 Task: Format the selected text by changing its font to Georgia, size to 18, text color to red, and background color to blue.
Action: Mouse scrolled (770, 276) with delta (0, 1)
Screenshot: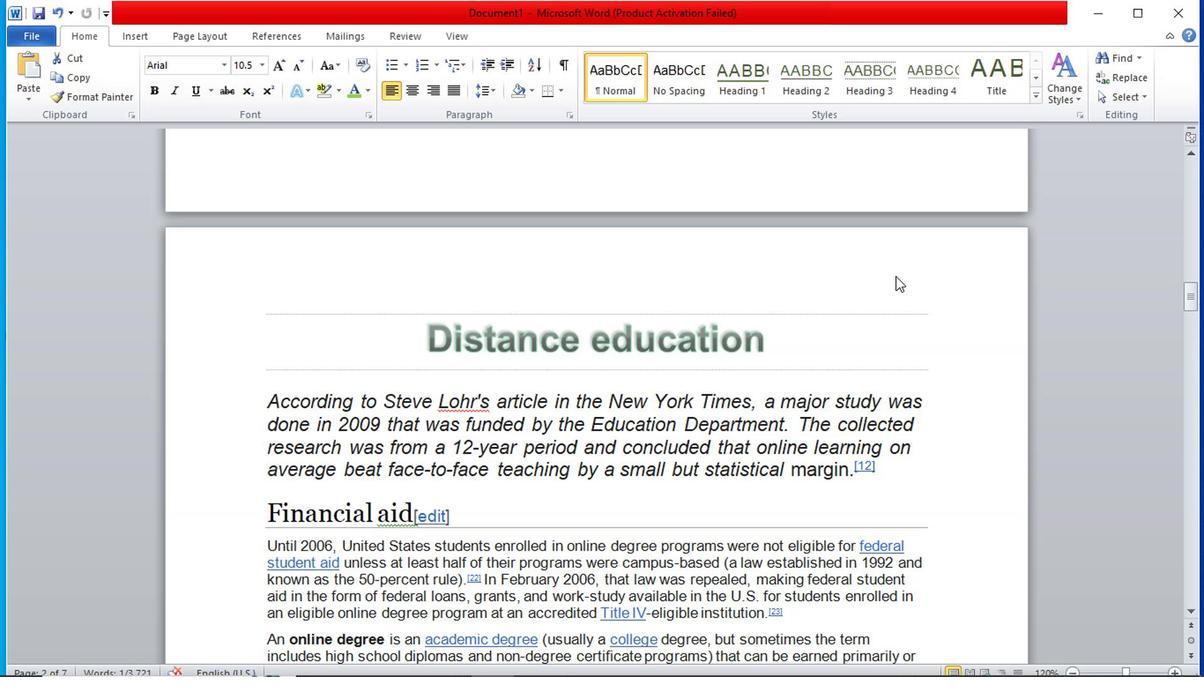 
Action: Mouse scrolled (770, 276) with delta (0, 1)
Screenshot: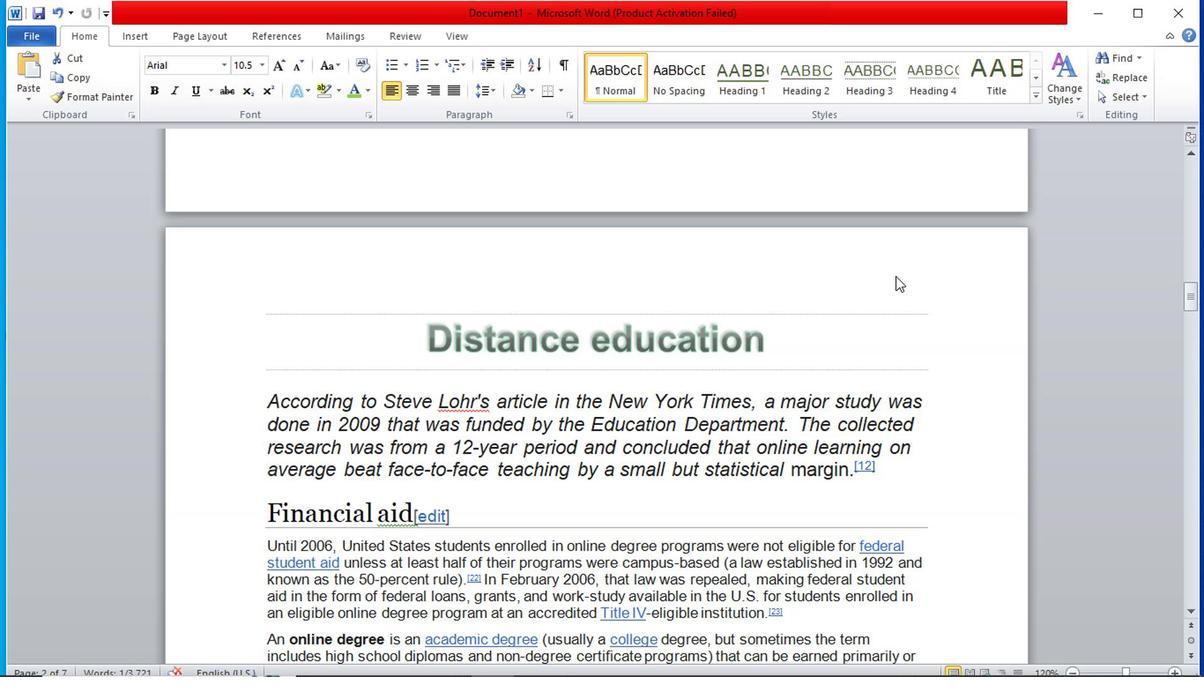 
Action: Mouse scrolled (770, 276) with delta (0, 1)
Screenshot: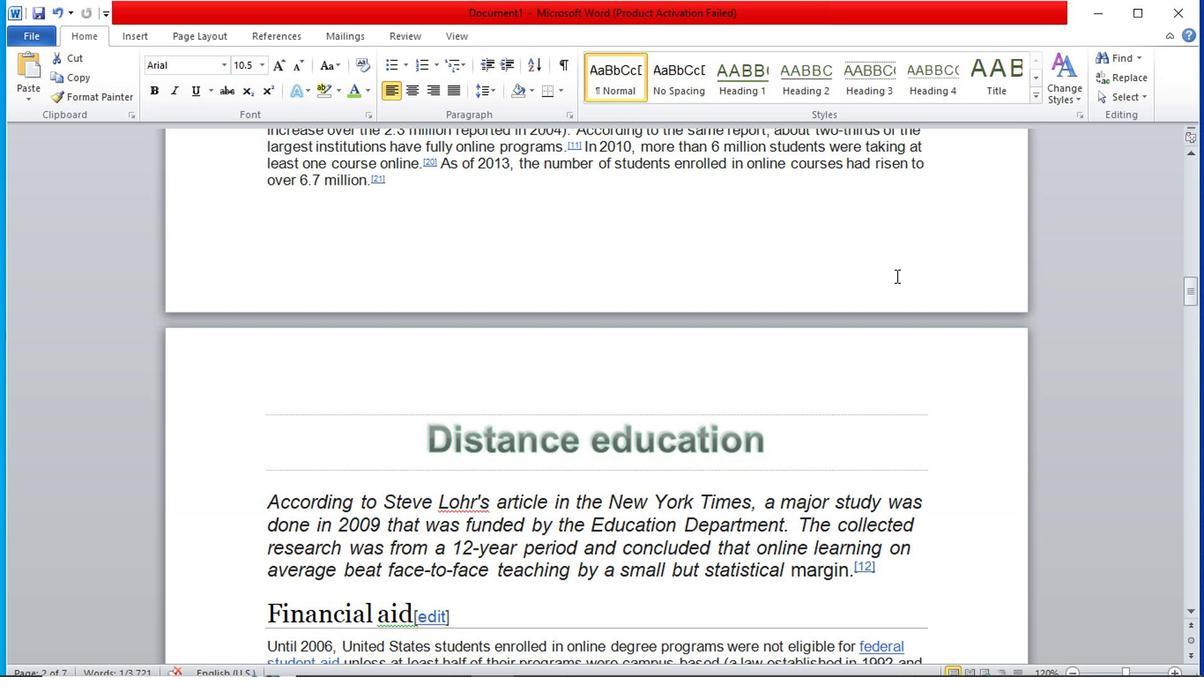
Action: Mouse scrolled (770, 276) with delta (0, 1)
Screenshot: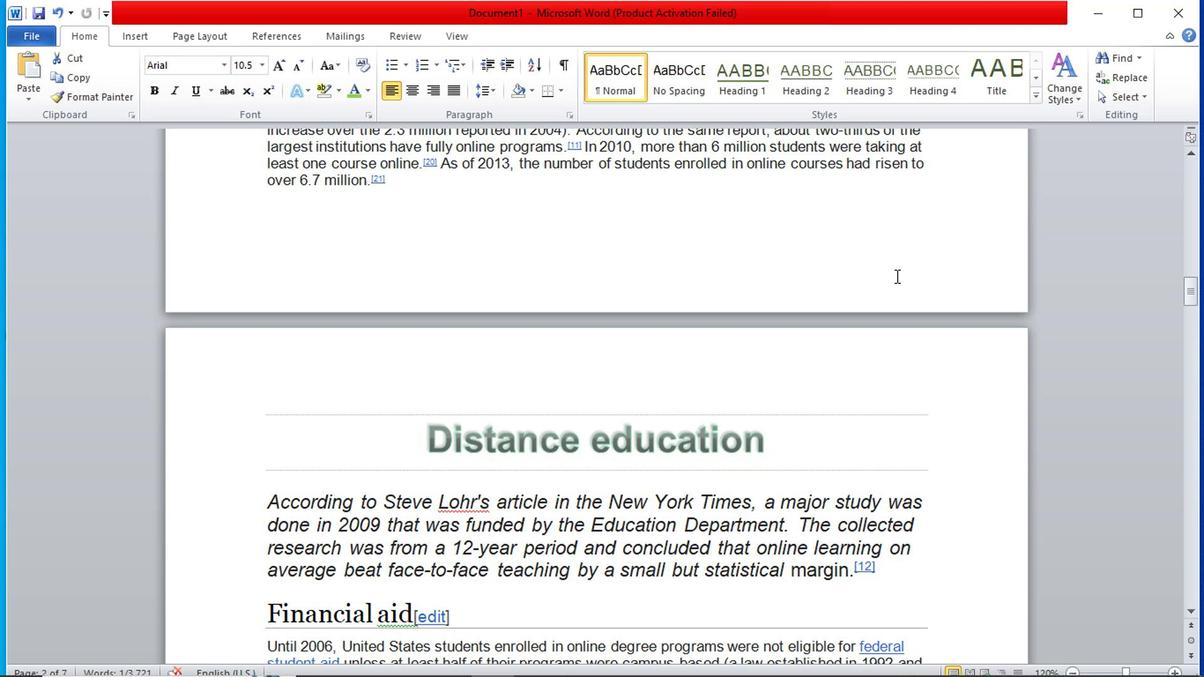 
Action: Mouse scrolled (770, 276) with delta (0, 1)
Screenshot: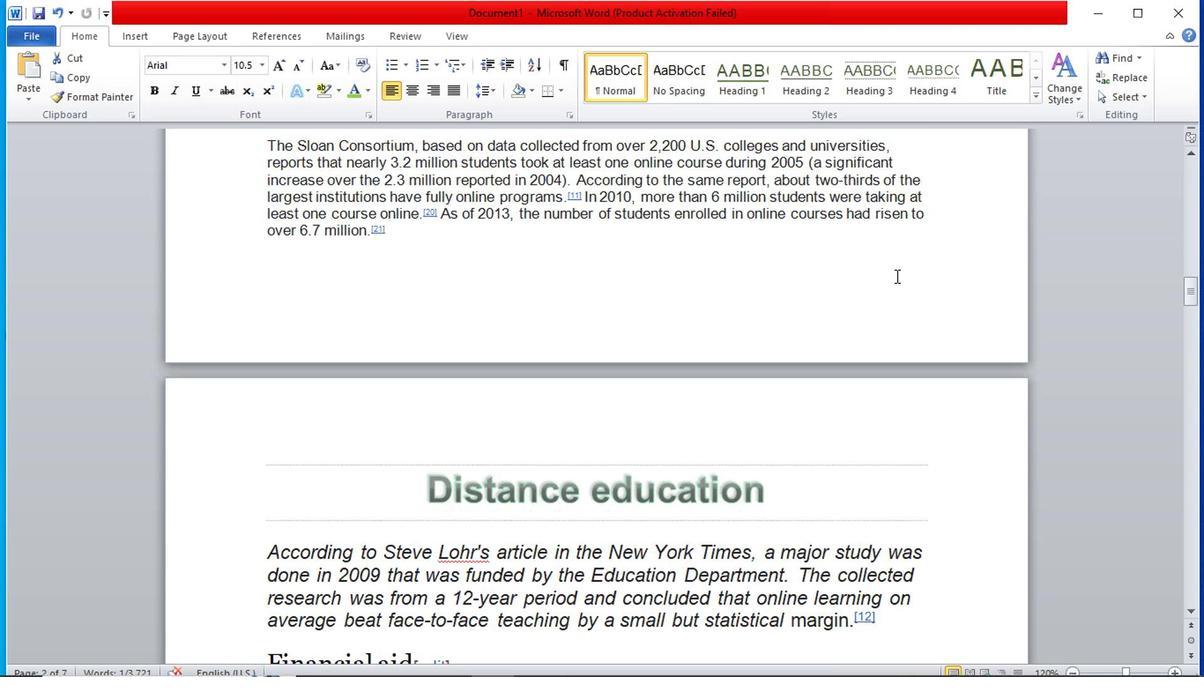 
Action: Mouse scrolled (770, 276) with delta (0, 1)
Screenshot: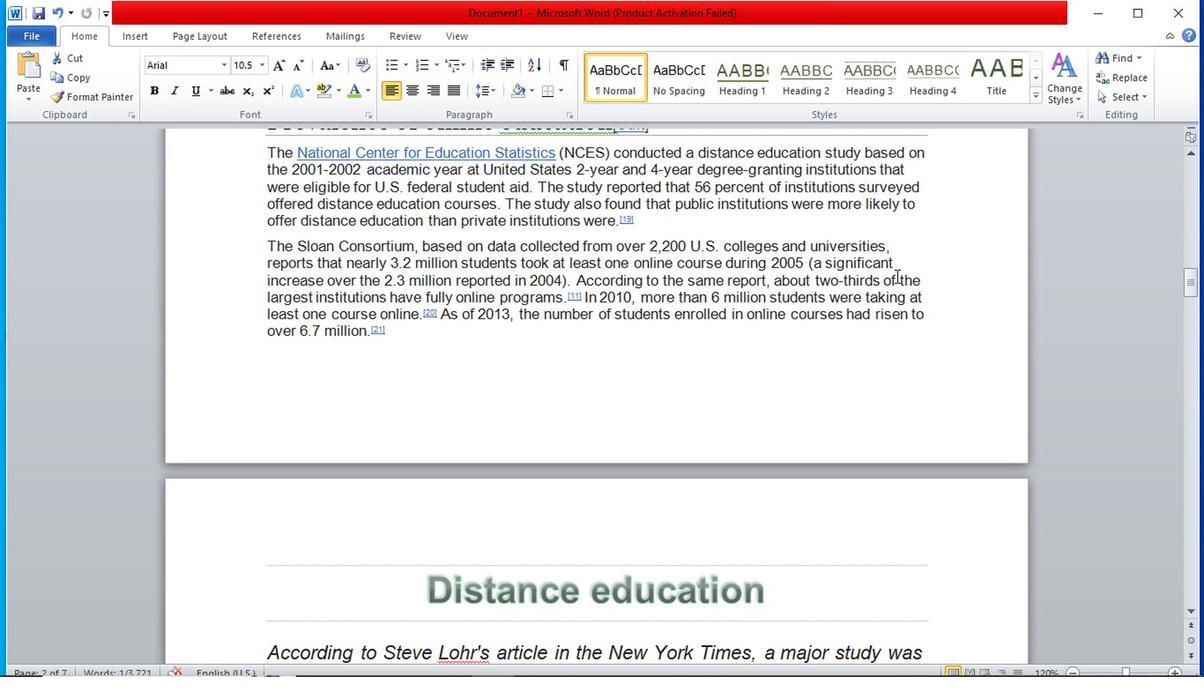 
Action: Mouse scrolled (770, 276) with delta (0, 1)
Screenshot: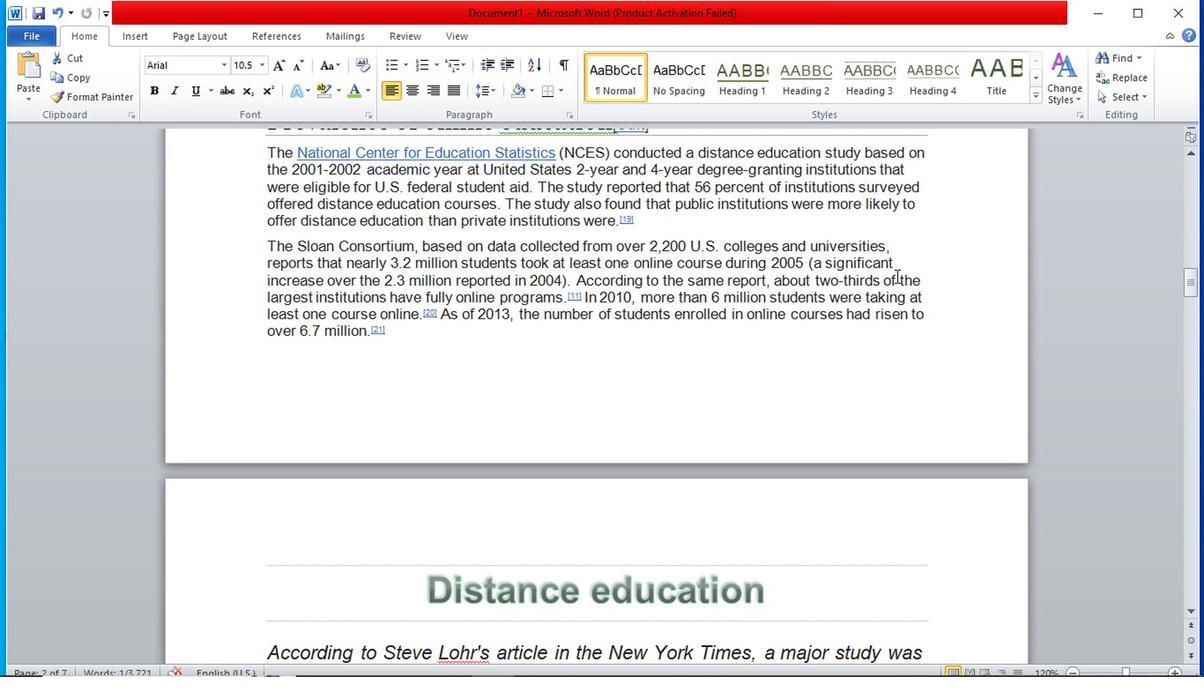 
Action: Mouse scrolled (770, 276) with delta (0, 1)
Screenshot: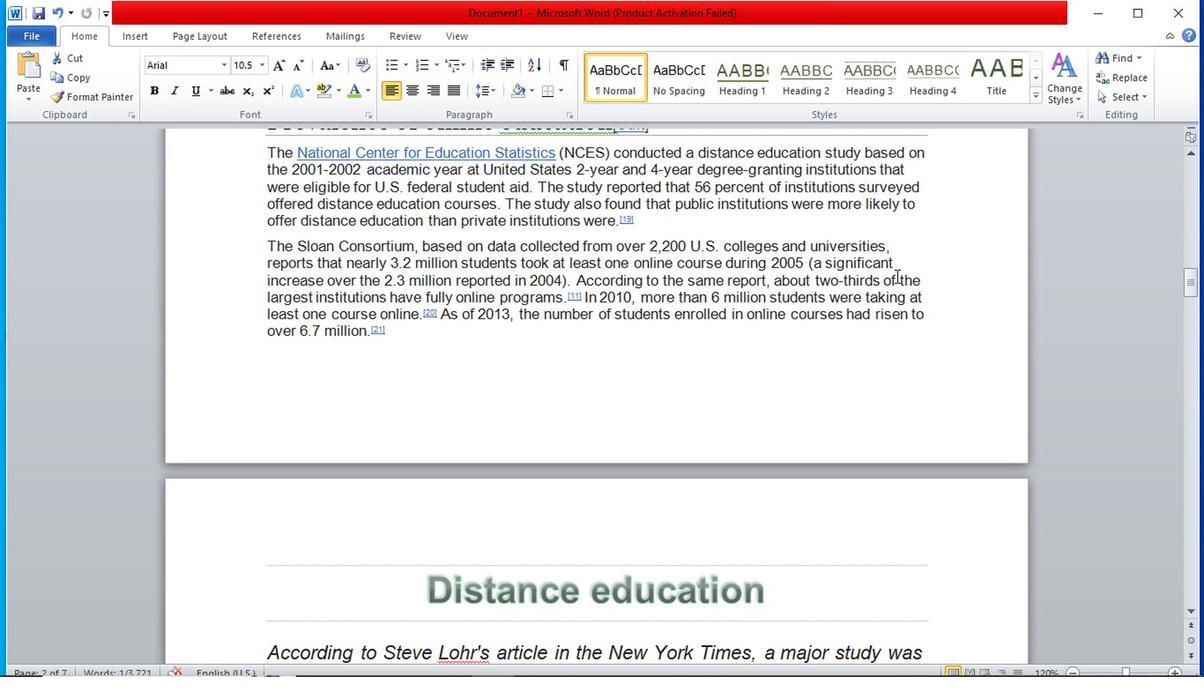 
Action: Mouse scrolled (770, 276) with delta (0, 1)
Screenshot: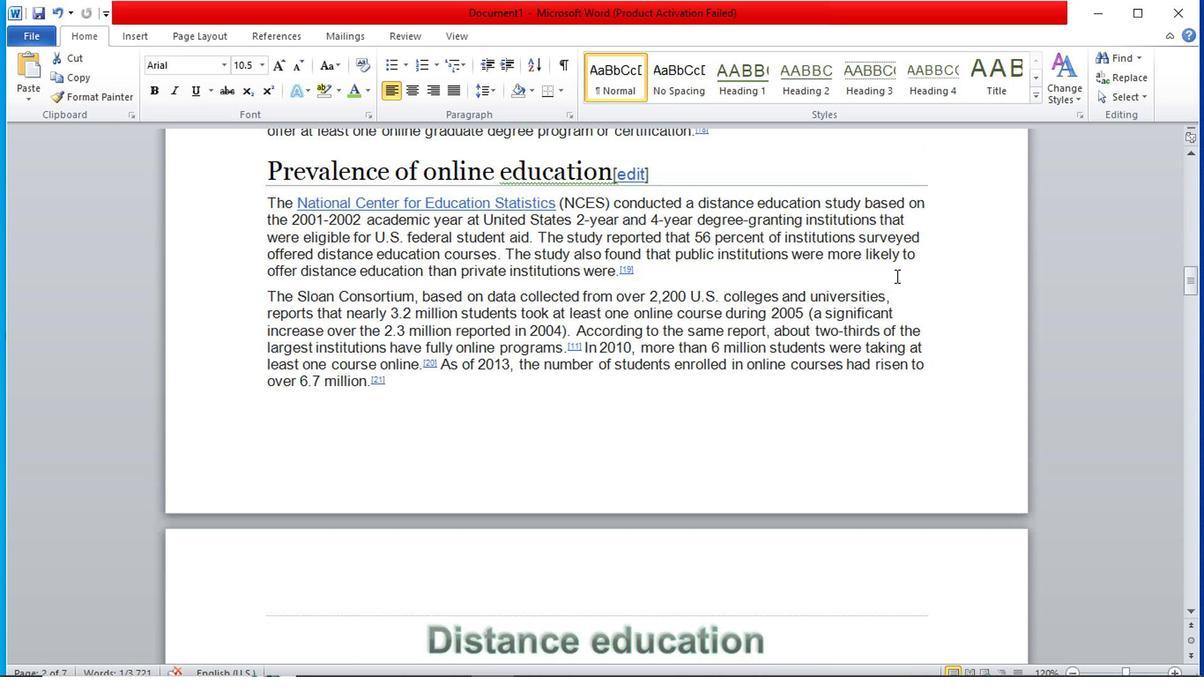 
Action: Mouse scrolled (770, 276) with delta (0, 1)
Screenshot: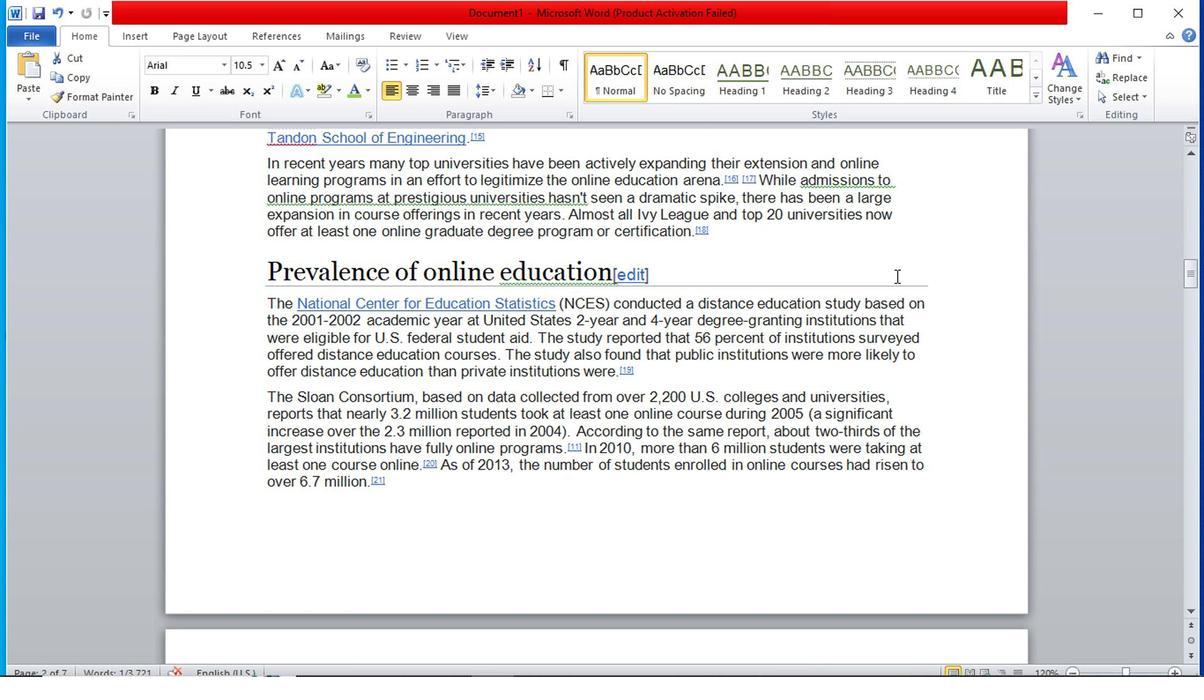 
Action: Mouse scrolled (770, 276) with delta (0, 1)
Screenshot: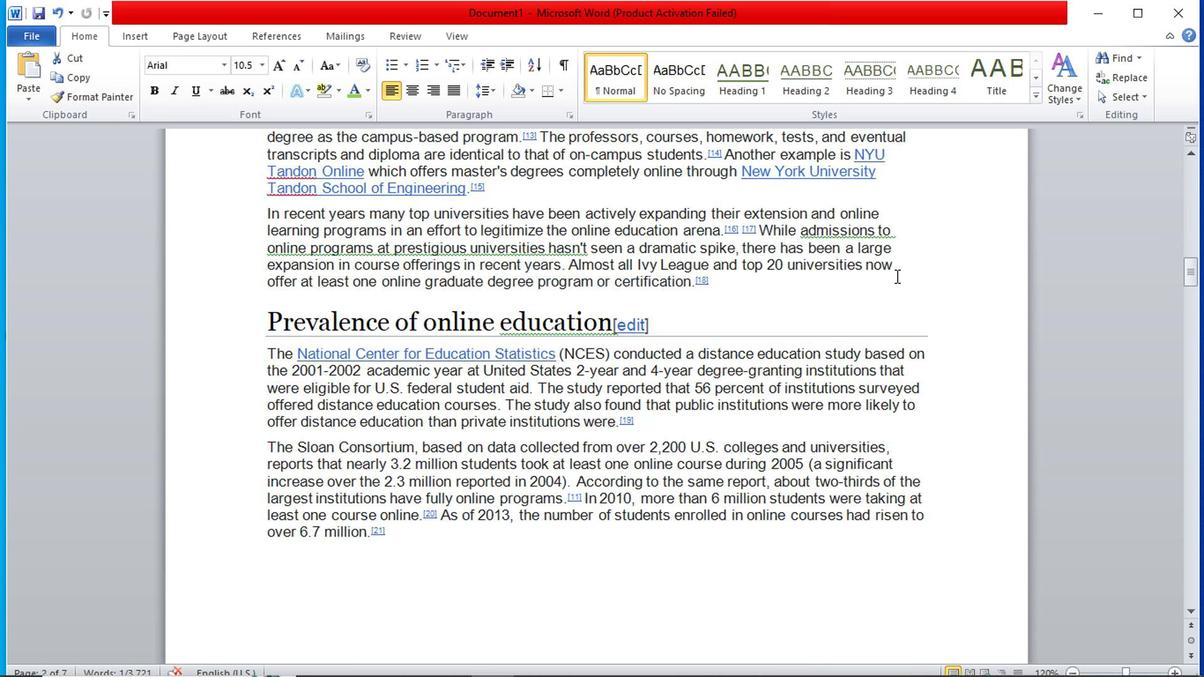 
Action: Mouse scrolled (770, 276) with delta (0, 1)
Screenshot: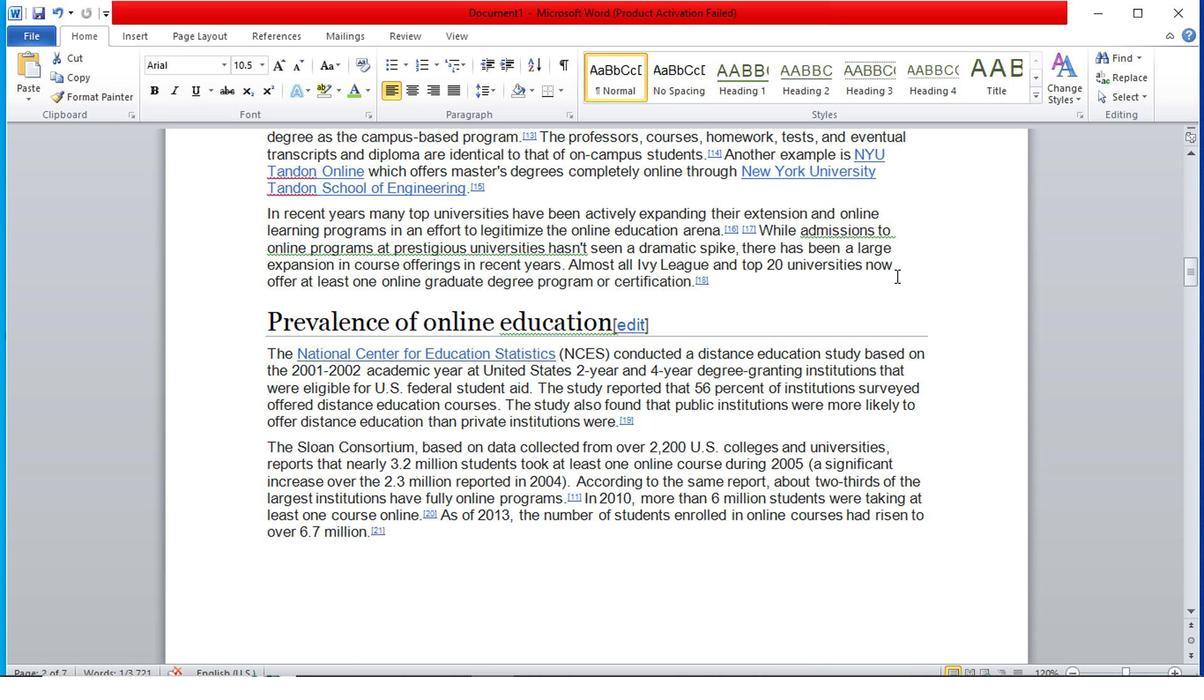 
Action: Mouse scrolled (770, 276) with delta (0, 1)
Screenshot: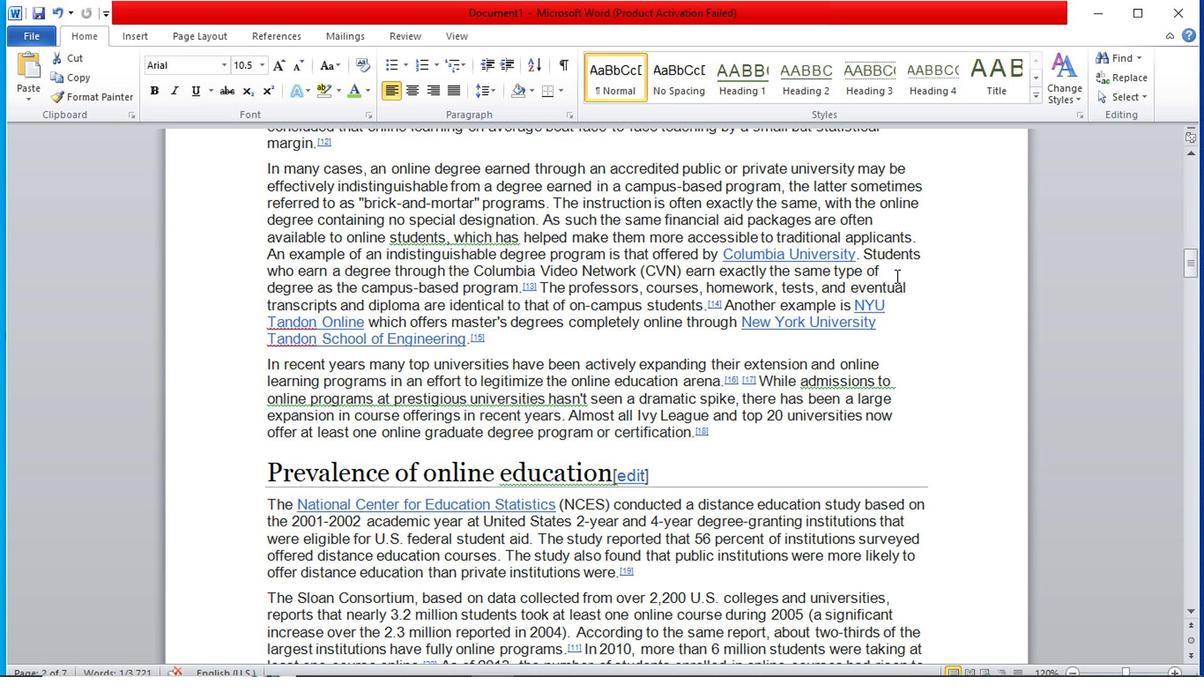 
Action: Mouse scrolled (770, 276) with delta (0, 1)
Screenshot: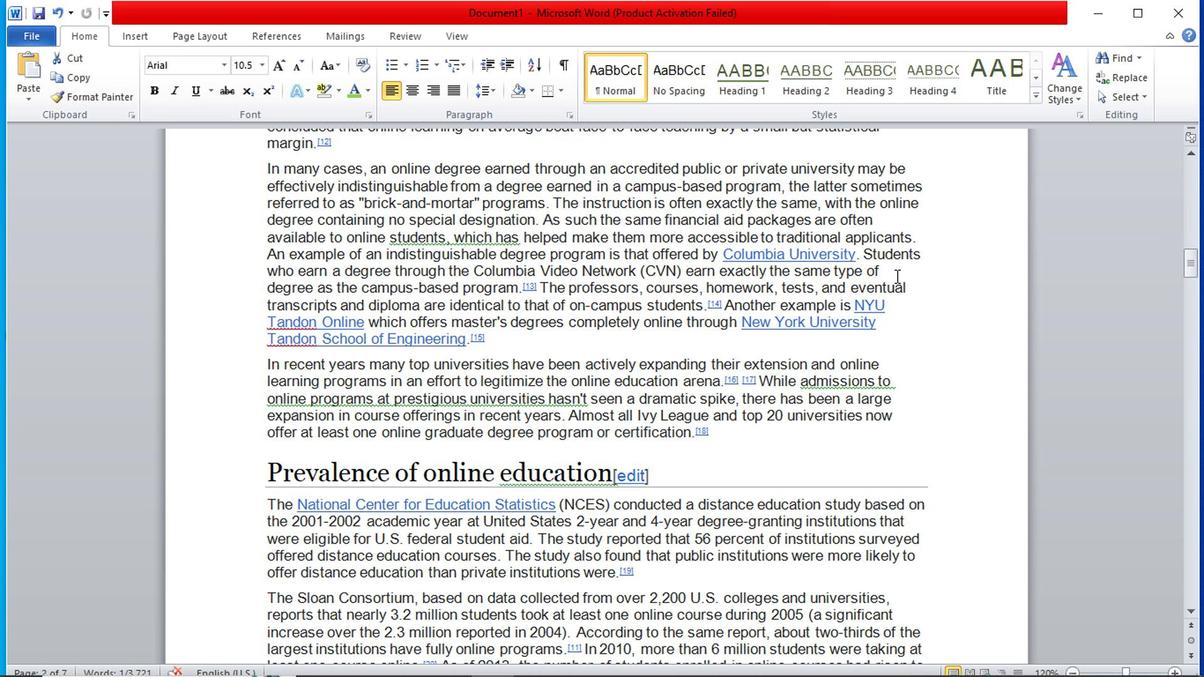 
Action: Mouse scrolled (770, 276) with delta (0, 1)
Screenshot: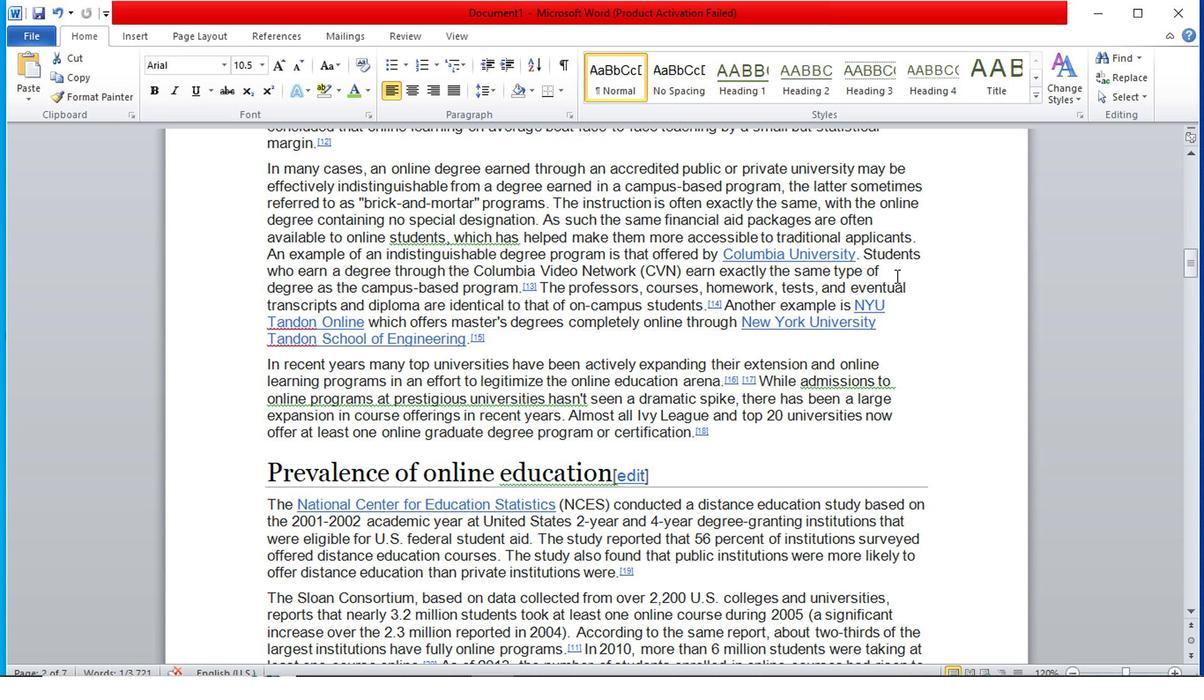 
Action: Mouse scrolled (770, 276) with delta (0, 1)
Screenshot: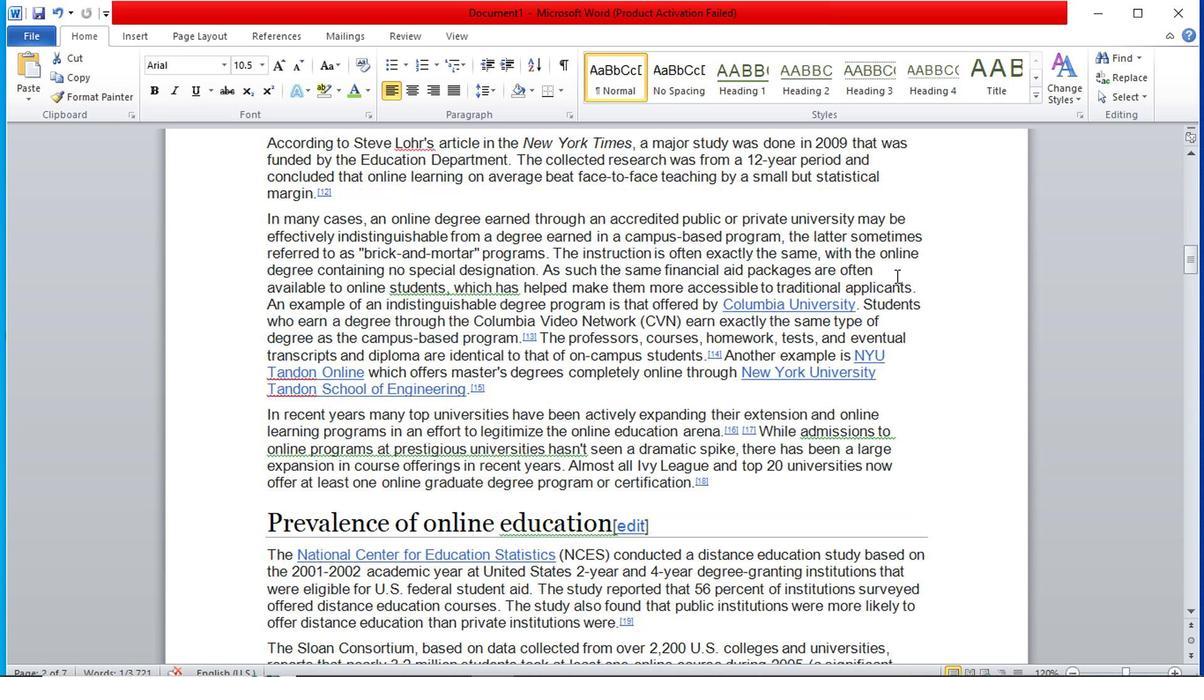 
Action: Mouse scrolled (770, 276) with delta (0, 1)
Screenshot: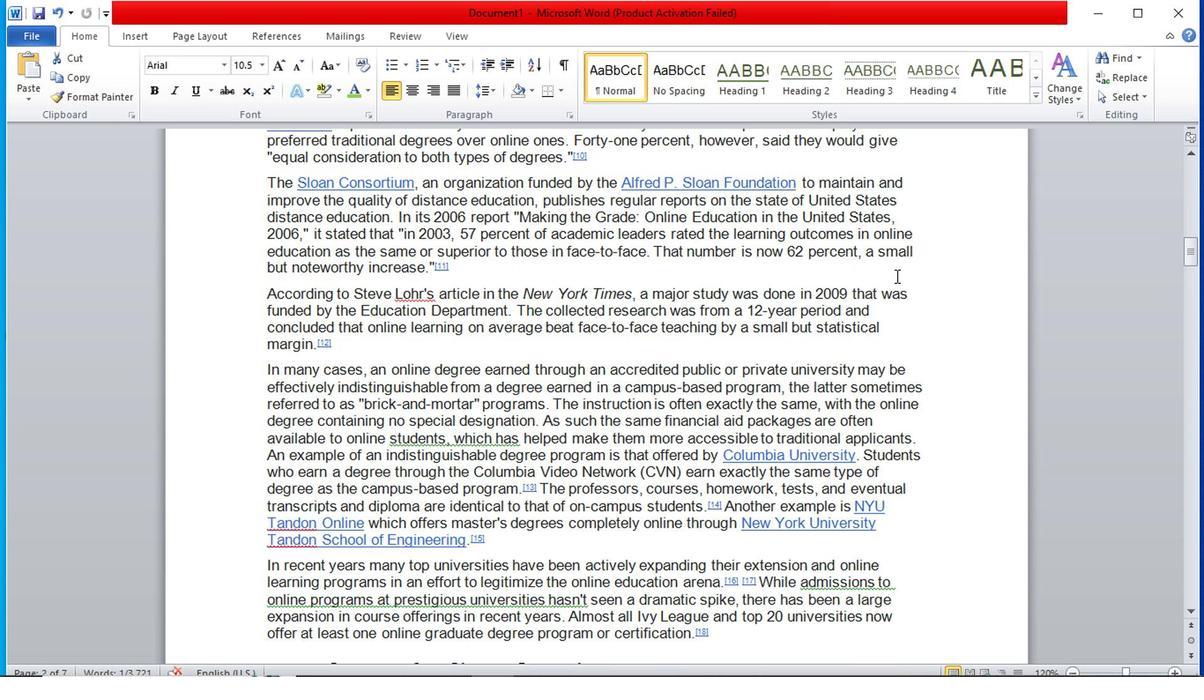 
Action: Mouse scrolled (770, 276) with delta (0, 1)
Screenshot: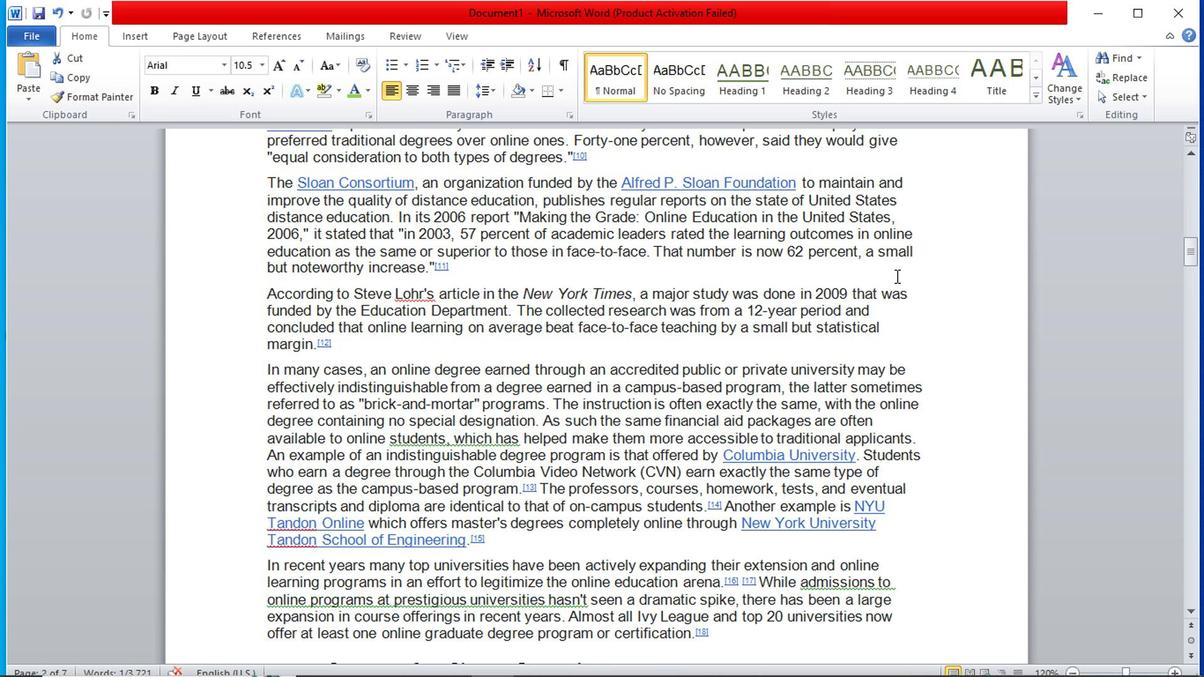 
Action: Mouse scrolled (770, 276) with delta (0, 1)
Screenshot: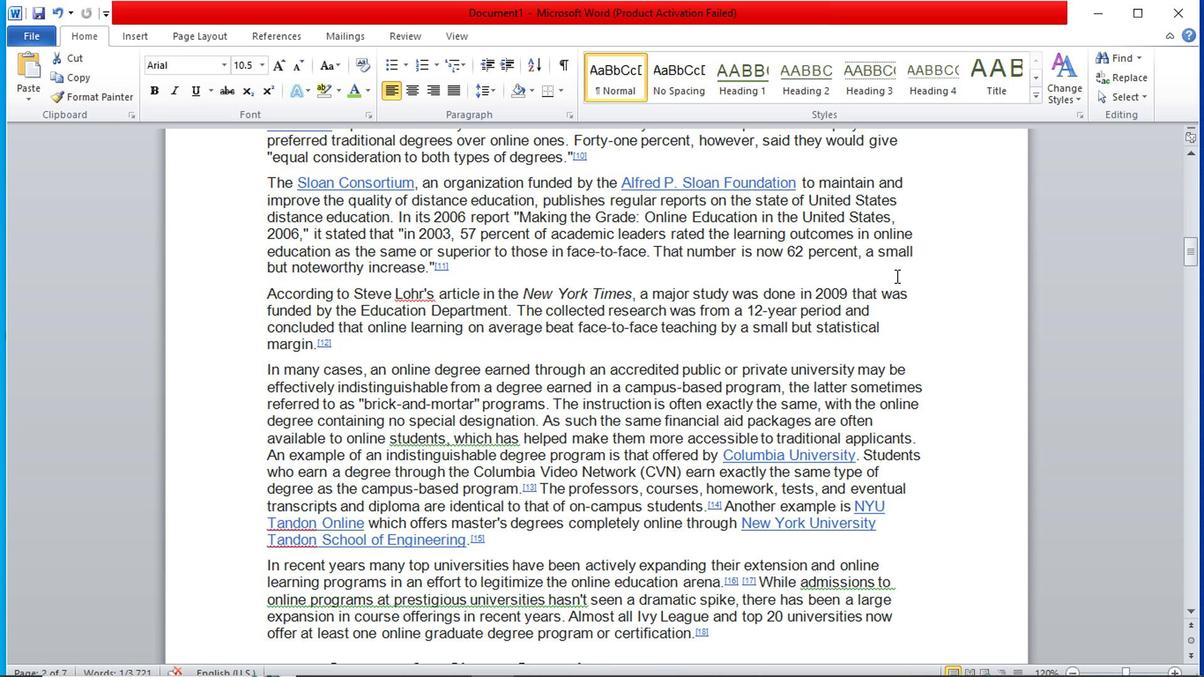 
Action: Mouse scrolled (770, 276) with delta (0, 1)
Screenshot: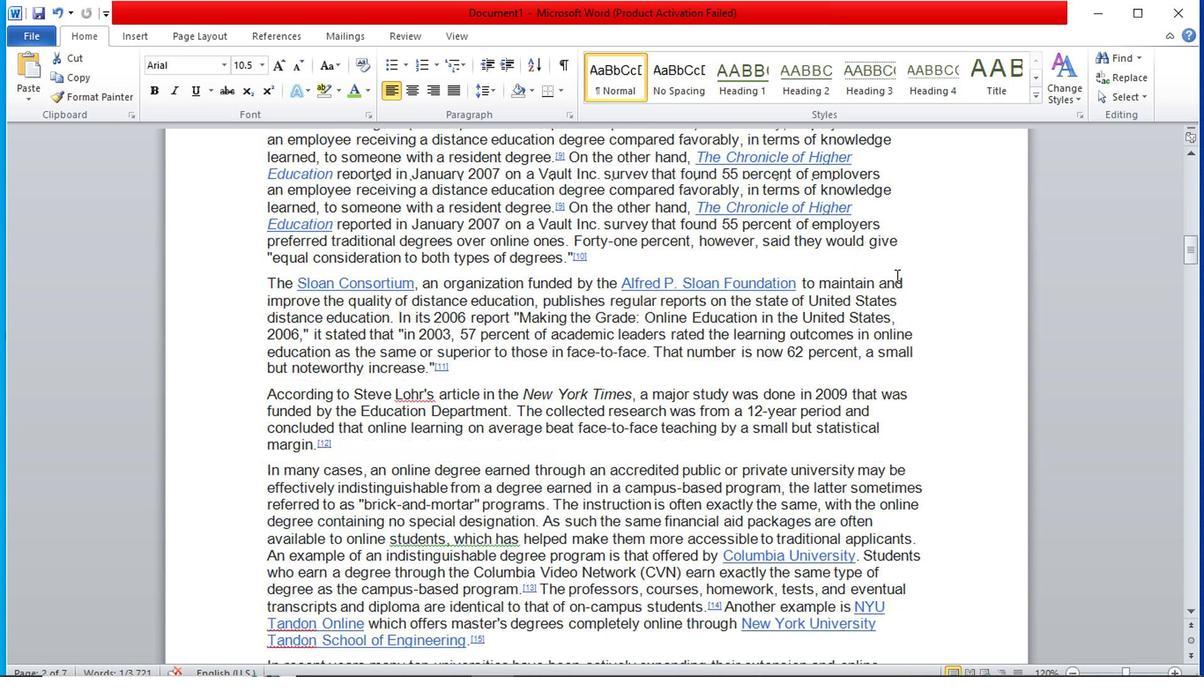 
Action: Mouse scrolled (770, 276) with delta (0, 1)
Screenshot: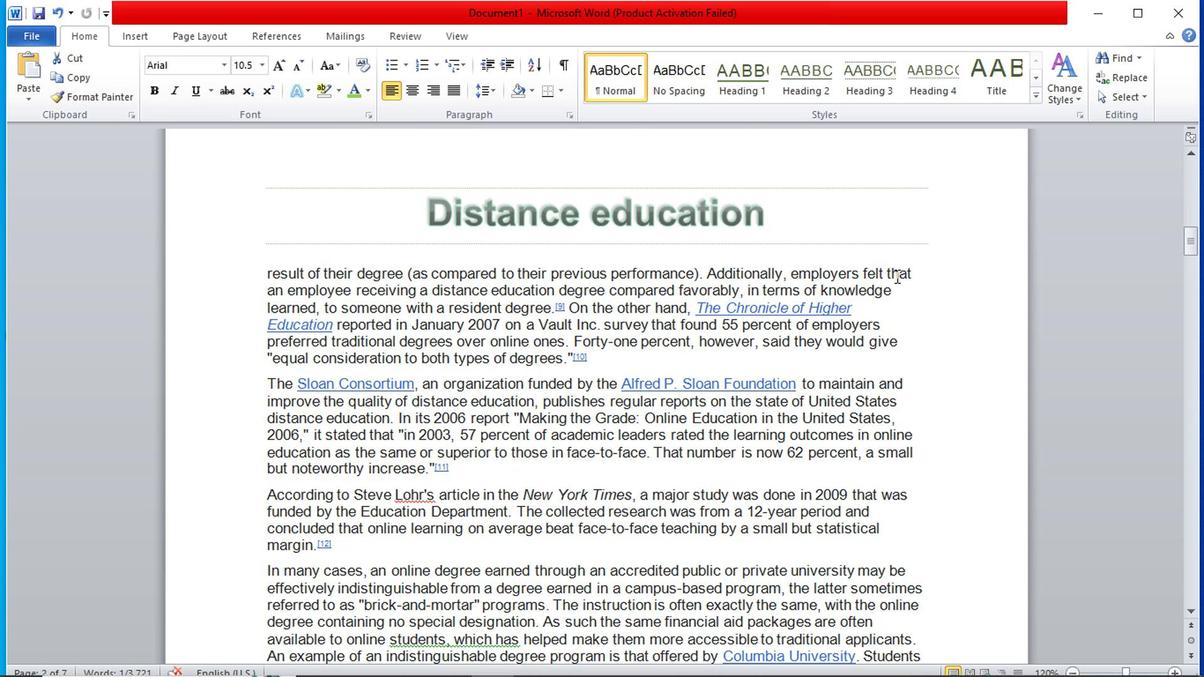 
Action: Mouse scrolled (770, 276) with delta (0, 1)
Screenshot: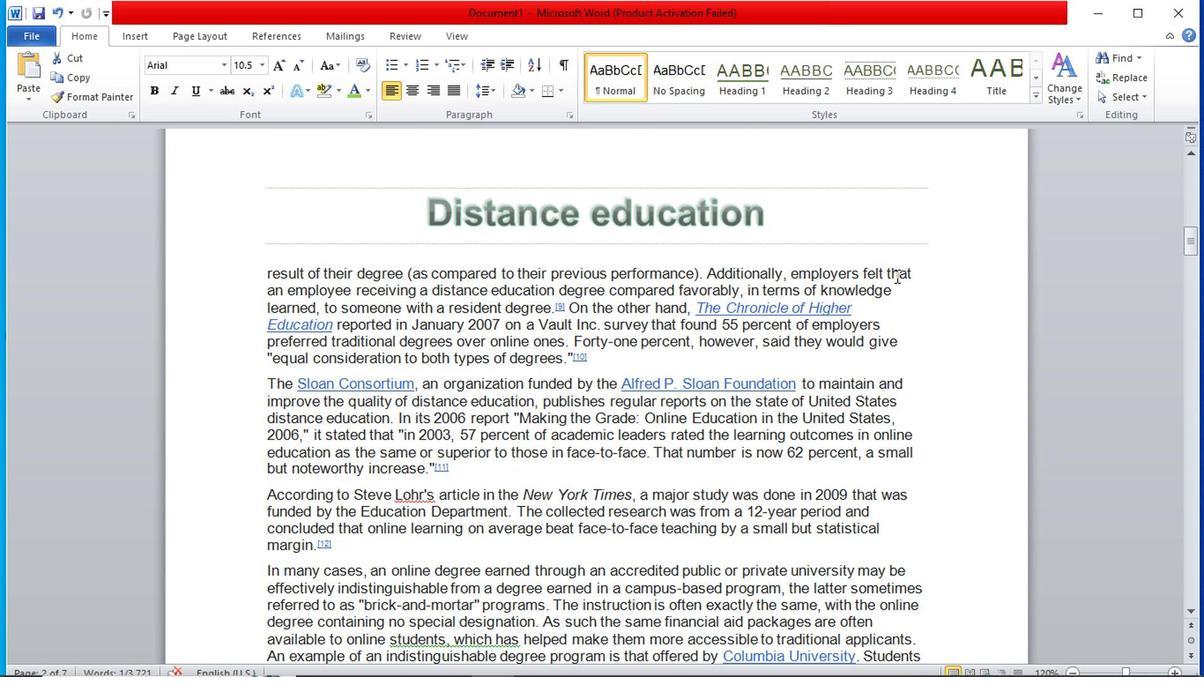 
Action: Mouse scrolled (770, 276) with delta (0, 1)
Screenshot: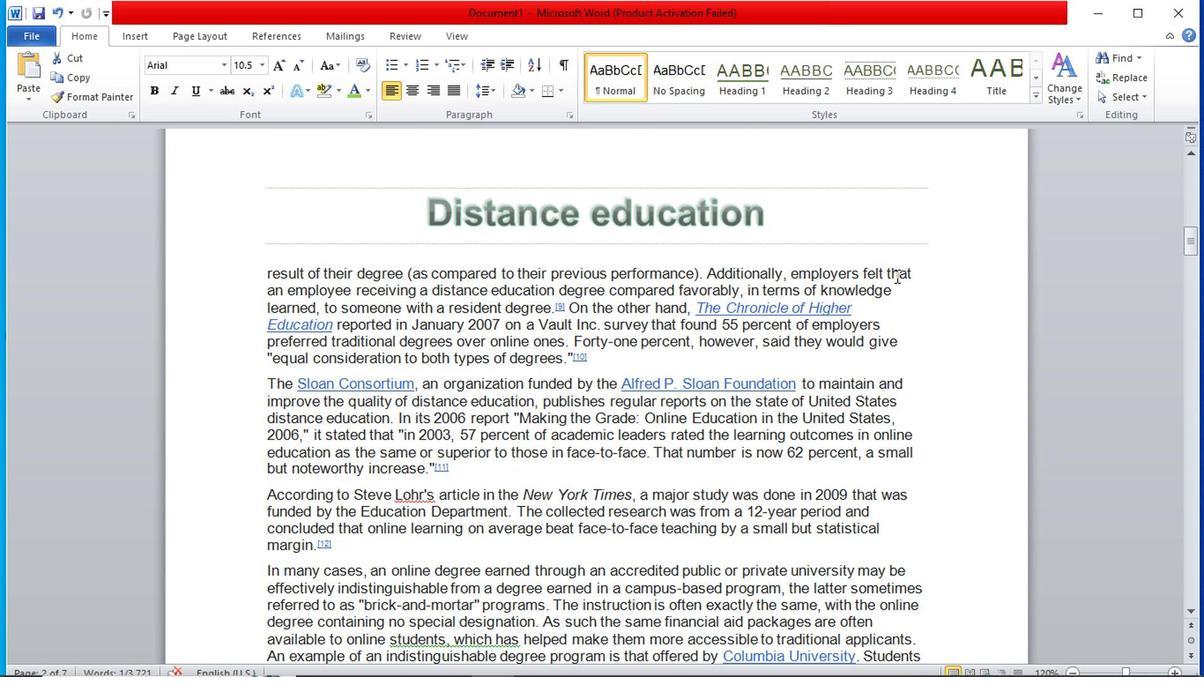 
Action: Mouse scrolled (770, 276) with delta (0, 1)
Screenshot: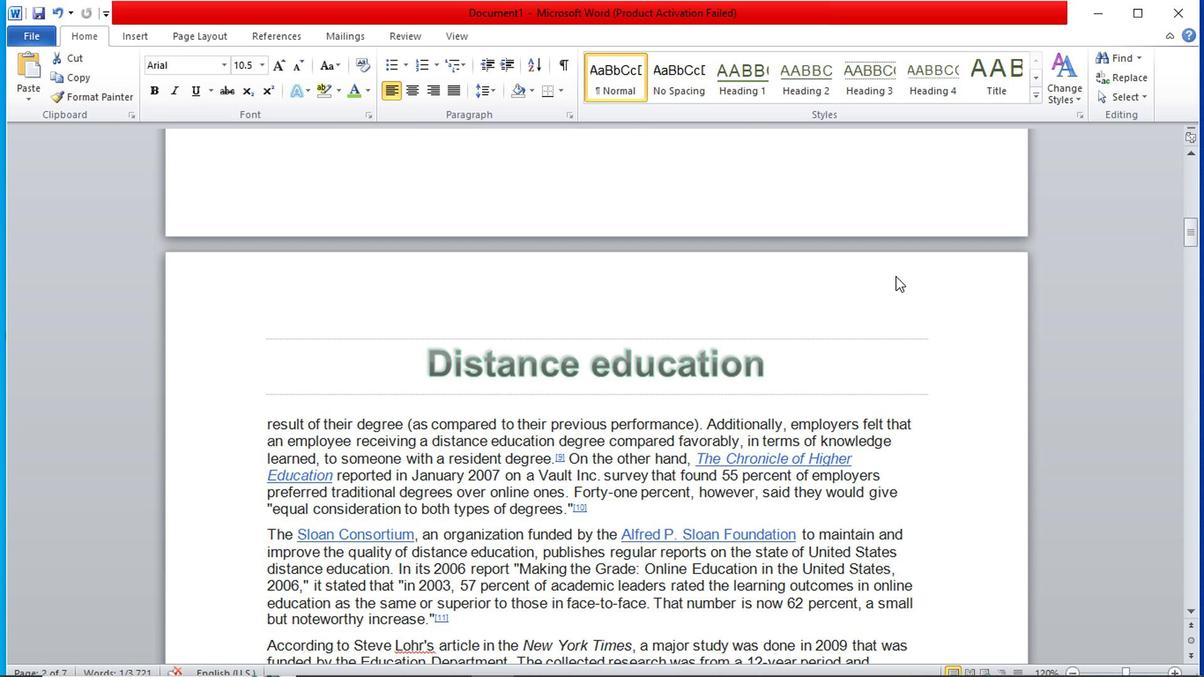 
Action: Mouse scrolled (770, 276) with delta (0, 1)
Screenshot: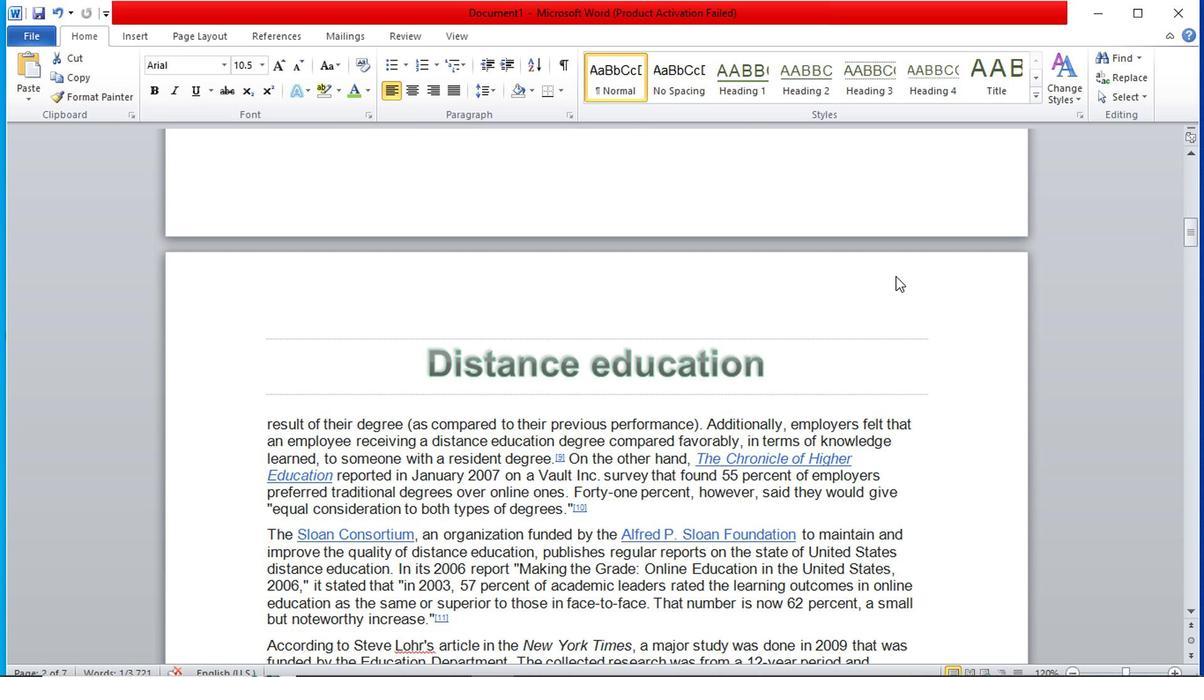 
Action: Mouse scrolled (770, 276) with delta (0, 1)
Screenshot: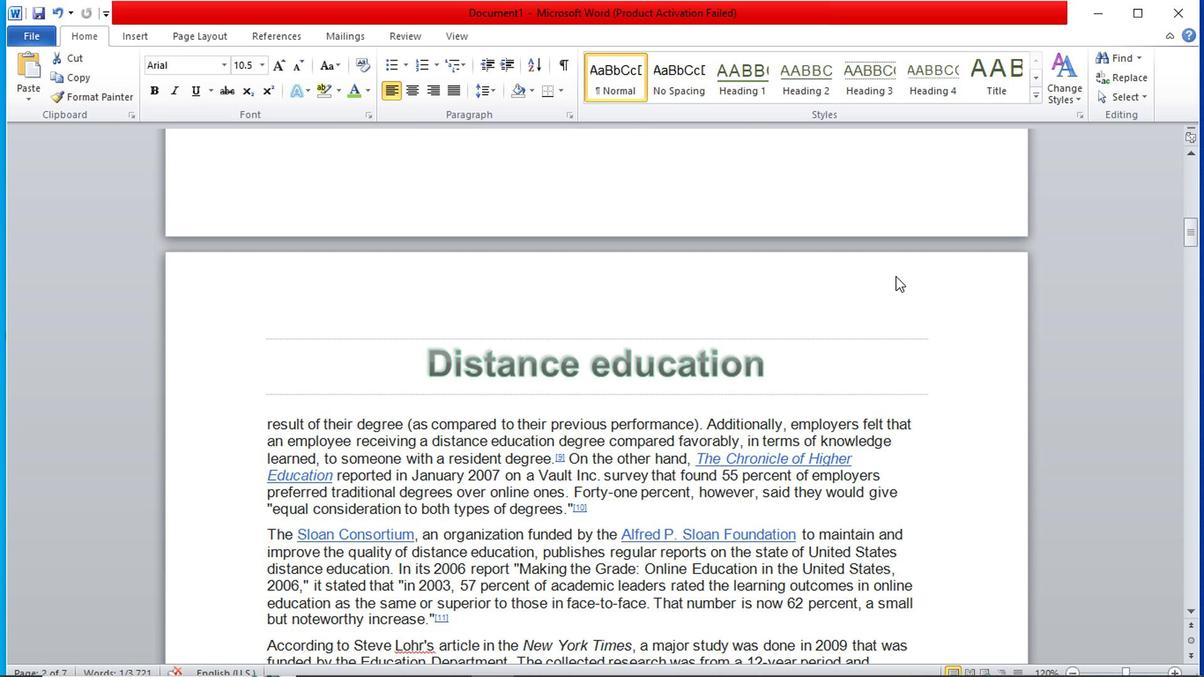 
Action: Mouse scrolled (770, 276) with delta (0, 1)
Screenshot: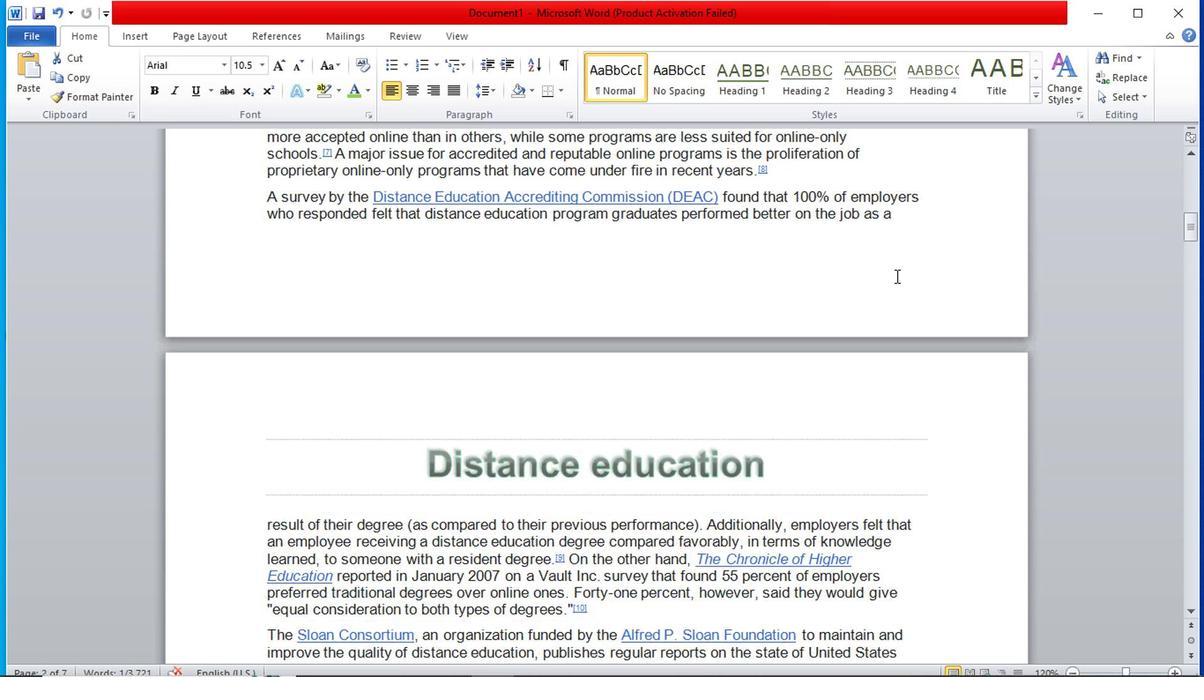 
Action: Mouse scrolled (770, 276) with delta (0, 1)
Screenshot: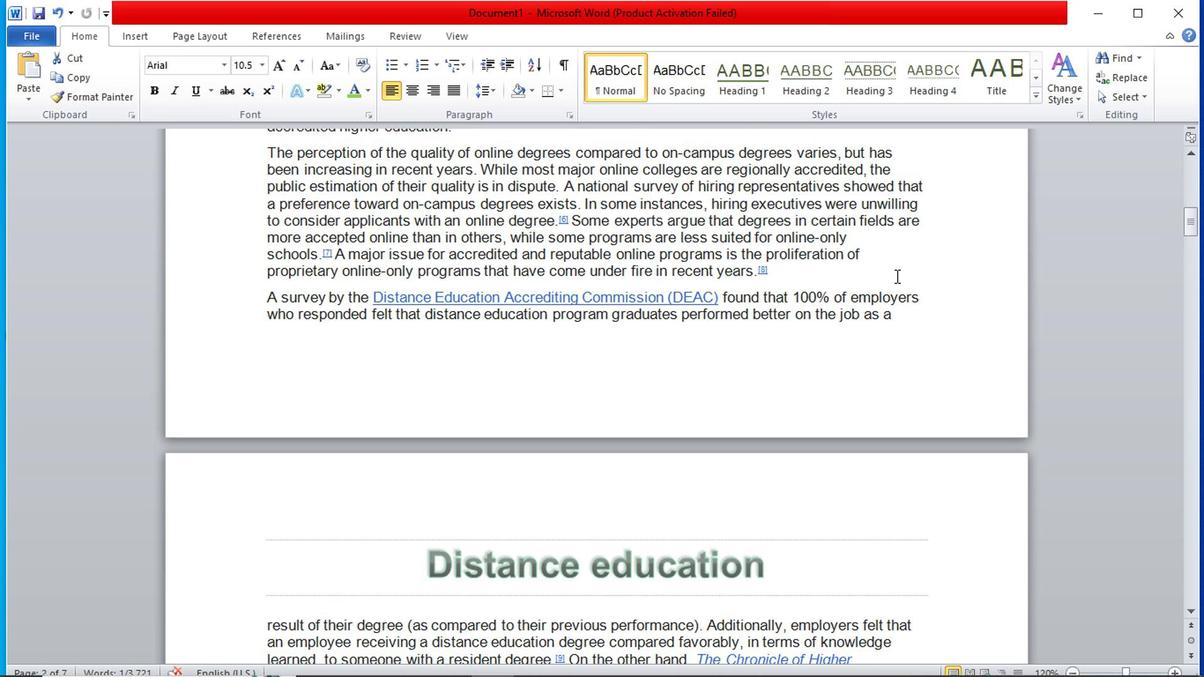 
Action: Mouse scrolled (770, 276) with delta (0, 1)
Screenshot: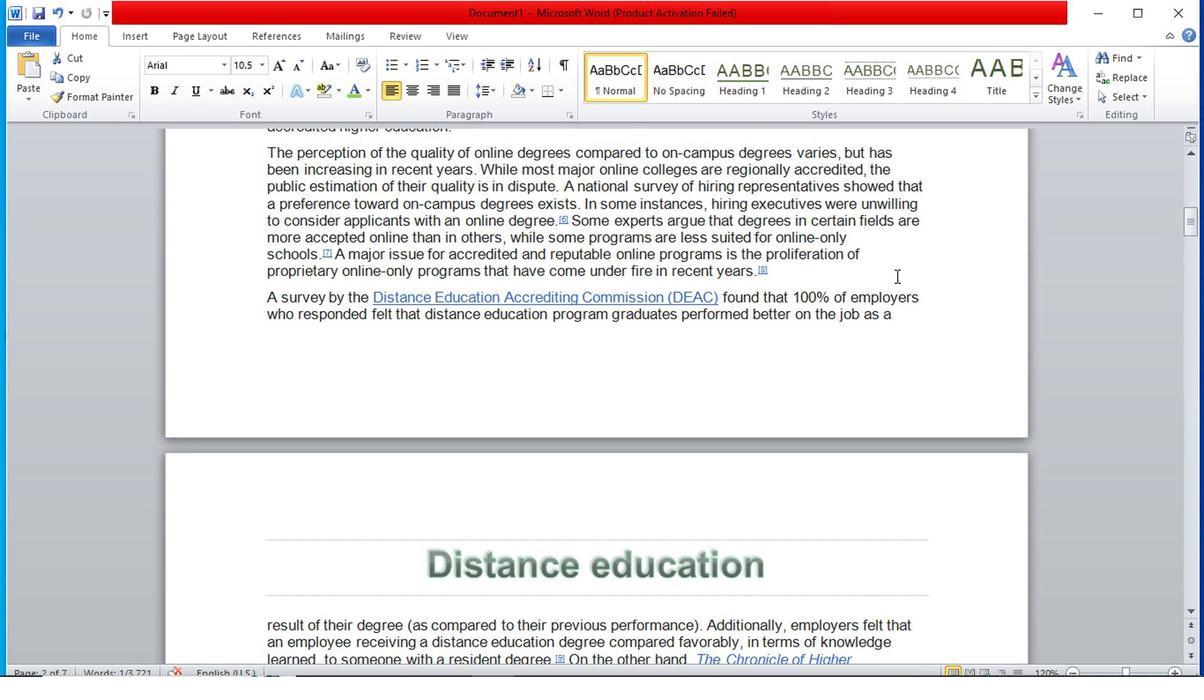 
Action: Mouse scrolled (770, 276) with delta (0, 1)
Screenshot: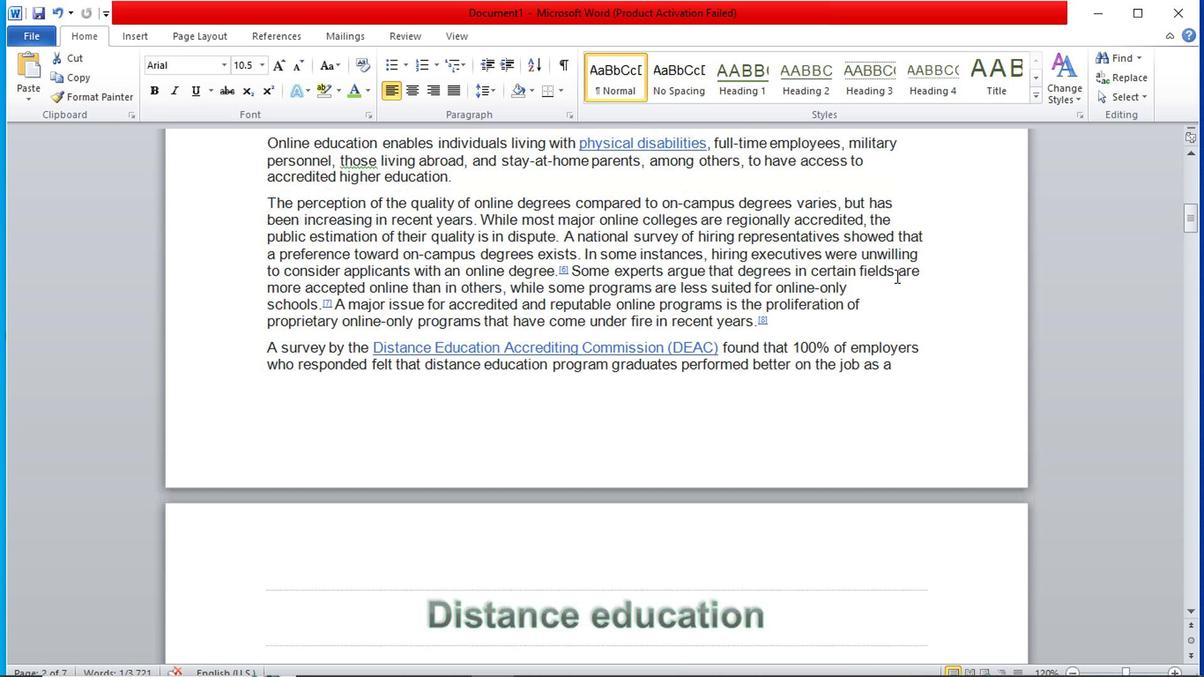 
Action: Mouse scrolled (770, 276) with delta (0, 1)
Screenshot: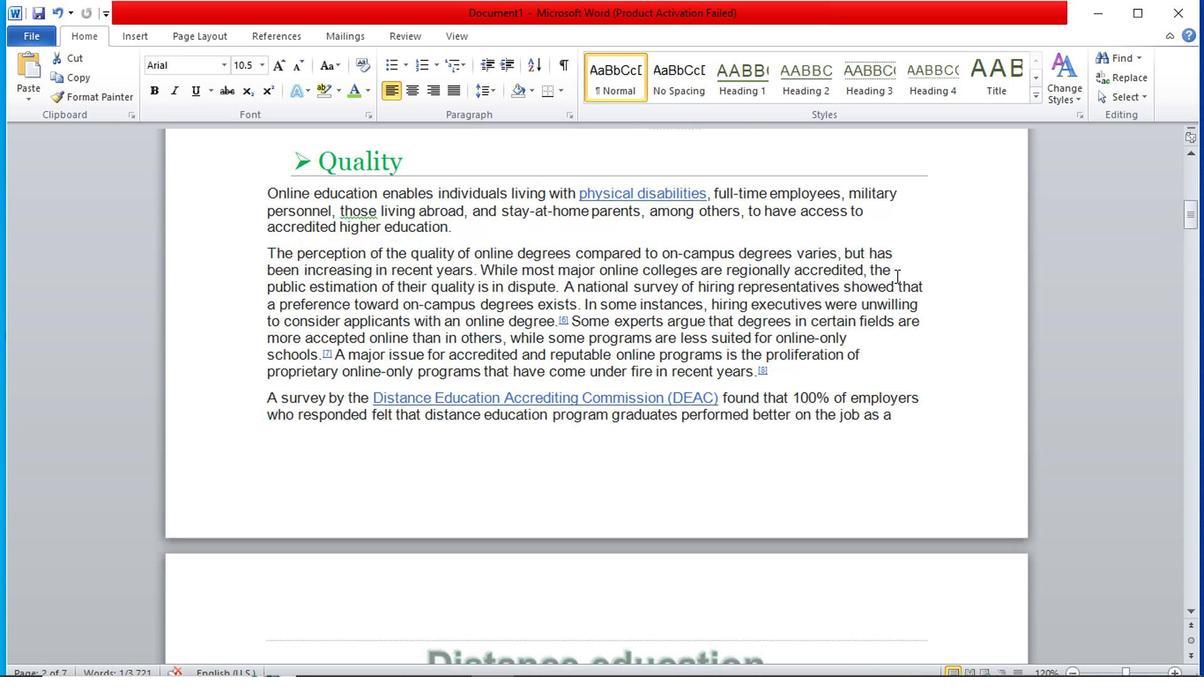 
Action: Mouse scrolled (770, 276) with delta (0, 1)
Screenshot: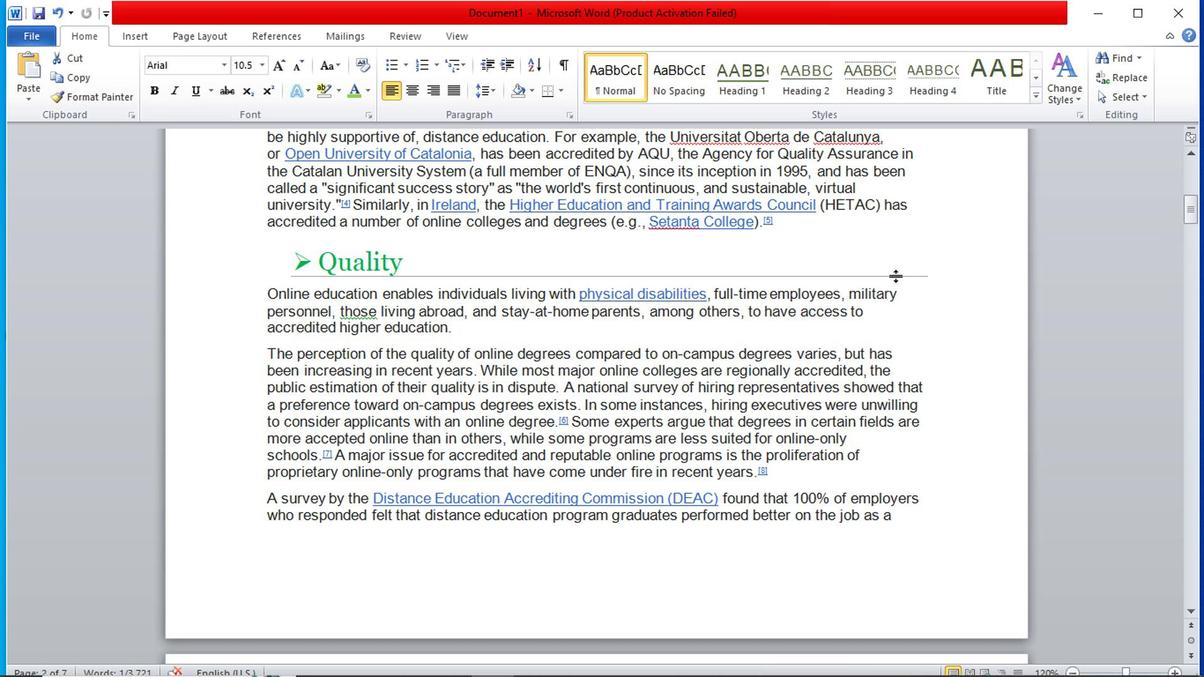 
Action: Mouse scrolled (770, 276) with delta (0, 1)
Screenshot: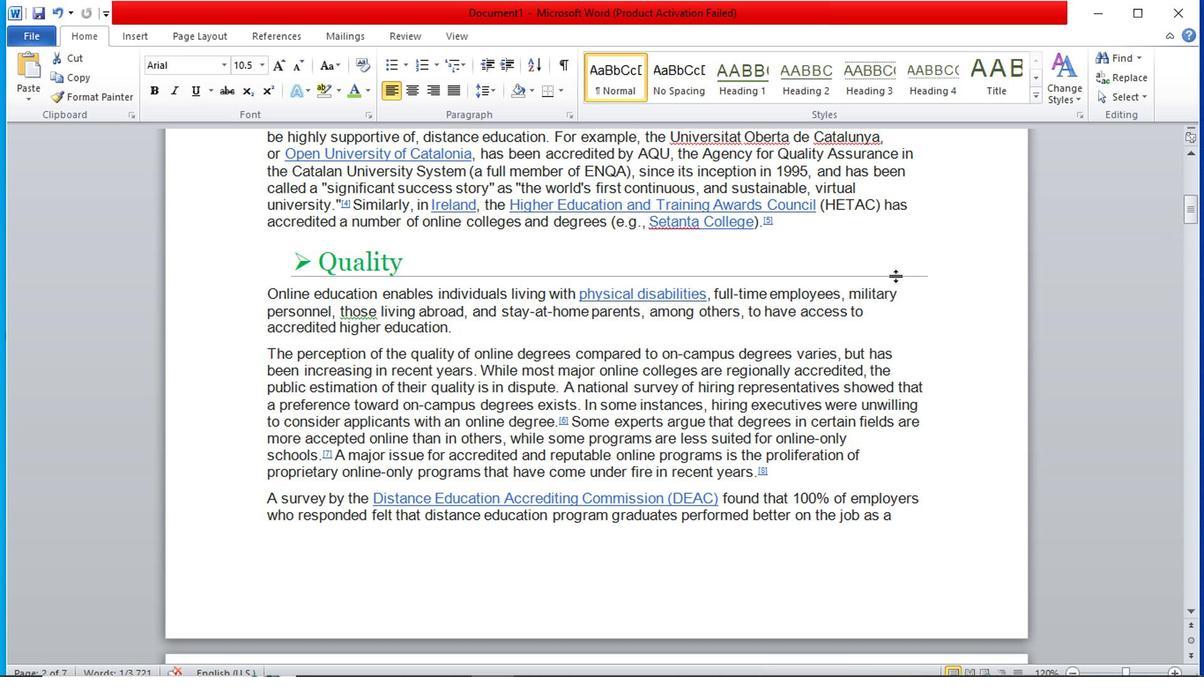 
Action: Mouse scrolled (770, 276) with delta (0, 1)
Screenshot: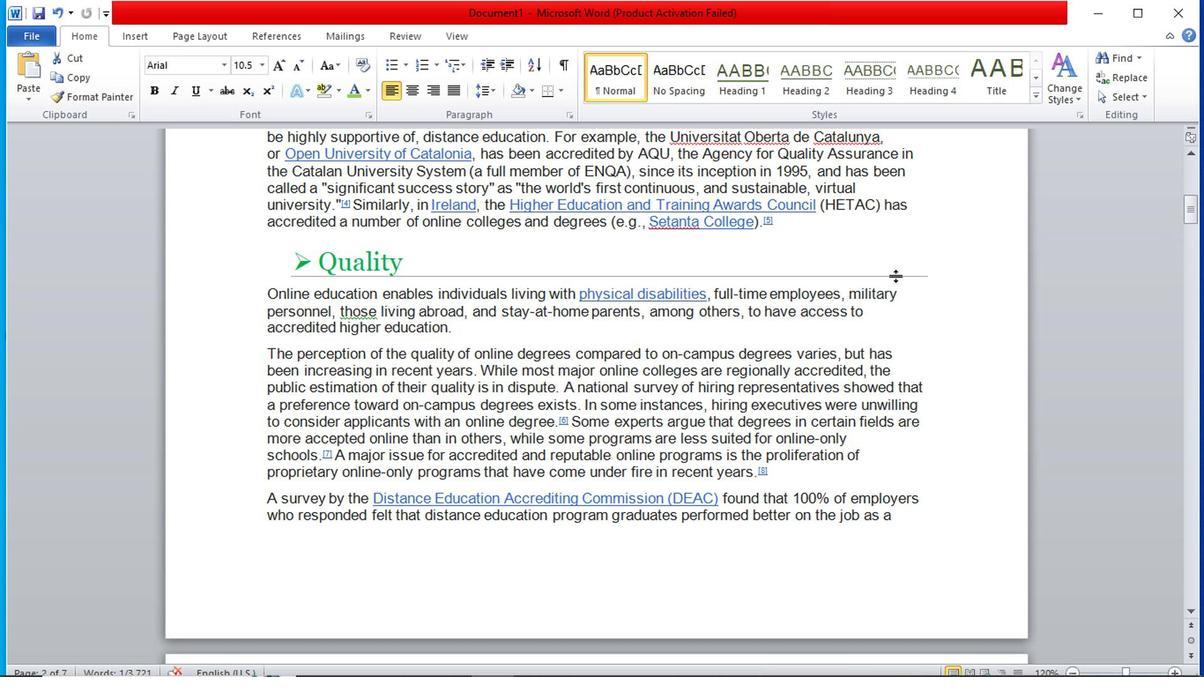 
Action: Mouse scrolled (770, 276) with delta (0, 1)
Screenshot: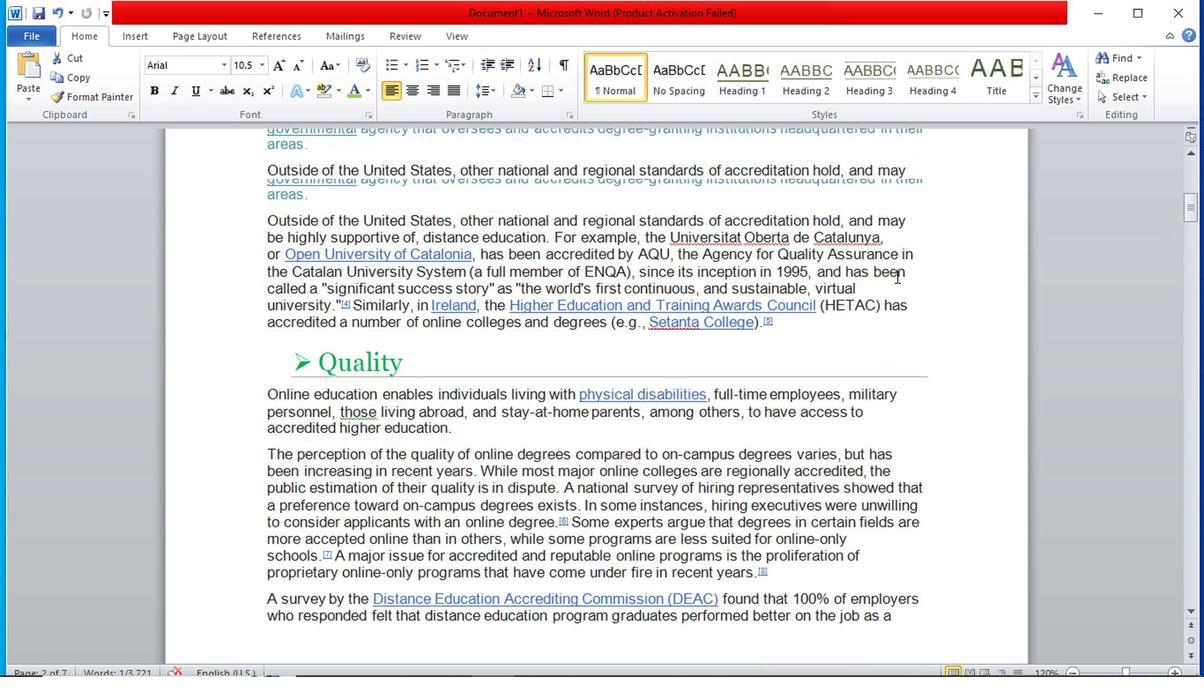 
Action: Mouse scrolled (770, 276) with delta (0, 1)
Screenshot: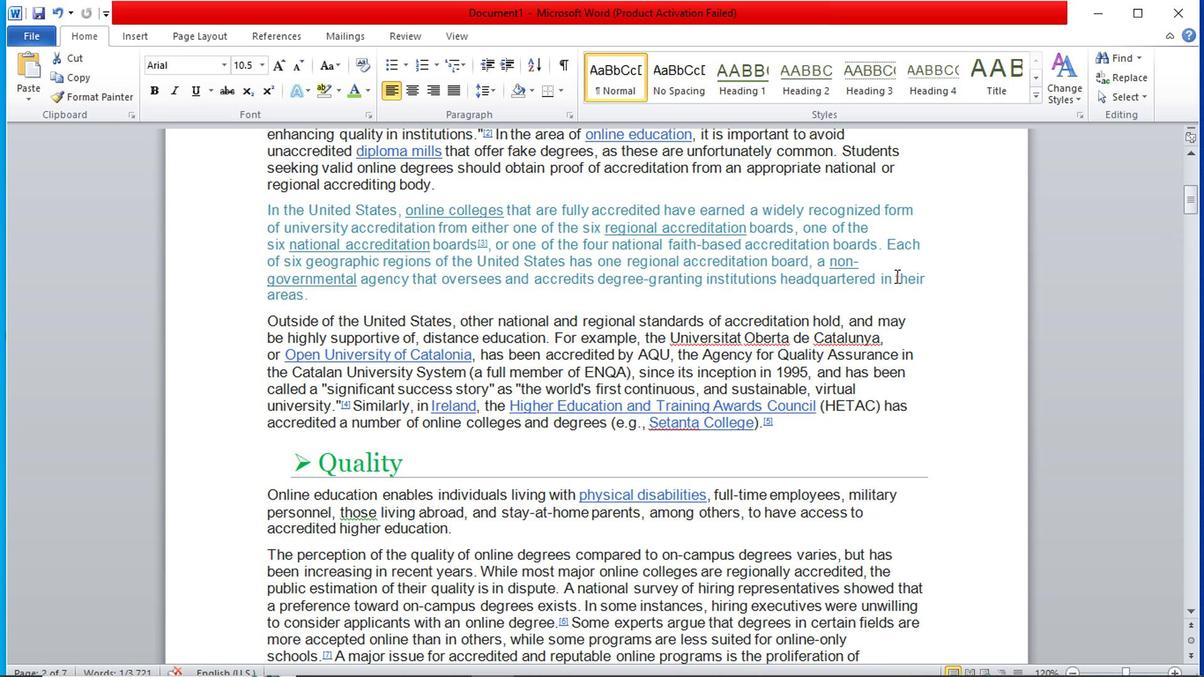 
Action: Mouse scrolled (770, 276) with delta (0, 1)
Screenshot: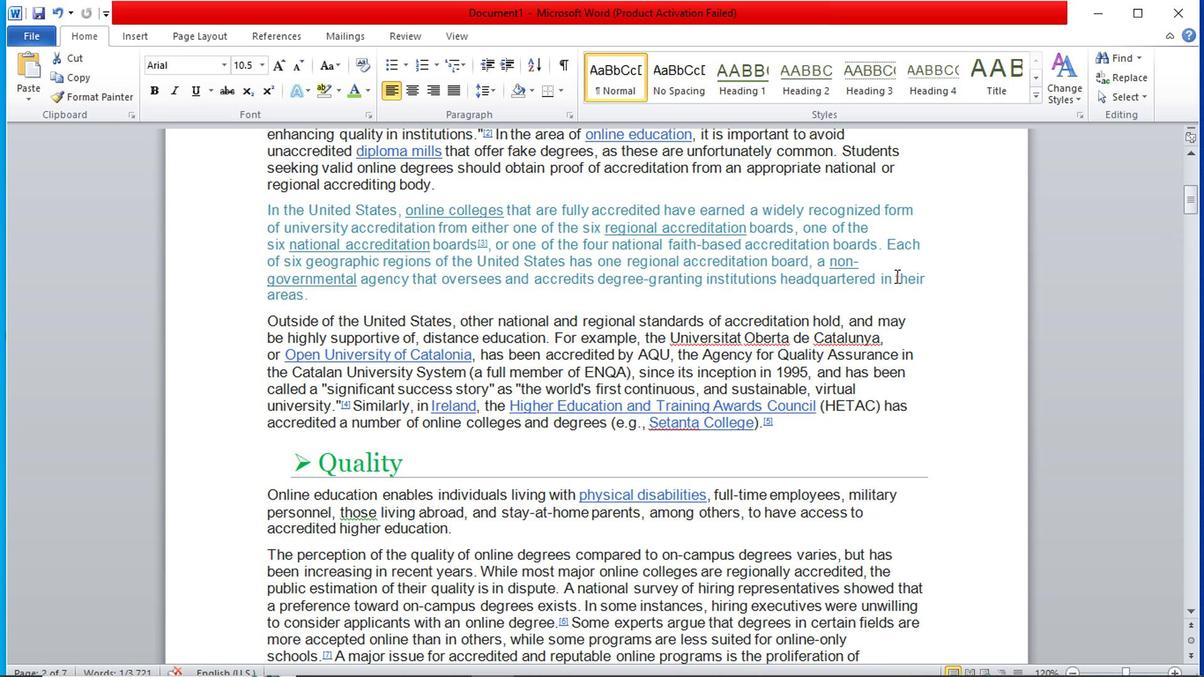 
Action: Mouse scrolled (770, 276) with delta (0, 1)
Screenshot: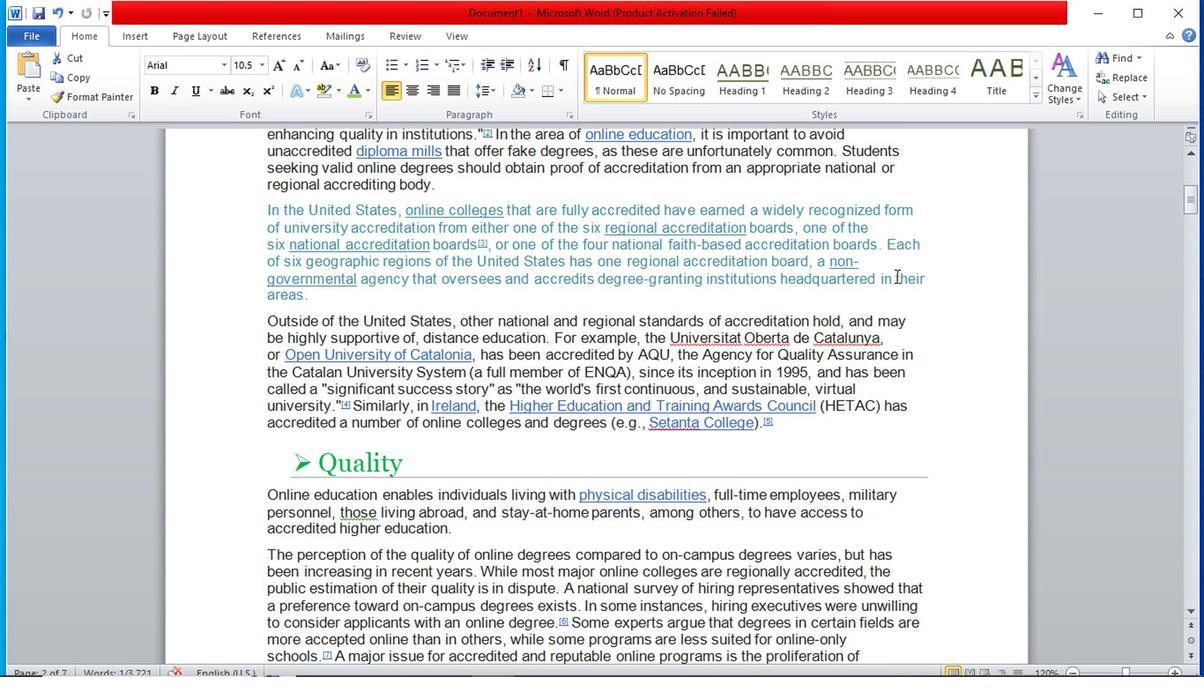 
Action: Mouse scrolled (770, 276) with delta (0, 1)
Screenshot: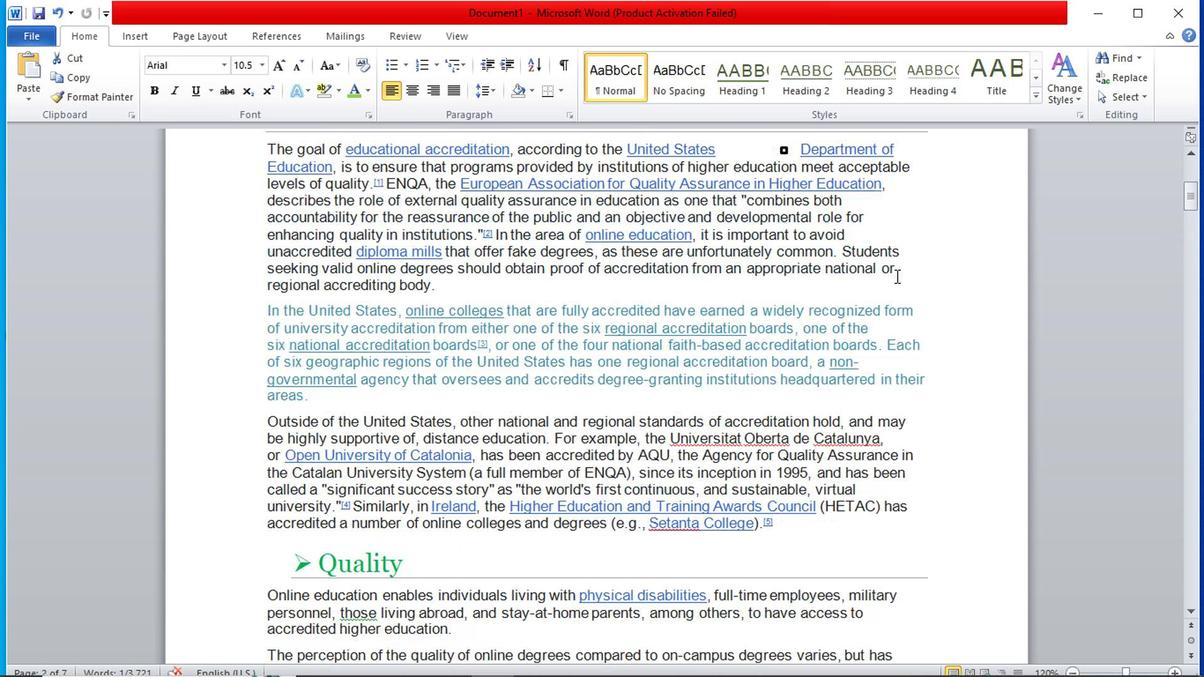 
Action: Mouse scrolled (770, 276) with delta (0, 1)
Screenshot: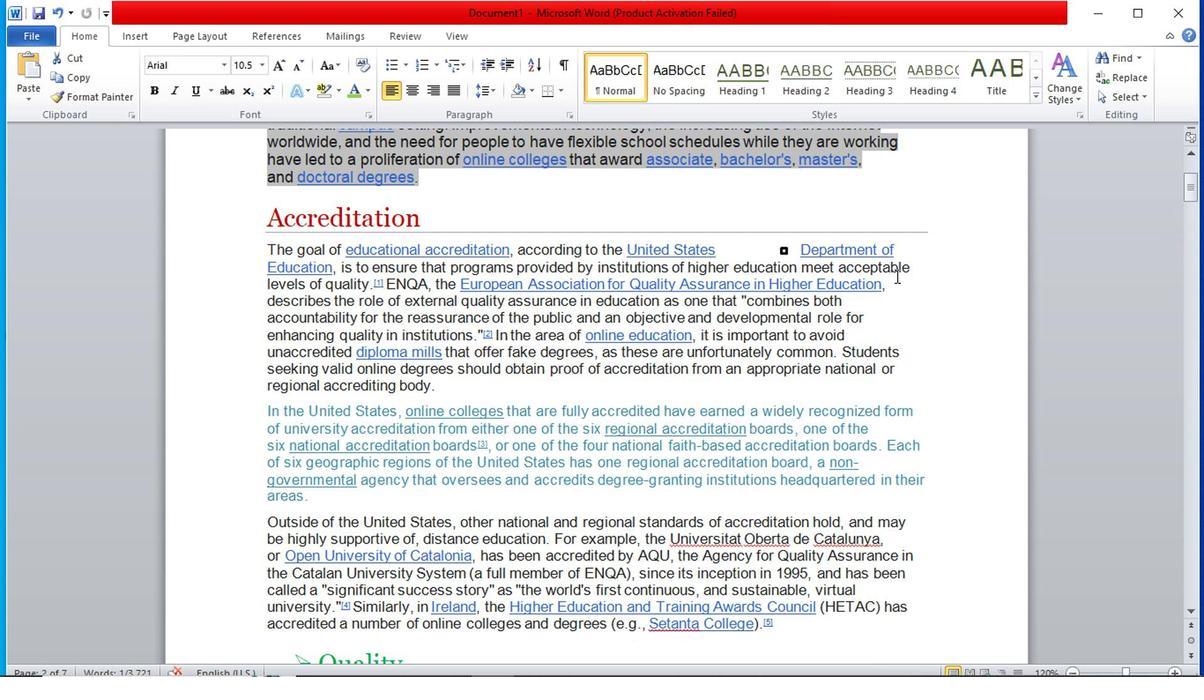 
Action: Mouse scrolled (770, 276) with delta (0, 1)
Screenshot: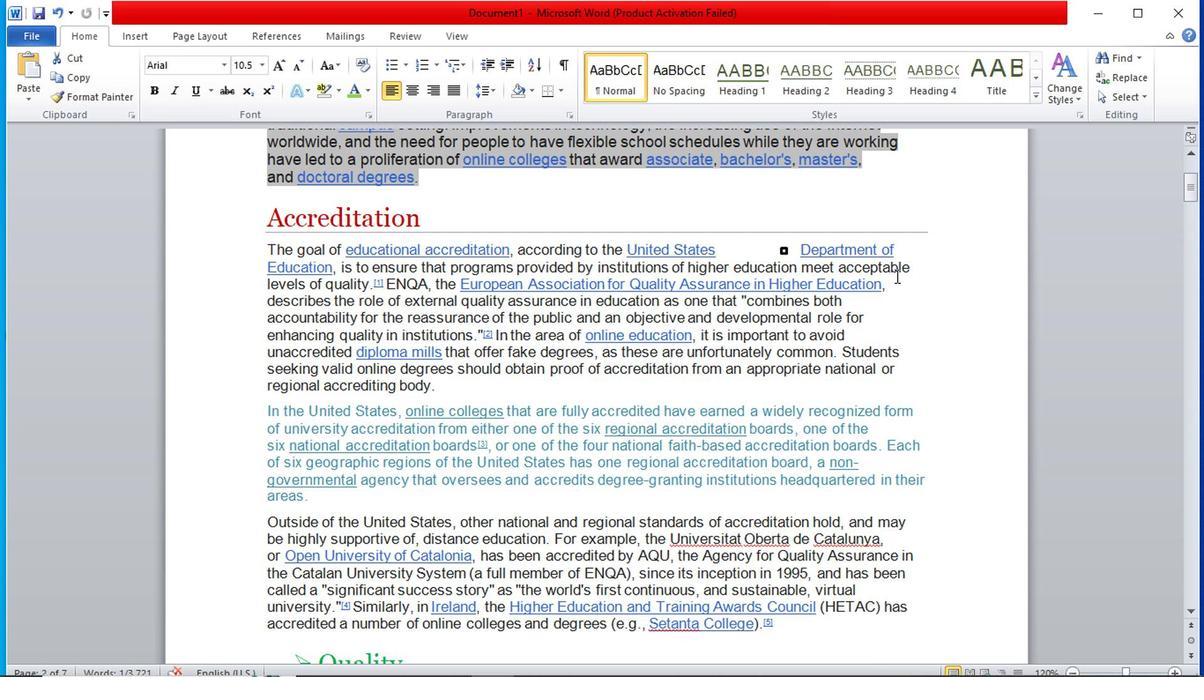 
Action: Mouse scrolled (770, 276) with delta (0, 1)
Screenshot: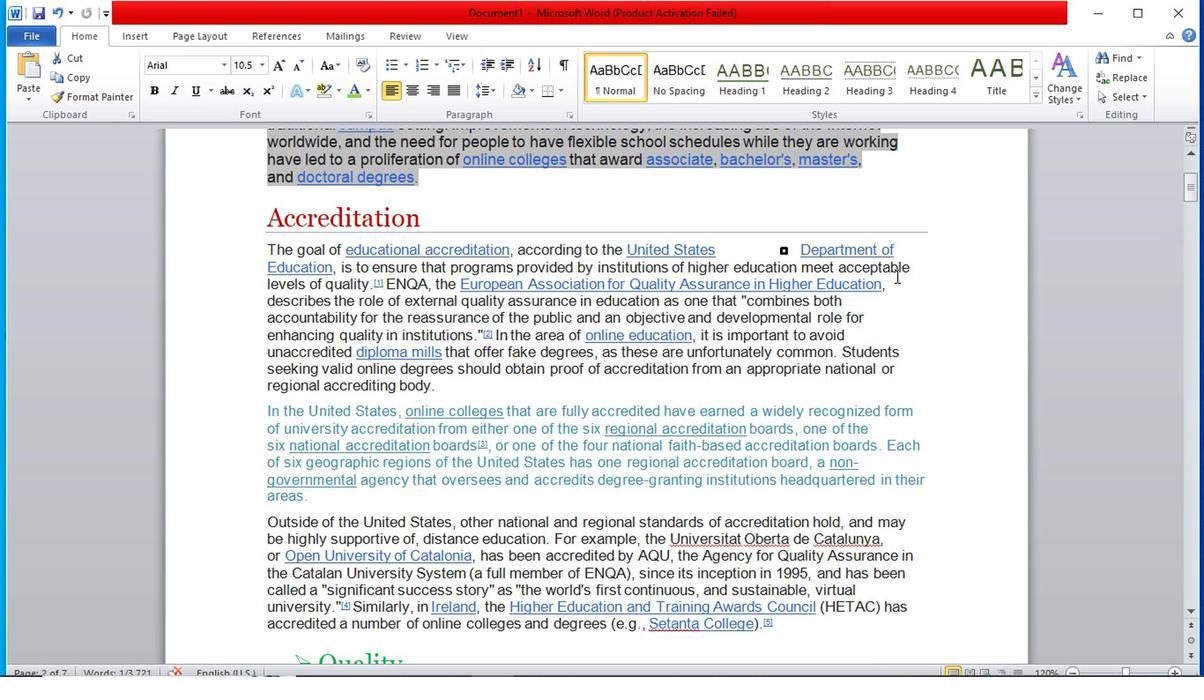 
Action: Mouse moved to (498, 358)
Screenshot: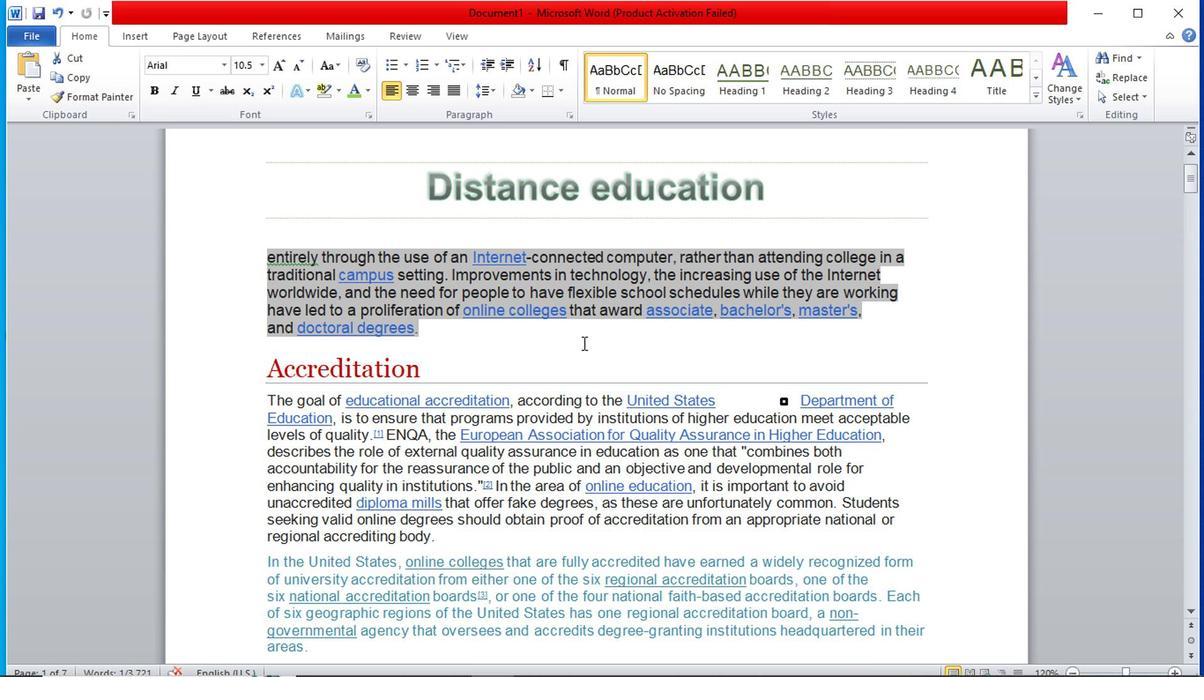 
Action: Mouse pressed left at (498, 358)
Screenshot: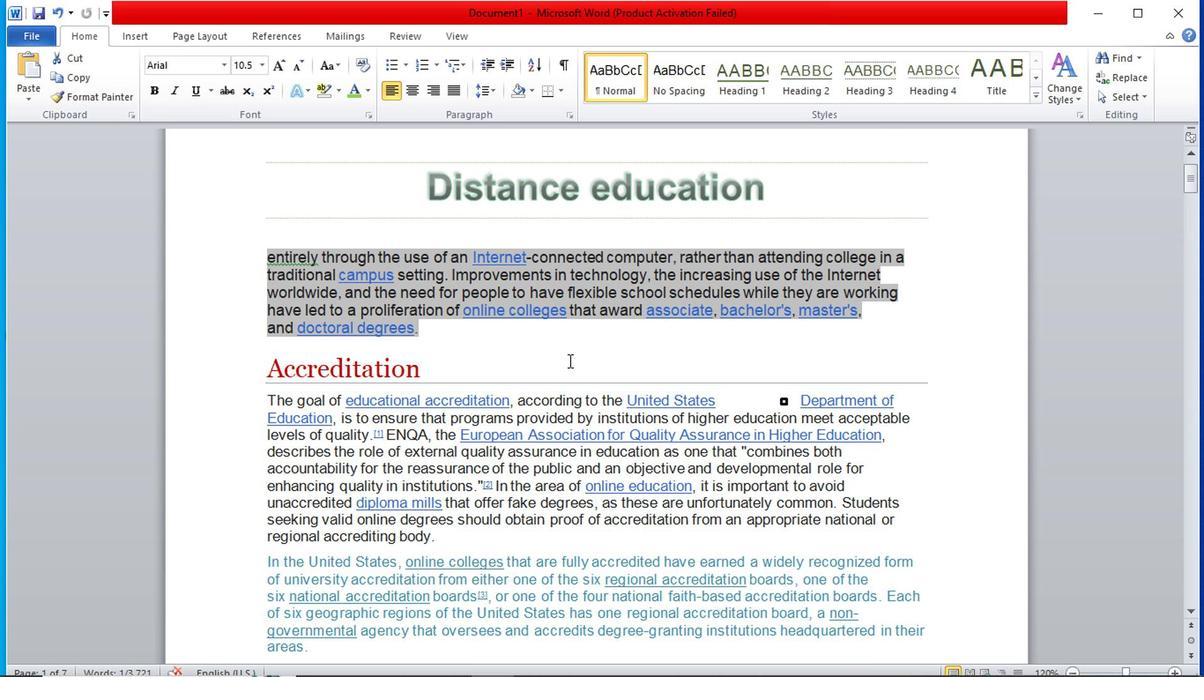 
Action: Mouse moved to (759, 350)
Screenshot: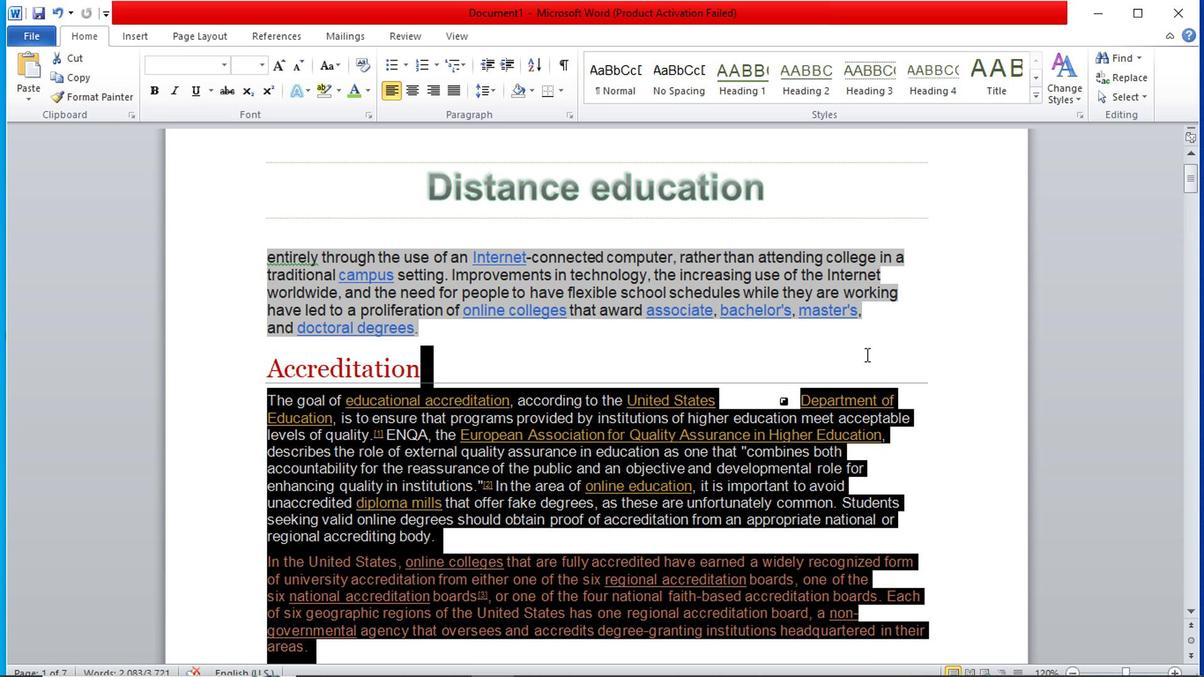 
Action: Mouse pressed left at (759, 350)
Screenshot: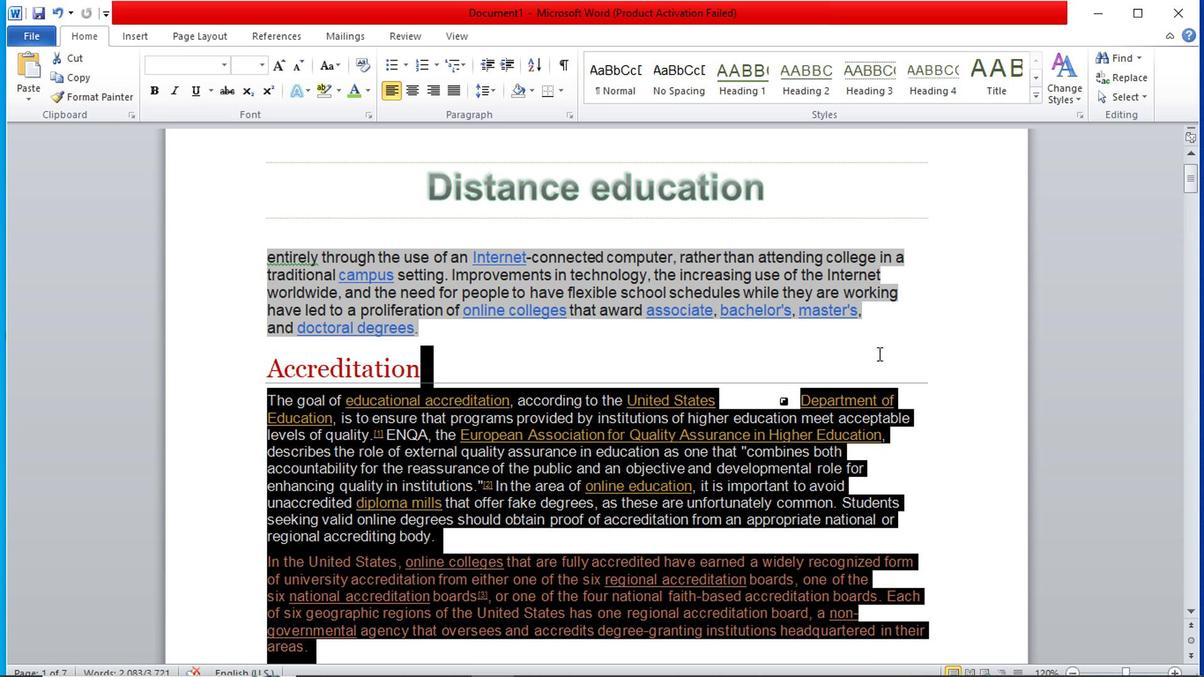 
Action: Mouse moved to (800, 329)
Screenshot: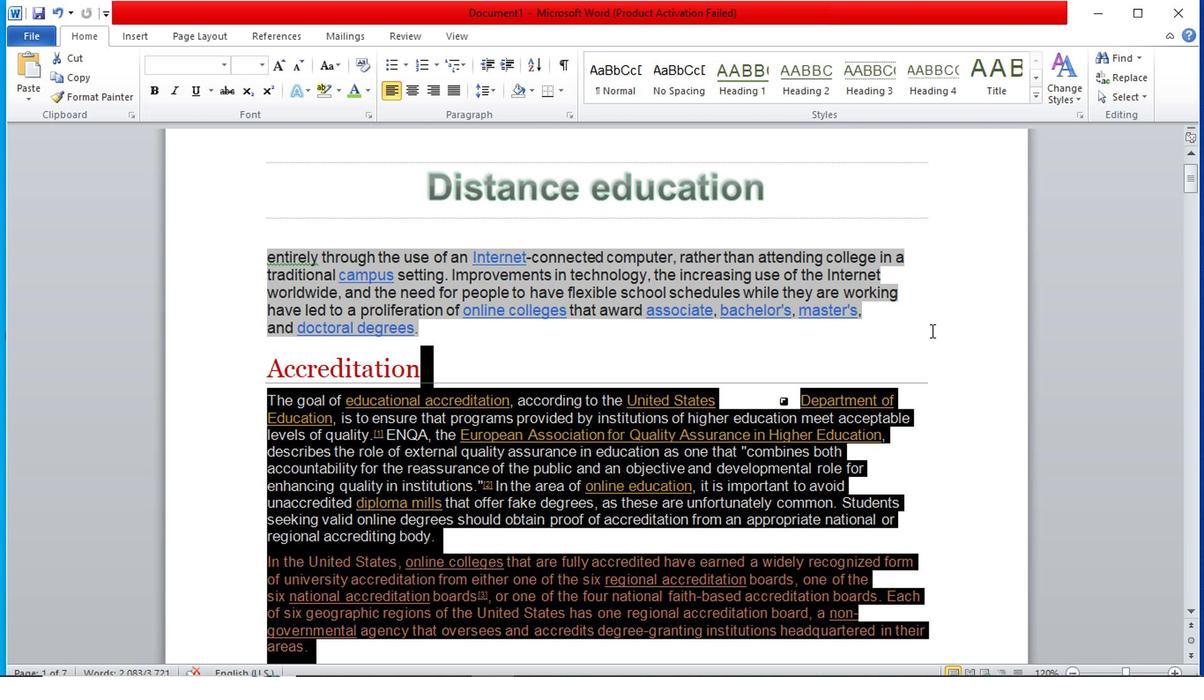 
Action: Mouse pressed left at (800, 329)
Screenshot: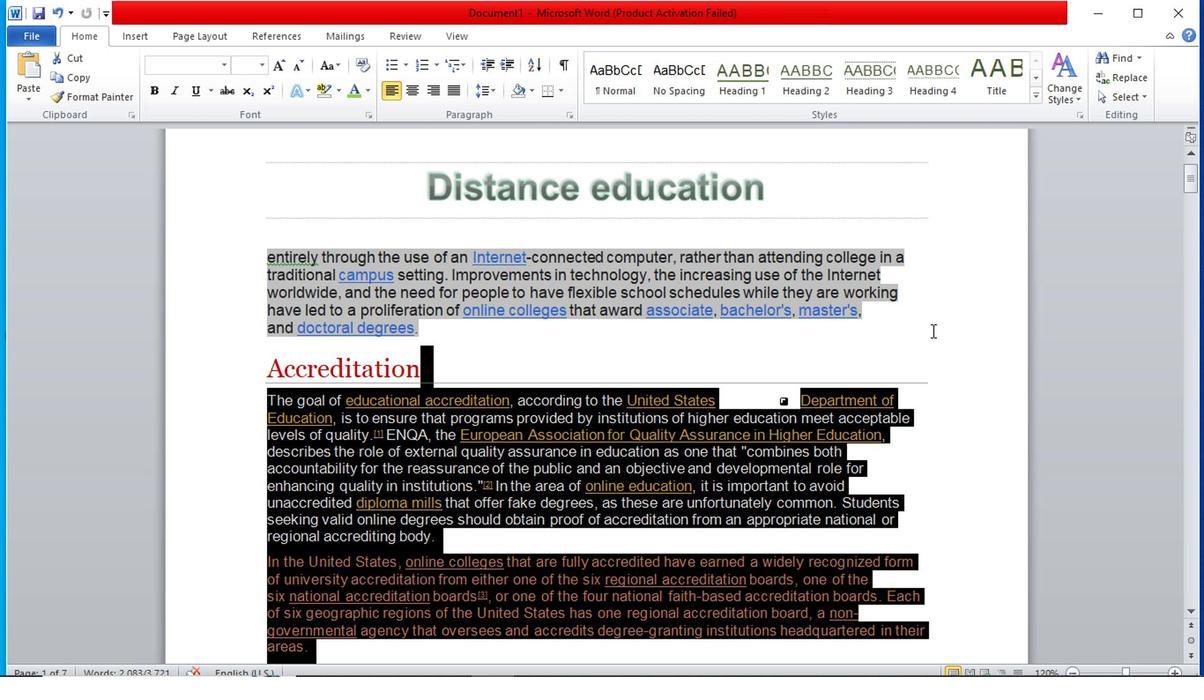 
Action: Mouse moved to (833, 334)
Screenshot: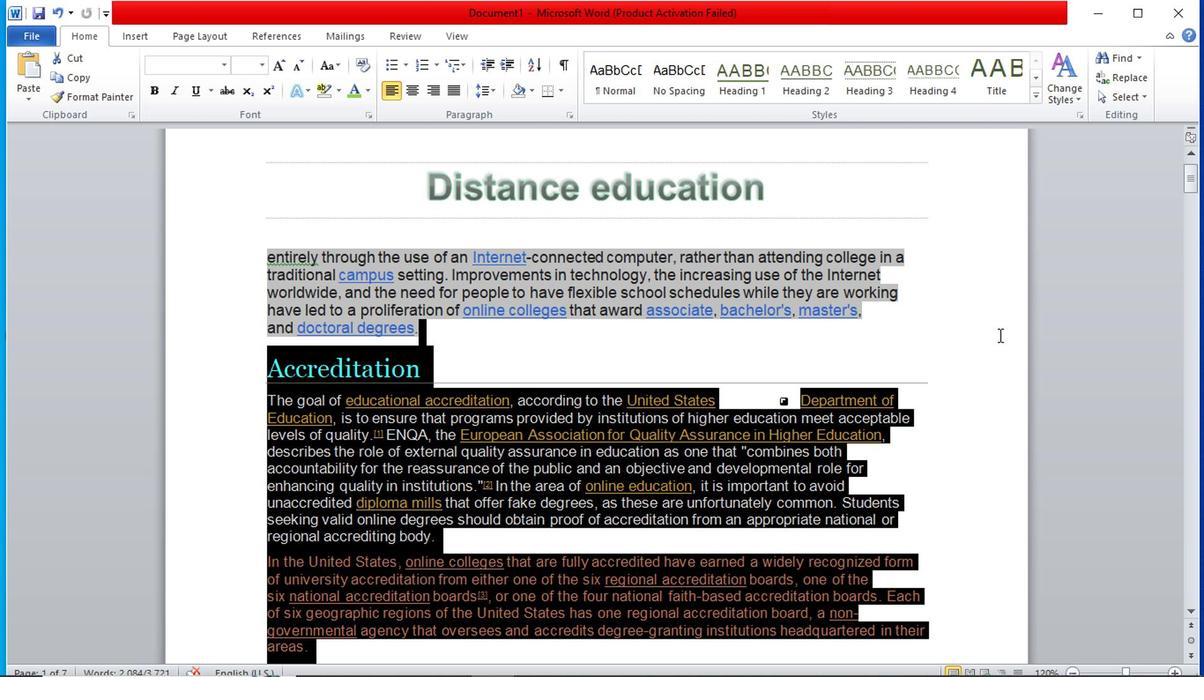 
Action: Mouse pressed left at (833, 334)
Screenshot: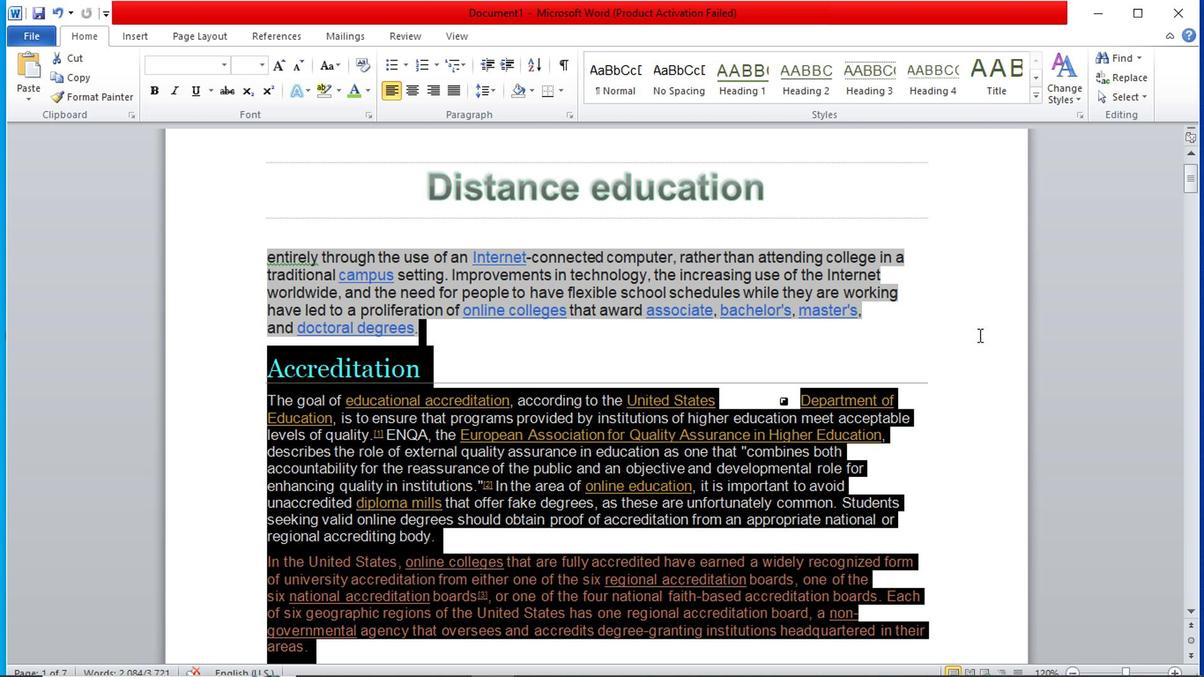 
Action: Mouse moved to (820, 328)
Screenshot: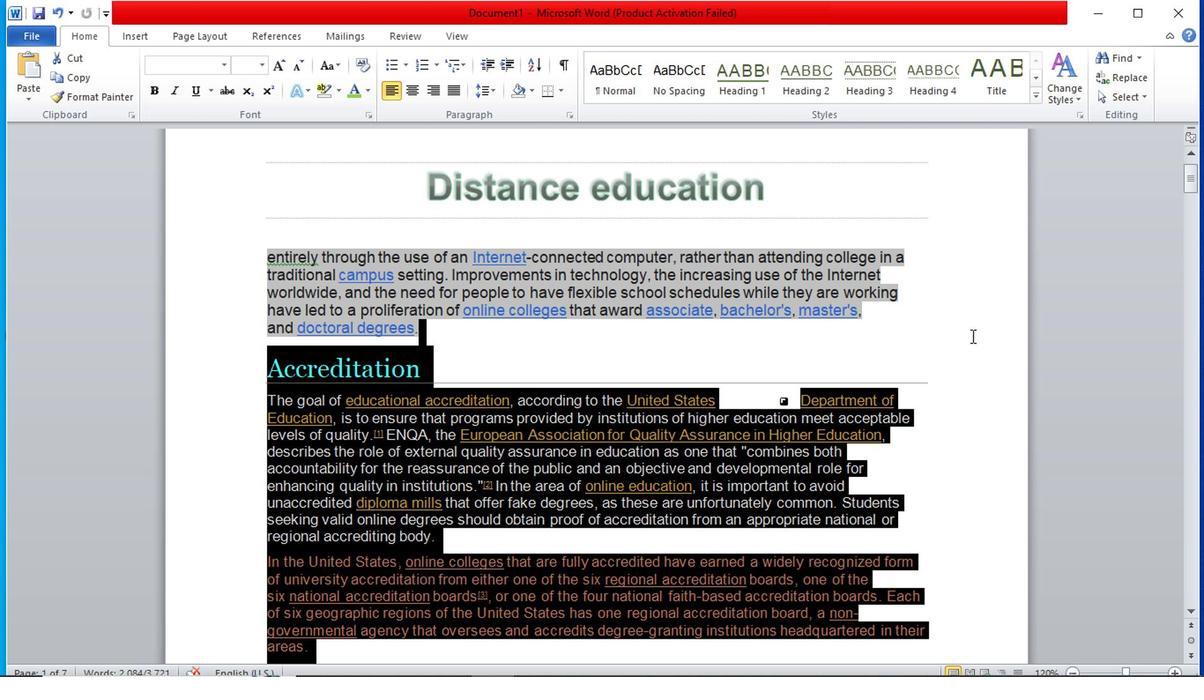
Action: Mouse scrolled (820, 327) with delta (0, 0)
Screenshot: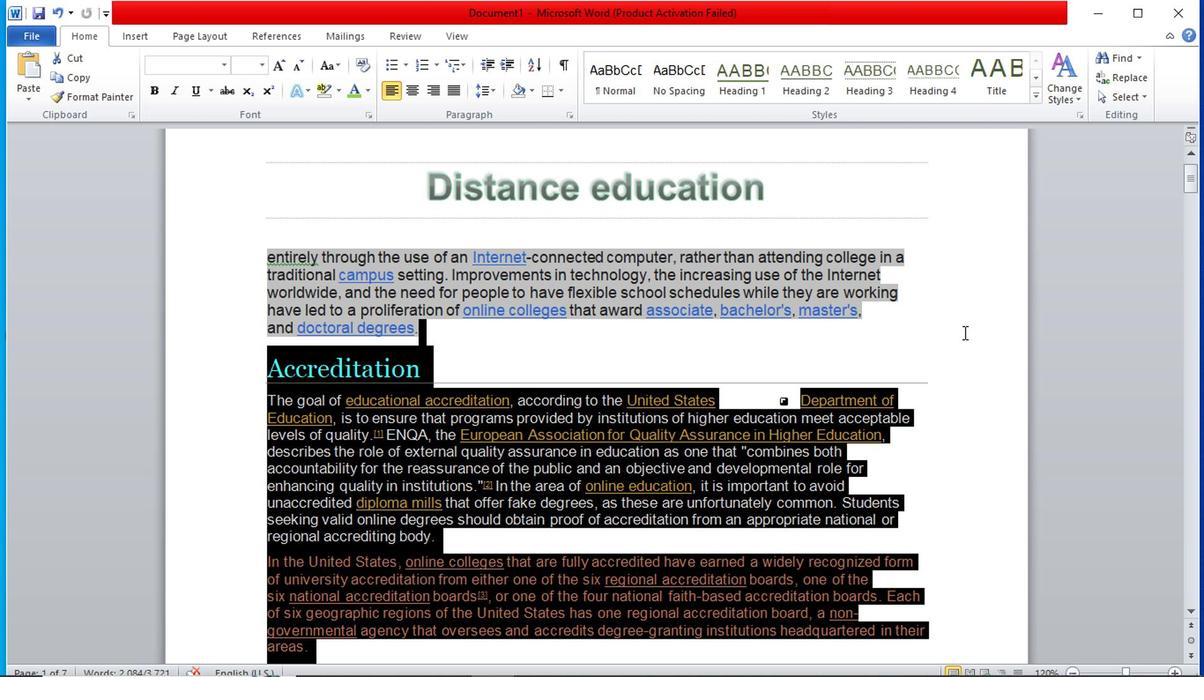 
Action: Mouse scrolled (820, 327) with delta (0, 0)
Screenshot: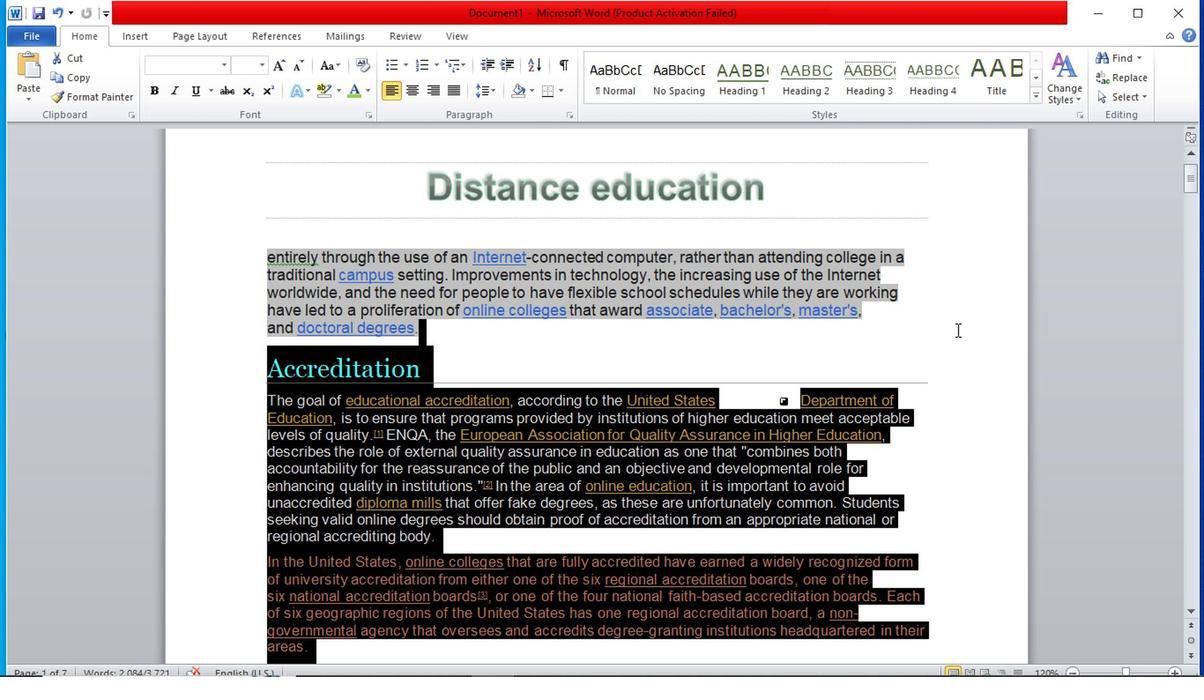 
Action: Mouse scrolled (820, 327) with delta (0, 0)
Screenshot: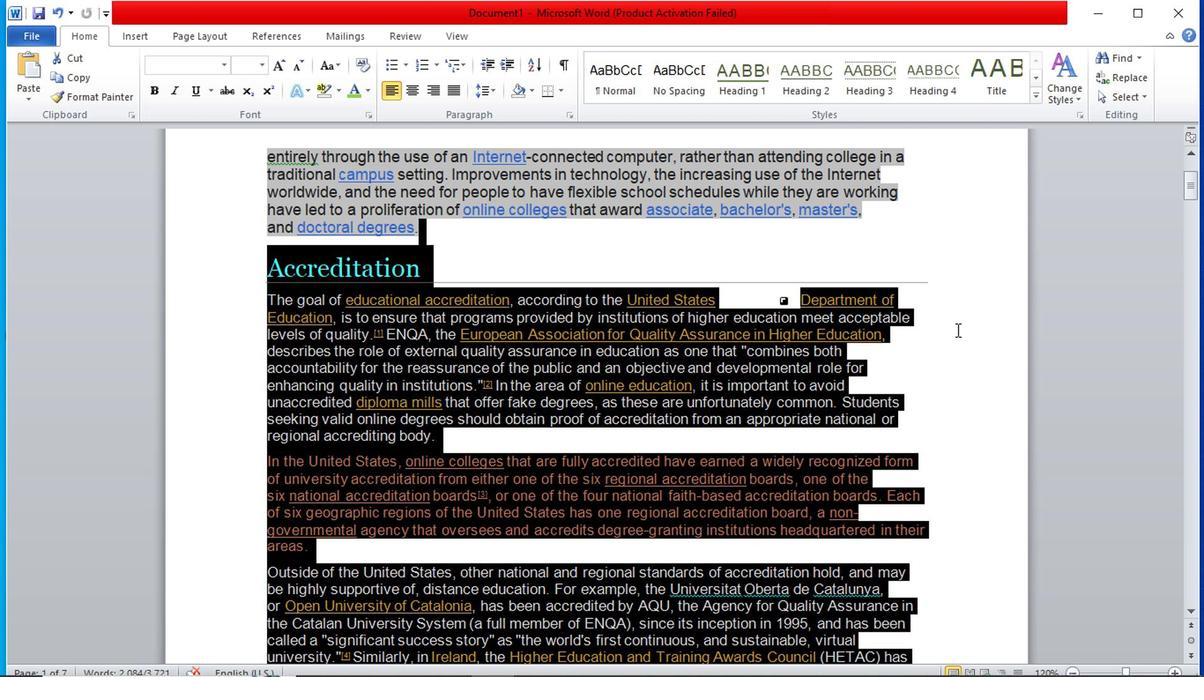 
Action: Mouse scrolled (820, 327) with delta (0, 0)
Screenshot: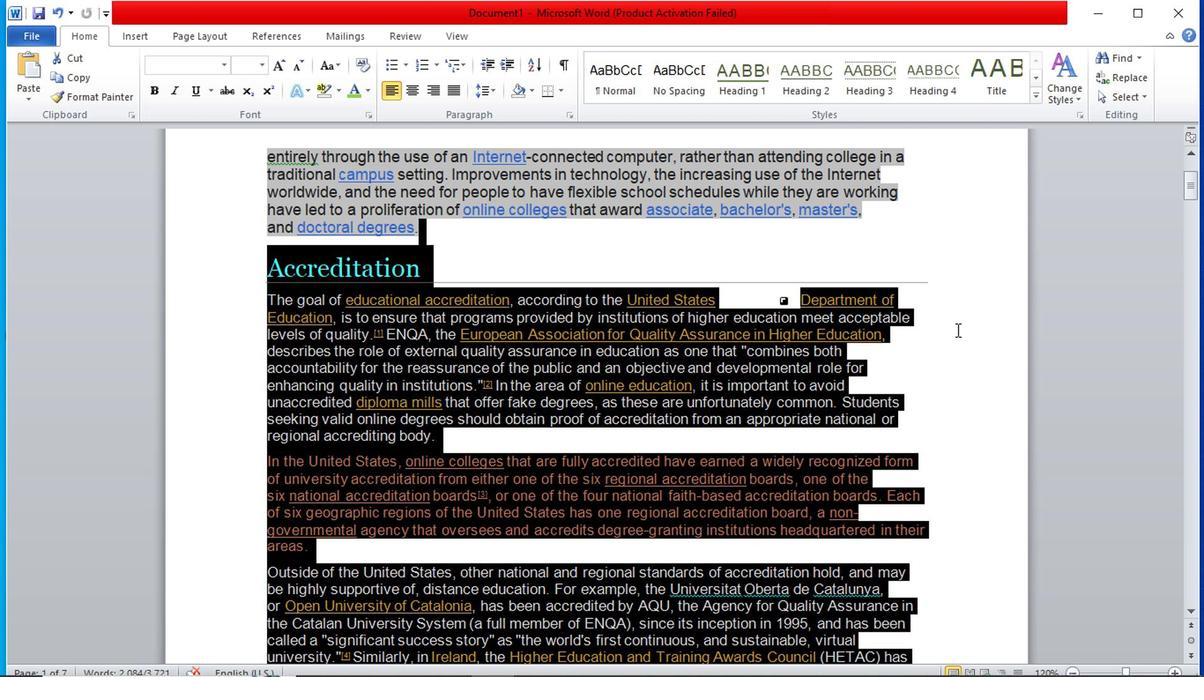 
Action: Mouse scrolled (820, 327) with delta (0, 0)
Screenshot: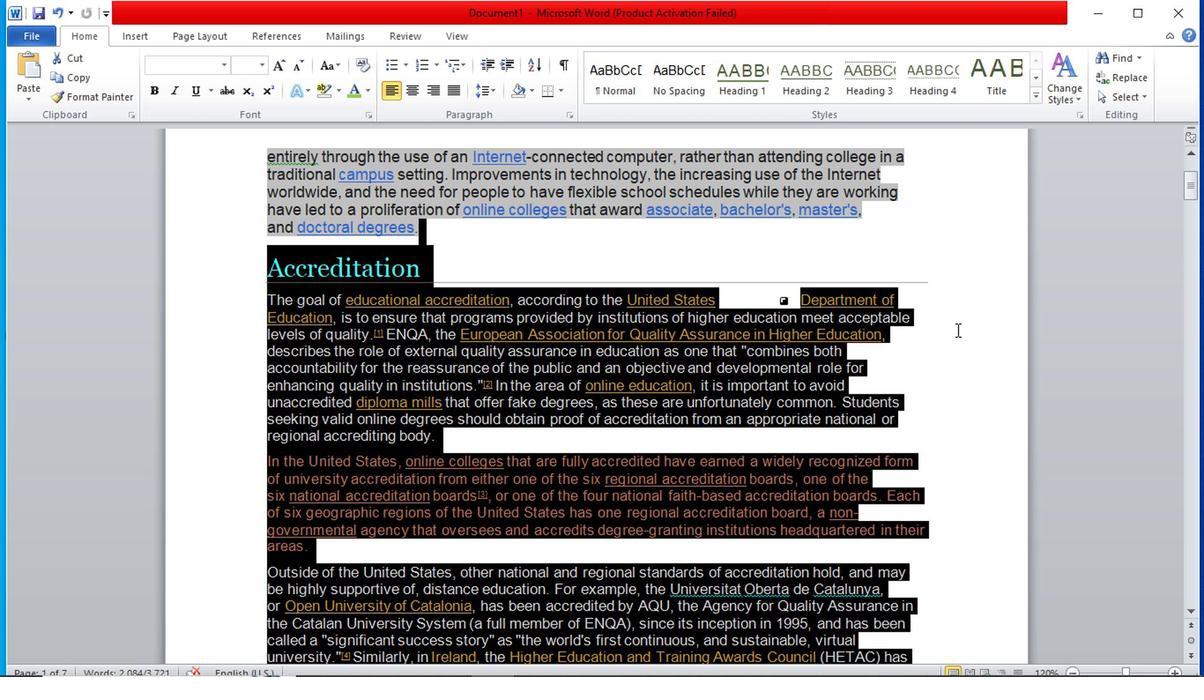 
Action: Mouse scrolled (820, 327) with delta (0, 0)
Screenshot: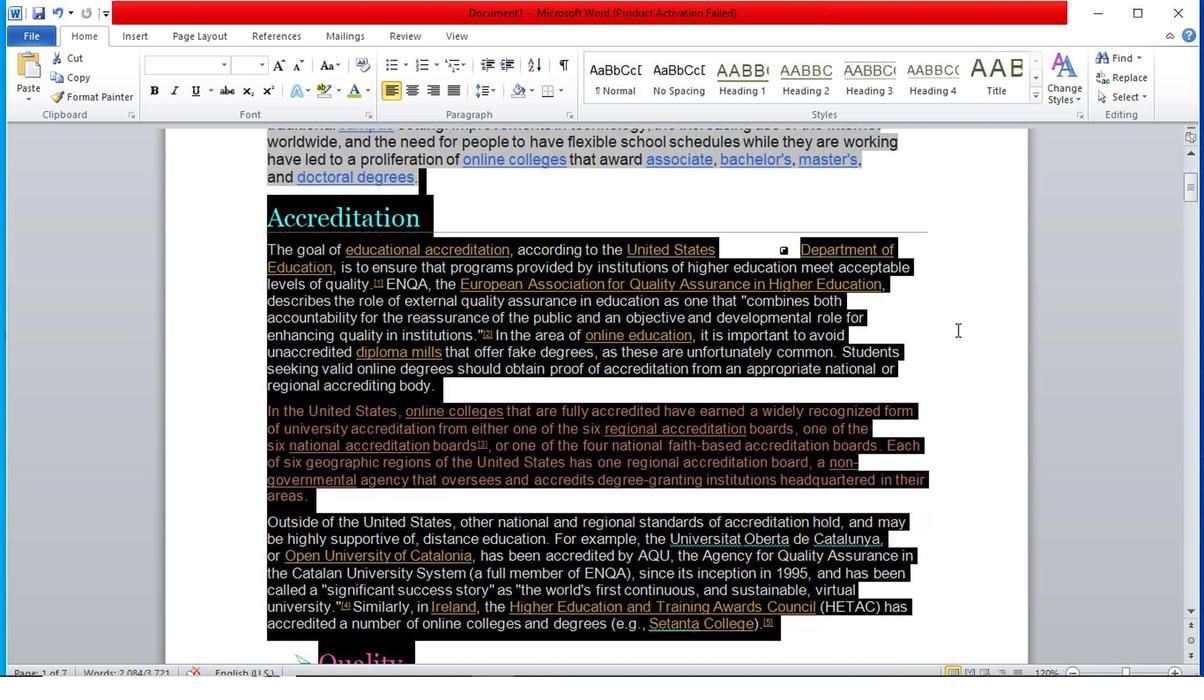 
Action: Mouse moved to (818, 328)
Screenshot: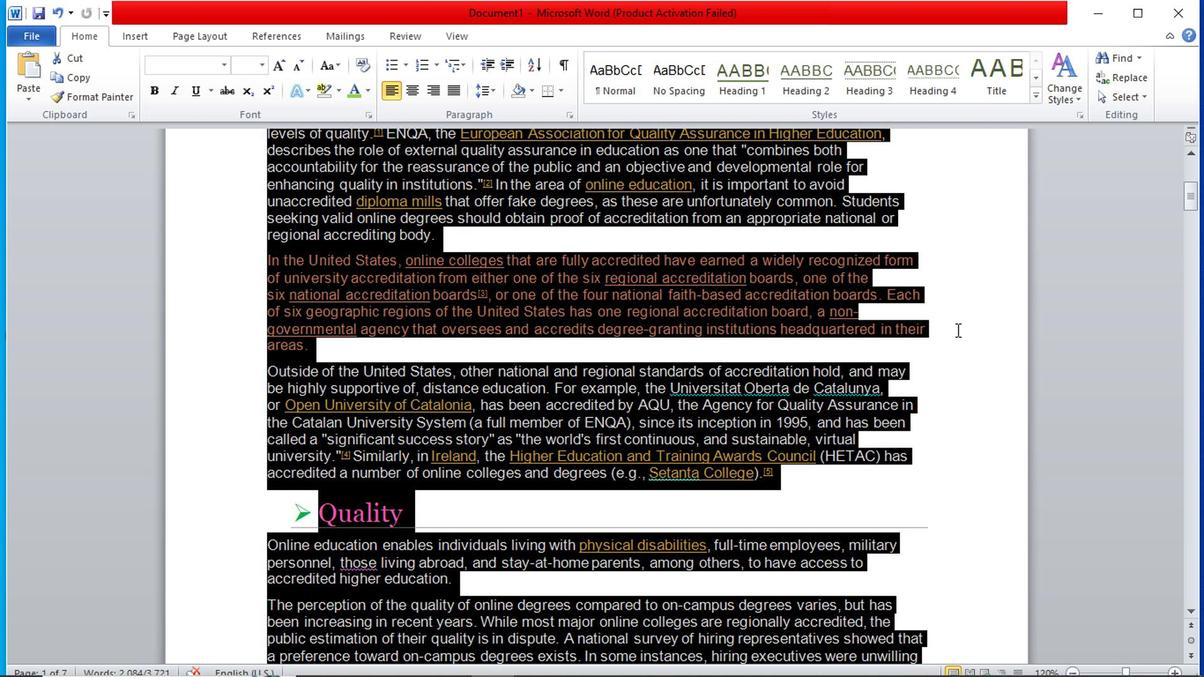 
Action: Mouse pressed left at (818, 328)
Screenshot: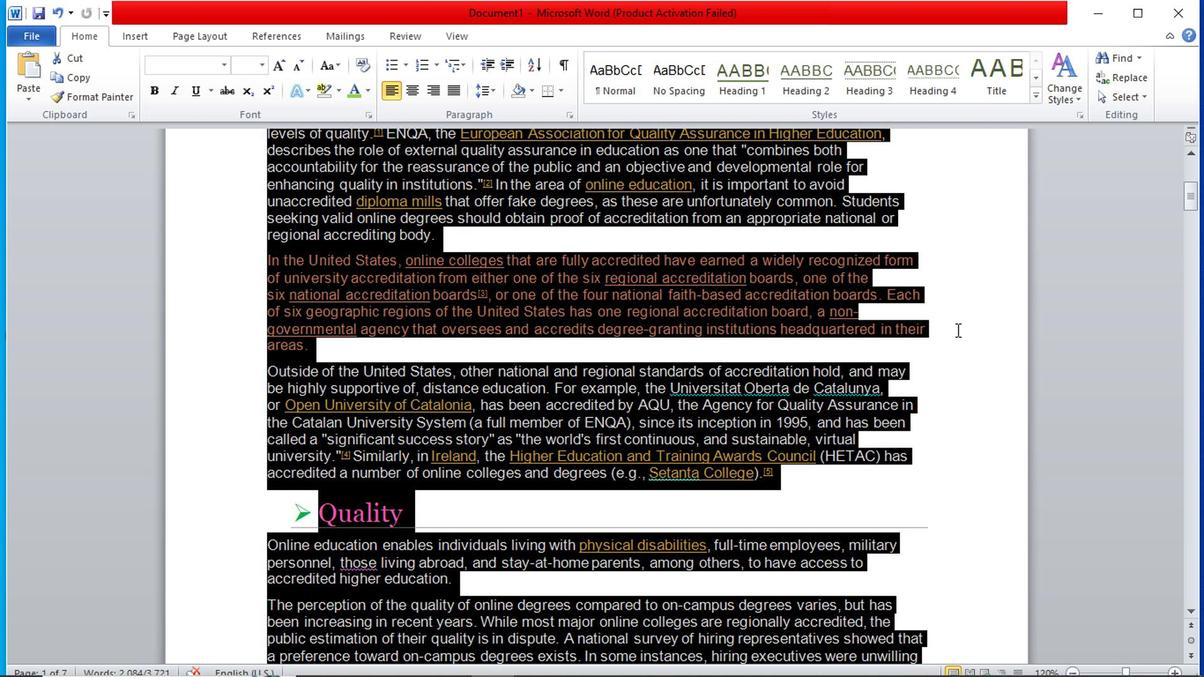 
Action: Mouse pressed left at (818, 328)
Screenshot: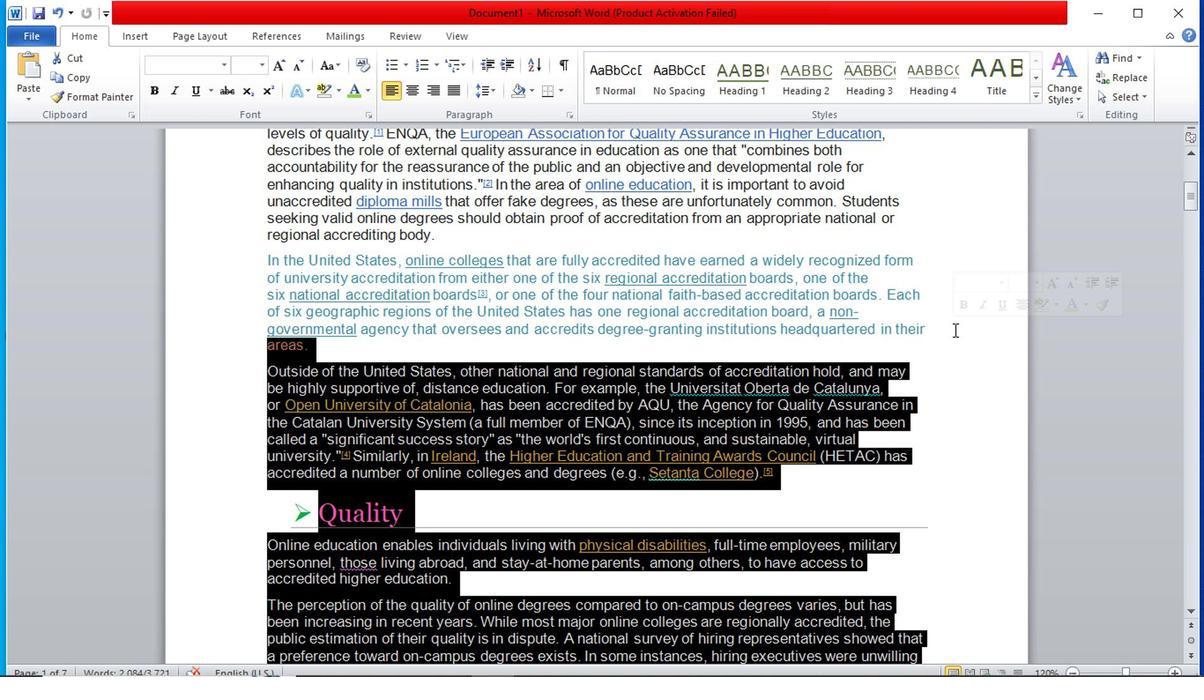 
Action: Mouse moved to (926, 343)
Screenshot: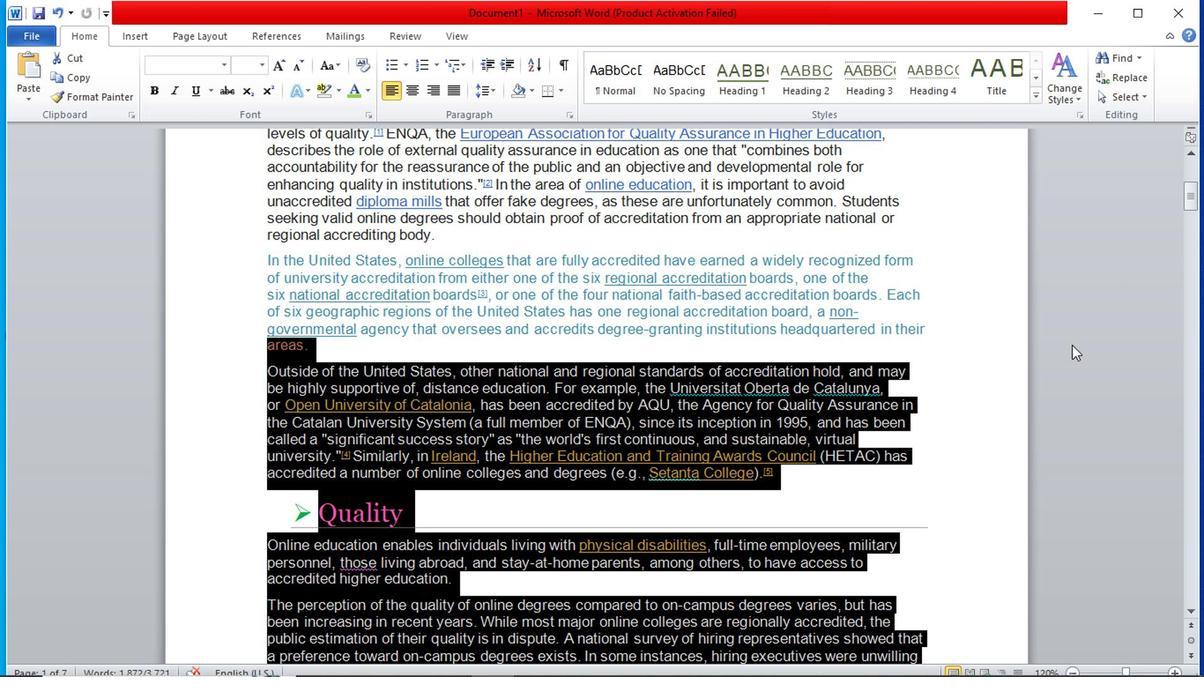 
Action: Mouse pressed left at (926, 343)
Screenshot: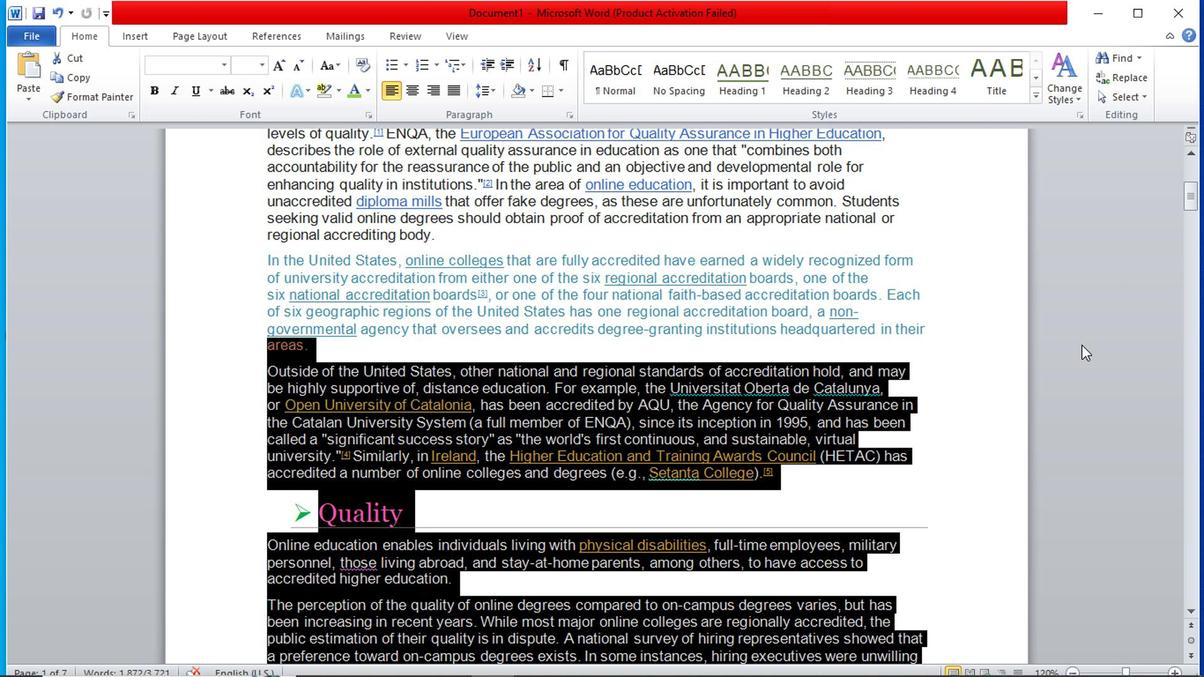 
Action: Mouse moved to (927, 343)
Screenshot: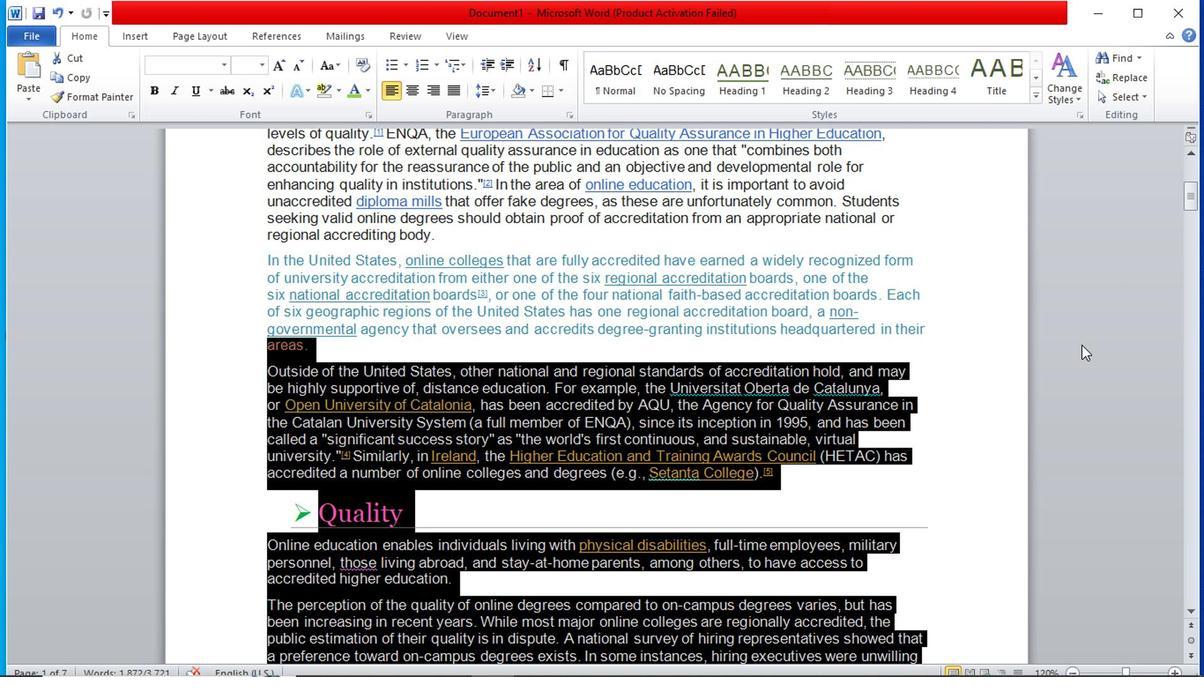 
Action: Mouse pressed left at (927, 343)
Screenshot: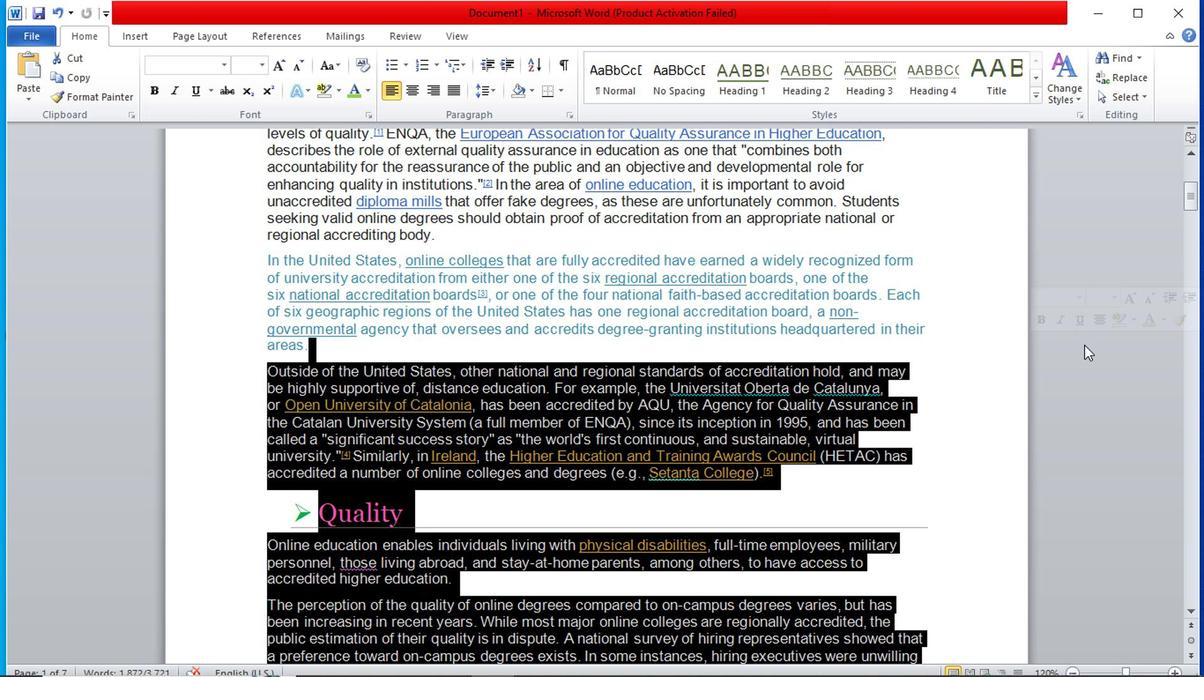 
Action: Mouse moved to (932, 395)
Screenshot: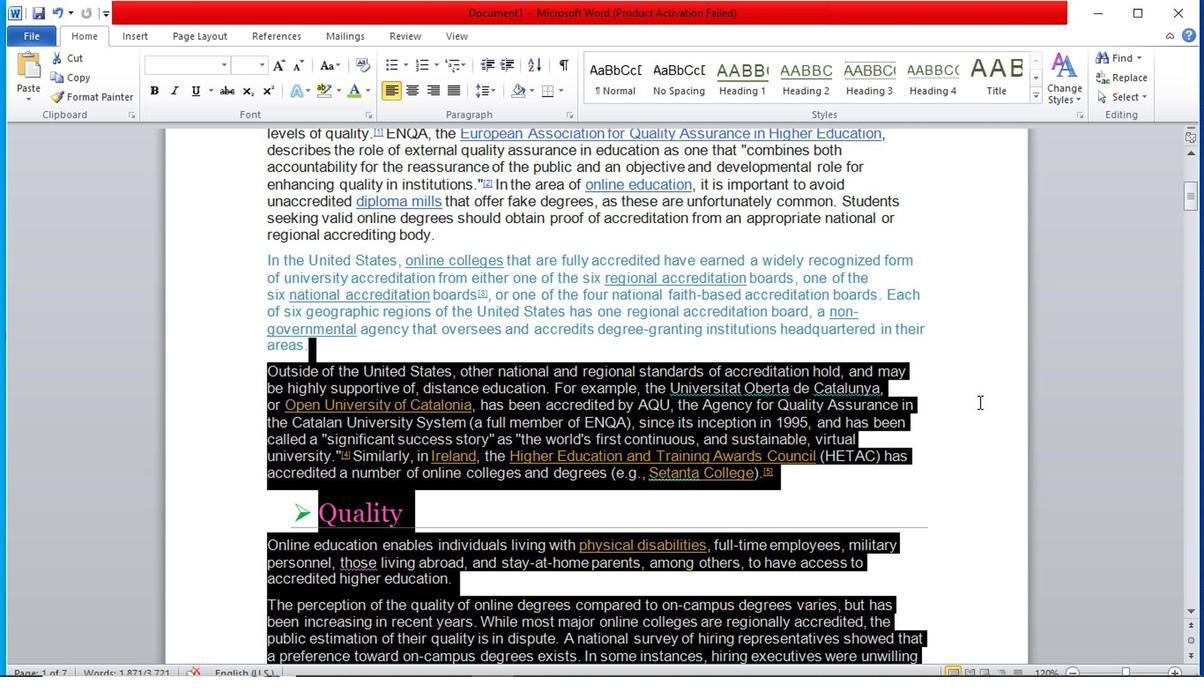 
Action: Mouse pressed left at (932, 395)
Screenshot: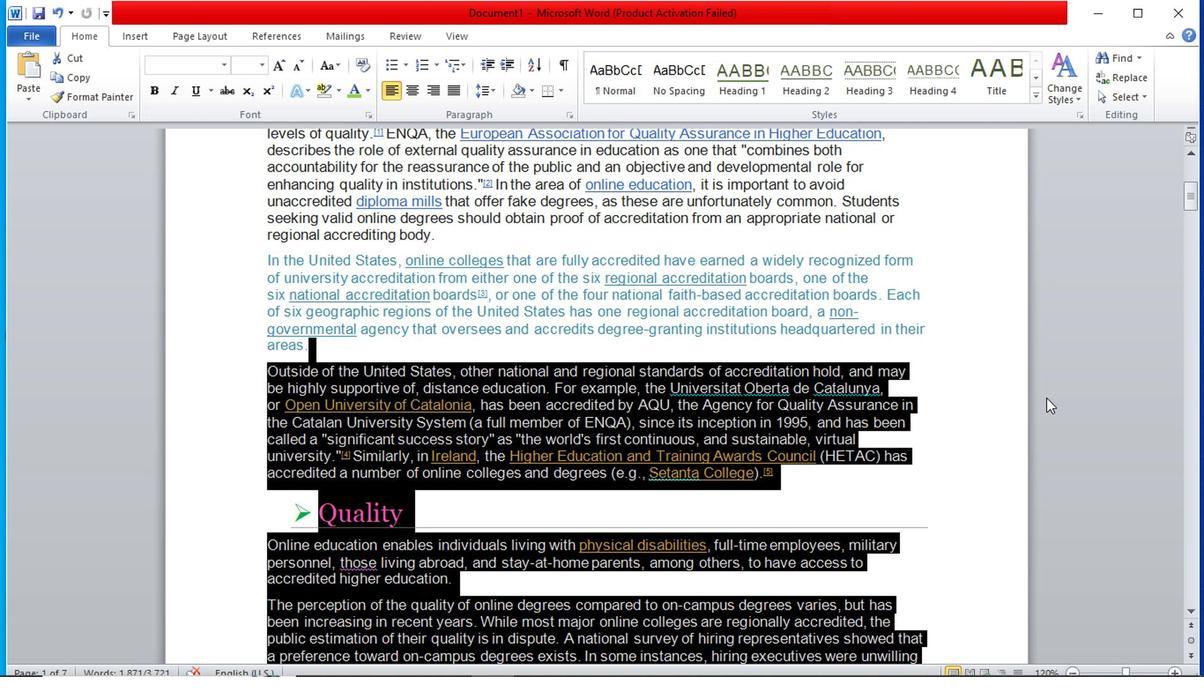 
Action: Mouse pressed left at (932, 395)
Screenshot: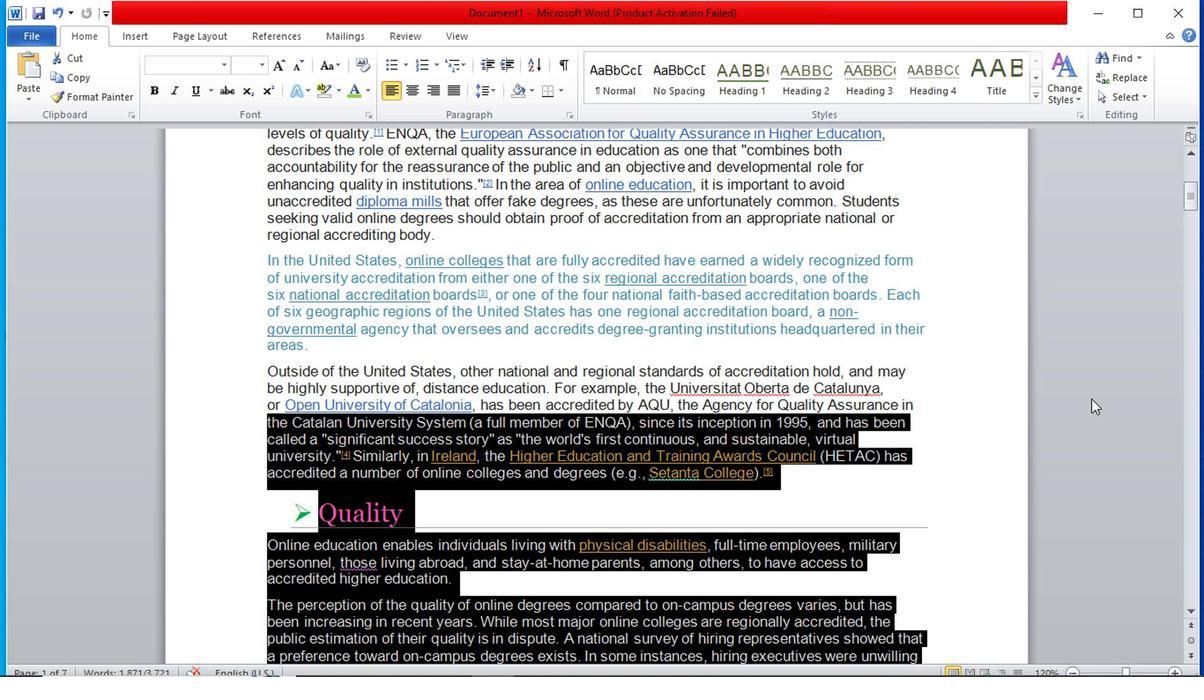 
Action: Mouse moved to (907, 397)
Screenshot: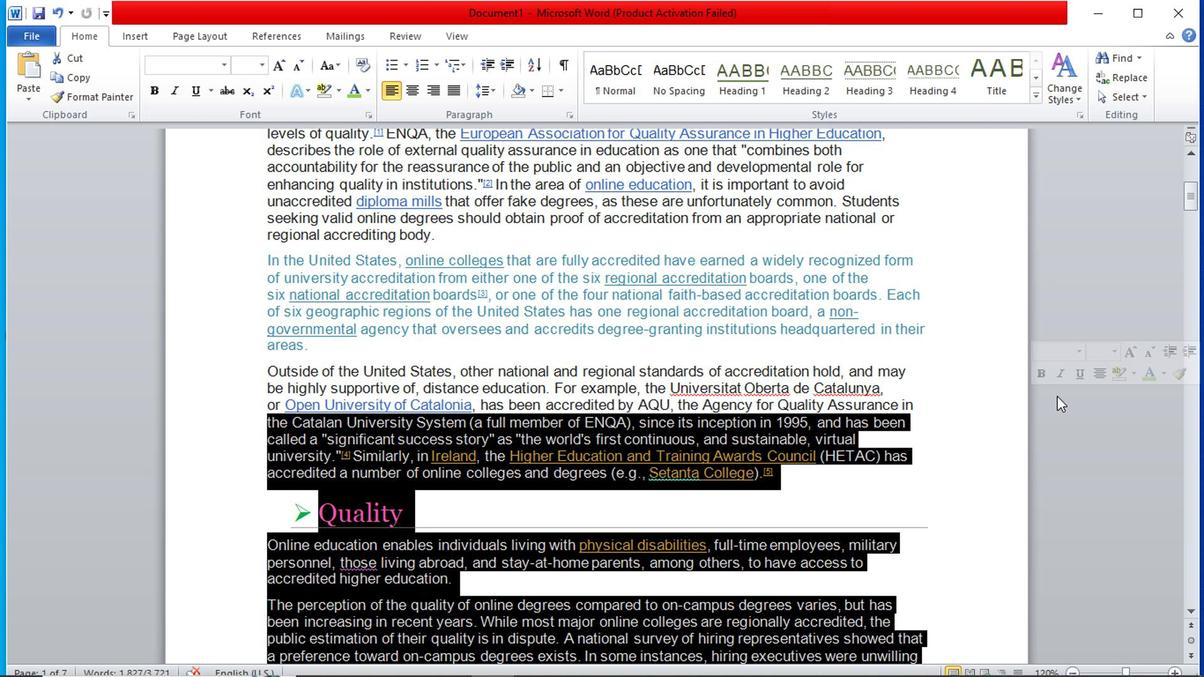 
Action: Mouse pressed left at (907, 397)
Screenshot: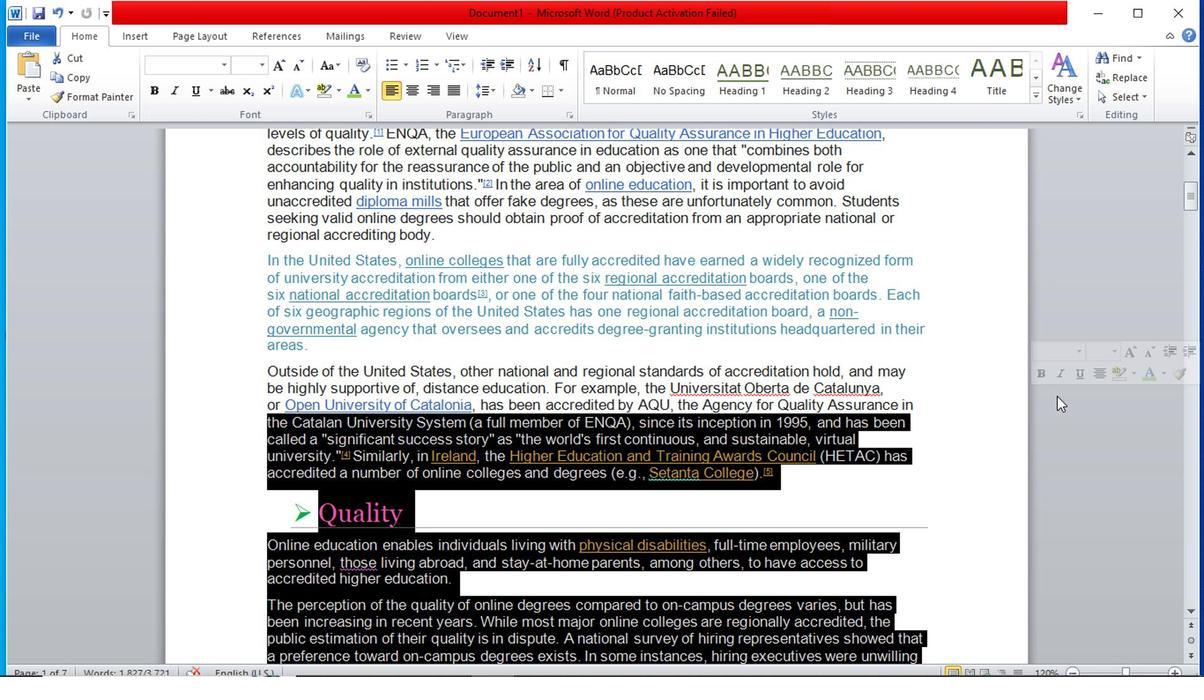 
Action: Mouse moved to (909, 417)
Screenshot: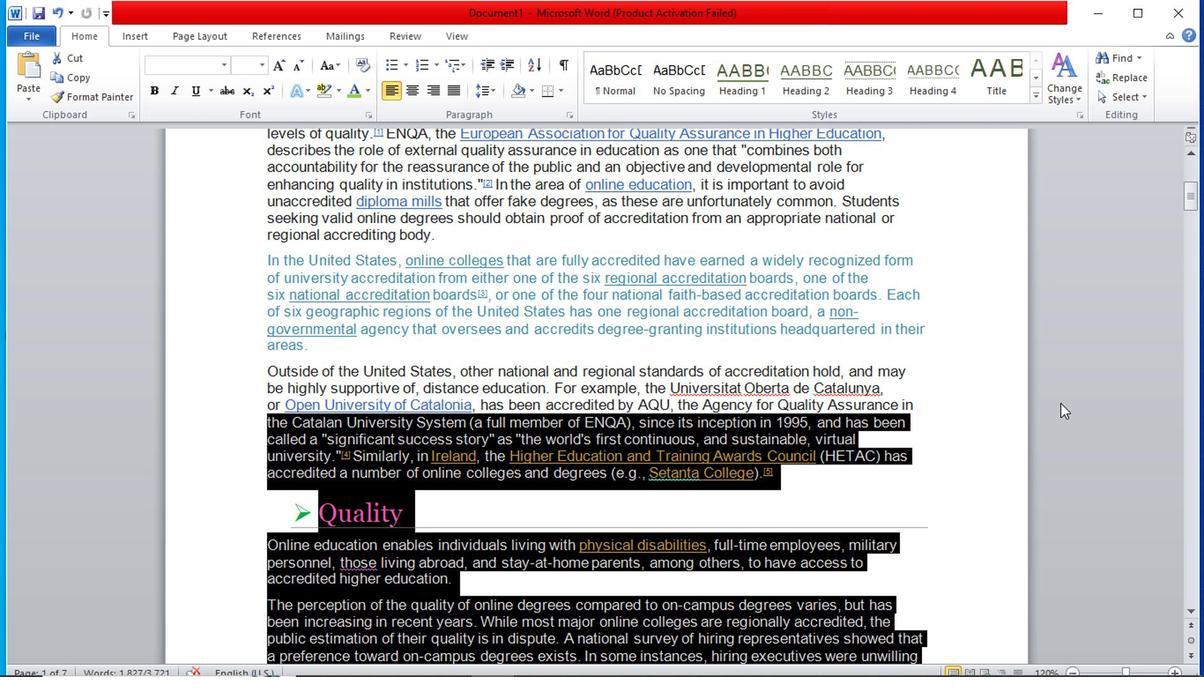 
Action: Mouse pressed left at (909, 417)
Screenshot: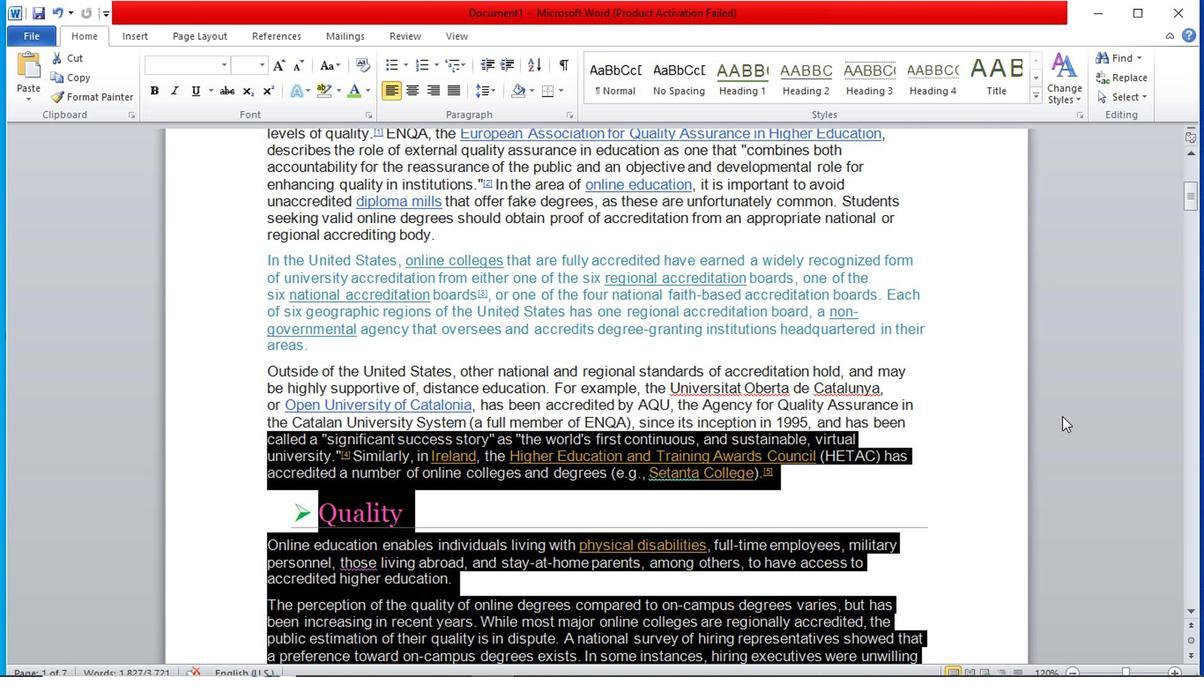 
Action: Mouse moved to (909, 434)
Screenshot: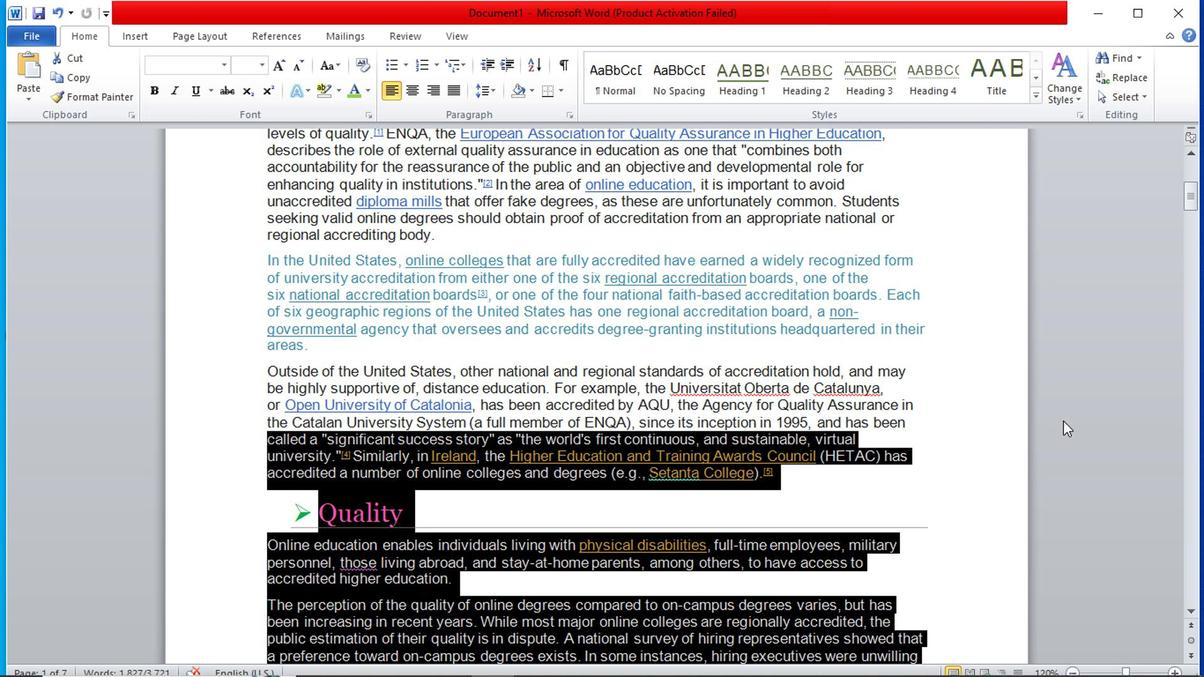 
Action: Mouse pressed left at (909, 434)
Screenshot: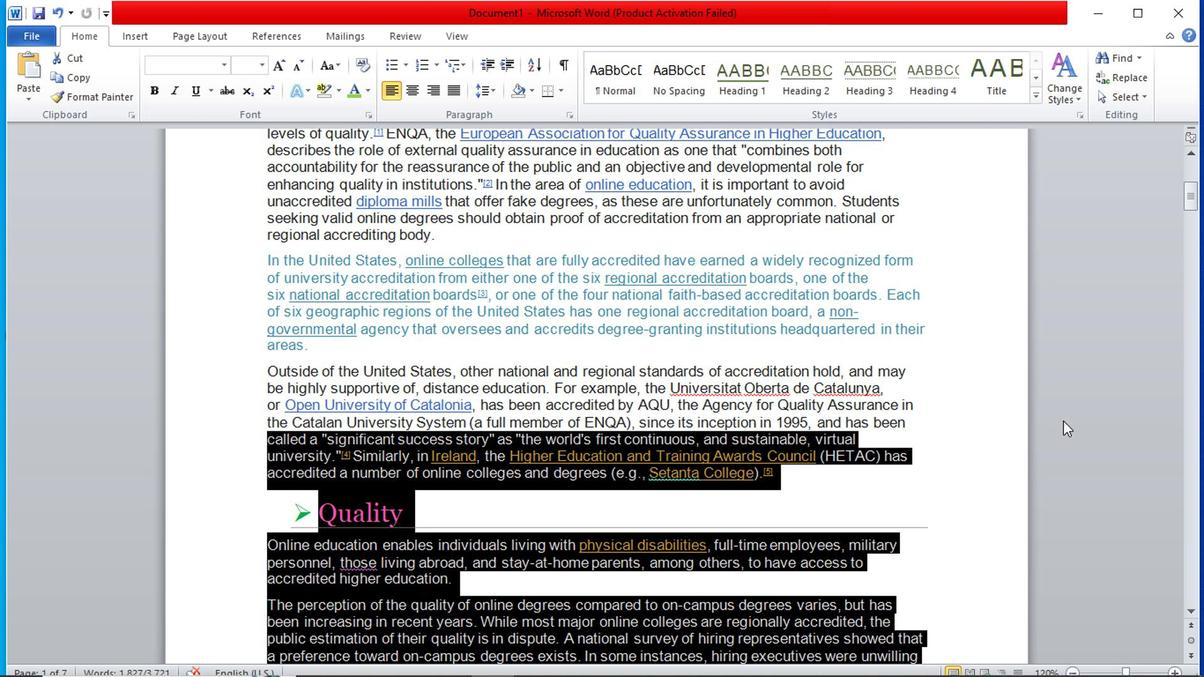 
Action: Mouse moved to (909, 452)
Screenshot: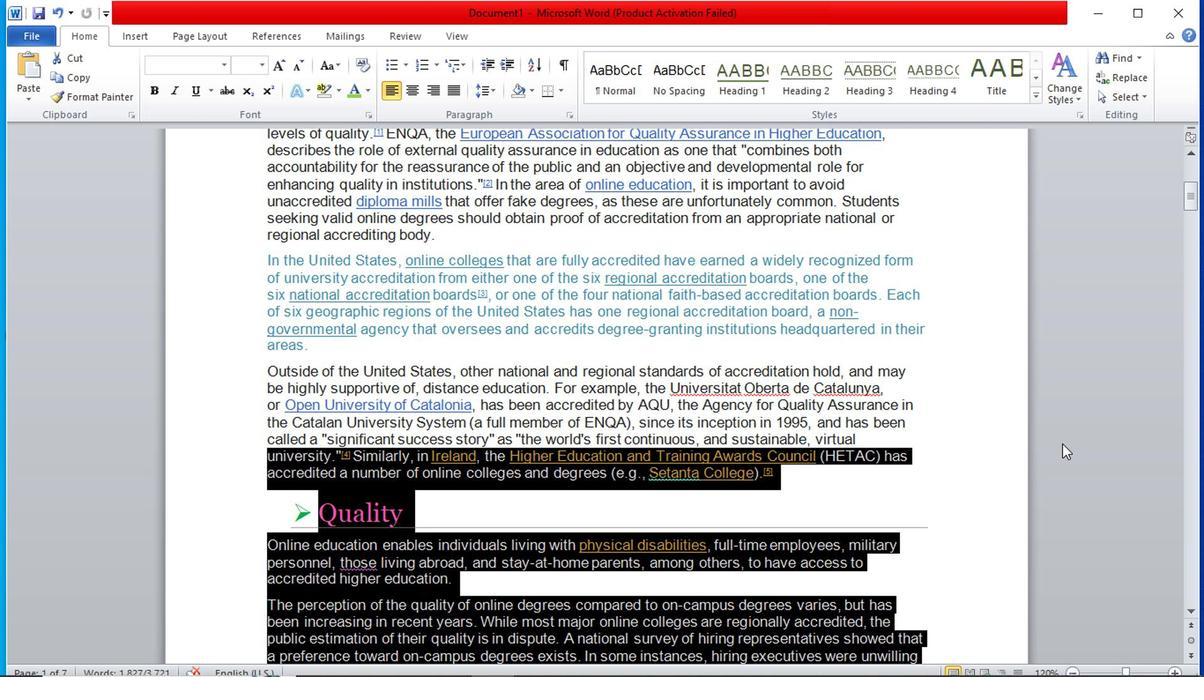 
Action: Mouse pressed left at (909, 452)
Screenshot: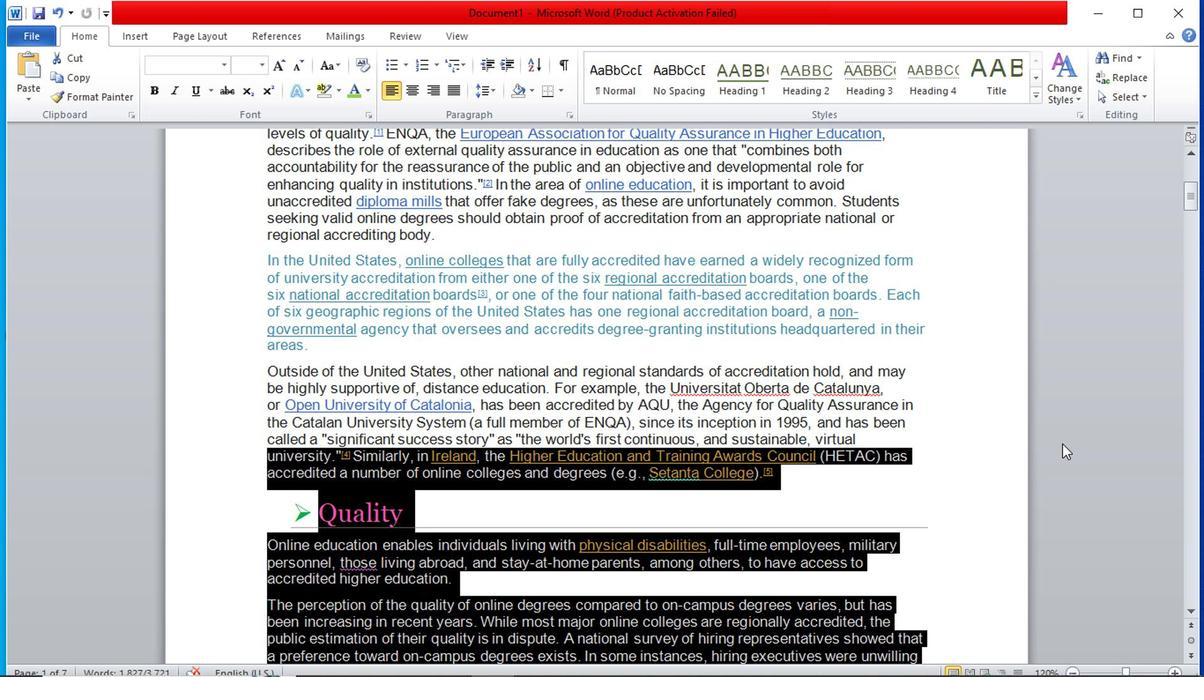 
Action: Mouse moved to (909, 455)
Screenshot: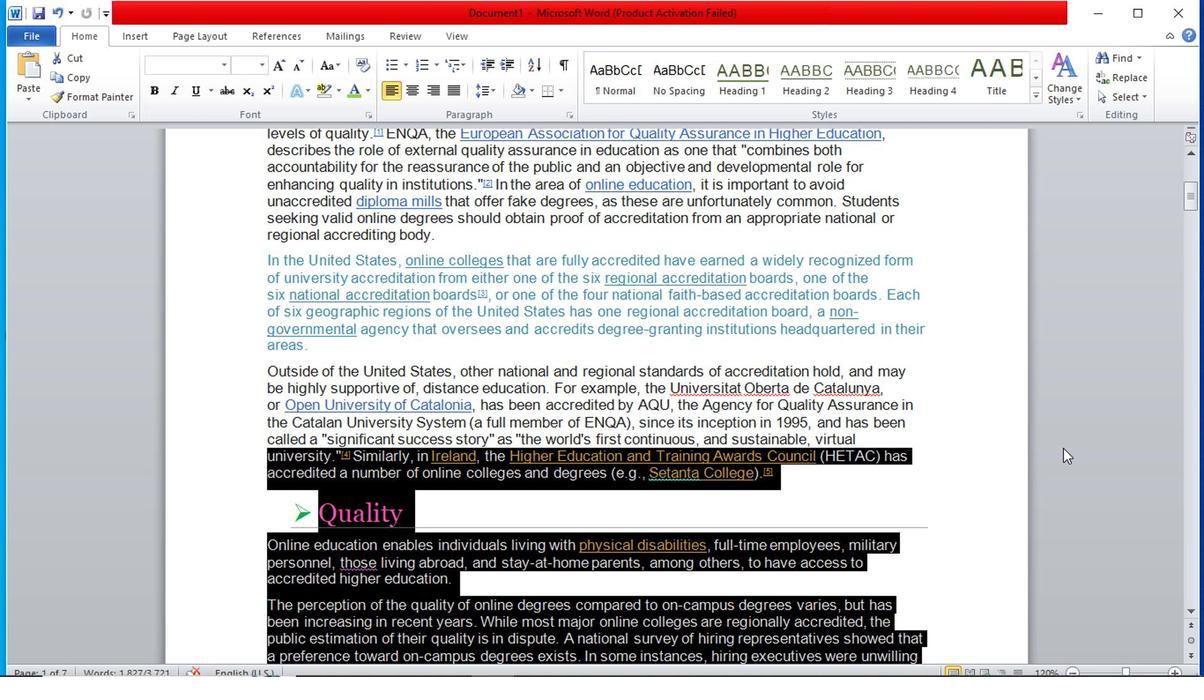 
Action: Mouse scrolled (909, 454) with delta (0, 0)
Screenshot: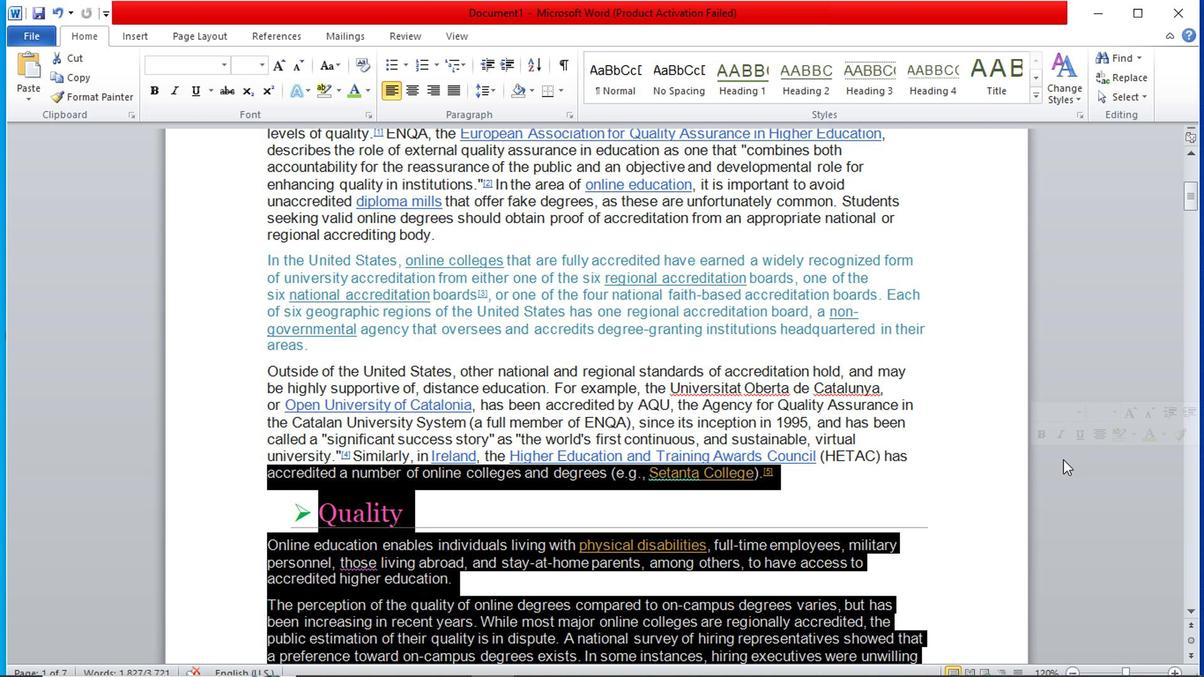 
Action: Mouse scrolled (909, 454) with delta (0, 0)
Screenshot: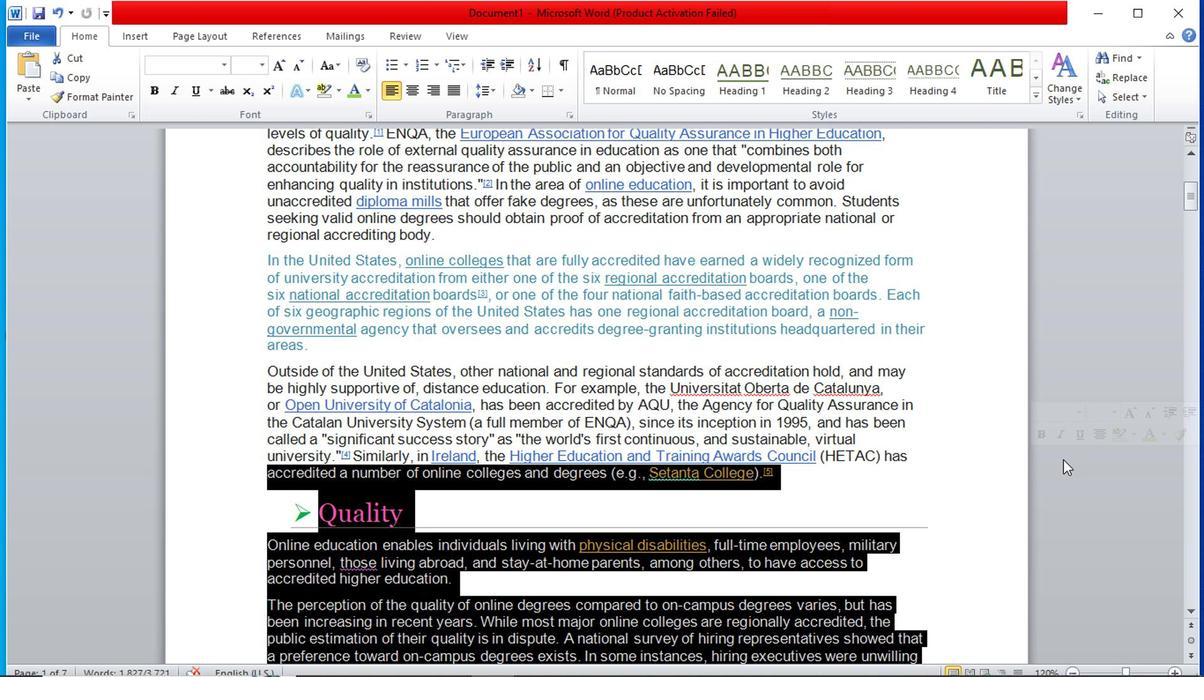 
Action: Mouse scrolled (909, 454) with delta (0, 0)
Screenshot: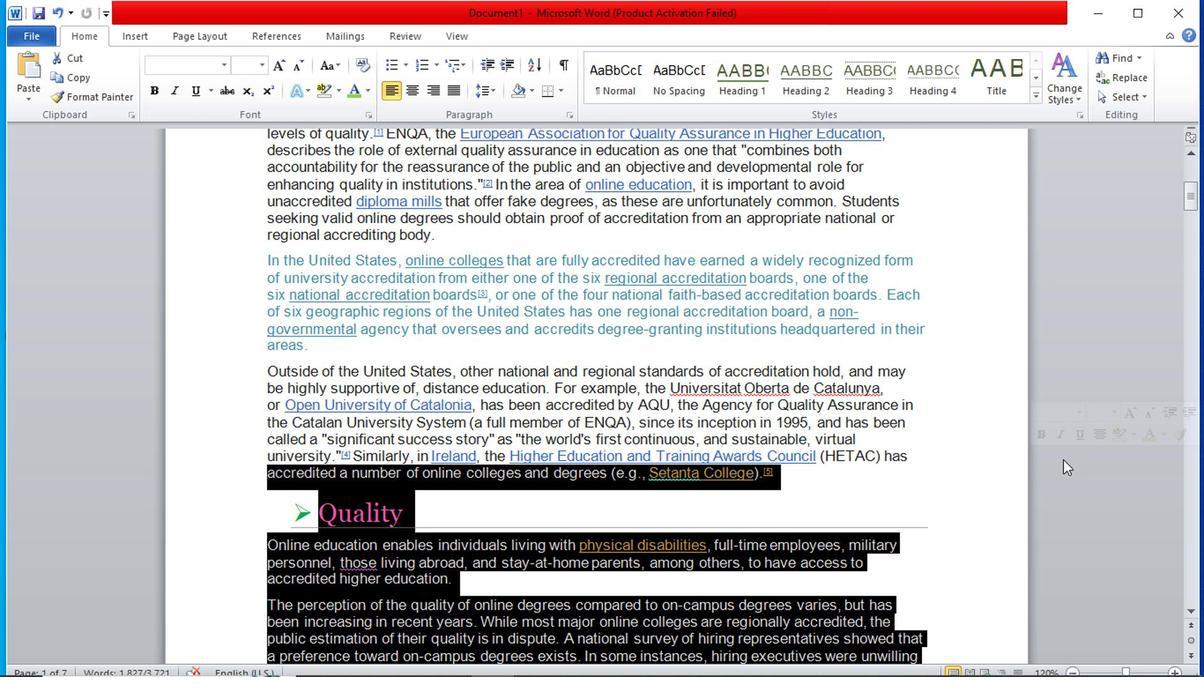 
Action: Mouse scrolled (909, 454) with delta (0, 0)
Screenshot: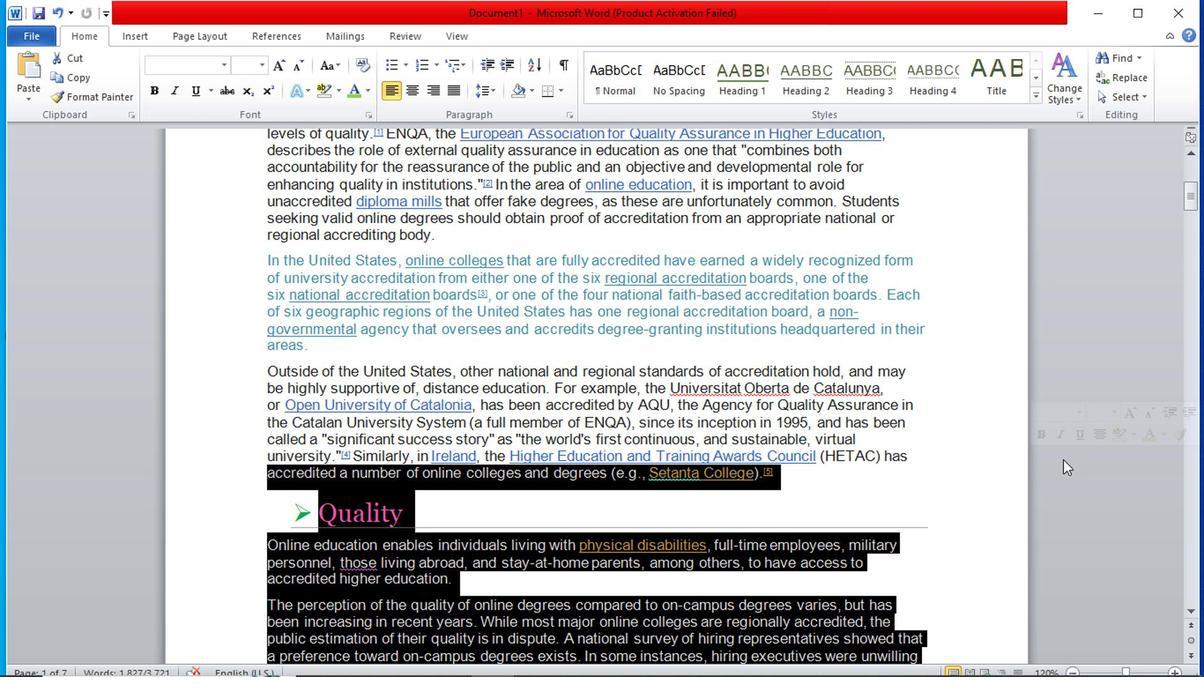 
Action: Mouse moved to (909, 435)
Screenshot: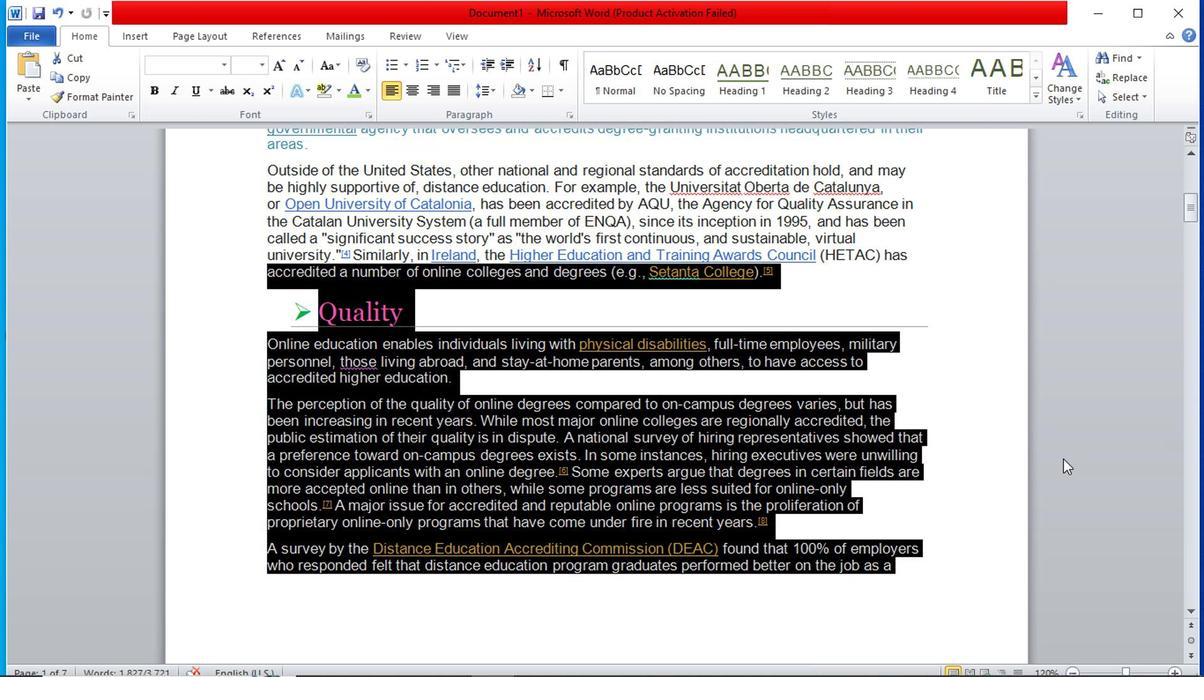 
Action: Mouse pressed left at (909, 435)
Screenshot: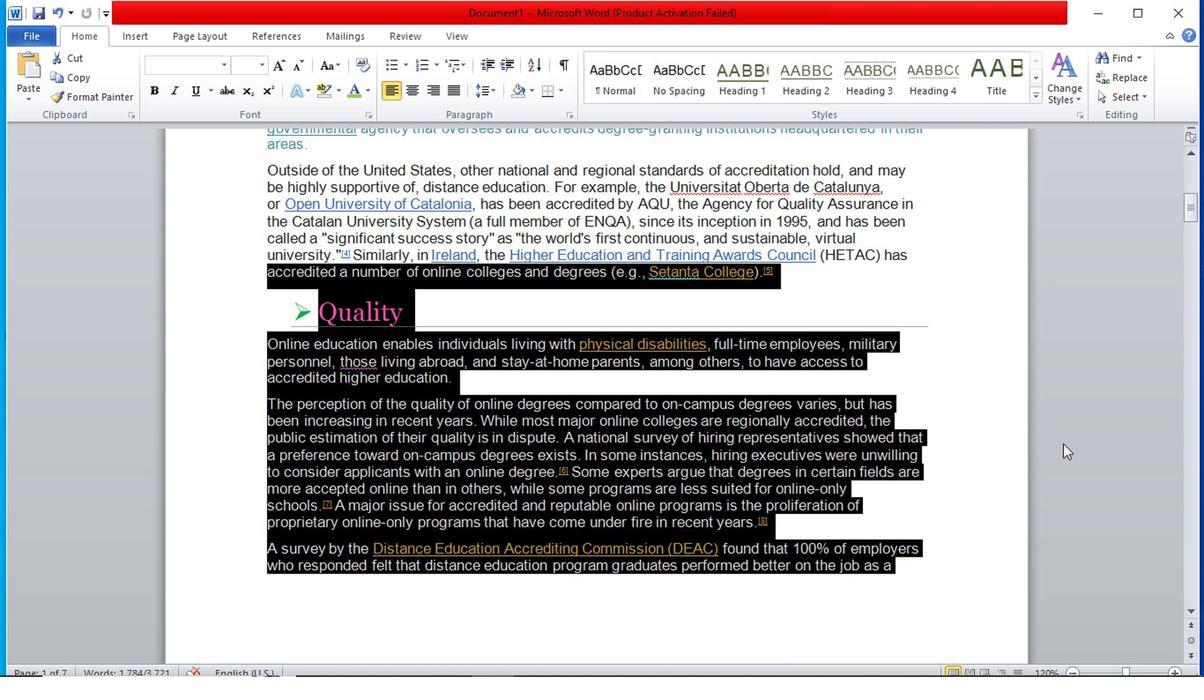
Action: Mouse moved to (911, 432)
Screenshot: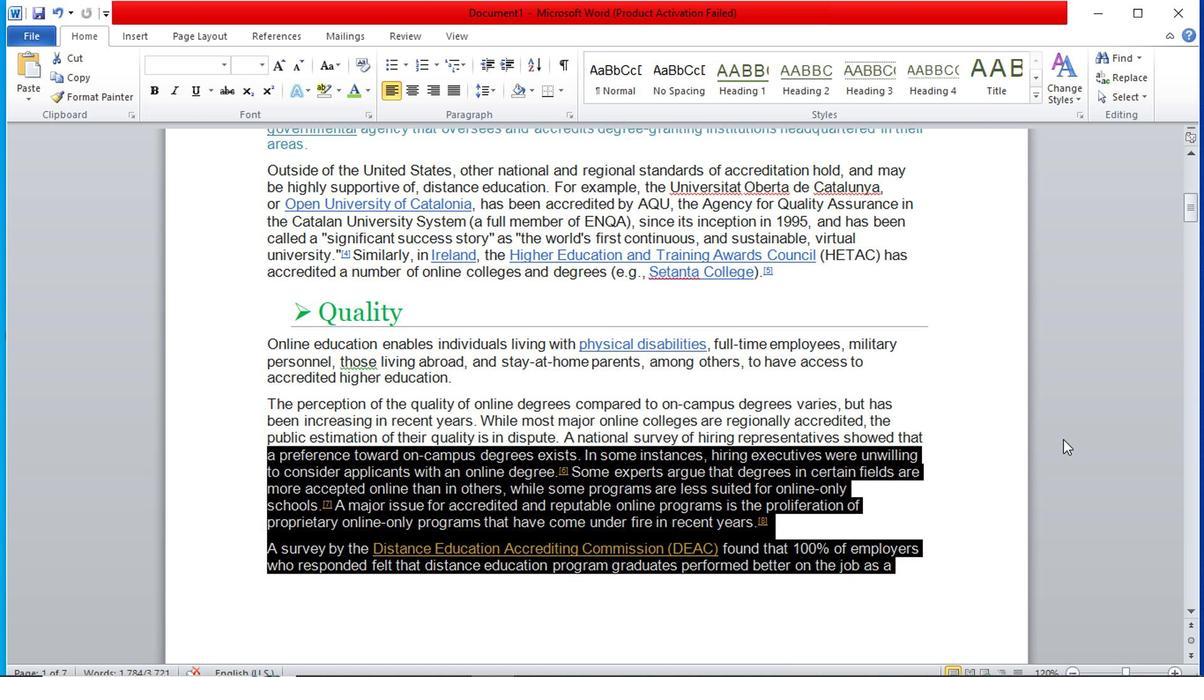 
Action: Mouse pressed left at (911, 432)
Screenshot: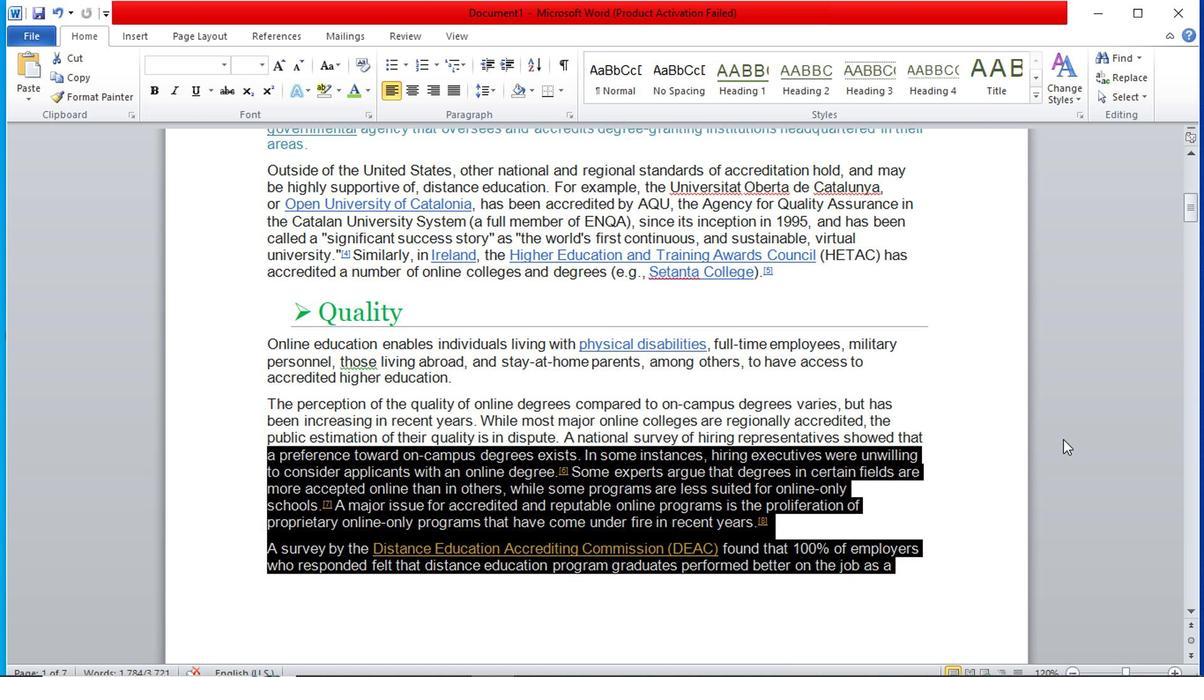 
Action: Mouse moved to (910, 410)
Screenshot: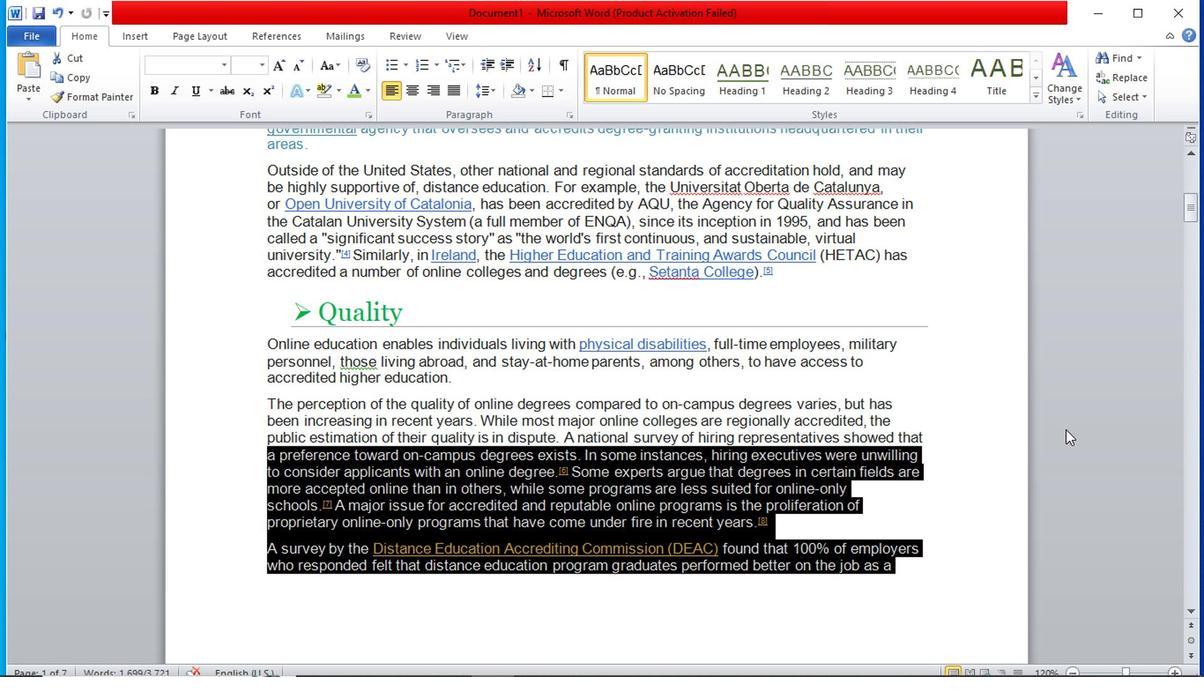 
Action: Mouse scrolled (910, 409) with delta (0, 0)
Screenshot: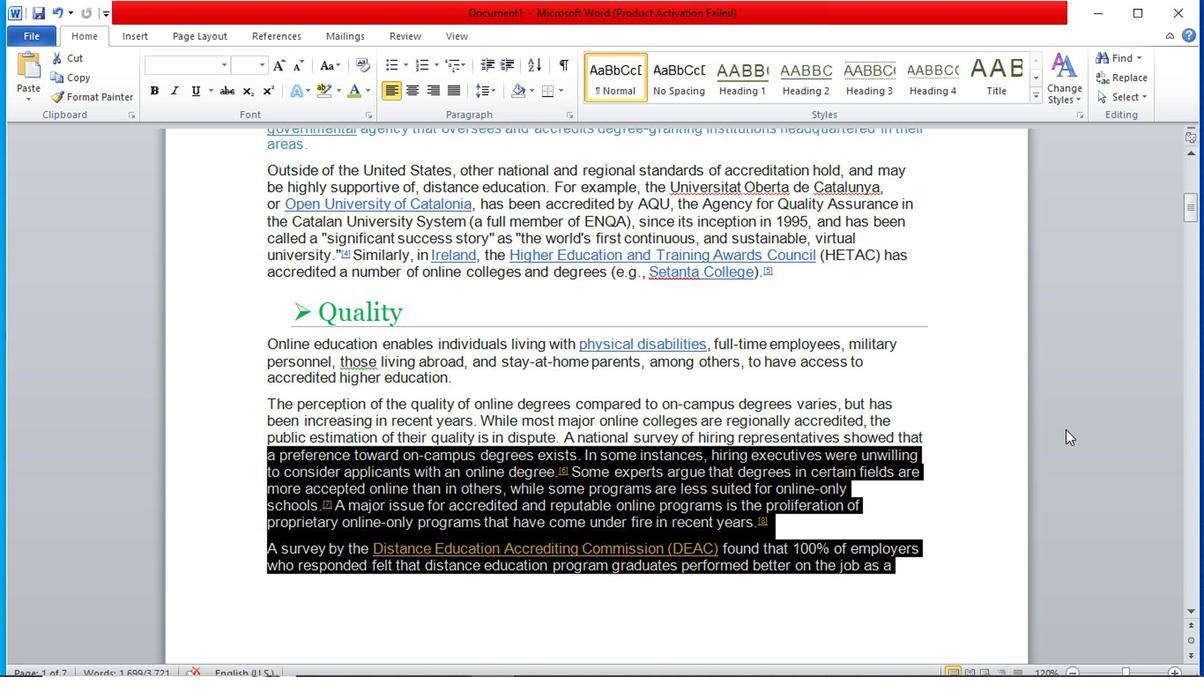
Action: Mouse scrolled (910, 409) with delta (0, 0)
Screenshot: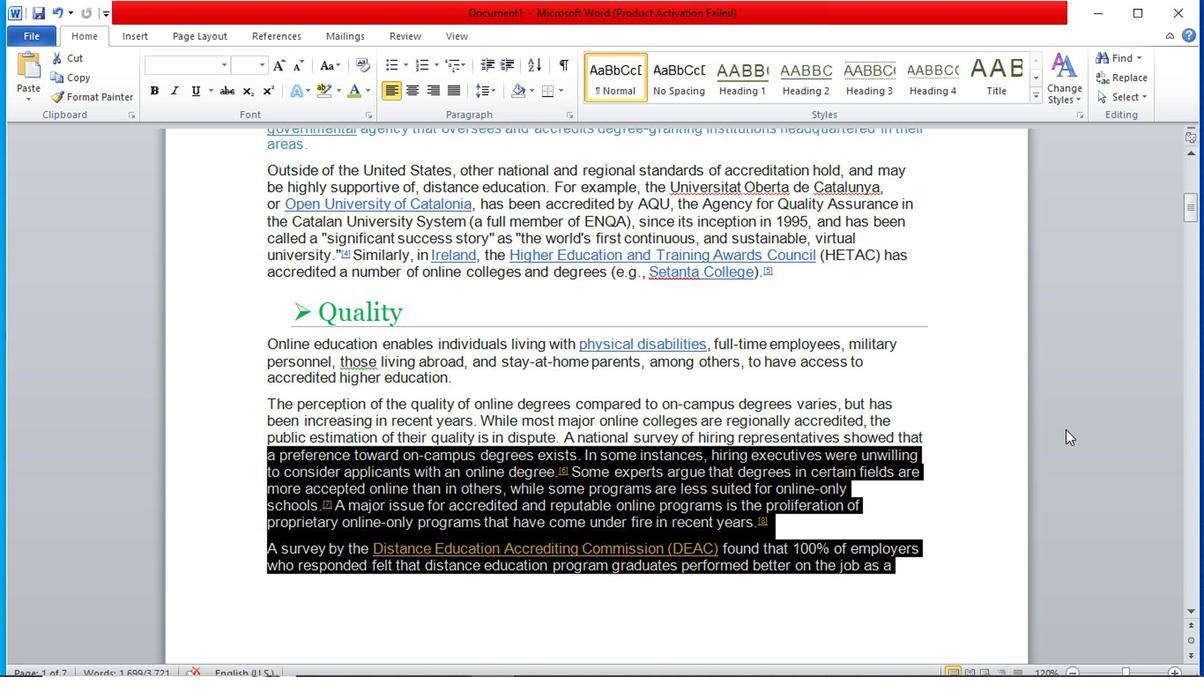 
Action: Mouse scrolled (910, 409) with delta (0, 0)
Screenshot: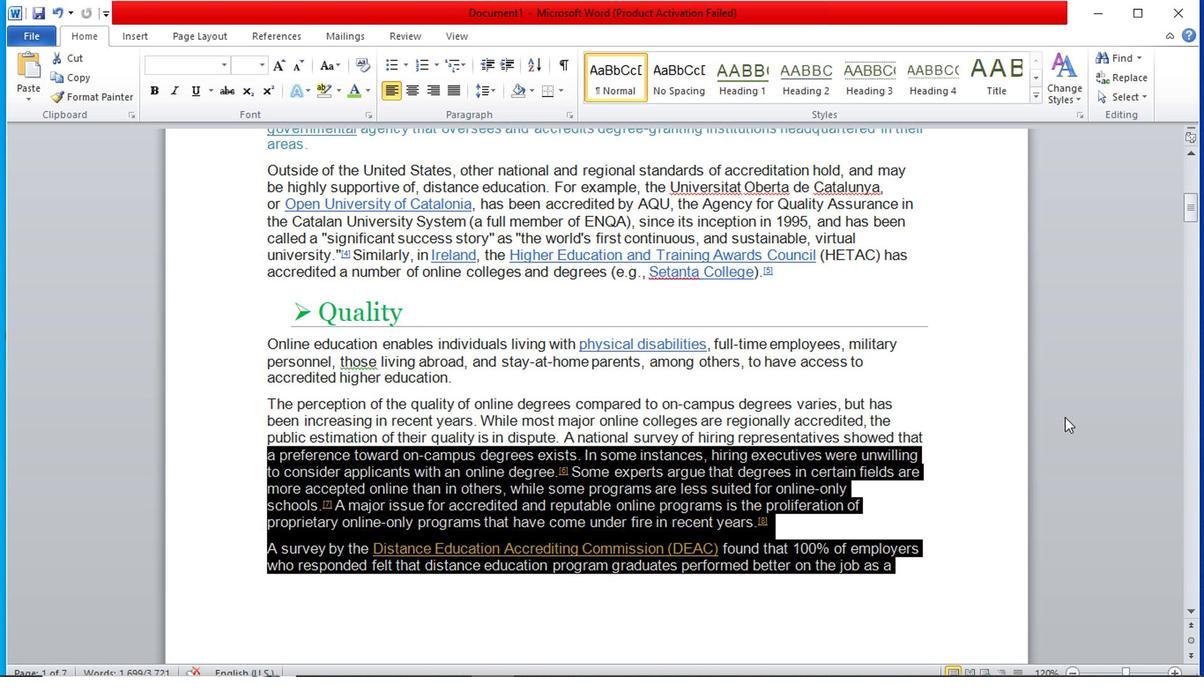 
Action: Mouse pressed left at (910, 410)
Screenshot: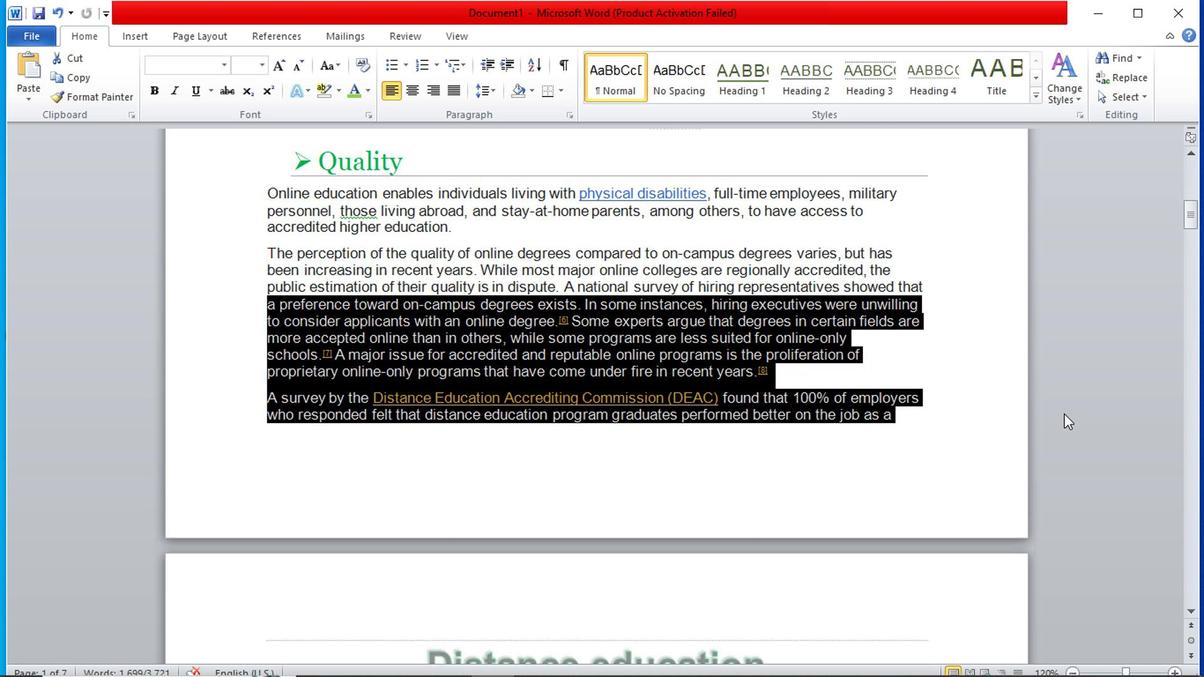 
Action: Mouse moved to (678, 303)
Screenshot: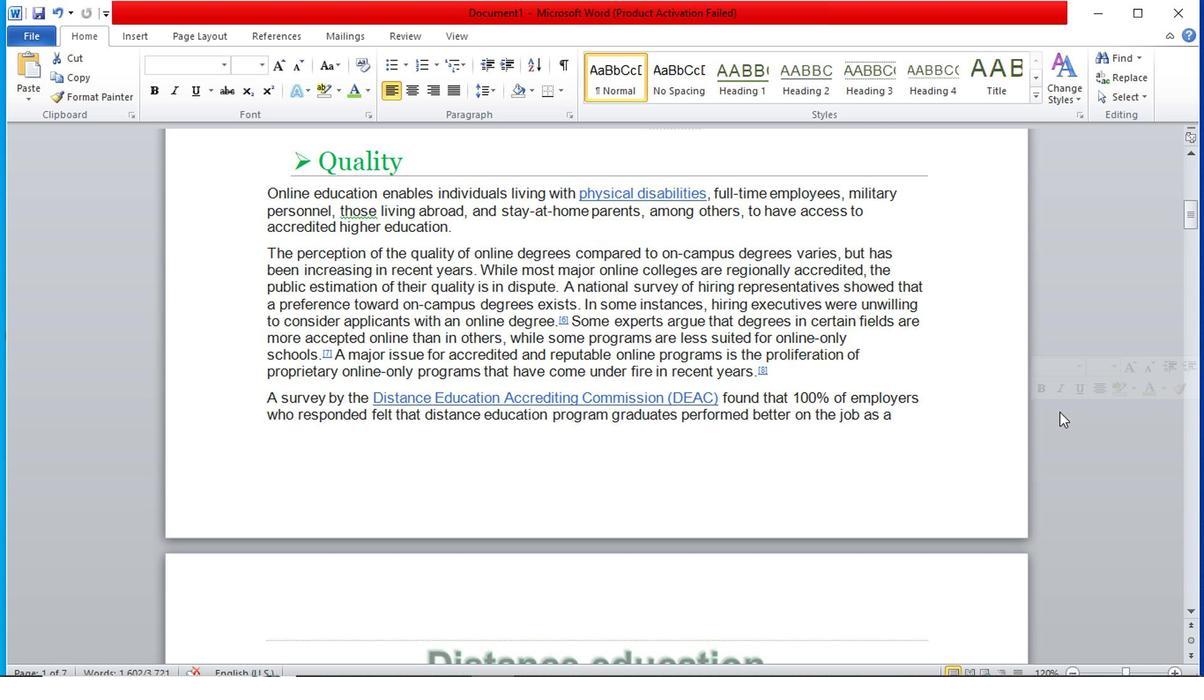 
Action: Mouse scrolled (678, 302) with delta (0, 0)
Screenshot: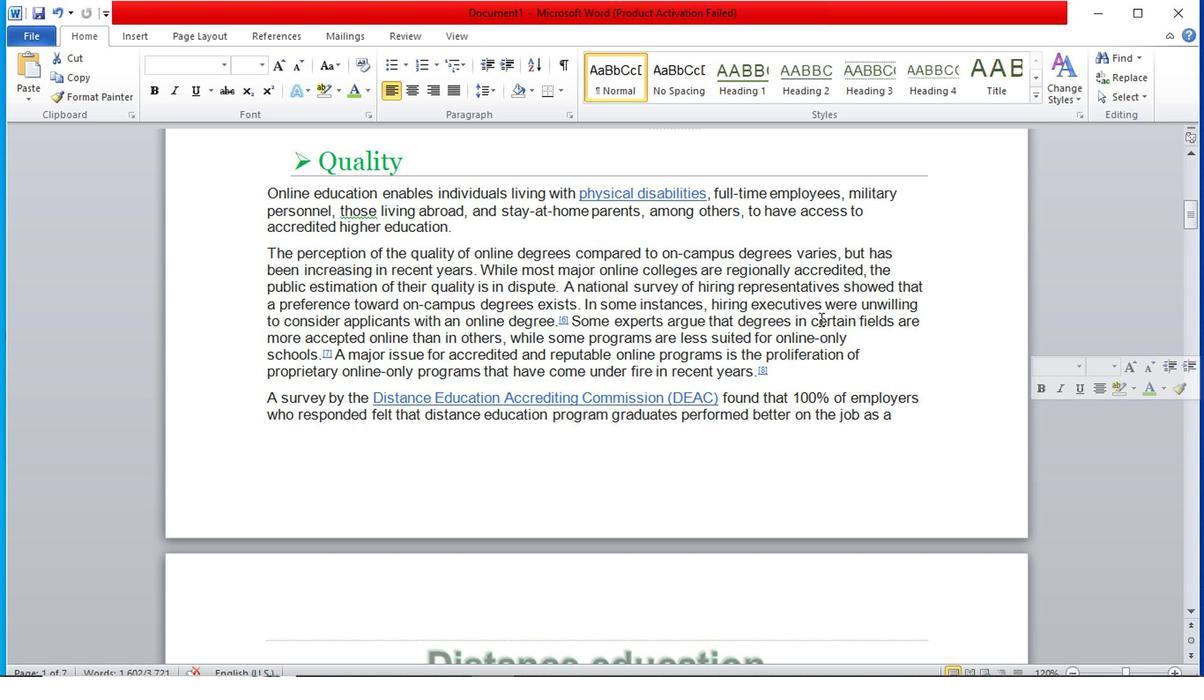
Action: Mouse scrolled (678, 302) with delta (0, 0)
Screenshot: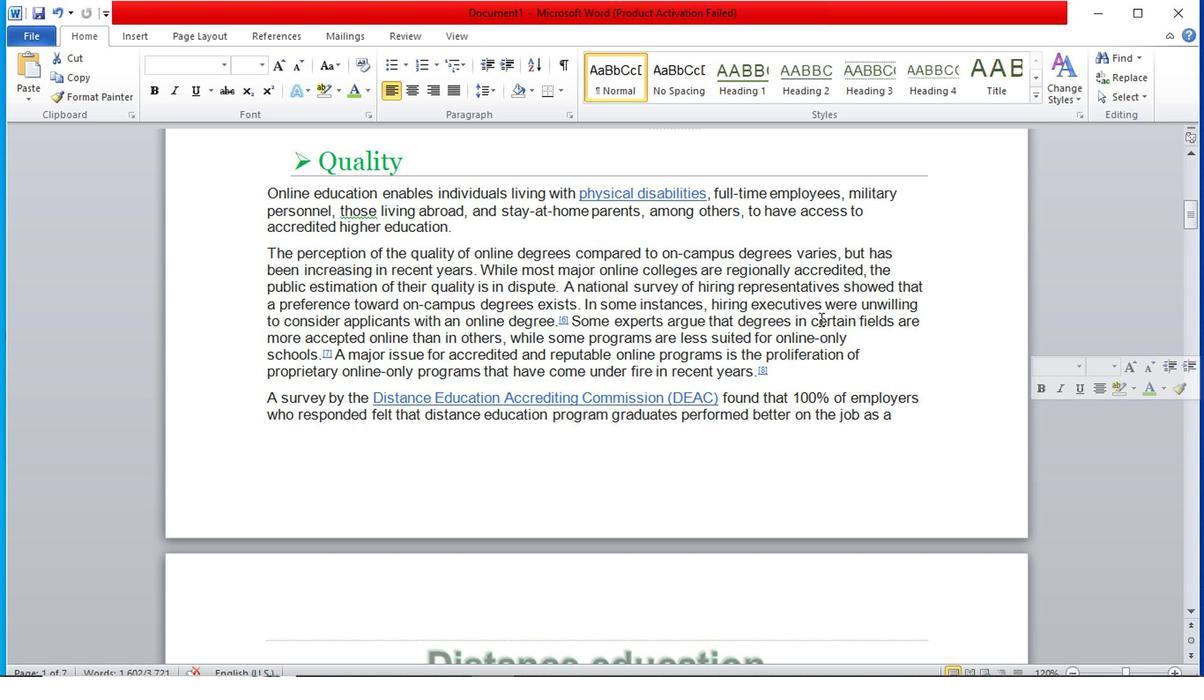 
Action: Mouse scrolled (678, 302) with delta (0, 0)
Screenshot: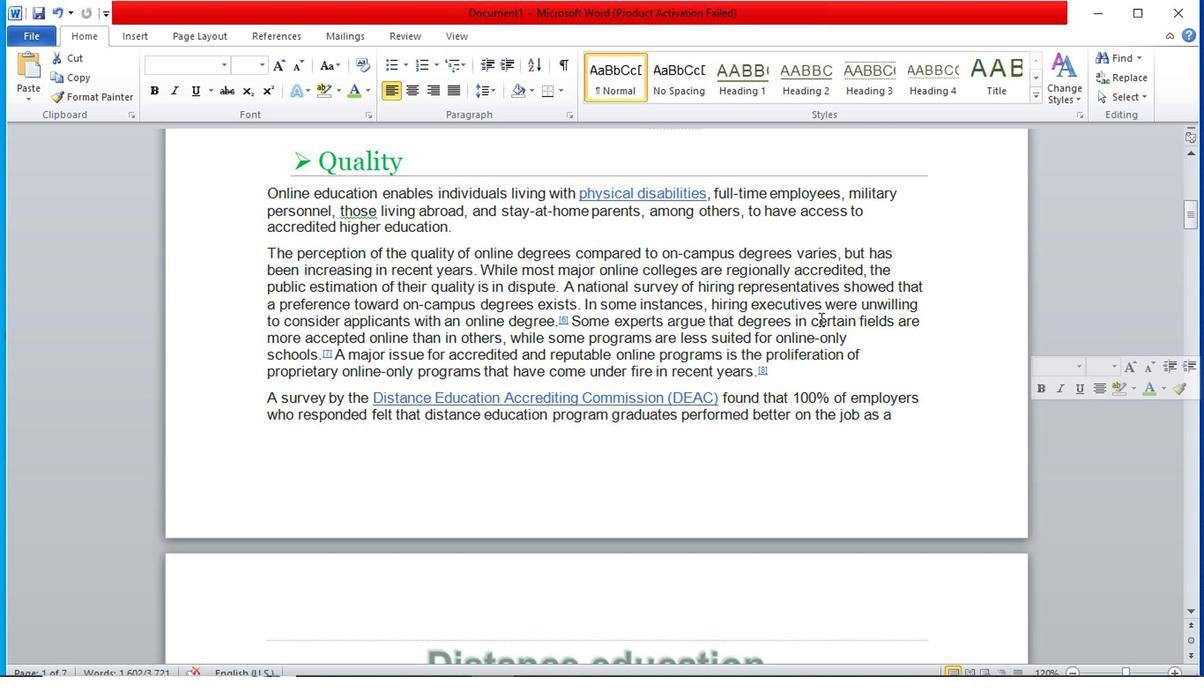 
Action: Mouse scrolled (678, 302) with delta (0, 0)
Screenshot: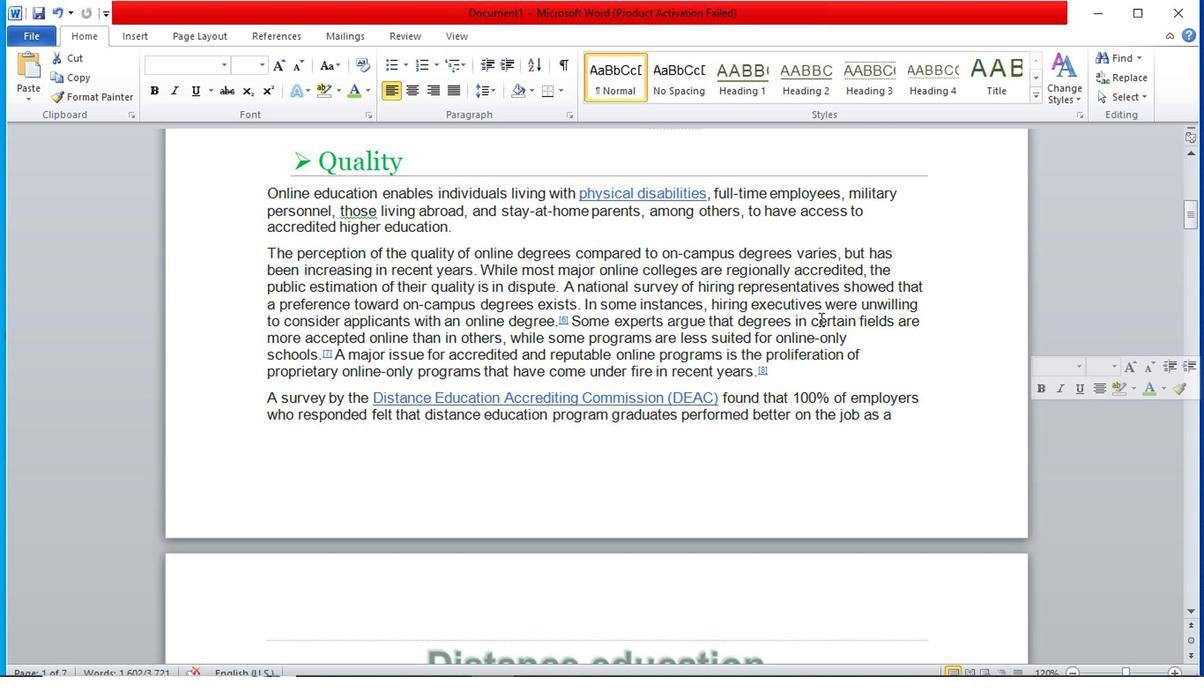 
Action: Mouse scrolled (678, 302) with delta (0, 0)
Screenshot: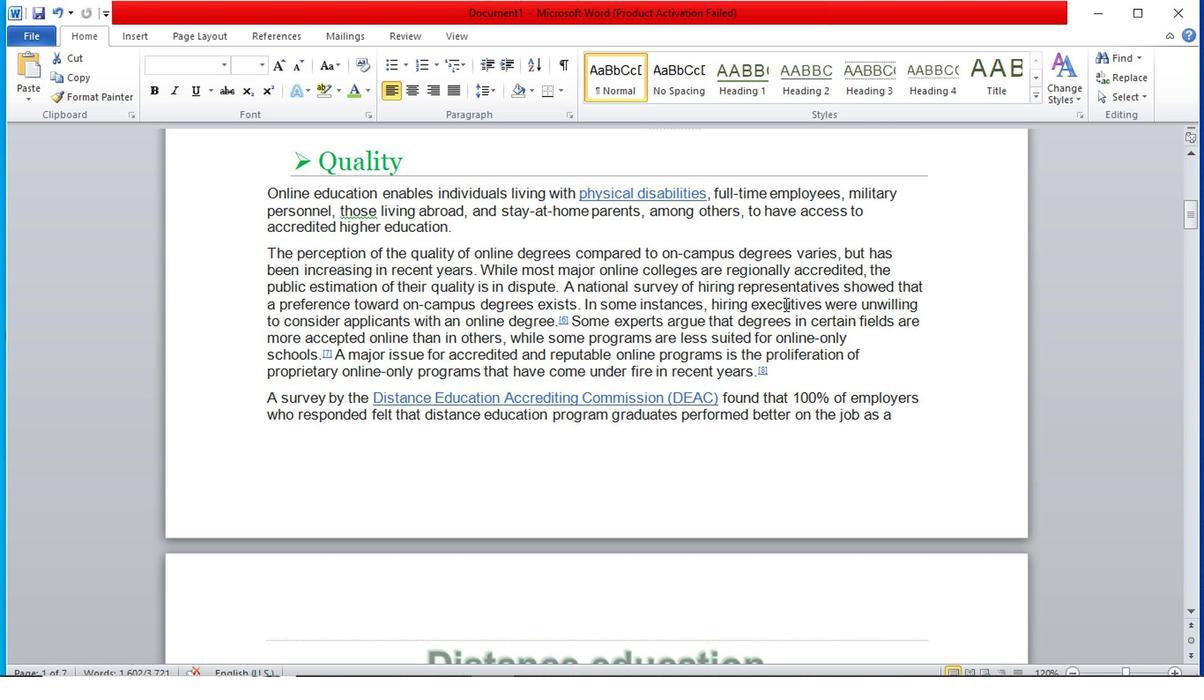 
Action: Mouse scrolled (678, 302) with delta (0, 0)
Screenshot: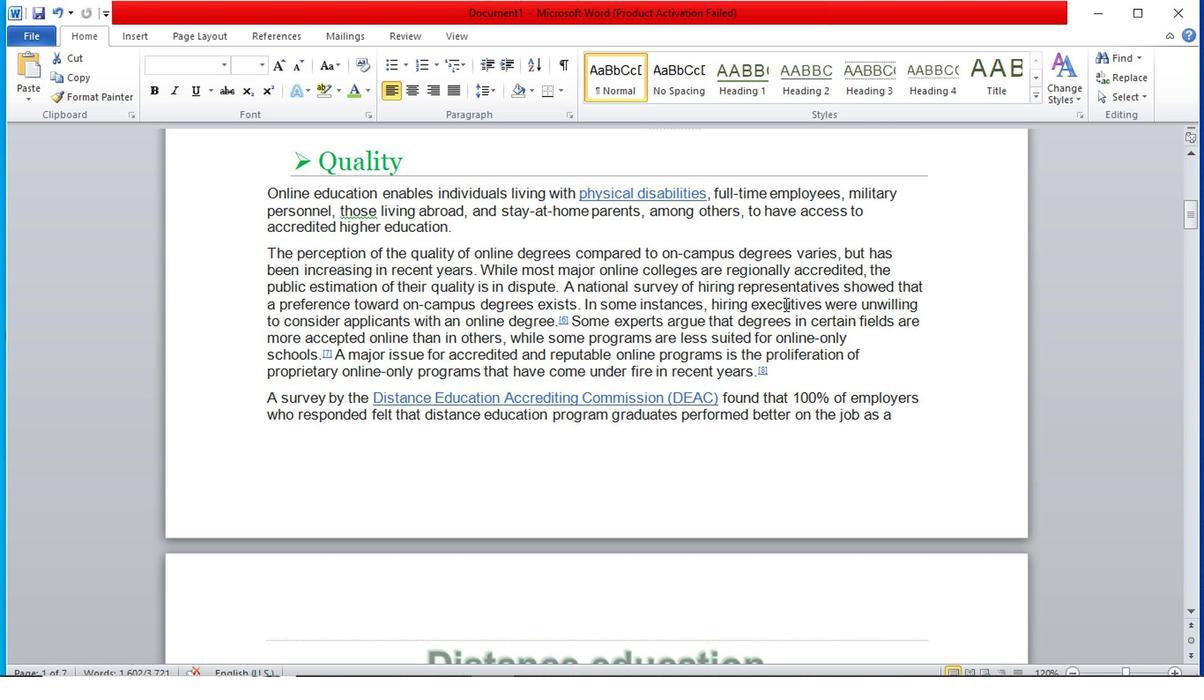 
Action: Mouse moved to (678, 303)
Screenshot: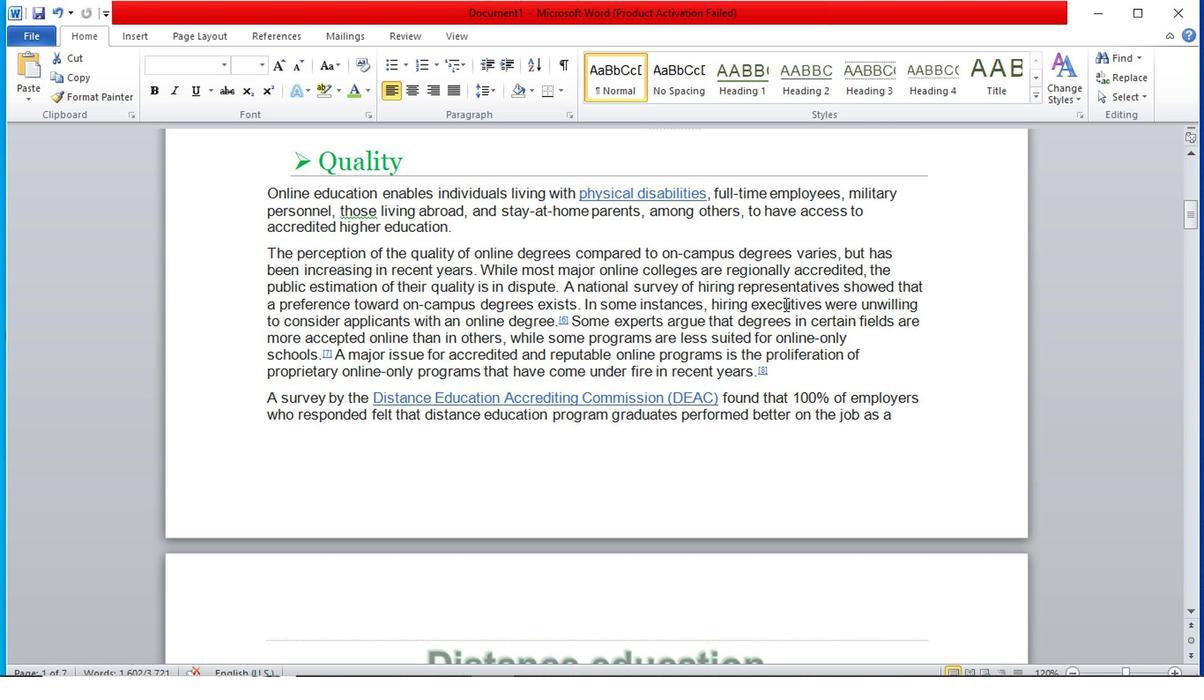 
Action: Mouse scrolled (678, 302) with delta (0, 0)
Screenshot: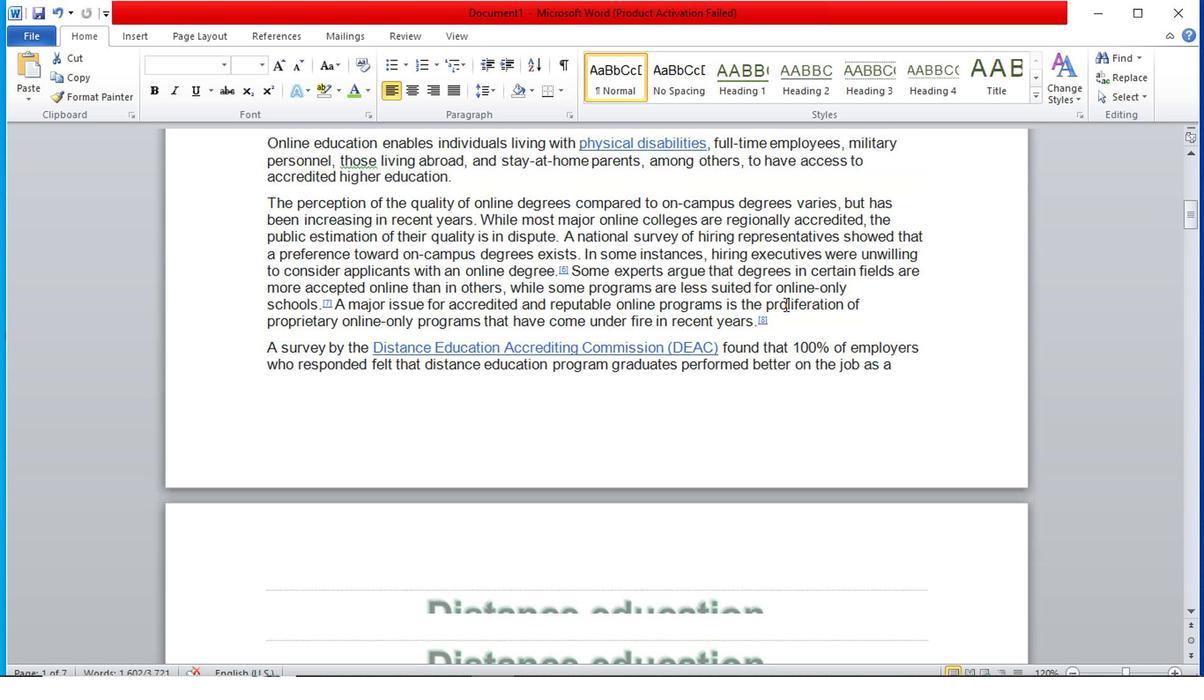 
Action: Mouse moved to (993, 368)
Screenshot: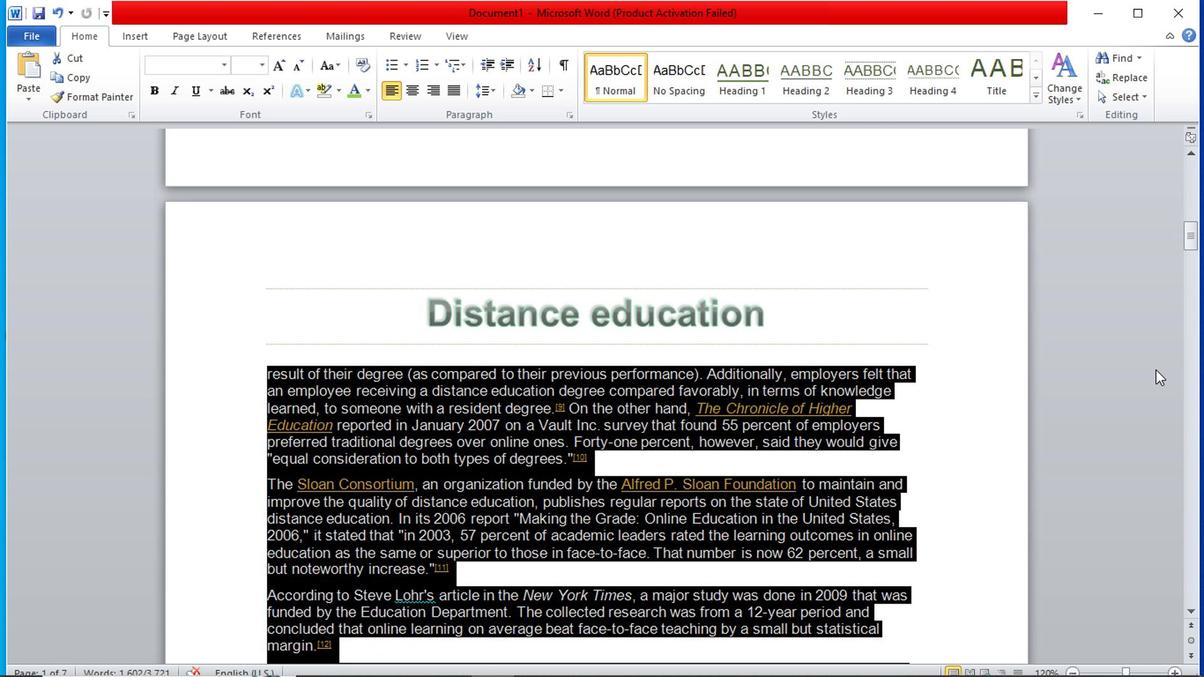 
Action: Mouse pressed left at (993, 368)
Screenshot: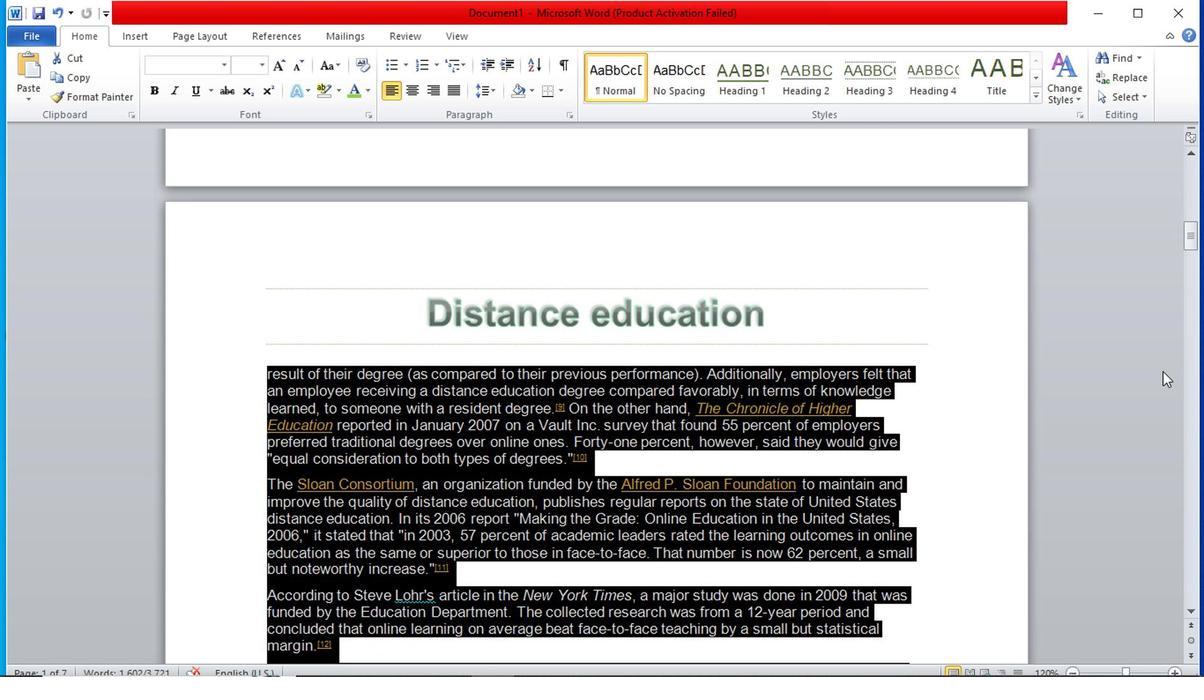 
Action: Mouse moved to (944, 345)
Screenshot: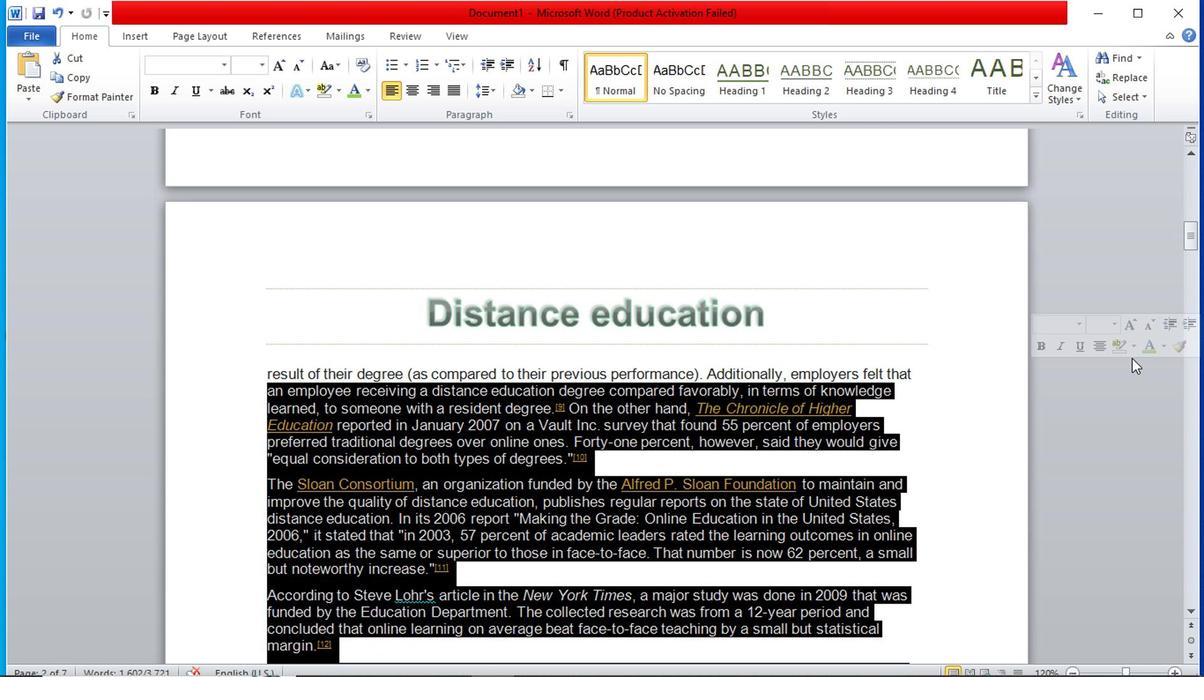 
Action: Mouse scrolled (944, 345) with delta (0, 0)
Screenshot: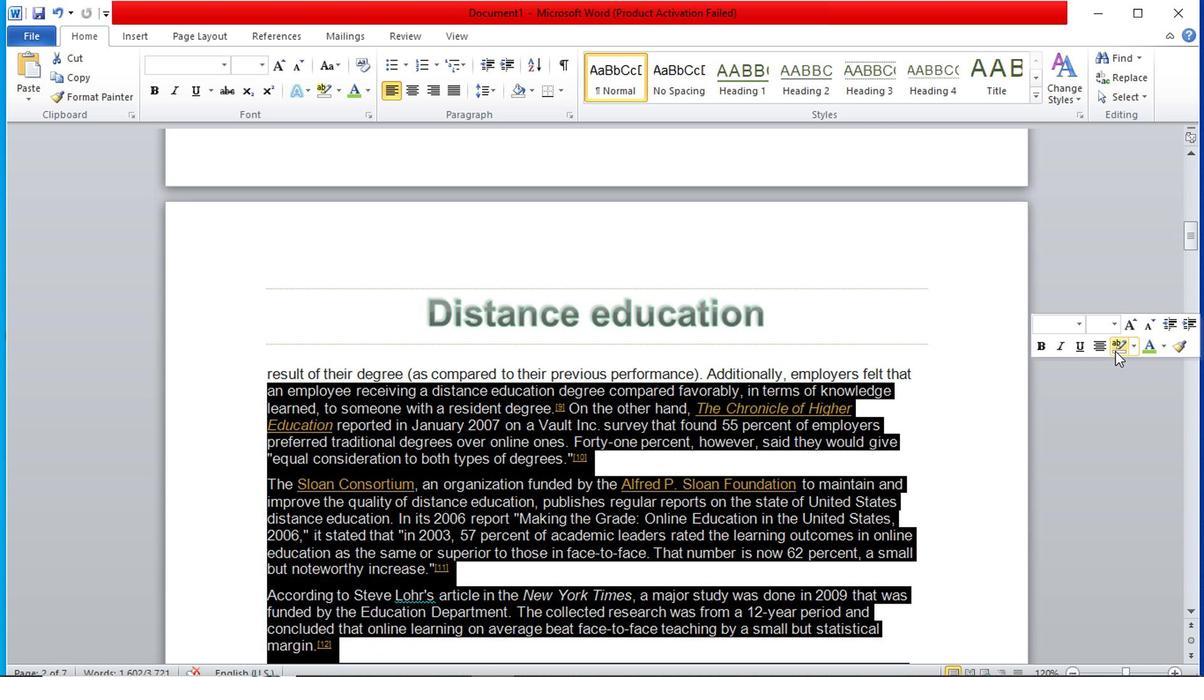 
Action: Mouse scrolled (944, 345) with delta (0, 0)
Screenshot: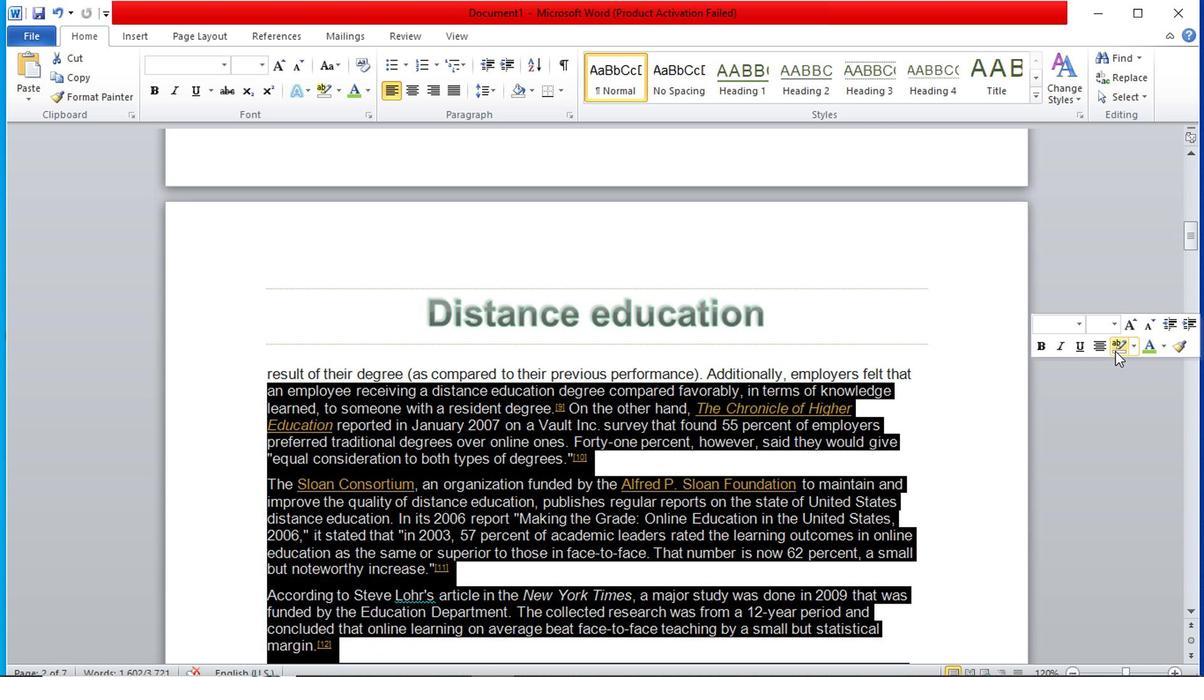 
Action: Mouse scrolled (944, 345) with delta (0, 0)
Screenshot: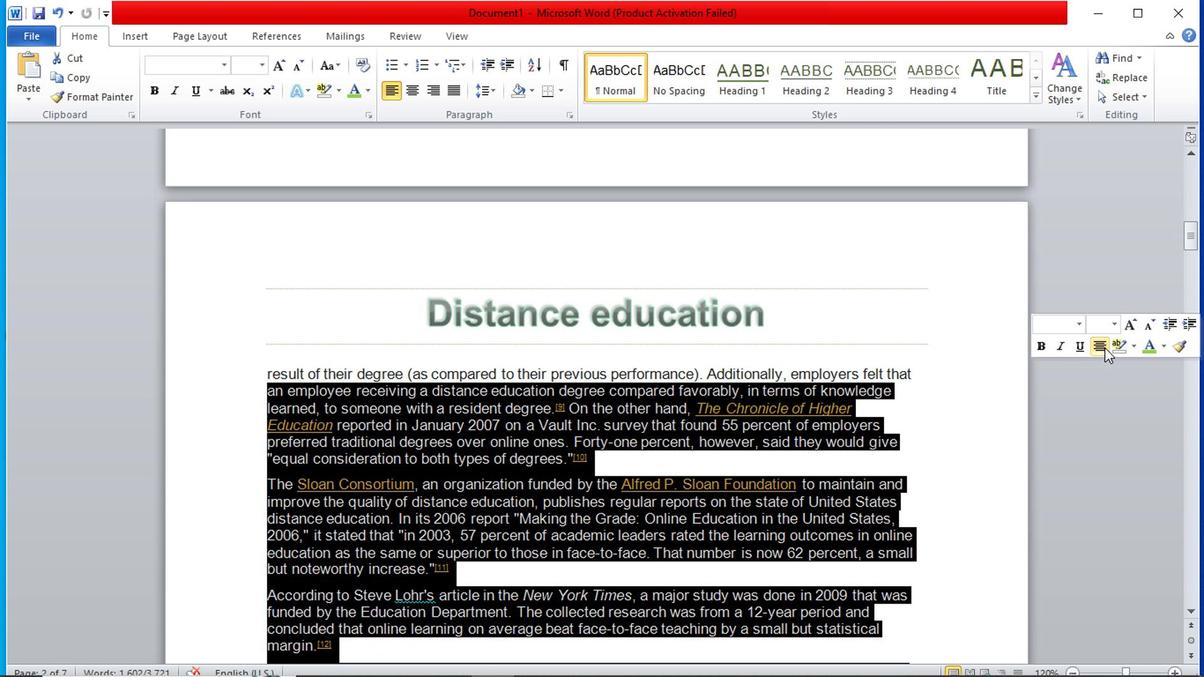
Action: Mouse scrolled (944, 345) with delta (0, 0)
Screenshot: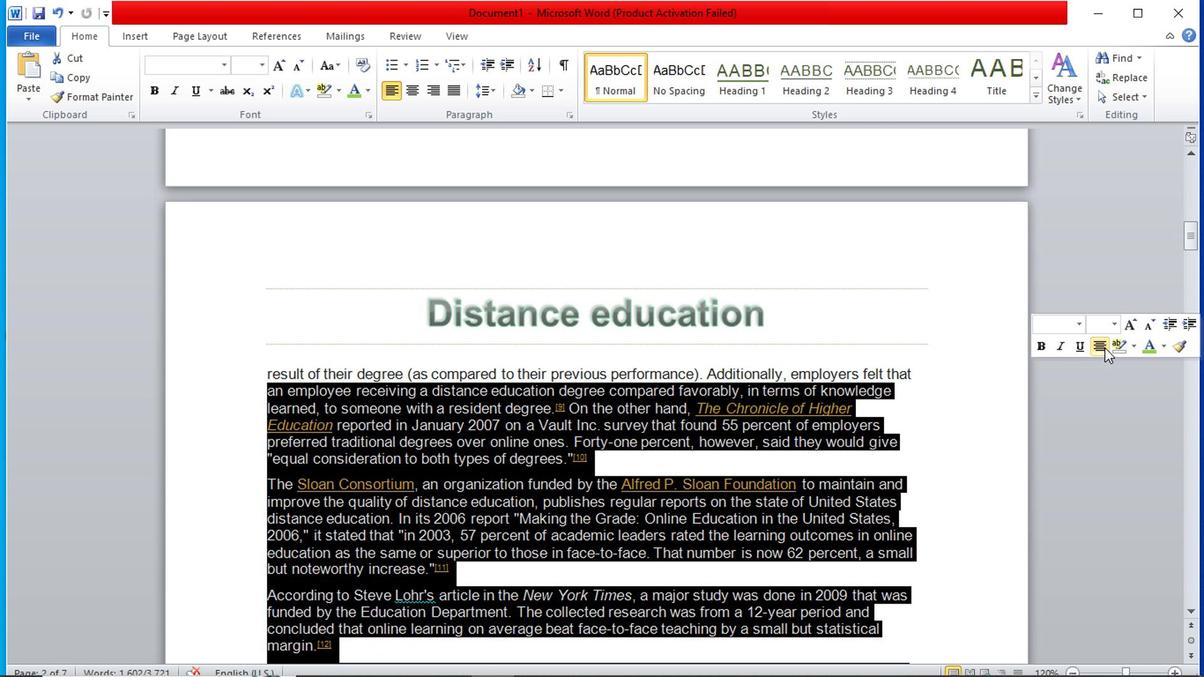 
Action: Mouse scrolled (944, 345) with delta (0, 0)
Screenshot: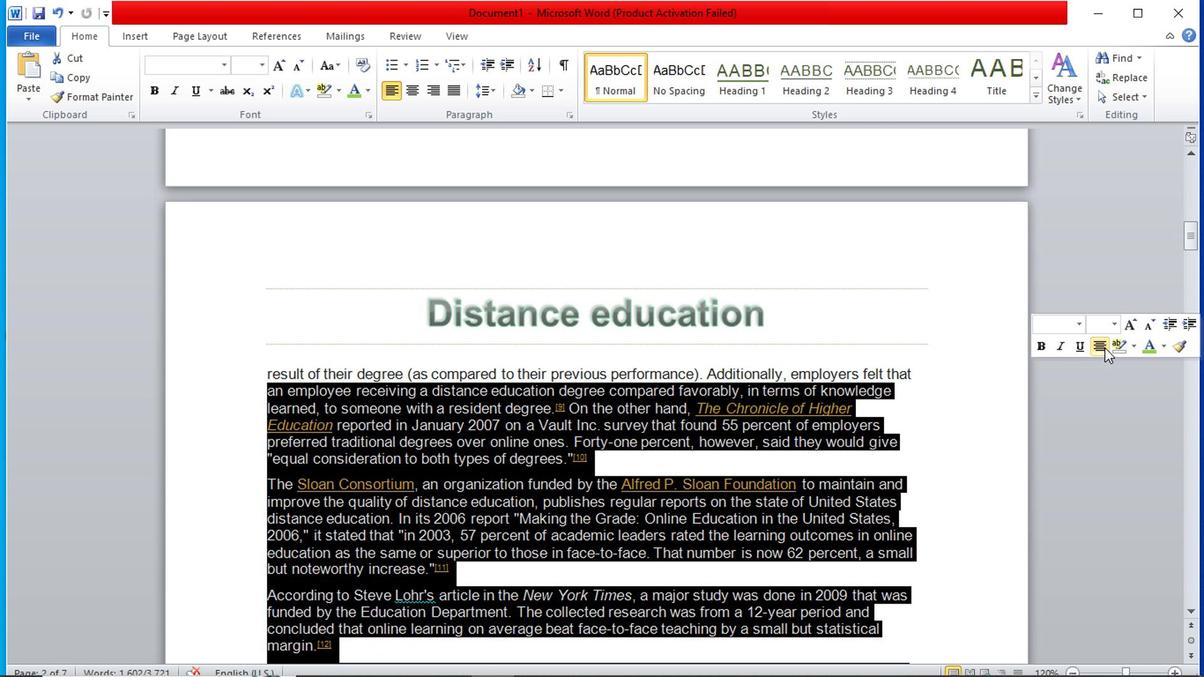 
Action: Mouse moved to (932, 405)
Screenshot: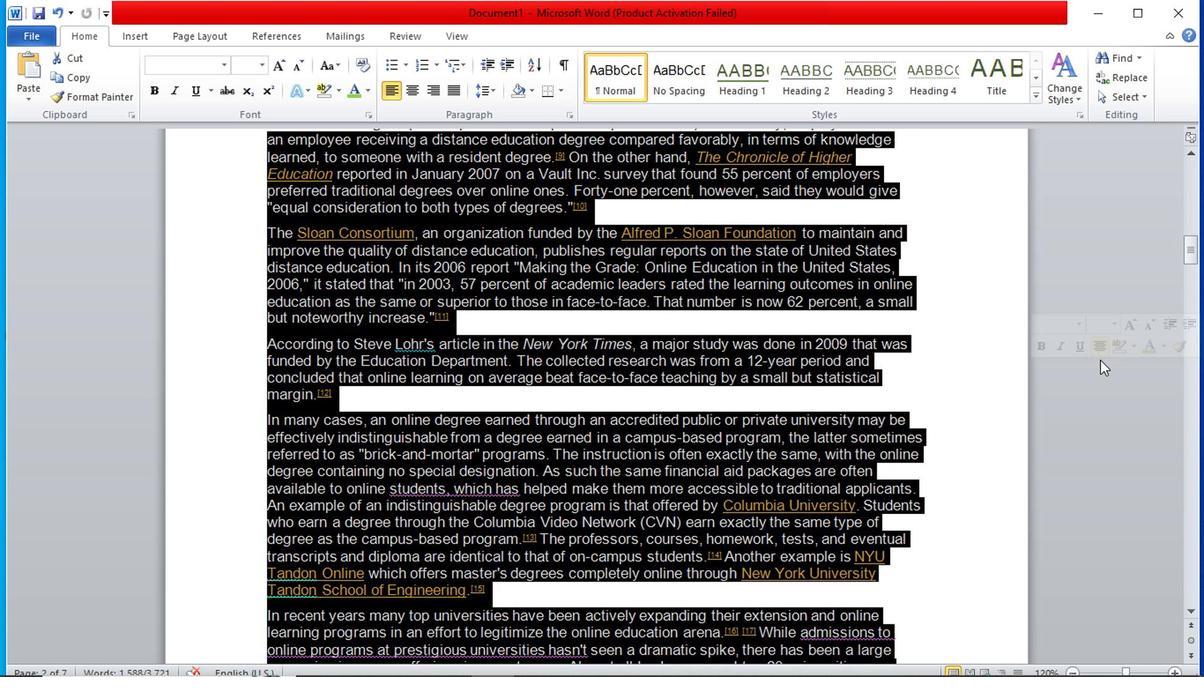 
Action: Mouse pressed left at (932, 405)
Screenshot: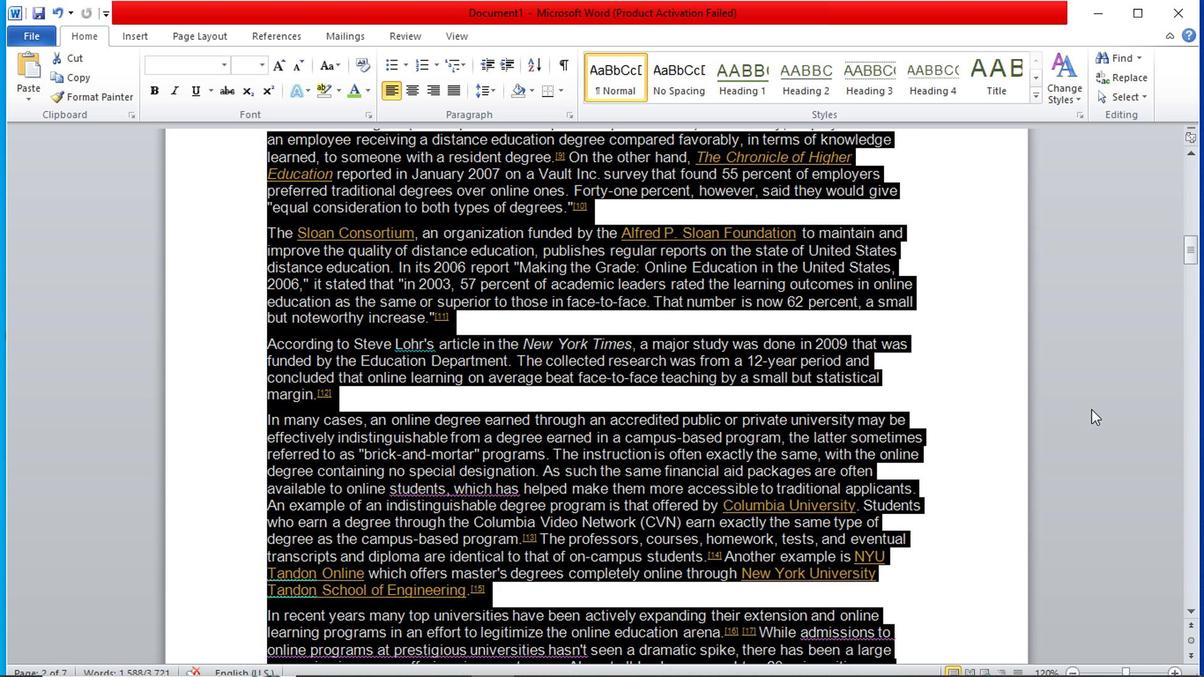 
Action: Mouse moved to (929, 380)
Screenshot: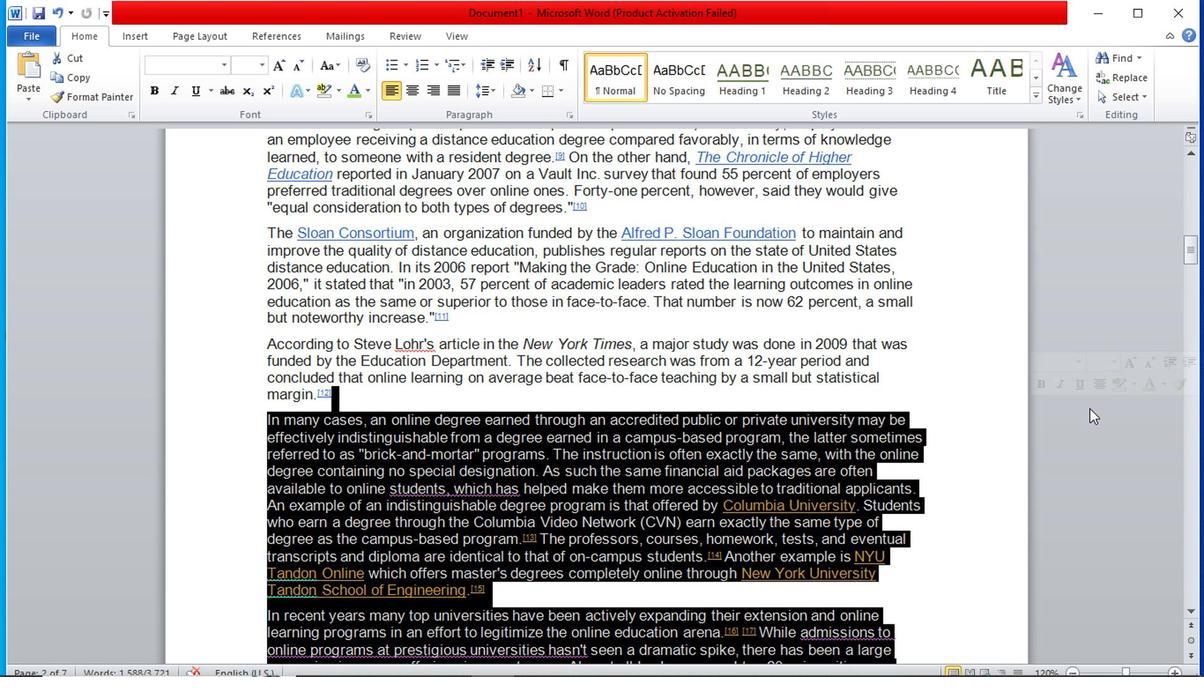 
Action: Mouse scrolled (929, 379) with delta (0, 0)
Screenshot: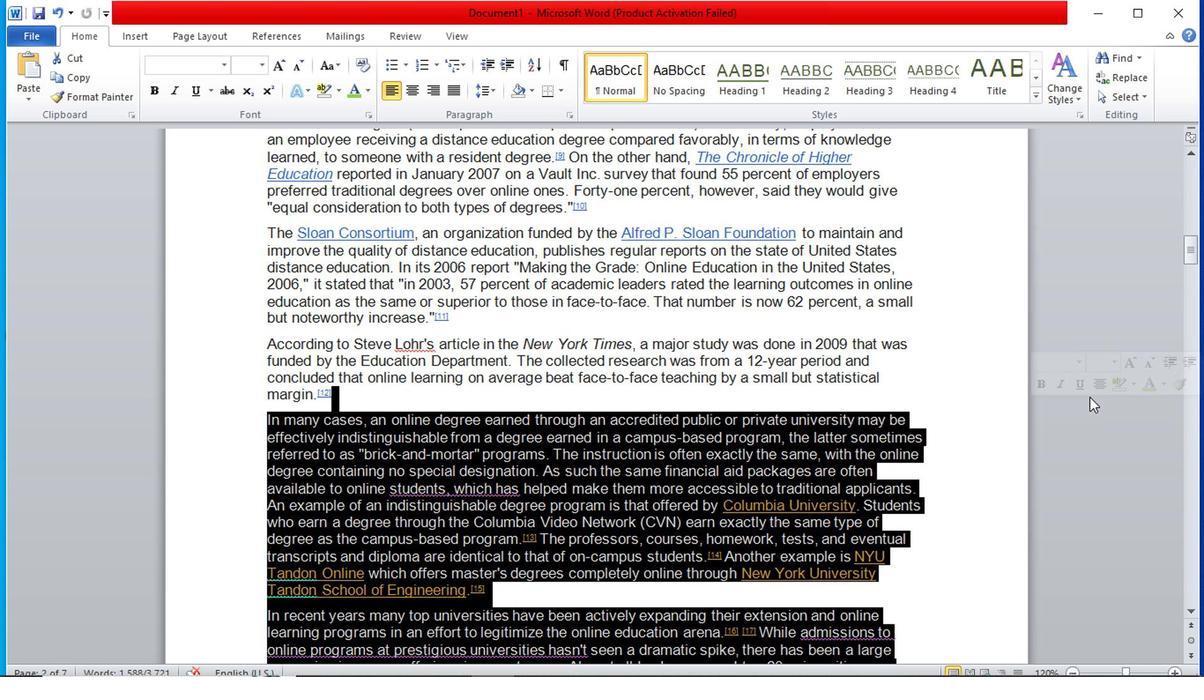 
Action: Mouse scrolled (929, 379) with delta (0, 0)
Screenshot: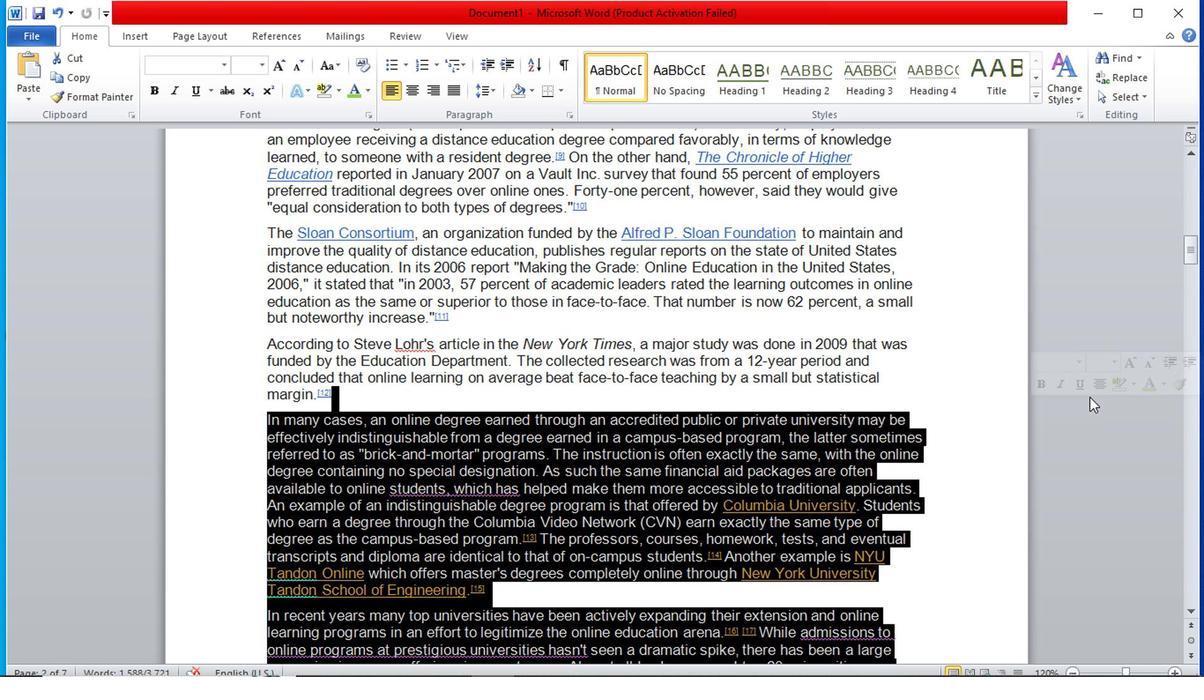 
Action: Mouse scrolled (929, 379) with delta (0, 0)
Screenshot: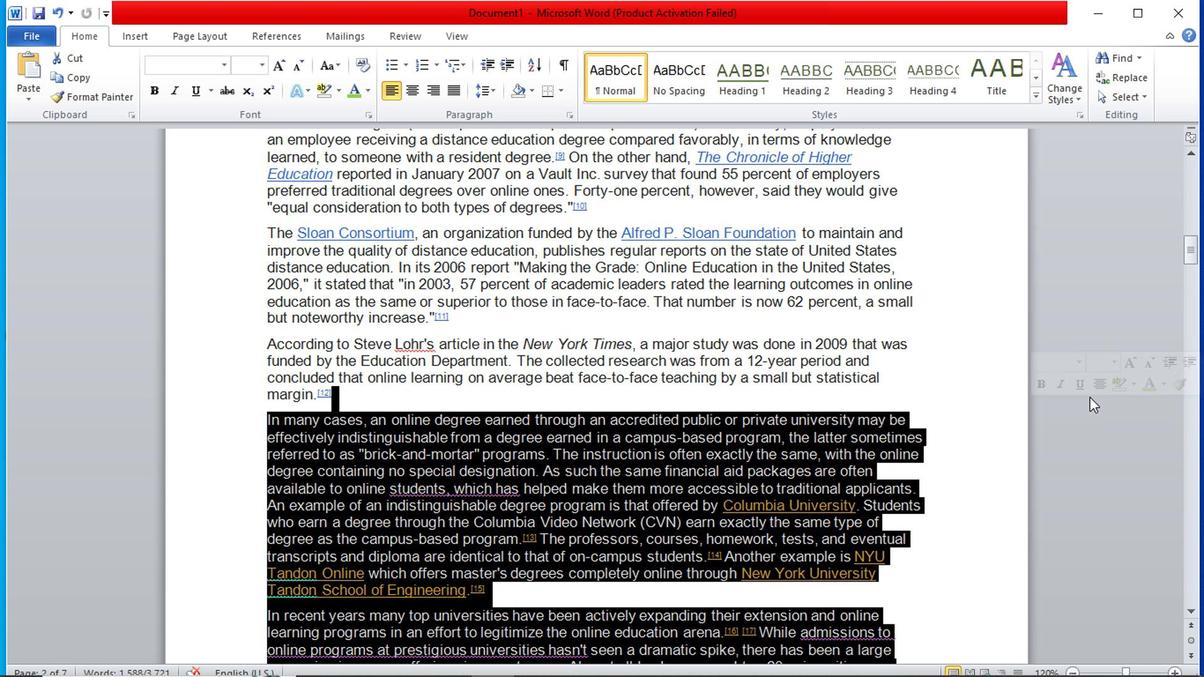 
Action: Mouse scrolled (929, 379) with delta (0, 0)
Screenshot: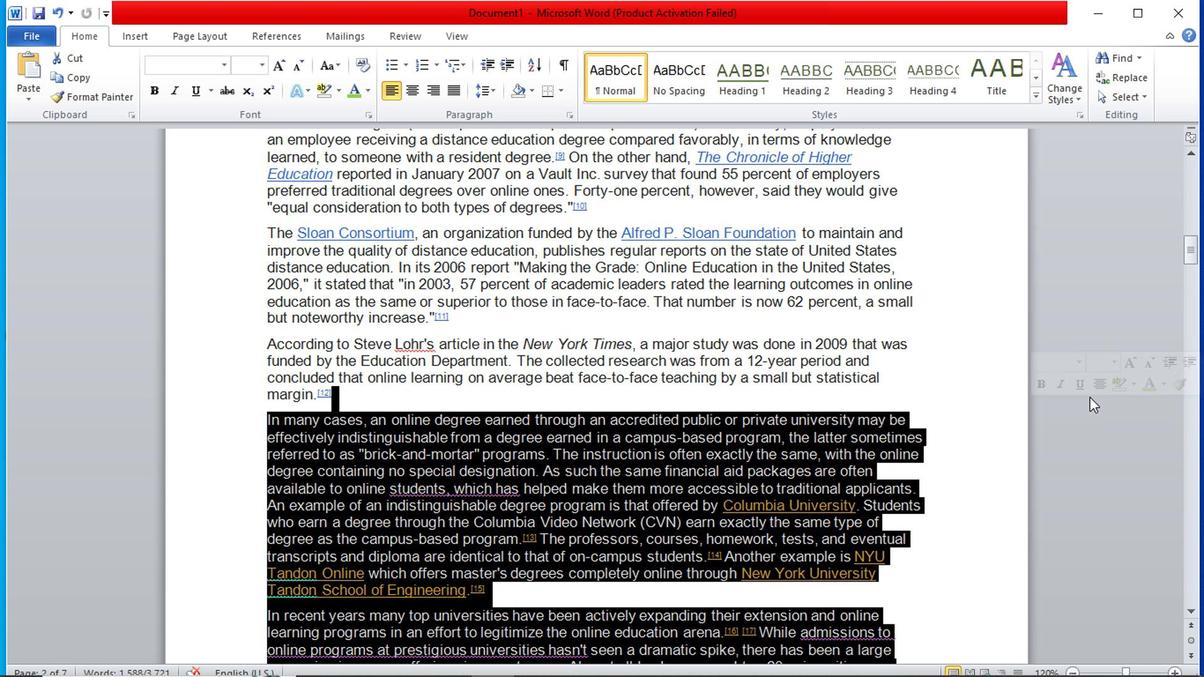 
Action: Mouse scrolled (929, 379) with delta (0, 0)
Screenshot: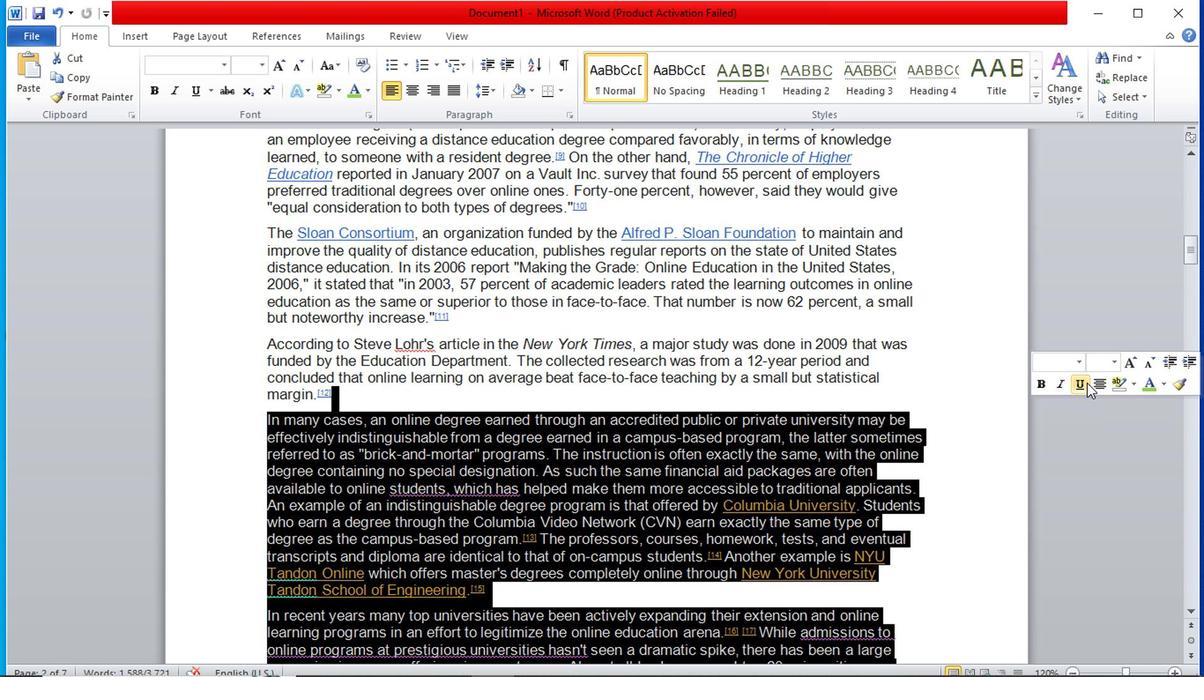 
Action: Mouse moved to (927, 378)
Screenshot: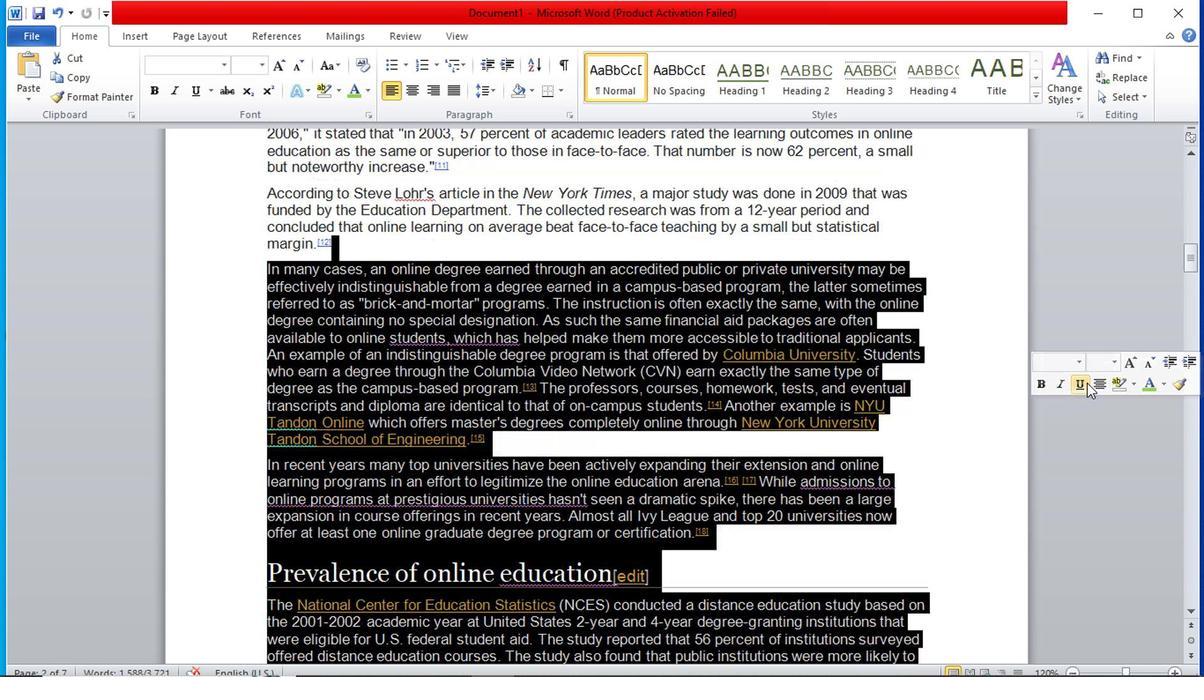 
Action: Mouse pressed left at (927, 378)
Screenshot: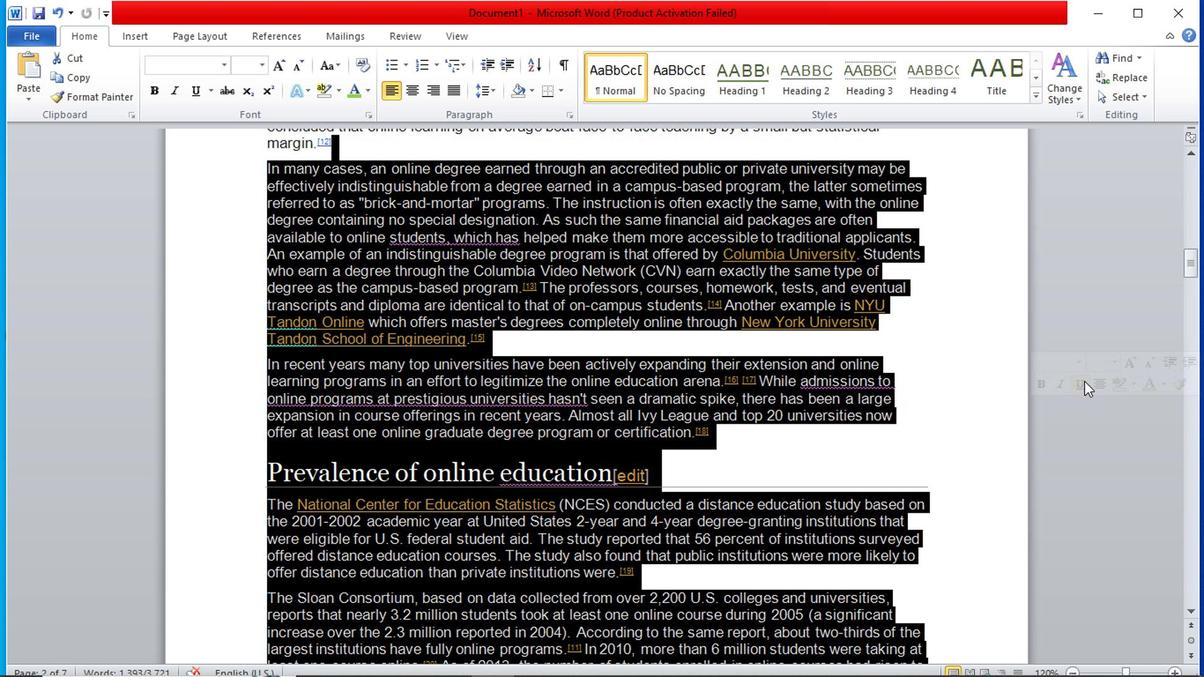 
Action: Mouse scrolled (927, 377) with delta (0, 0)
Screenshot: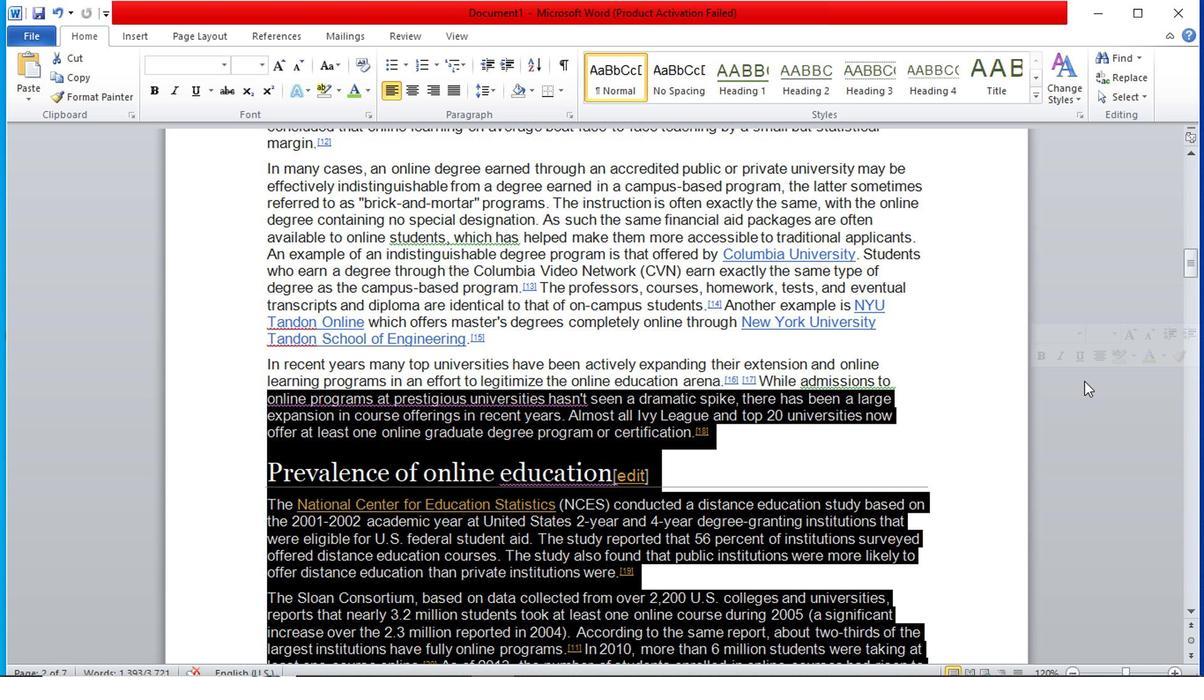 
Action: Mouse scrolled (927, 377) with delta (0, 0)
Screenshot: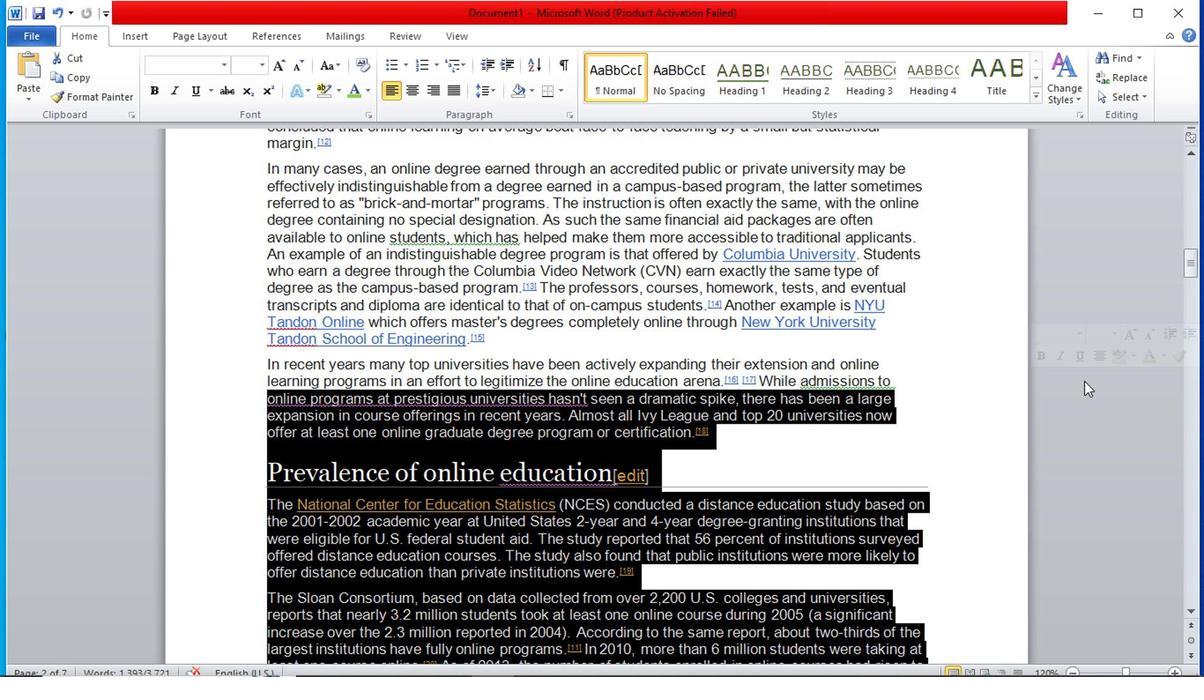 
Action: Mouse scrolled (927, 377) with delta (0, 0)
Screenshot: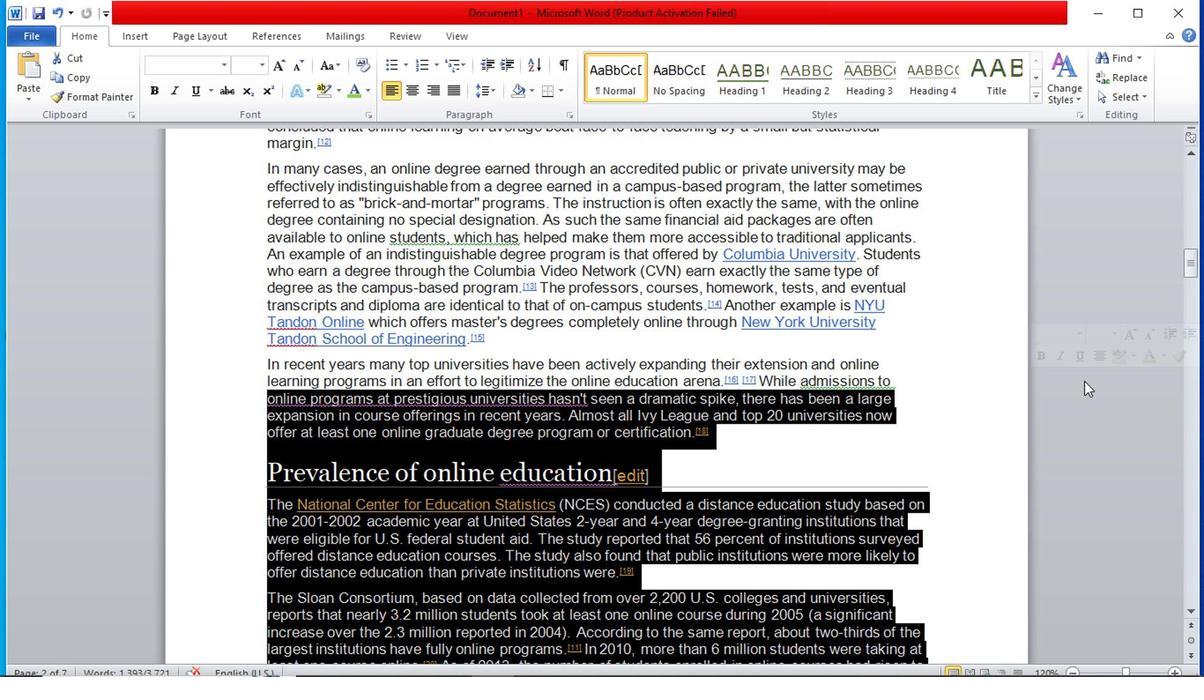 
Action: Mouse scrolled (927, 377) with delta (0, 0)
Screenshot: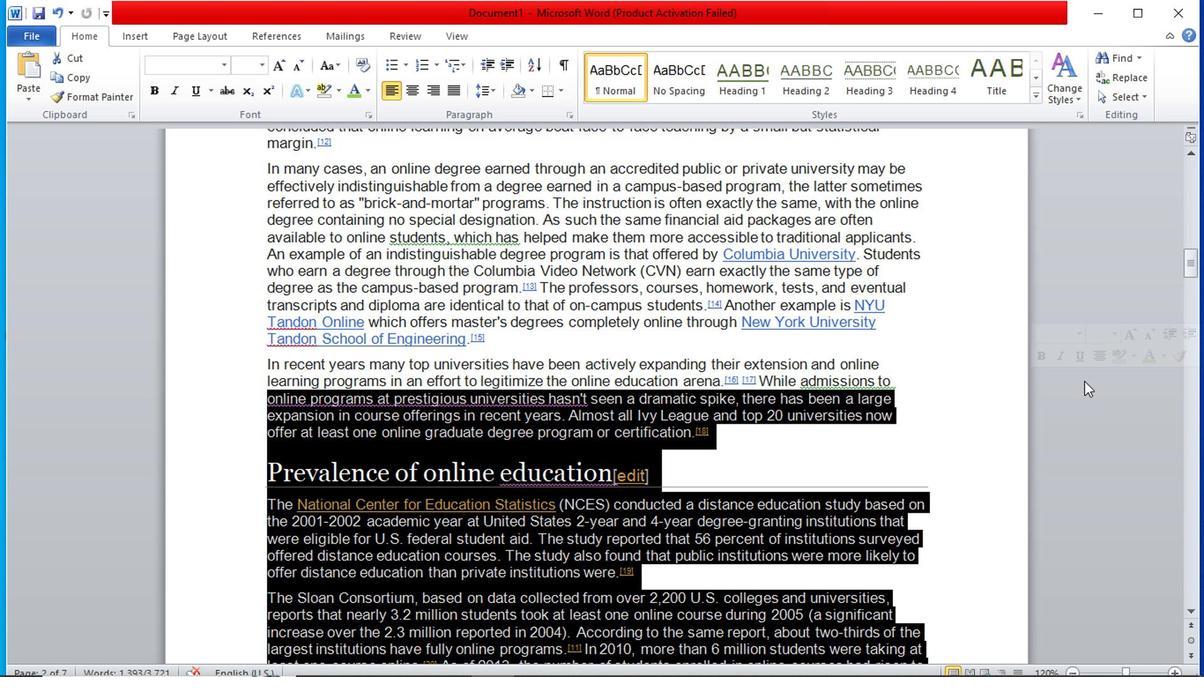 
Action: Mouse scrolled (927, 377) with delta (0, 0)
Screenshot: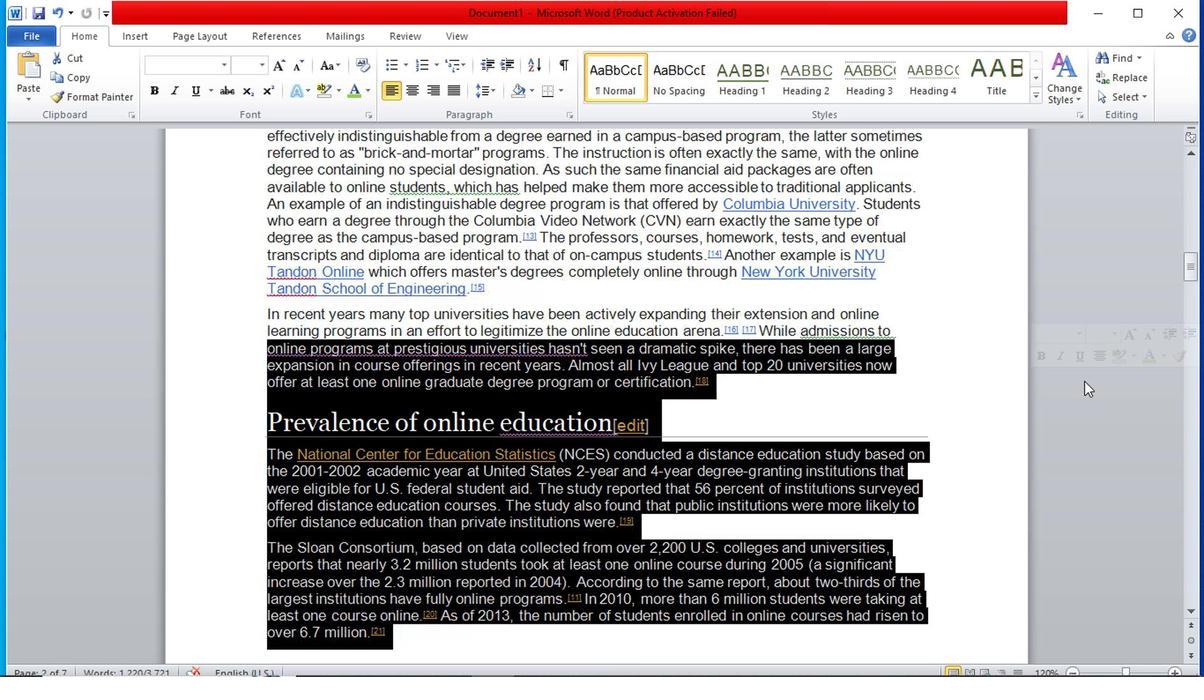 
Action: Mouse pressed left at (927, 378)
Screenshot: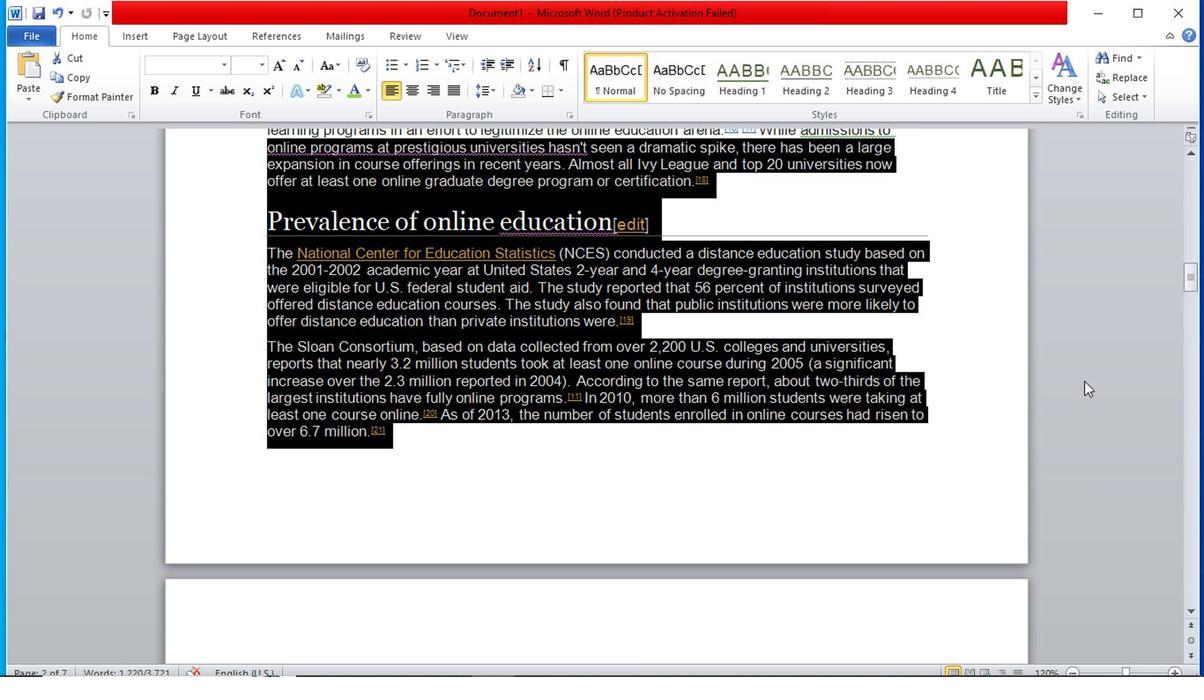 
Action: Mouse scrolled (927, 377) with delta (0, 0)
Screenshot: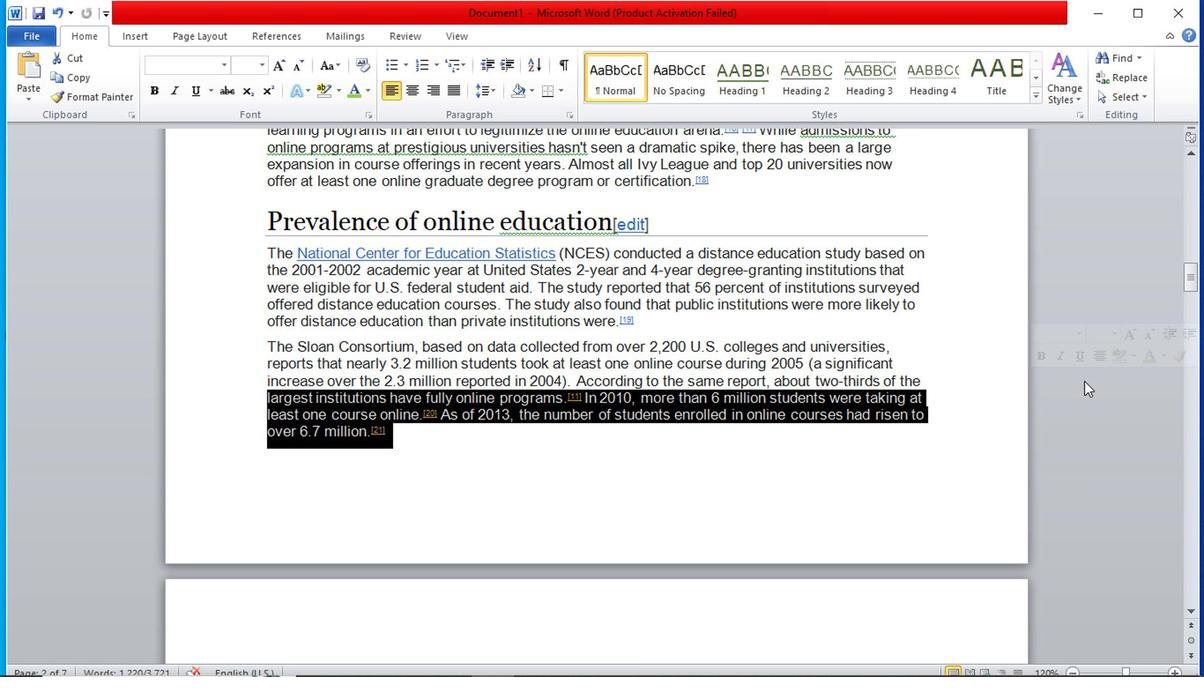 
Action: Mouse scrolled (927, 377) with delta (0, 0)
Screenshot: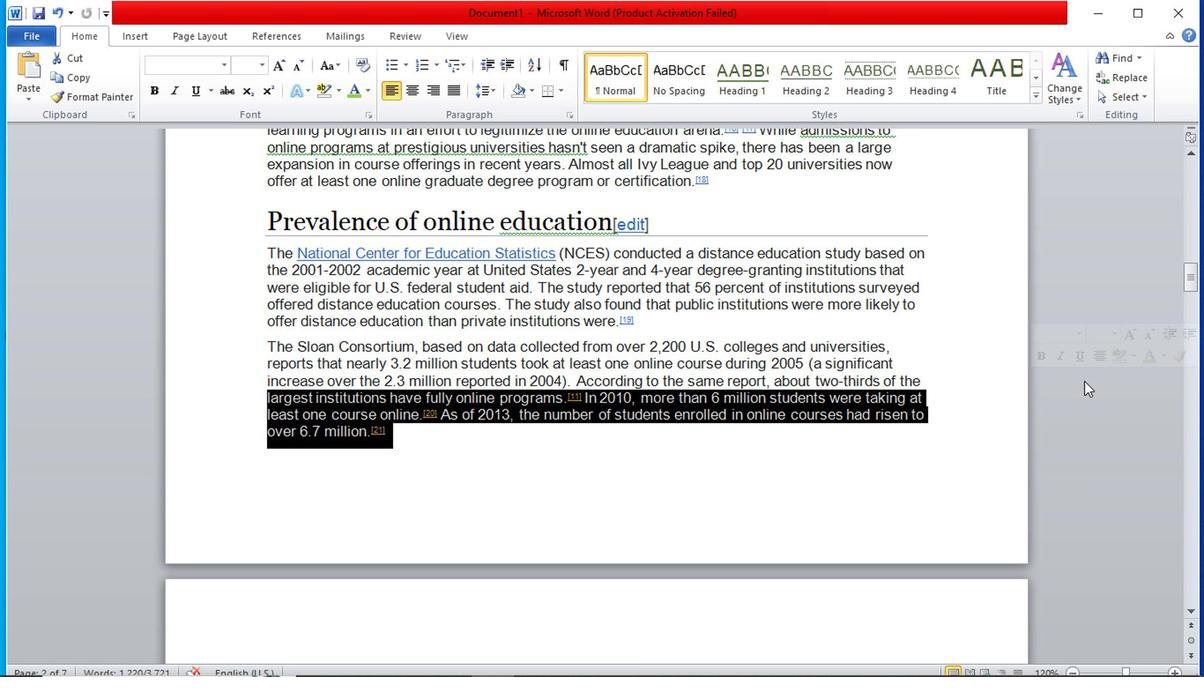 
Action: Mouse scrolled (927, 377) with delta (0, 0)
Screenshot: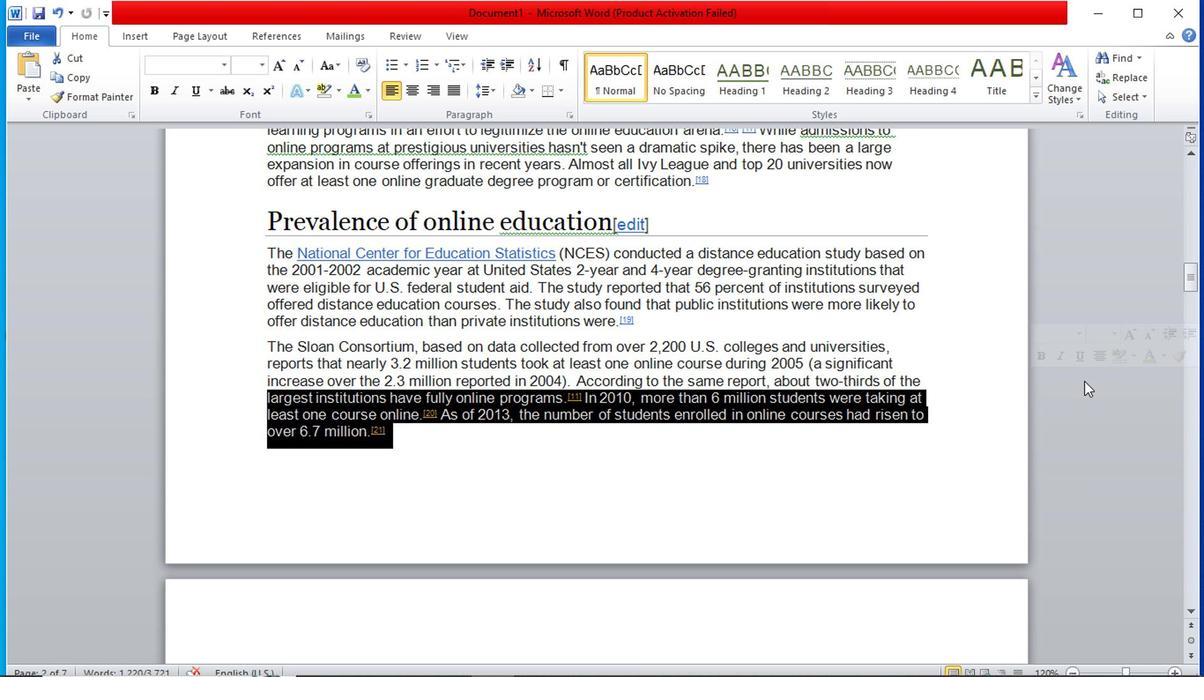 
Action: Mouse scrolled (927, 377) with delta (0, 0)
Screenshot: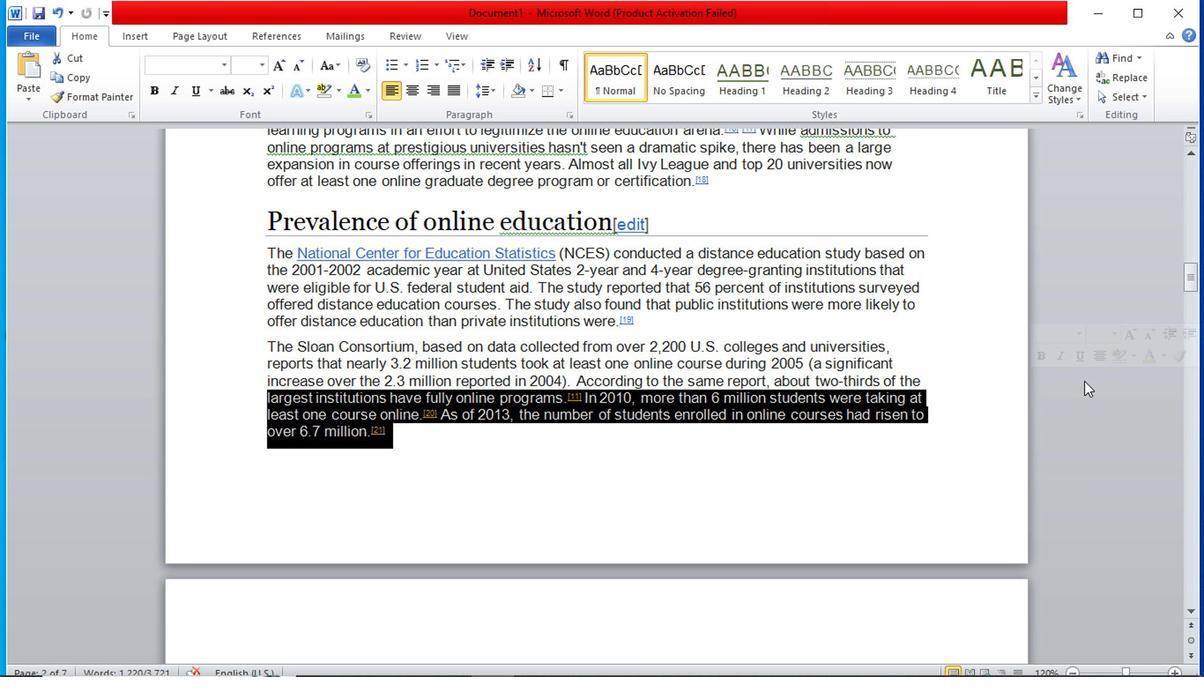 
Action: Mouse pressed left at (927, 378)
Screenshot: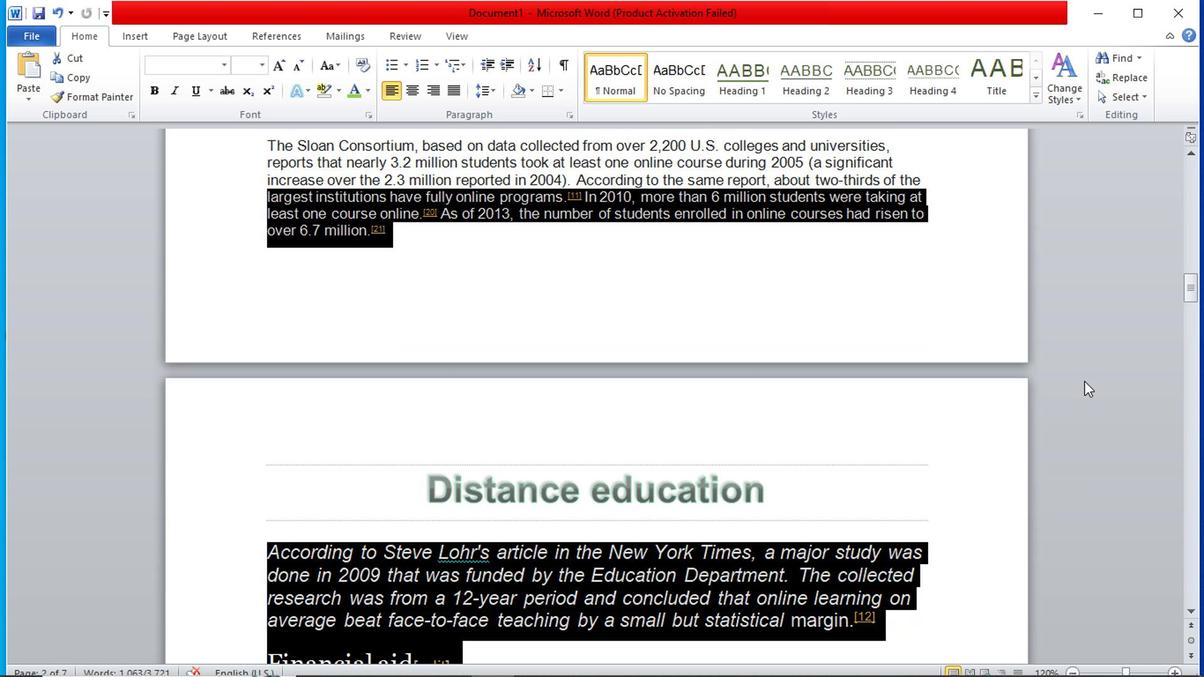 
Action: Mouse scrolled (927, 377) with delta (0, 0)
Screenshot: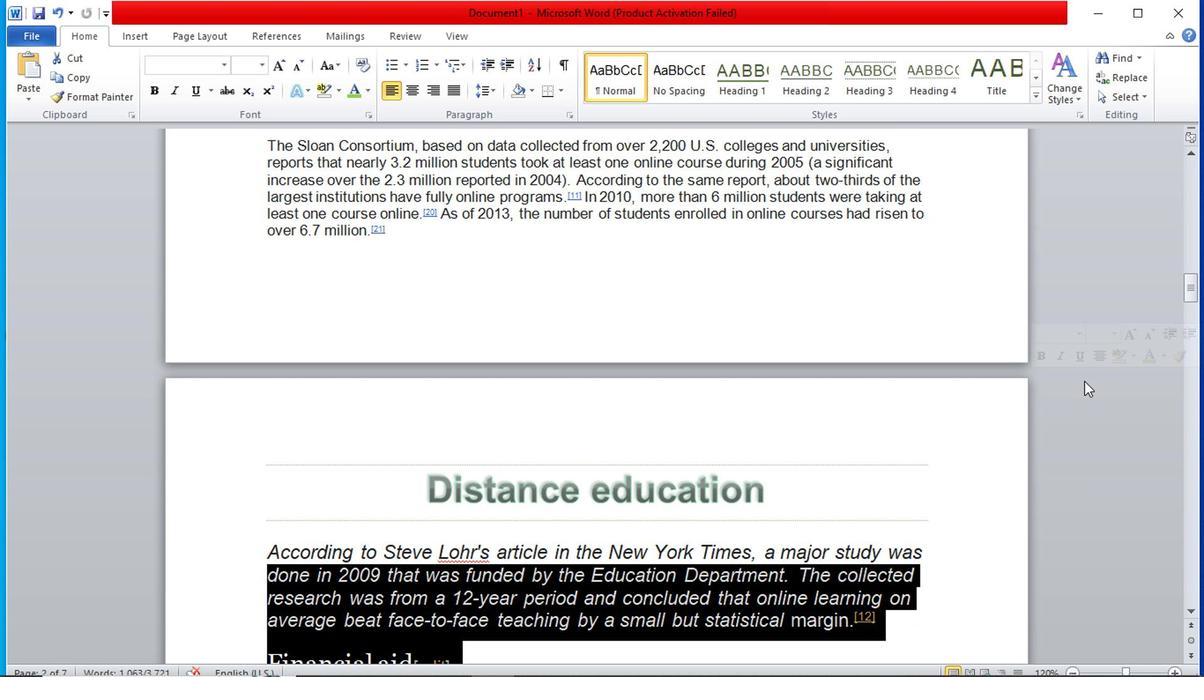 
Action: Mouse scrolled (927, 377) with delta (0, 0)
Screenshot: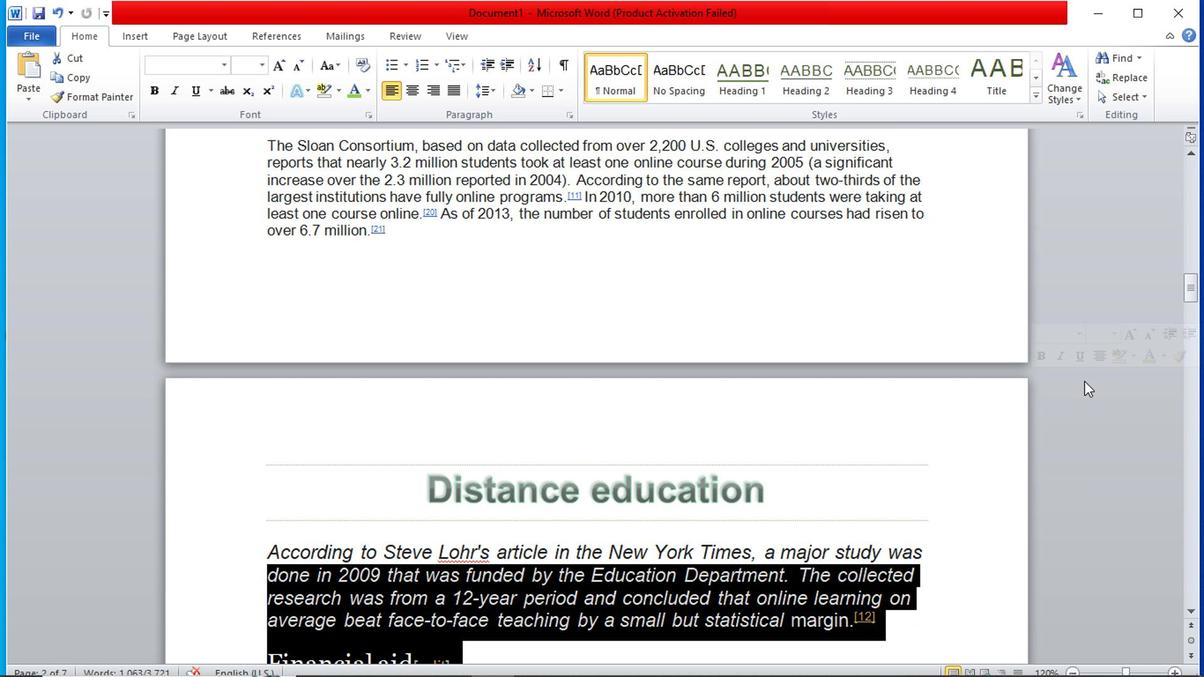 
Action: Mouse scrolled (927, 377) with delta (0, 0)
Screenshot: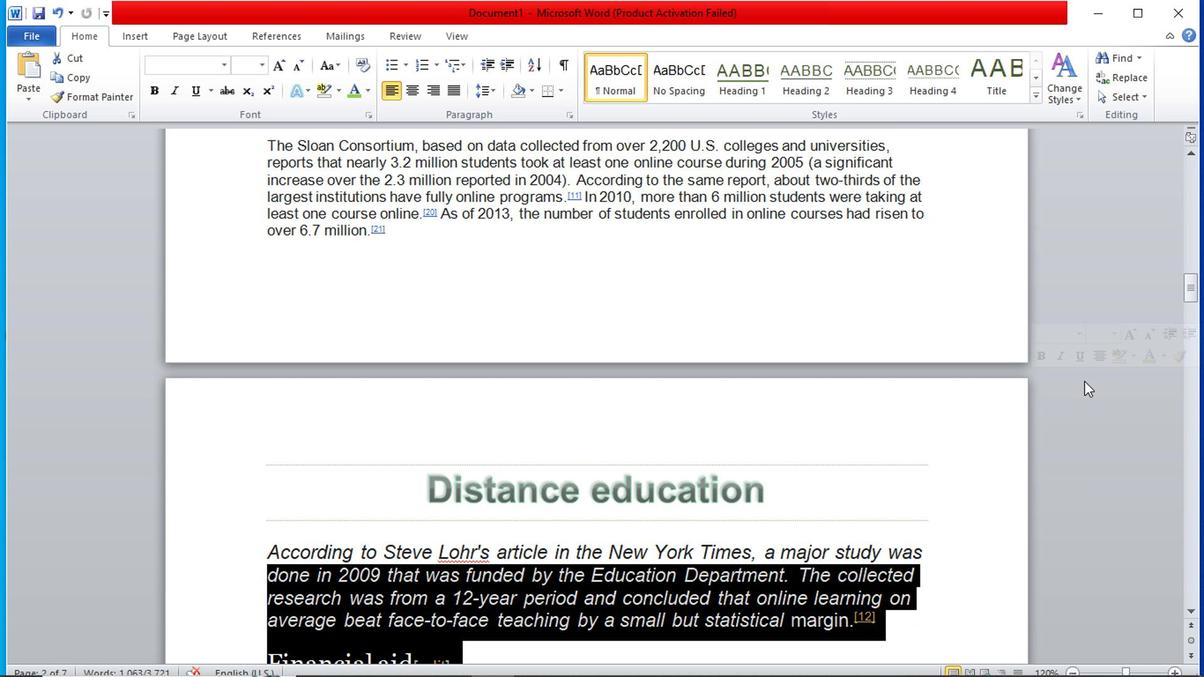 
Action: Mouse scrolled (927, 377) with delta (0, 0)
Screenshot: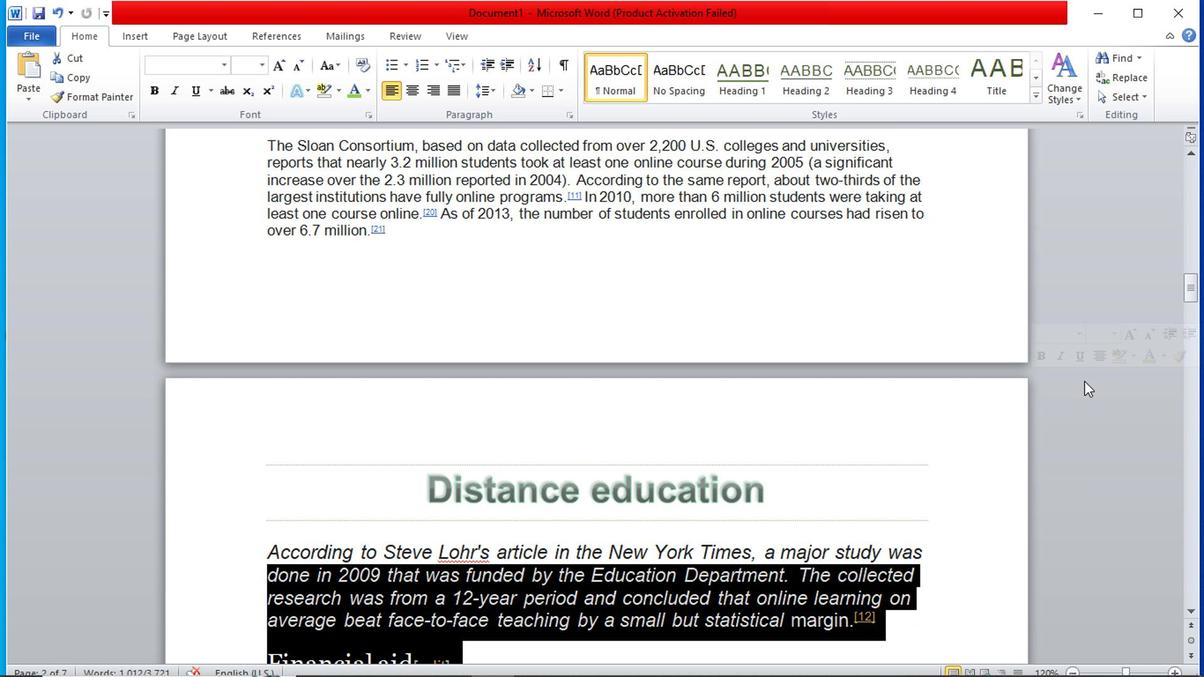 
Action: Mouse pressed left at (927, 378)
Screenshot: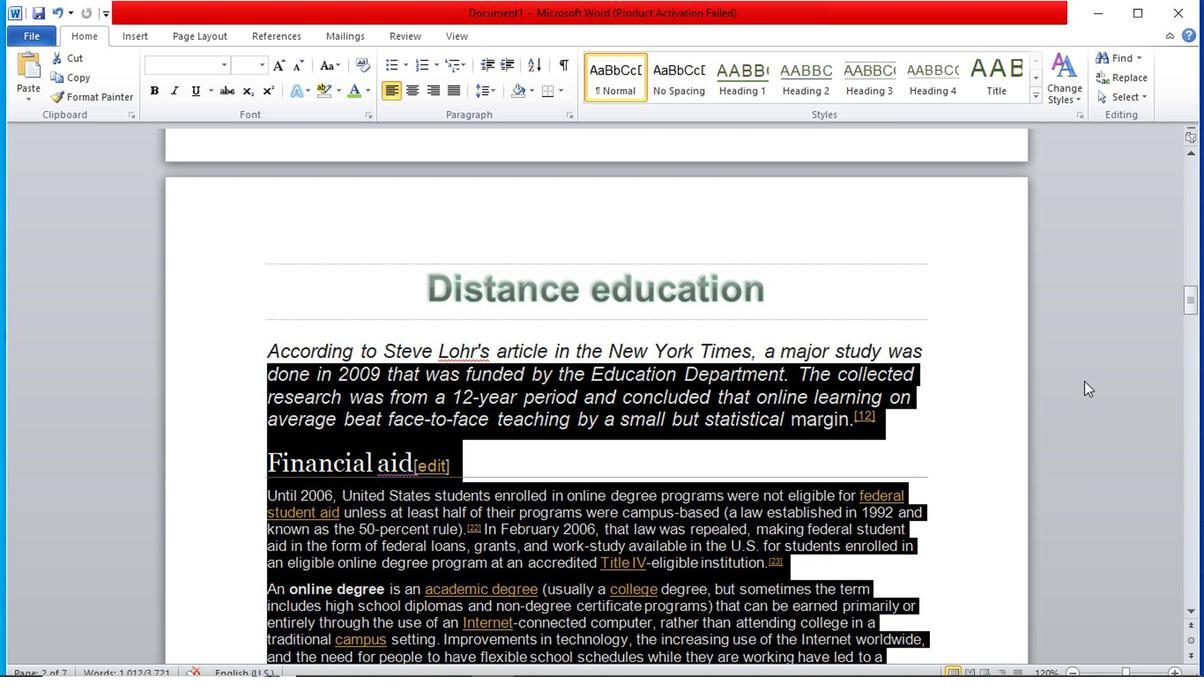 
Action: Mouse scrolled (927, 377) with delta (0, 0)
Screenshot: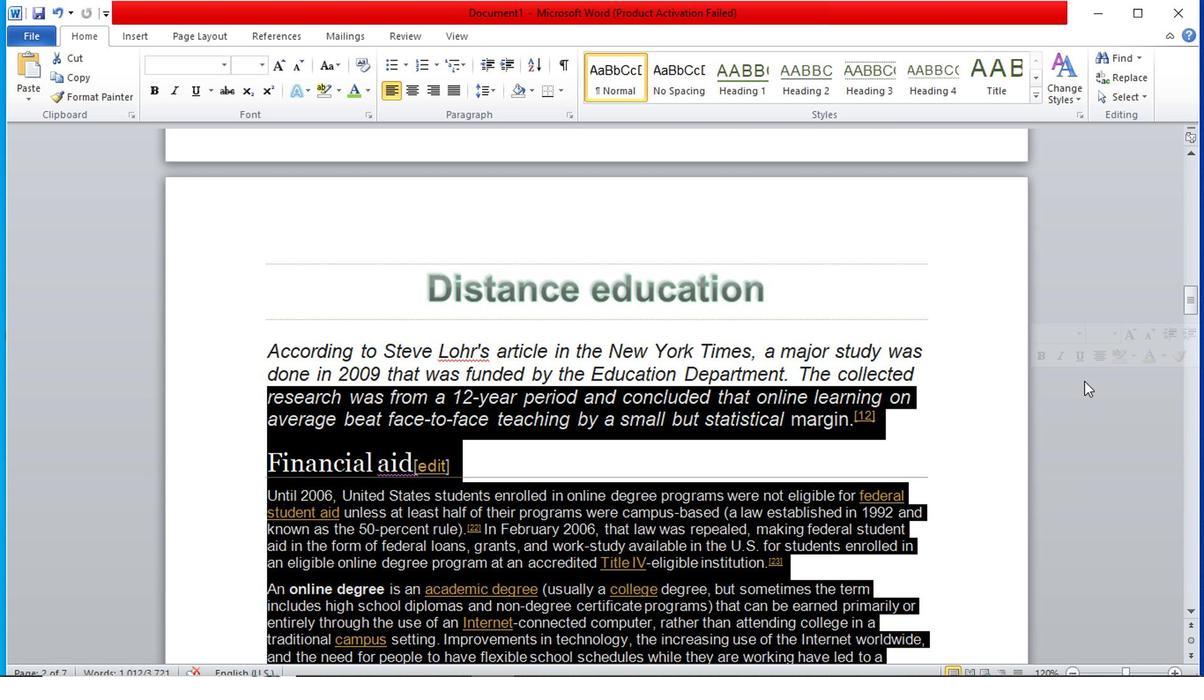 
Action: Mouse scrolled (927, 377) with delta (0, 0)
Screenshot: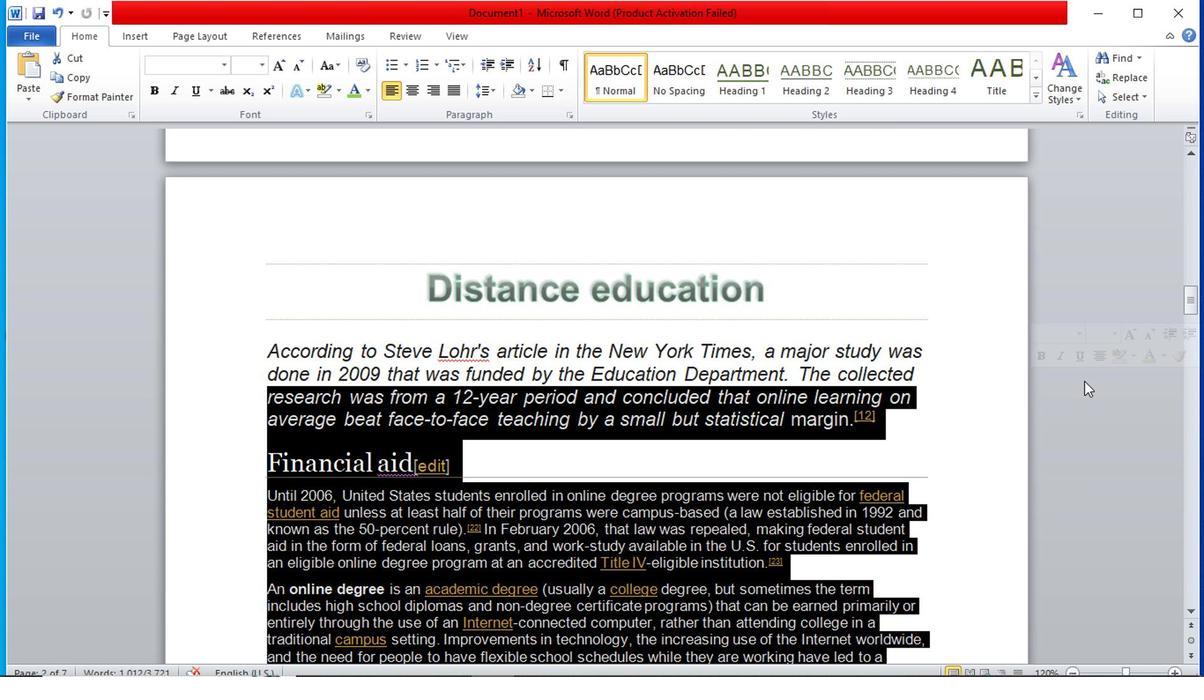 
Action: Mouse scrolled (927, 377) with delta (0, 0)
Screenshot: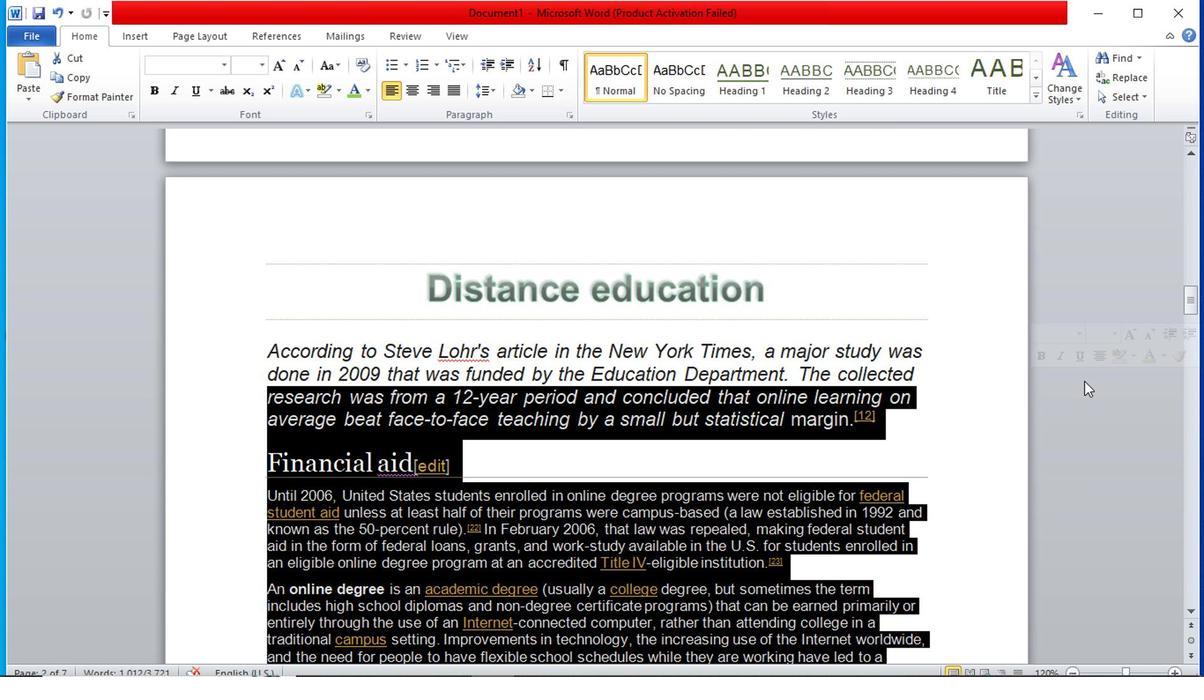 
Action: Mouse scrolled (927, 377) with delta (0, 0)
Screenshot: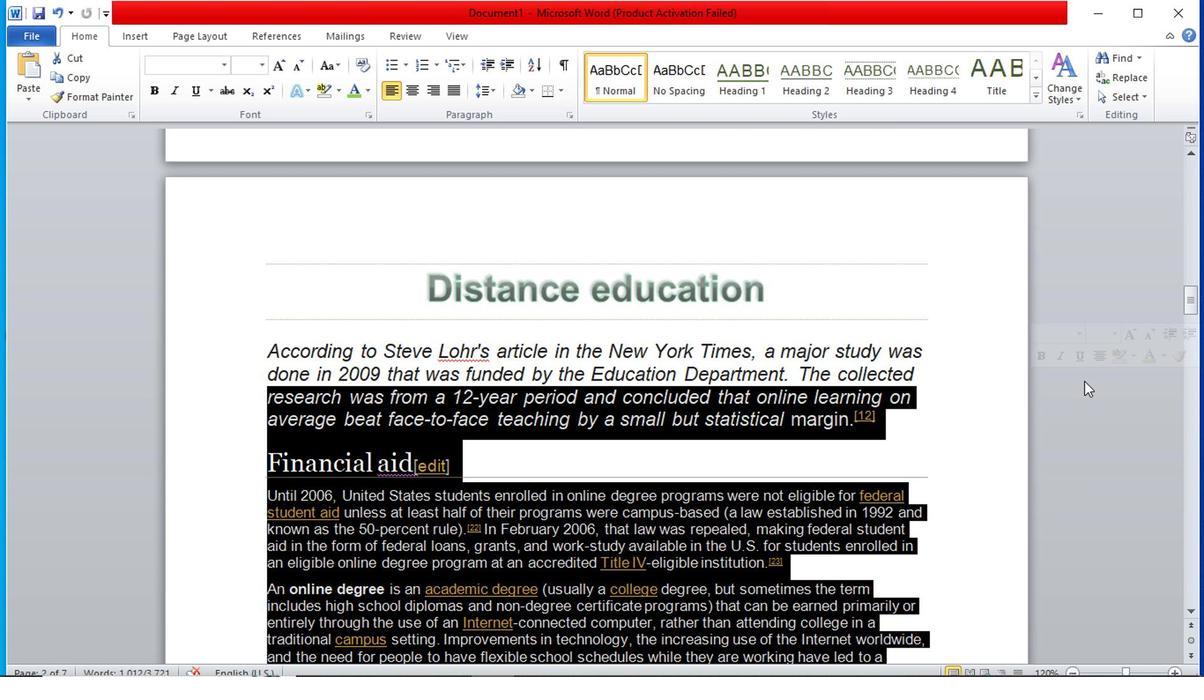 
Action: Mouse scrolled (927, 377) with delta (0, 0)
Screenshot: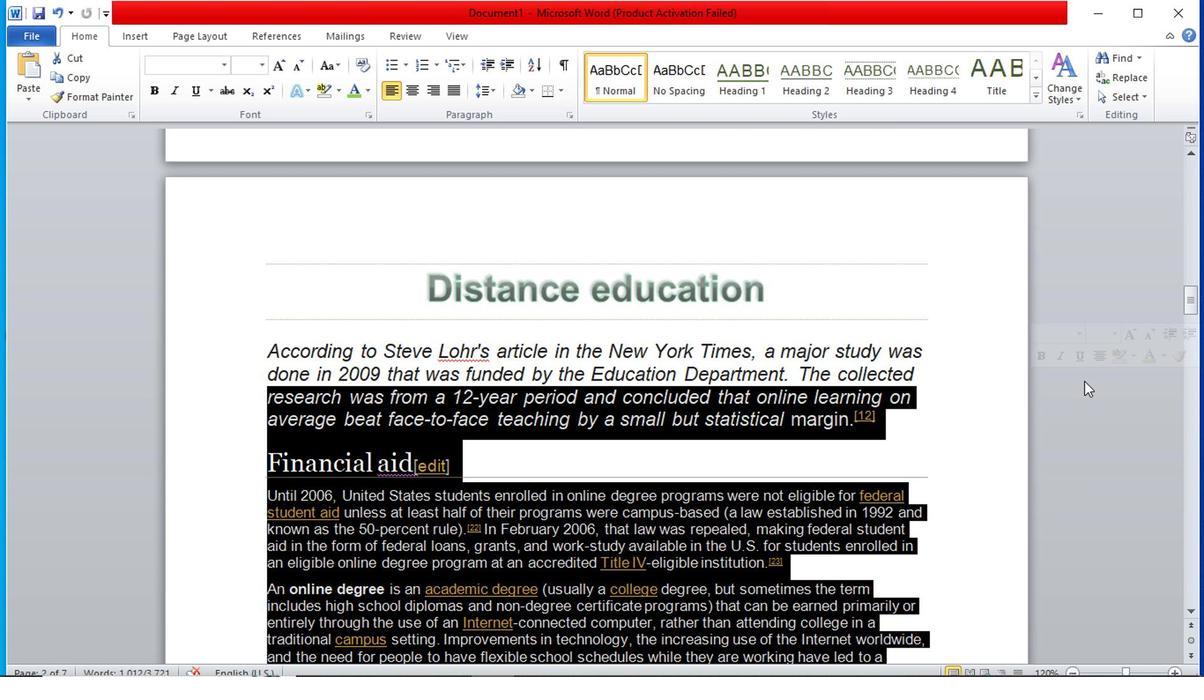 
Action: Mouse pressed left at (927, 378)
Screenshot: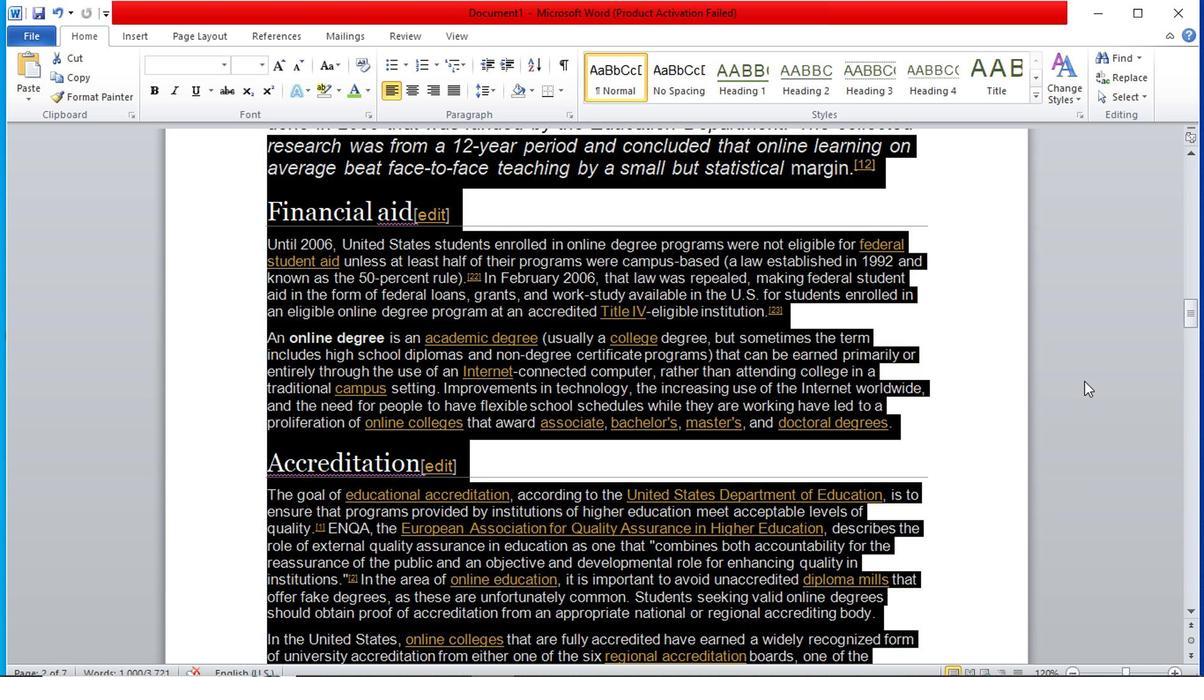 
Action: Mouse scrolled (927, 377) with delta (0, 0)
Screenshot: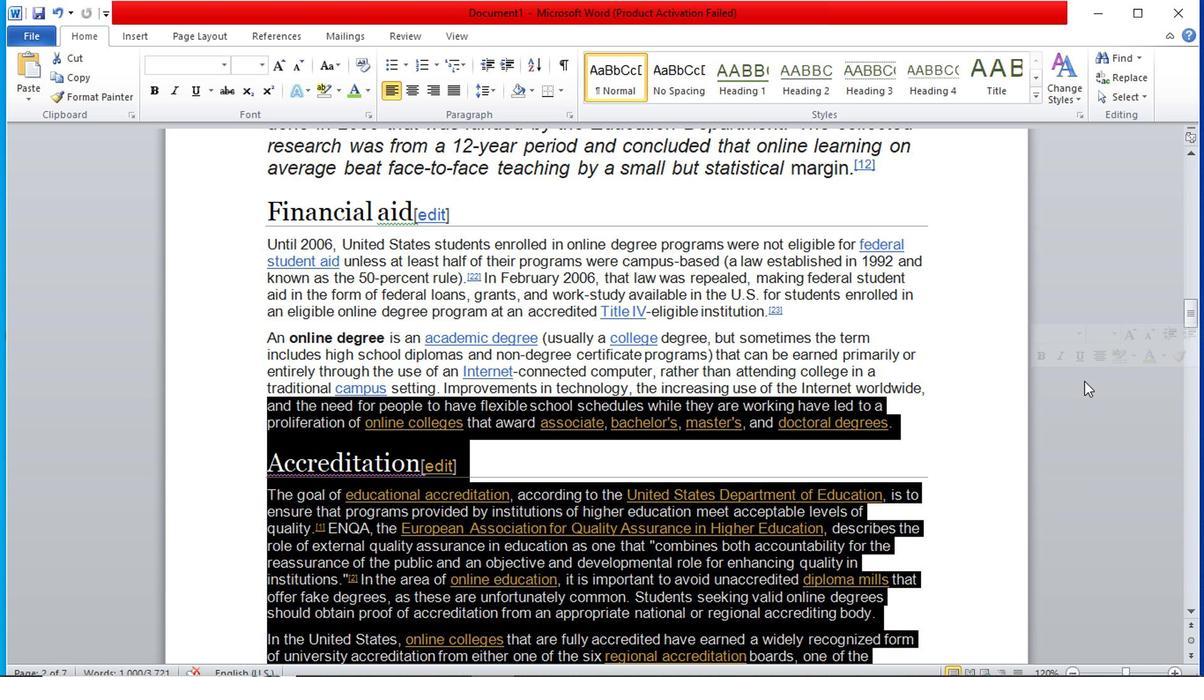 
Action: Mouse scrolled (927, 377) with delta (0, 0)
Screenshot: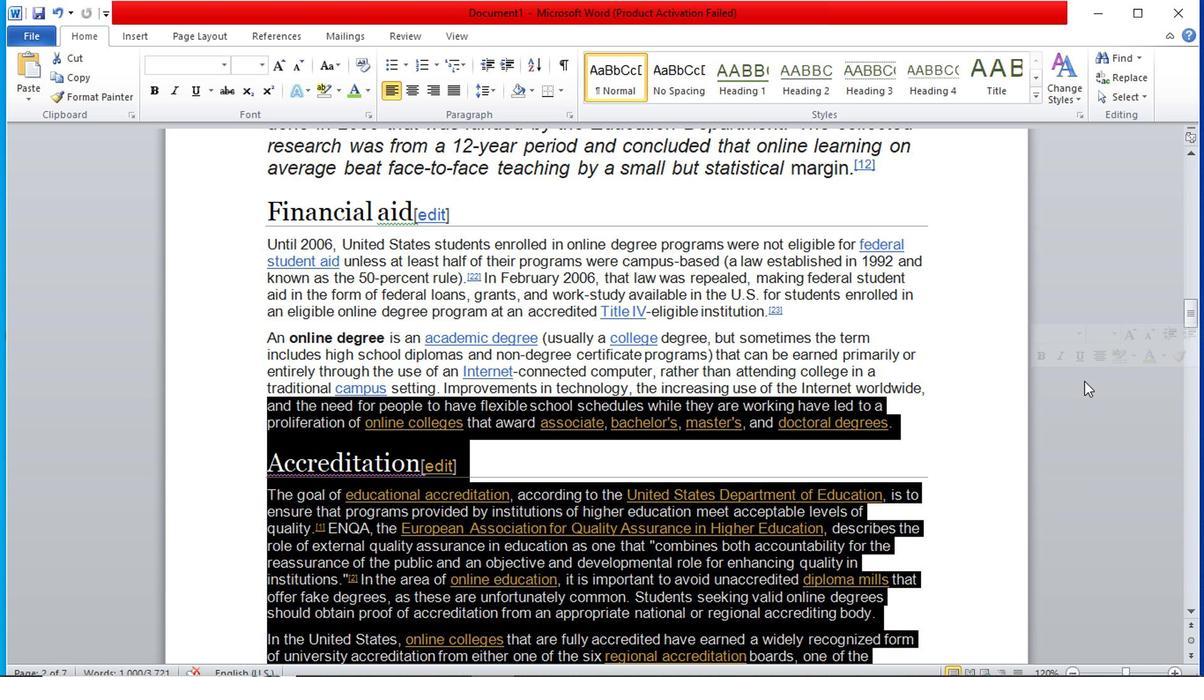 
Action: Mouse scrolled (927, 377) with delta (0, 0)
Screenshot: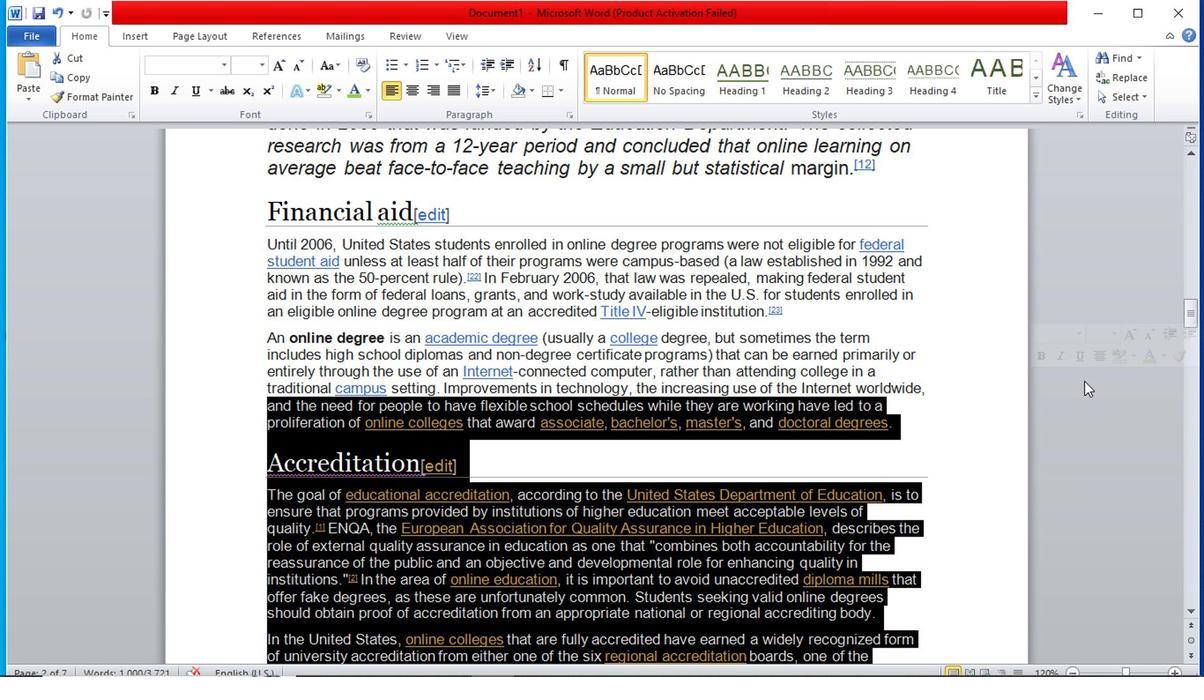 
Action: Mouse scrolled (927, 377) with delta (0, 0)
Screenshot: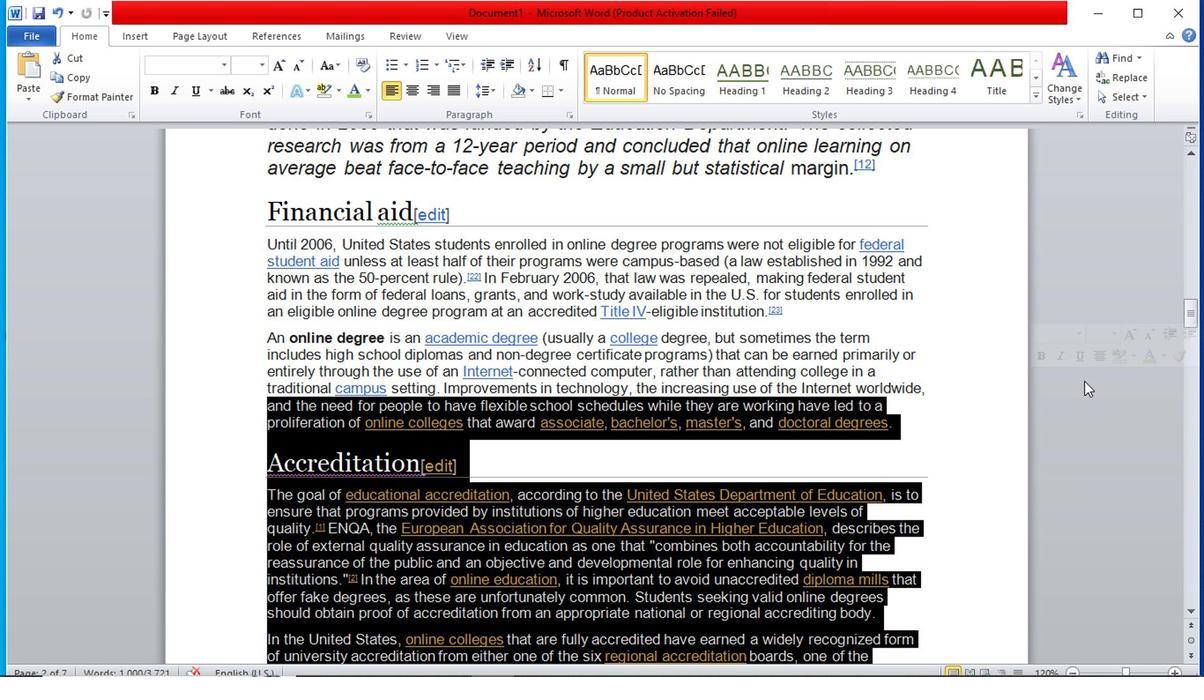
Action: Mouse scrolled (927, 377) with delta (0, 0)
Screenshot: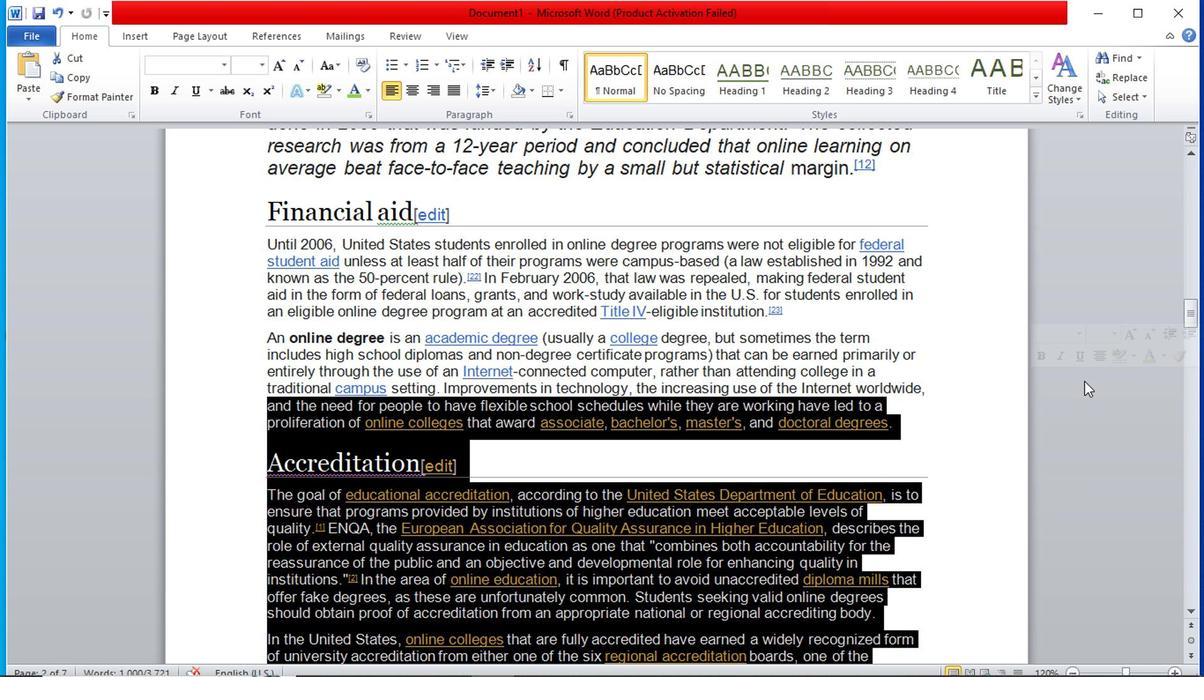 
Action: Mouse scrolled (927, 377) with delta (0, 0)
Screenshot: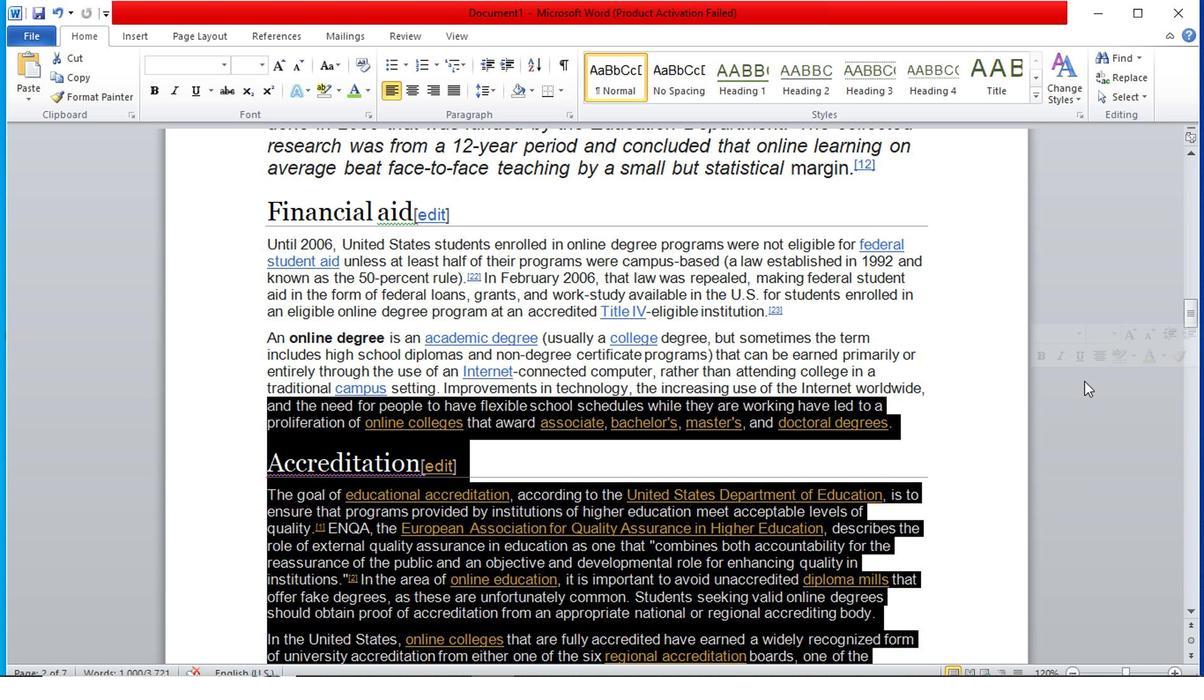 
Action: Mouse moved to (930, 378)
Screenshot: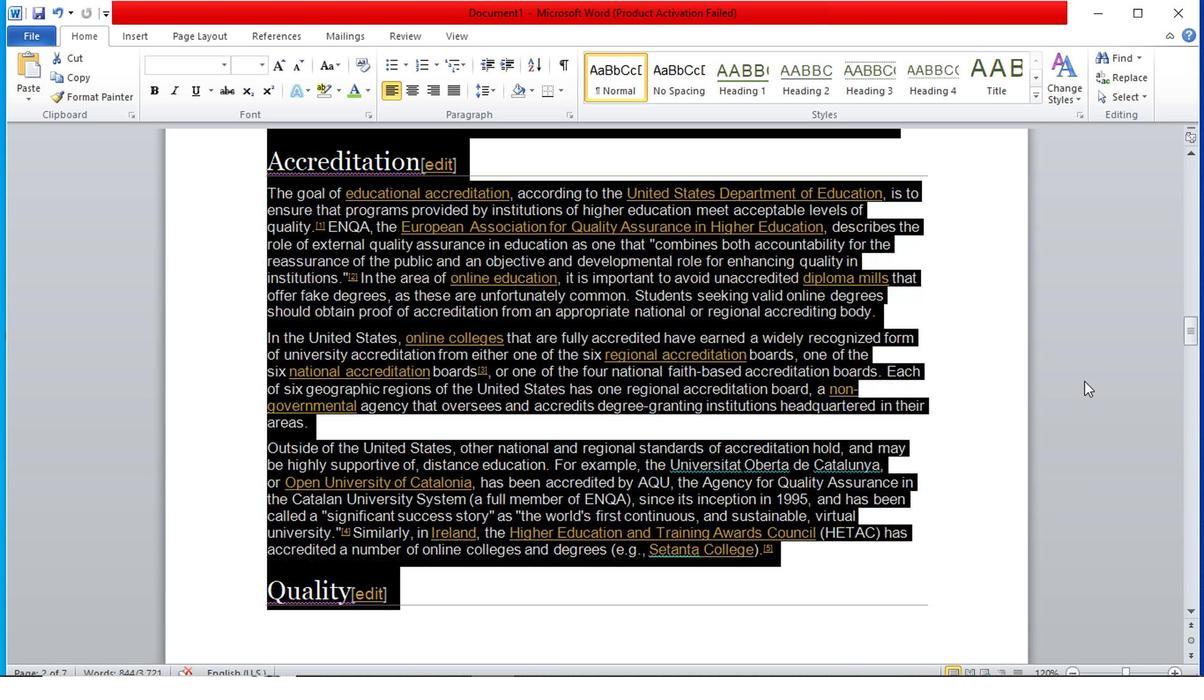 
Action: Mouse pressed left at (930, 378)
Screenshot: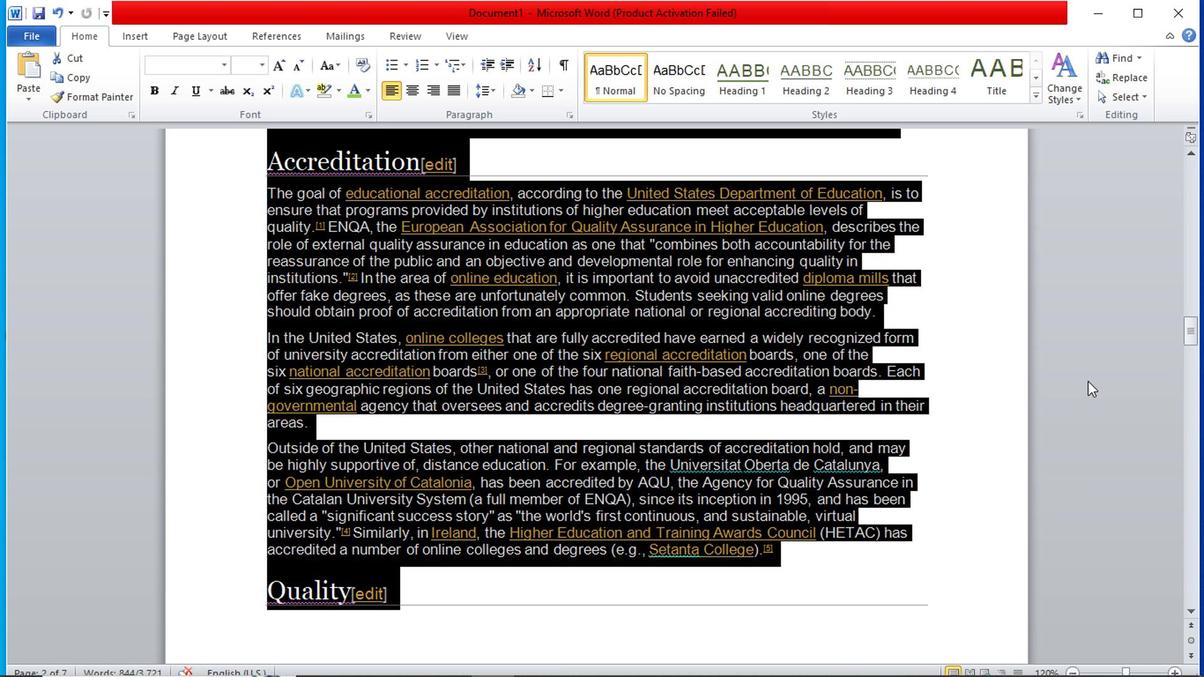 
Action: Mouse moved to (1005, 393)
Screenshot: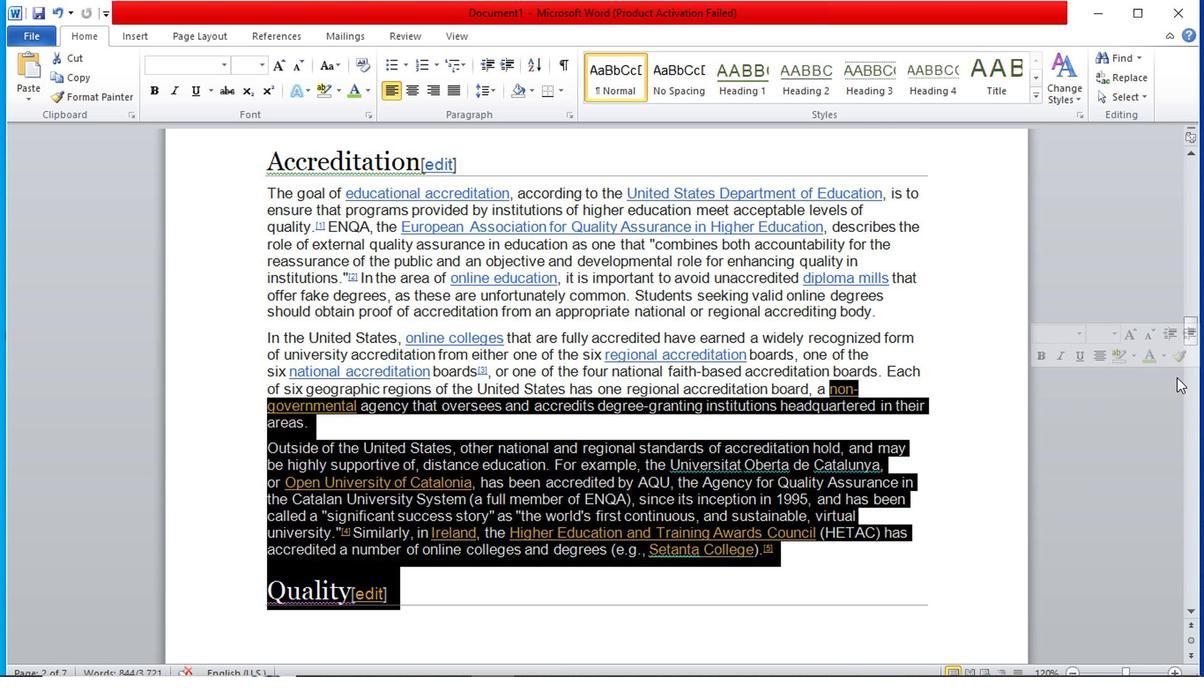 
Action: Mouse pressed left at (1005, 393)
Screenshot: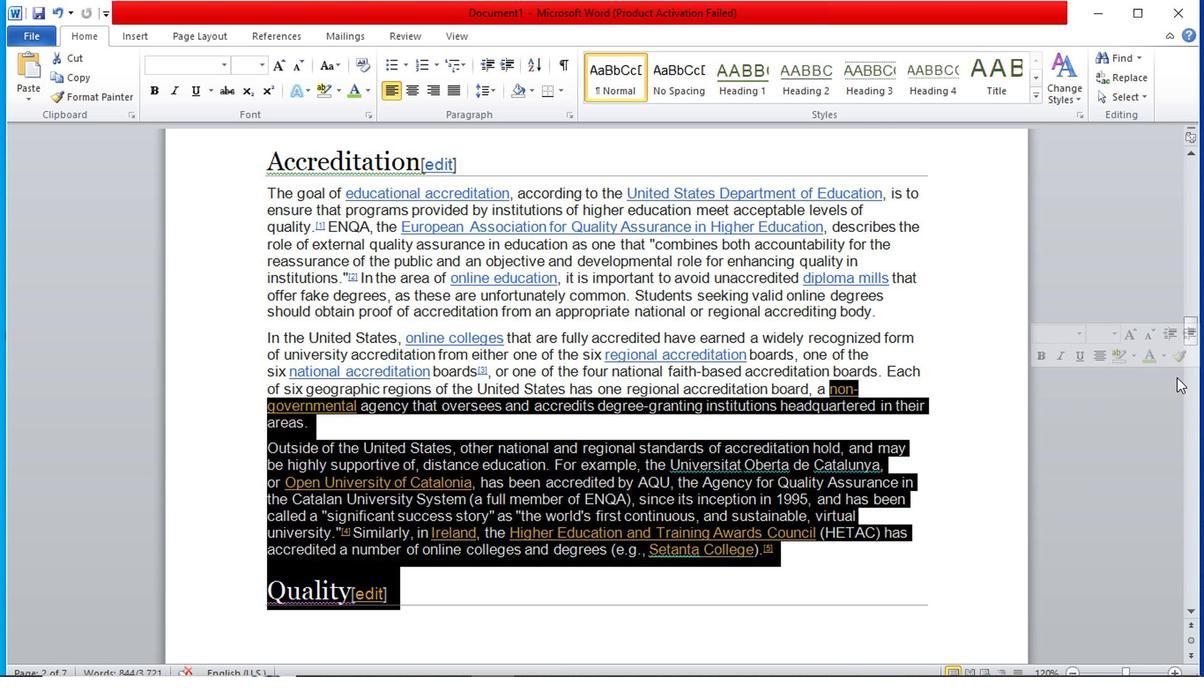 
Action: Mouse moved to (905, 382)
Screenshot: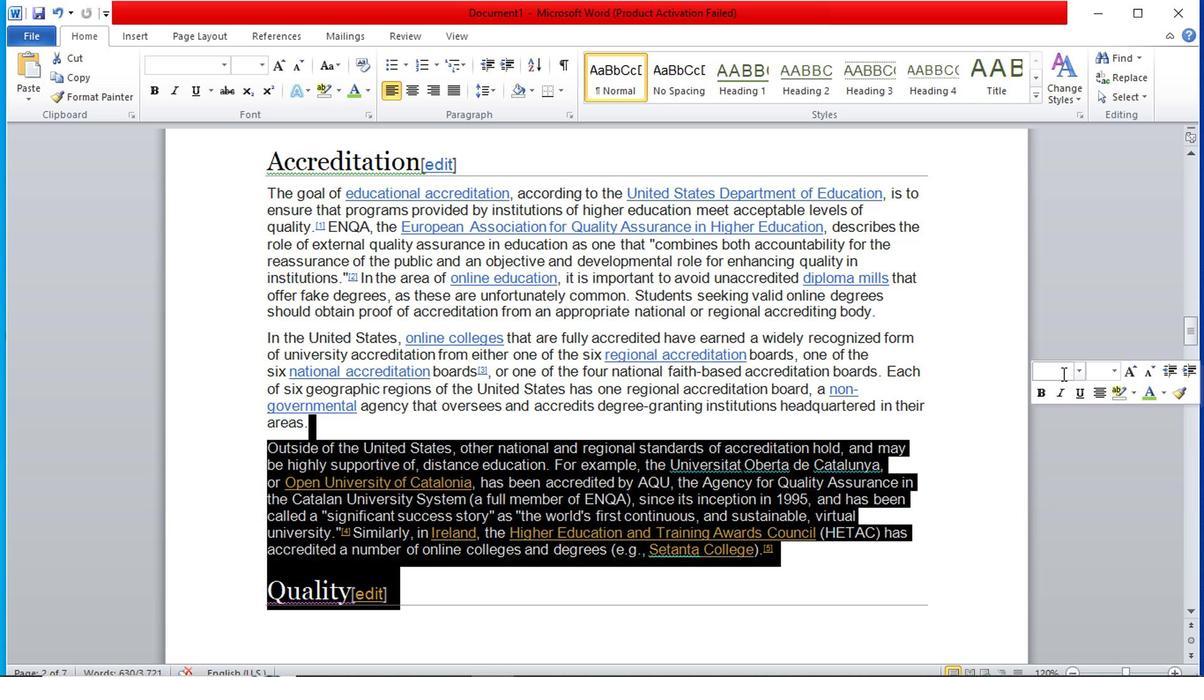
Action: Mouse scrolled (905, 382) with delta (0, 0)
Screenshot: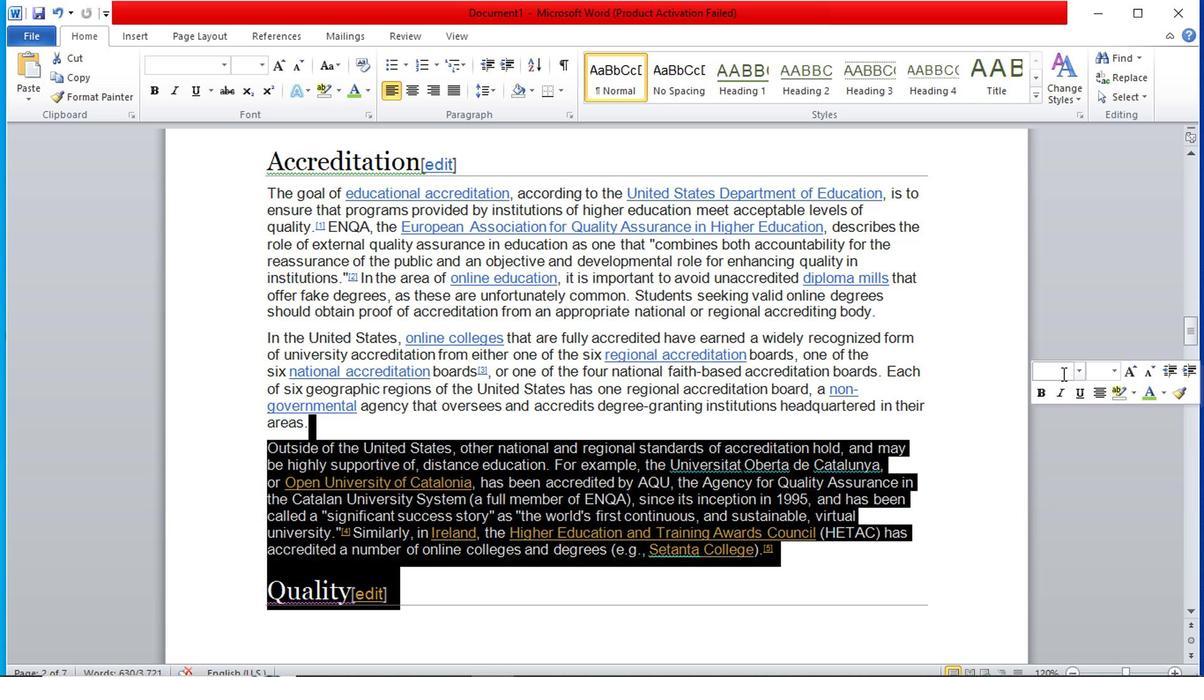 
Action: Mouse moved to (904, 384)
Screenshot: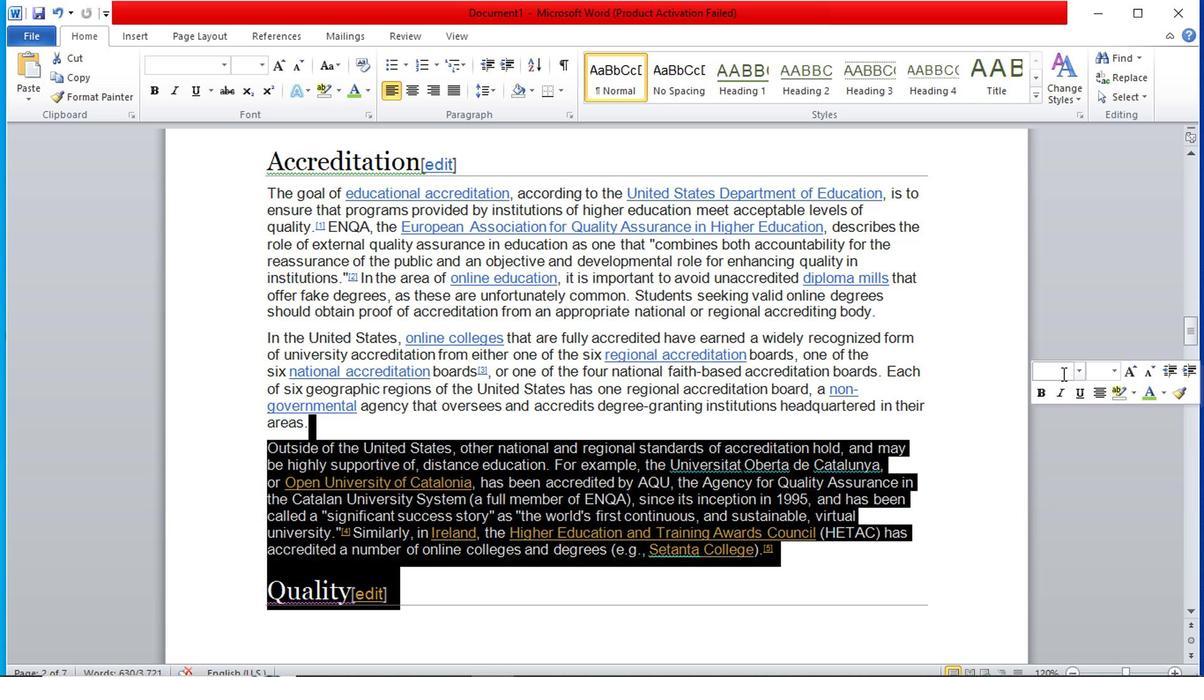 
Action: Mouse scrolled (904, 383) with delta (0, 0)
Screenshot: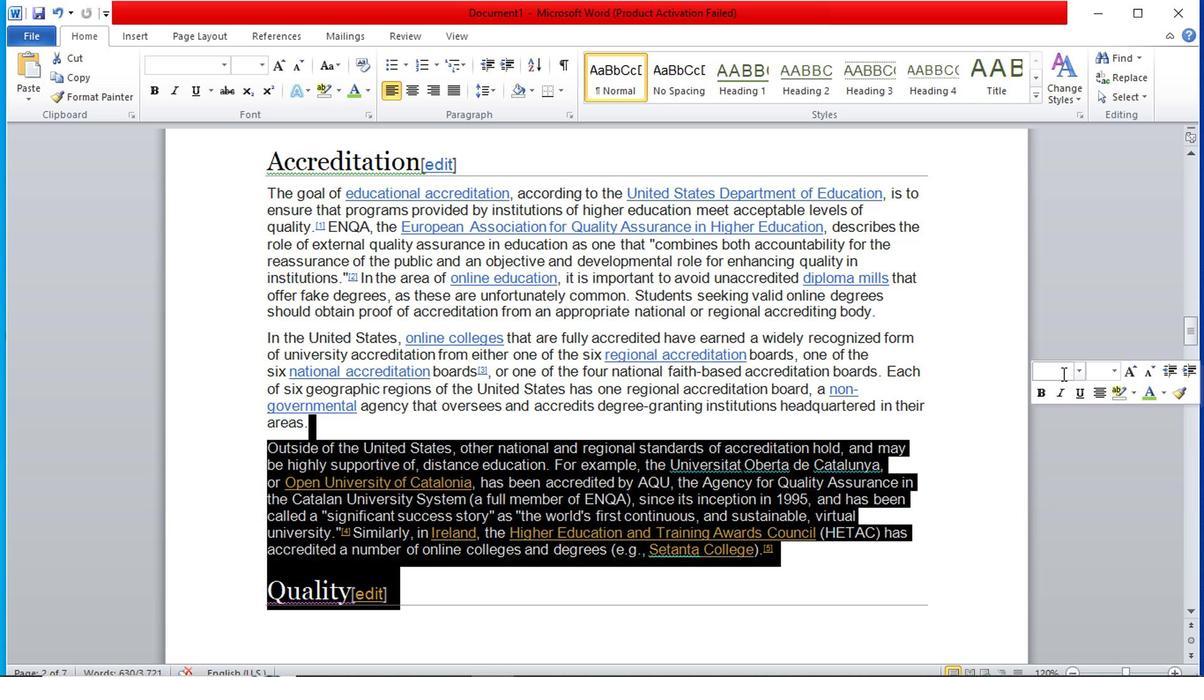 
Action: Mouse scrolled (904, 383) with delta (0, 0)
Screenshot: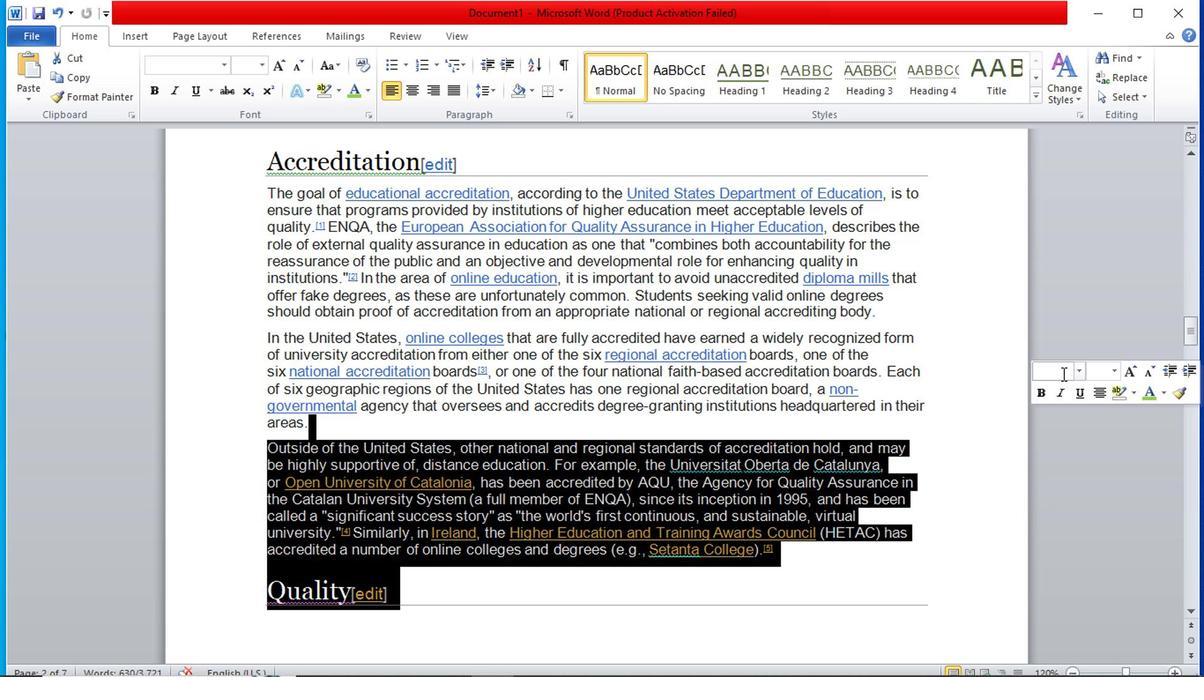 
Action: Mouse scrolled (904, 383) with delta (0, 0)
Screenshot: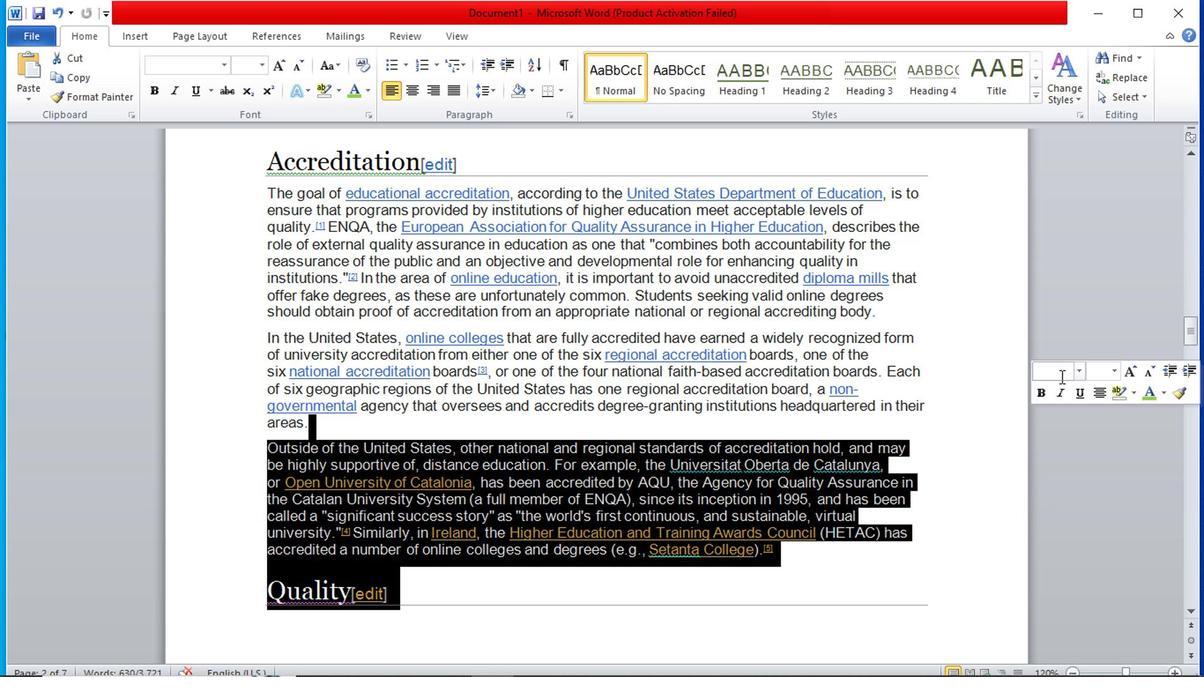 
Action: Mouse scrolled (904, 383) with delta (0, 0)
Screenshot: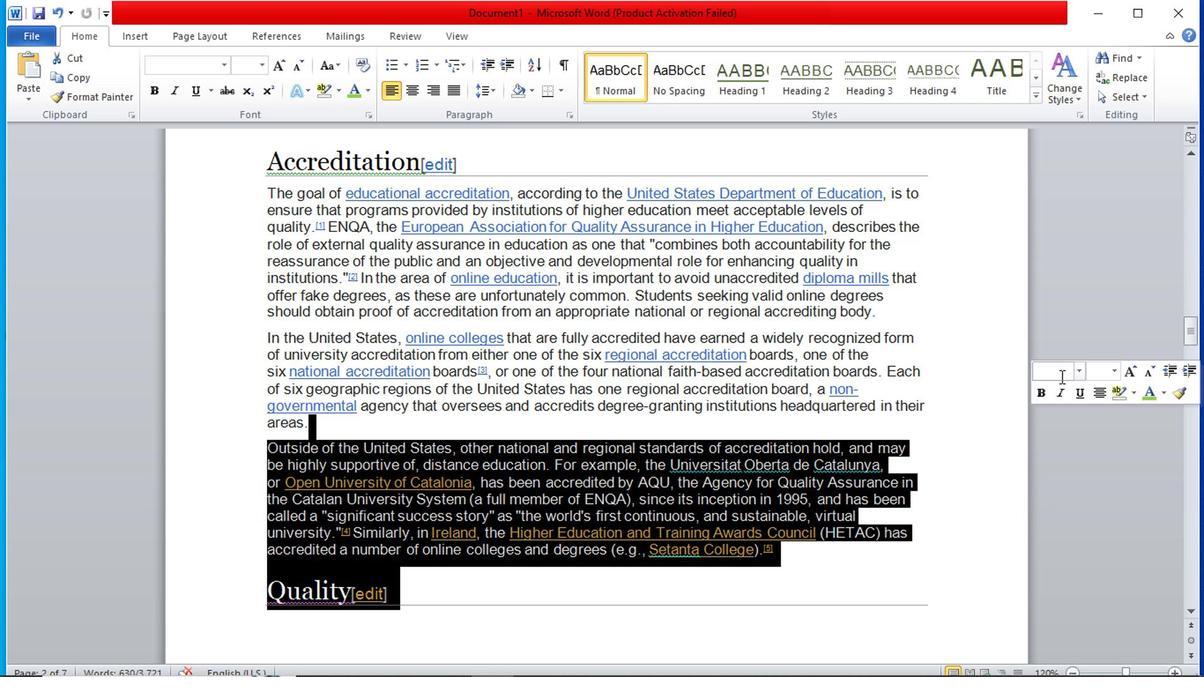 
Action: Mouse scrolled (904, 383) with delta (0, 0)
Screenshot: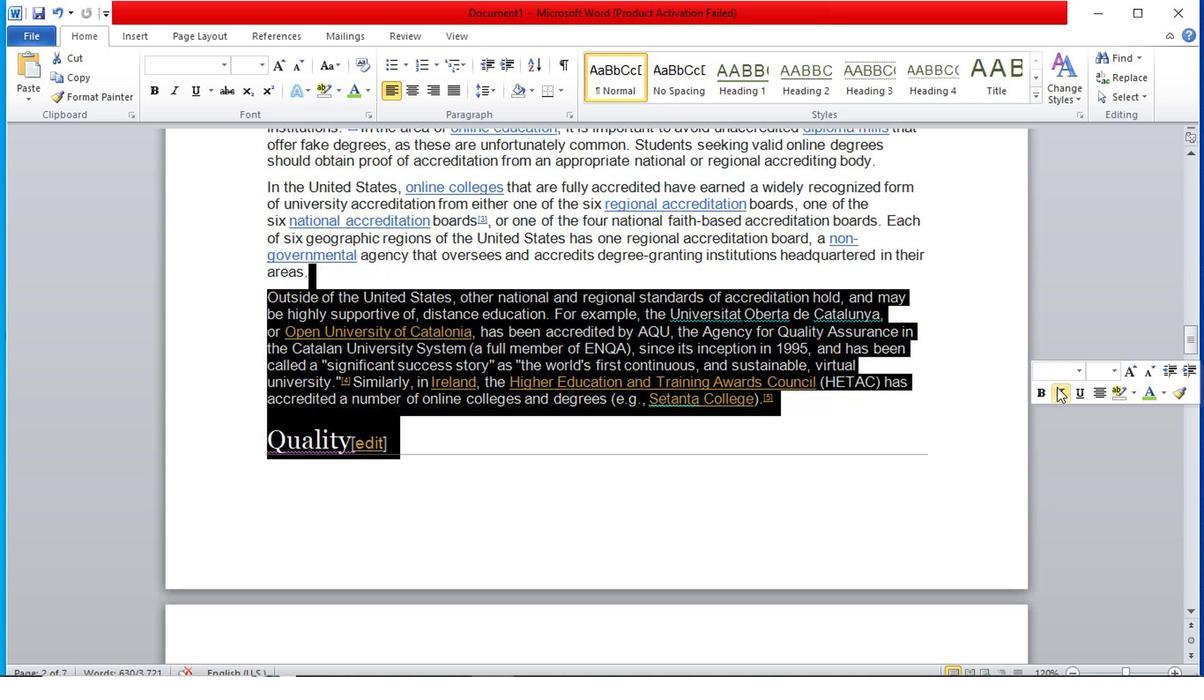 
Action: Mouse moved to (923, 367)
Screenshot: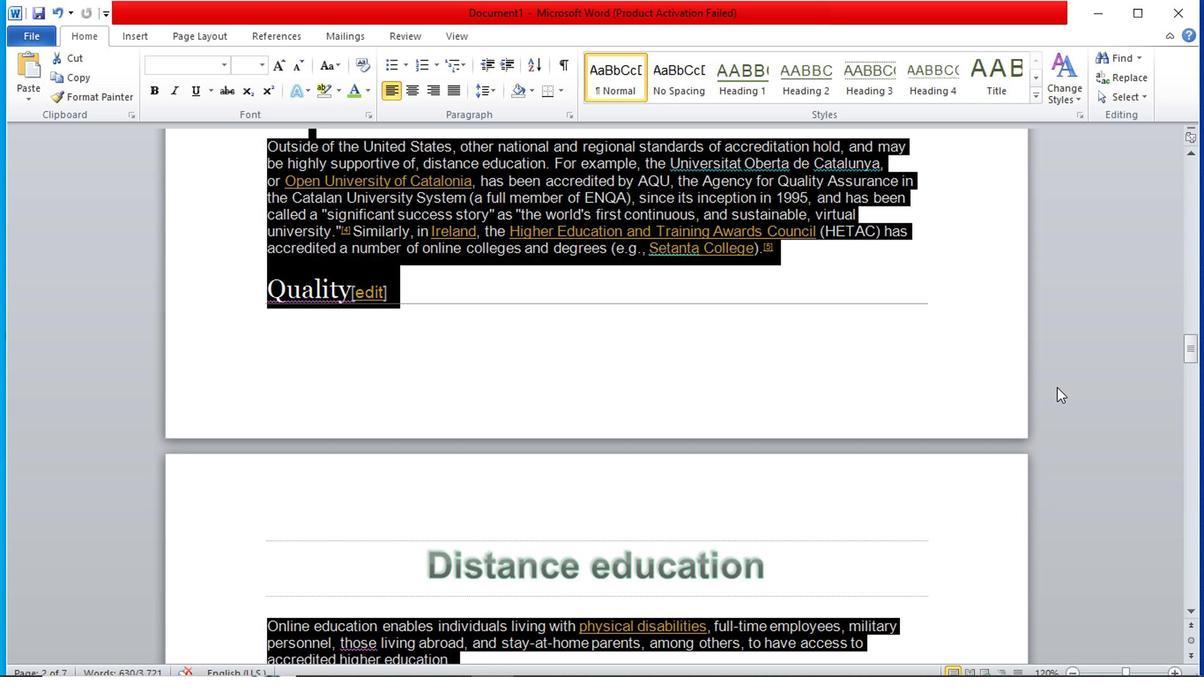 
Action: Mouse pressed left at (923, 367)
Screenshot: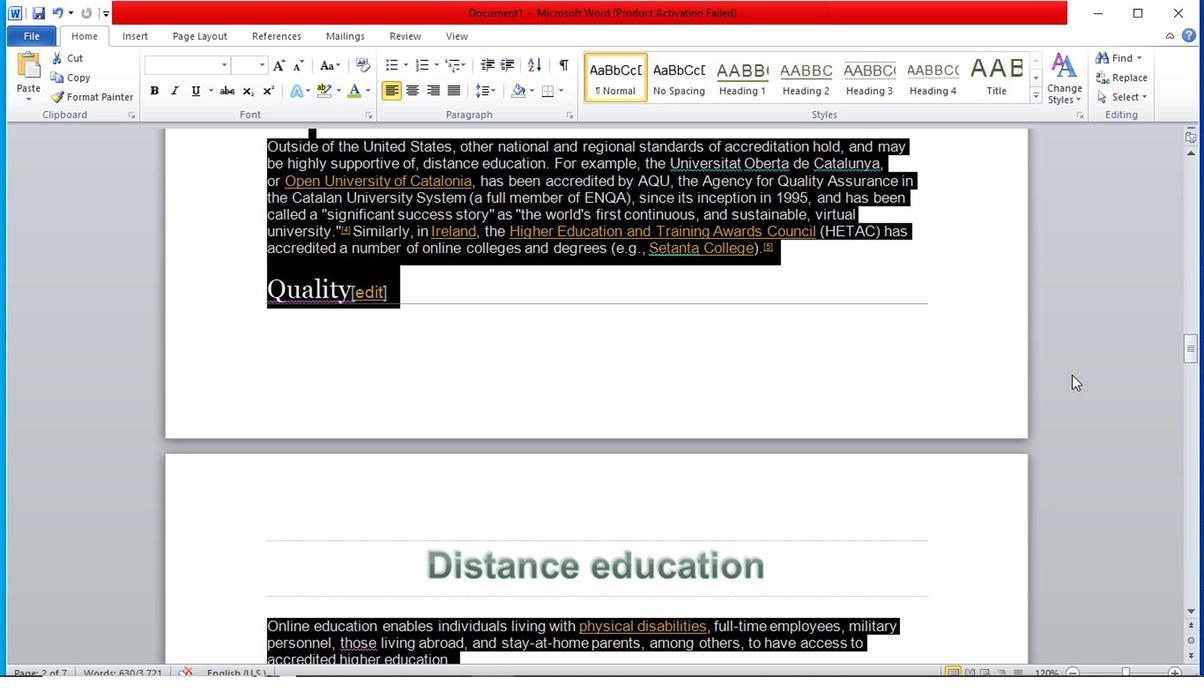 
Action: Mouse scrolled (923, 366) with delta (0, 0)
Screenshot: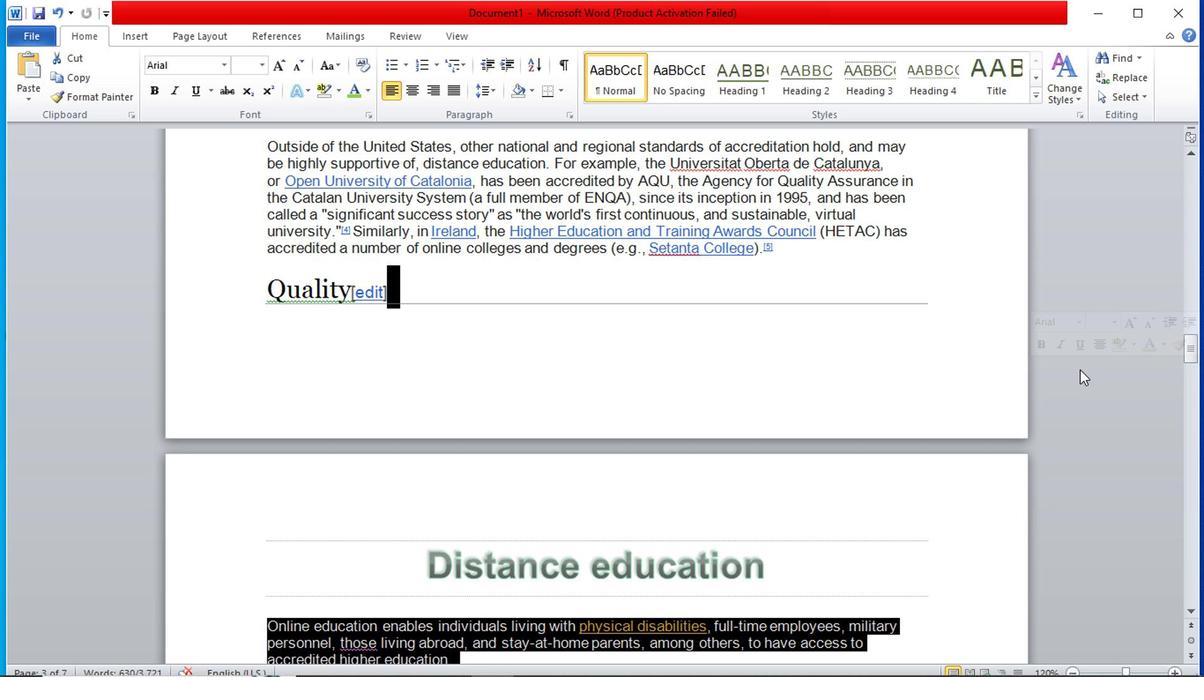 
Action: Mouse scrolled (923, 366) with delta (0, 0)
Screenshot: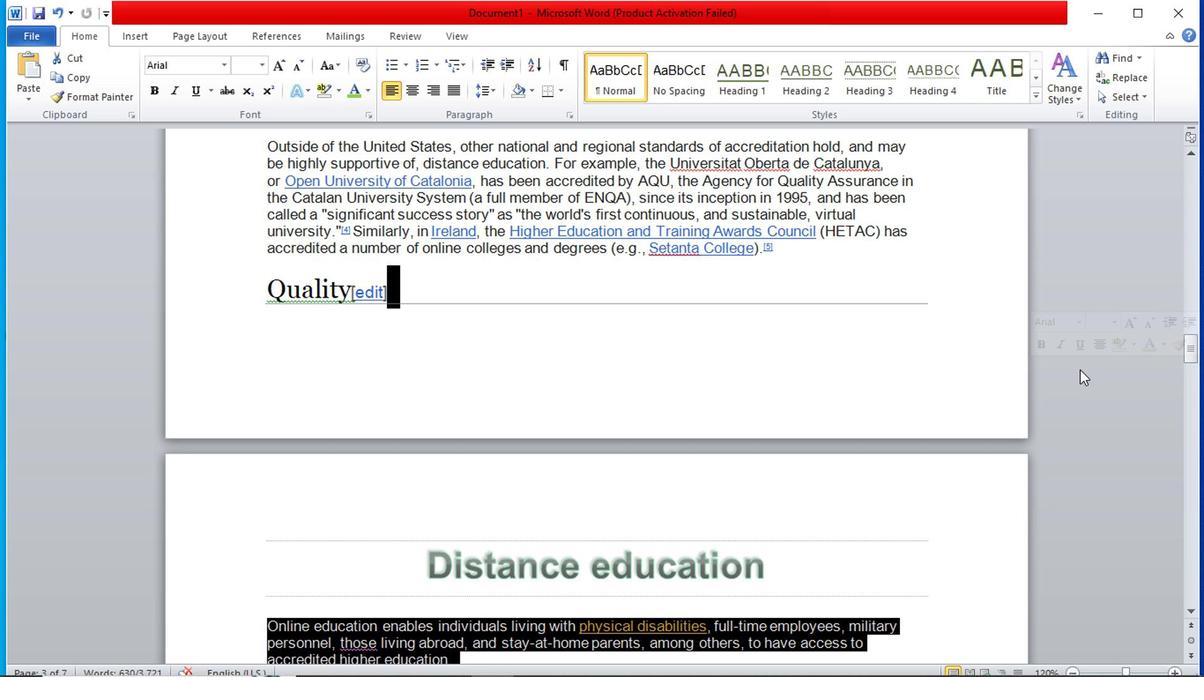 
Action: Mouse scrolled (923, 366) with delta (0, 0)
Screenshot: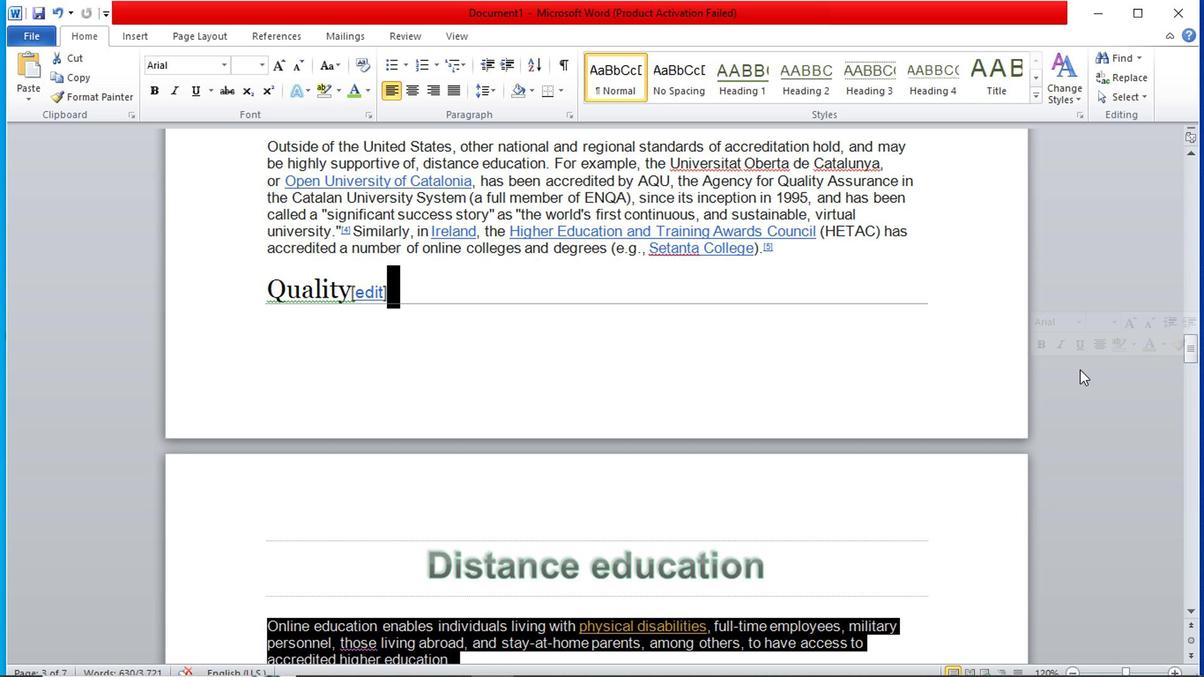 
Action: Mouse scrolled (923, 366) with delta (0, 0)
Screenshot: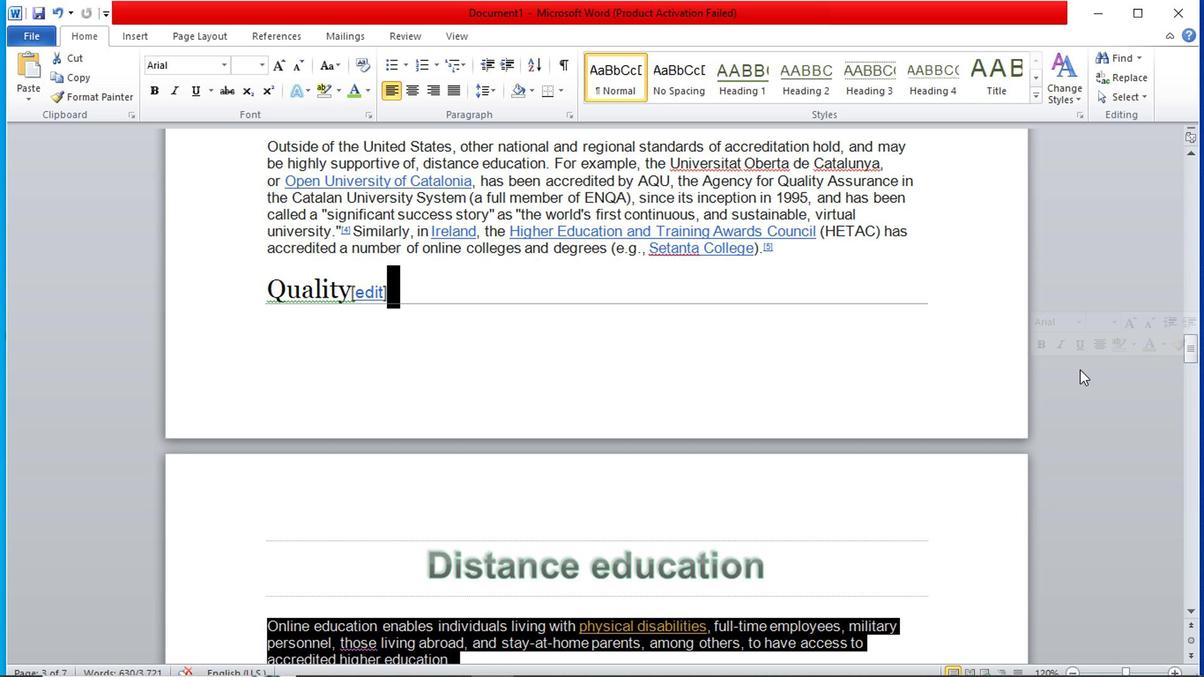 
Action: Mouse scrolled (923, 366) with delta (0, 0)
Screenshot: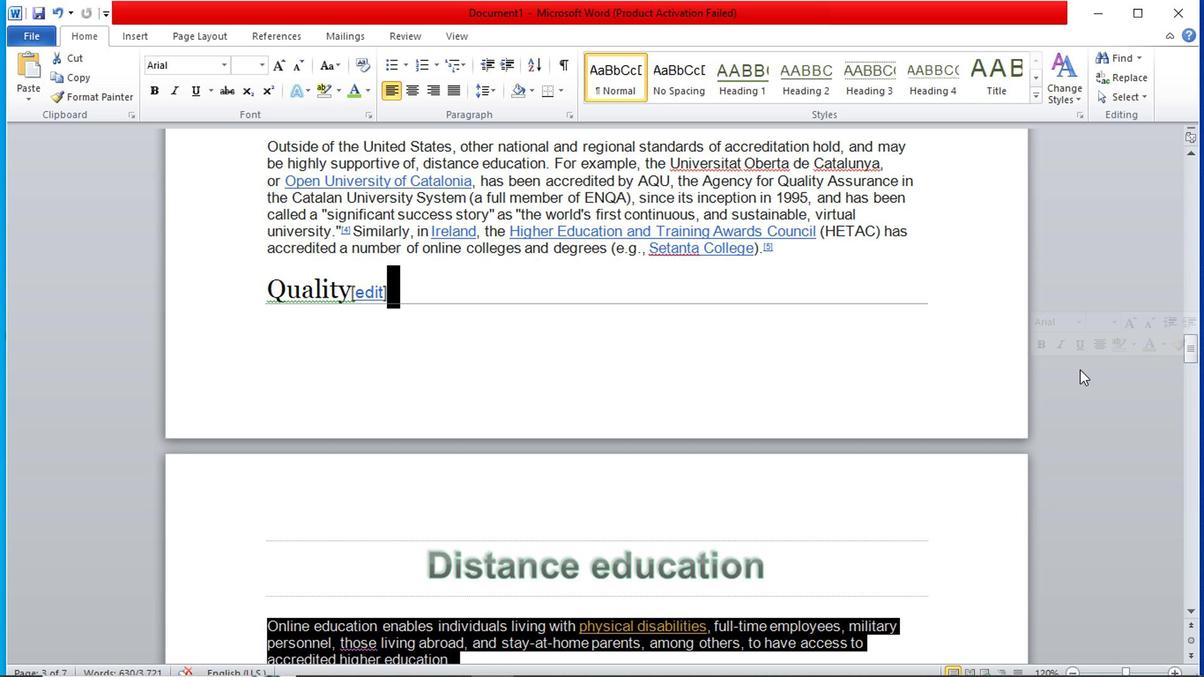 
Action: Mouse scrolled (923, 366) with delta (0, 0)
Screenshot: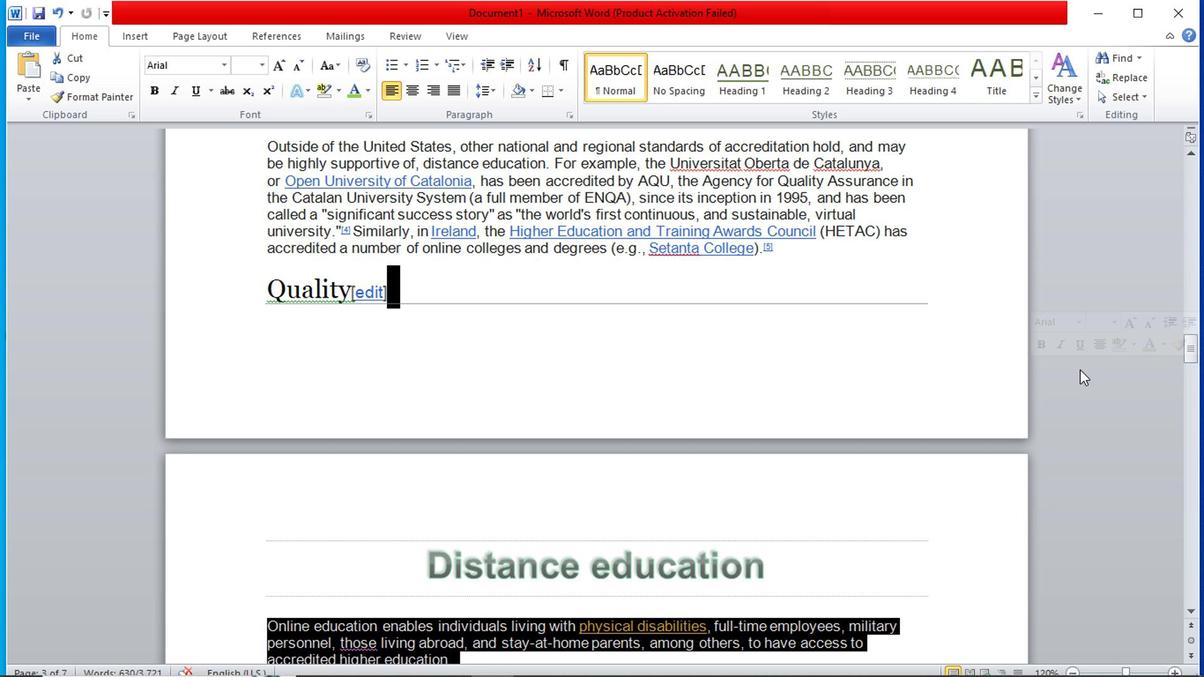 
Action: Mouse scrolled (923, 366) with delta (0, 0)
Screenshot: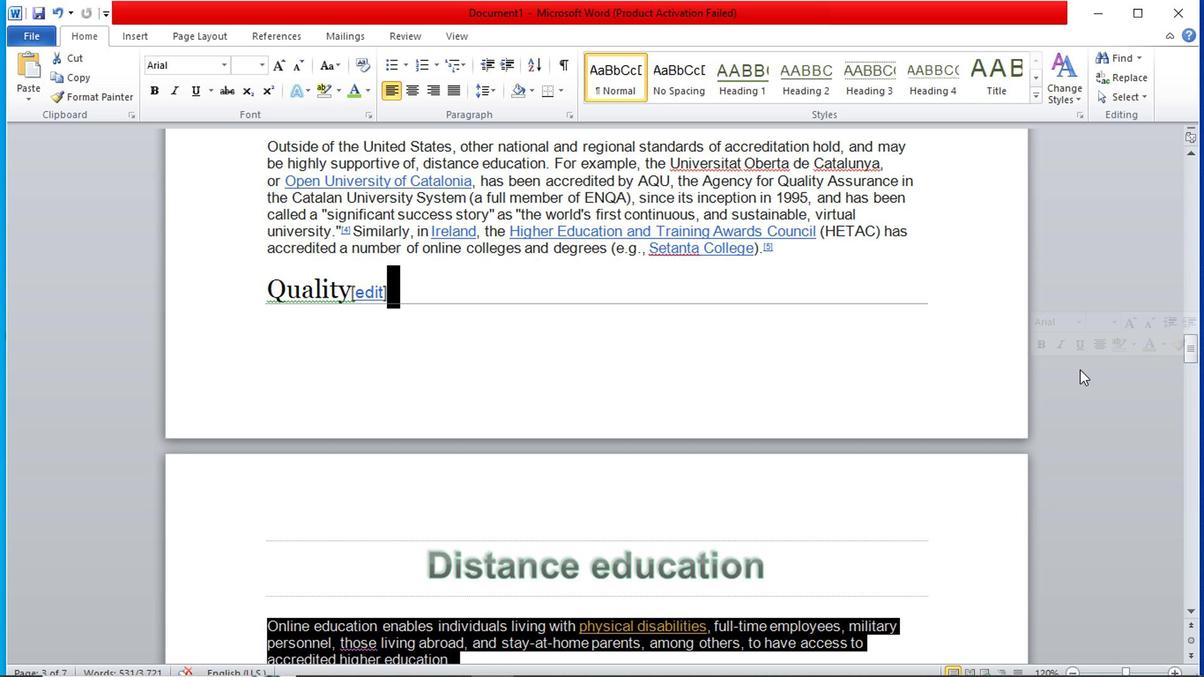 
Action: Mouse moved to (926, 366)
Screenshot: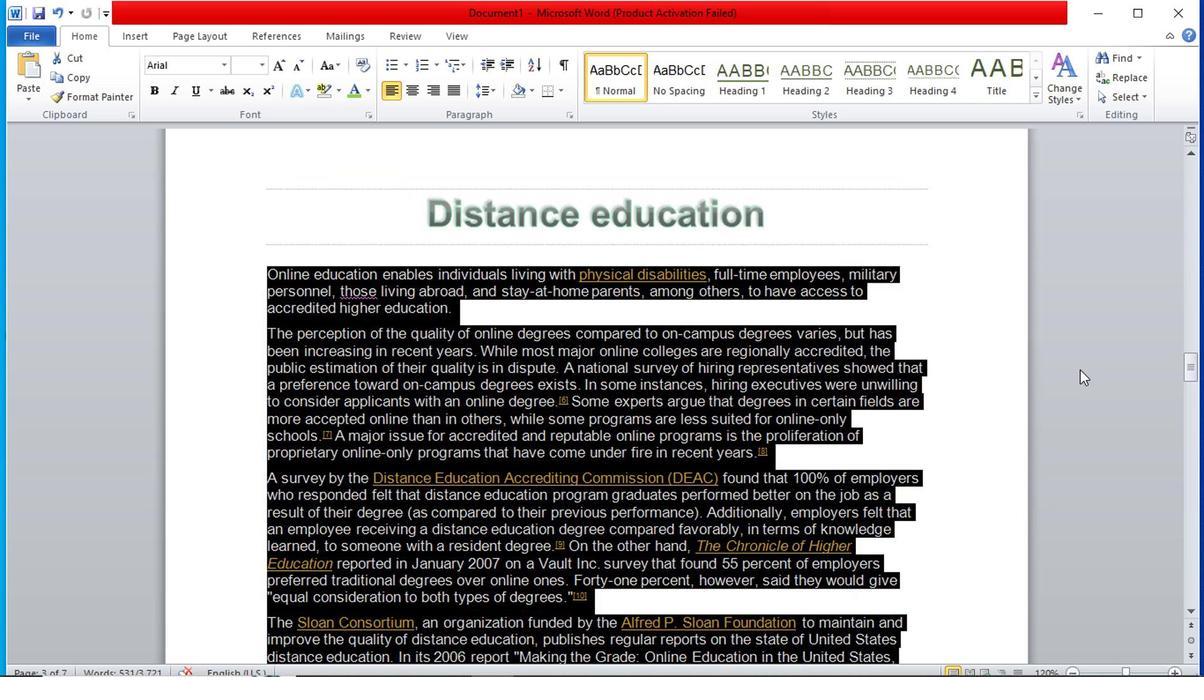 
Action: Mouse pressed left at (926, 366)
Screenshot: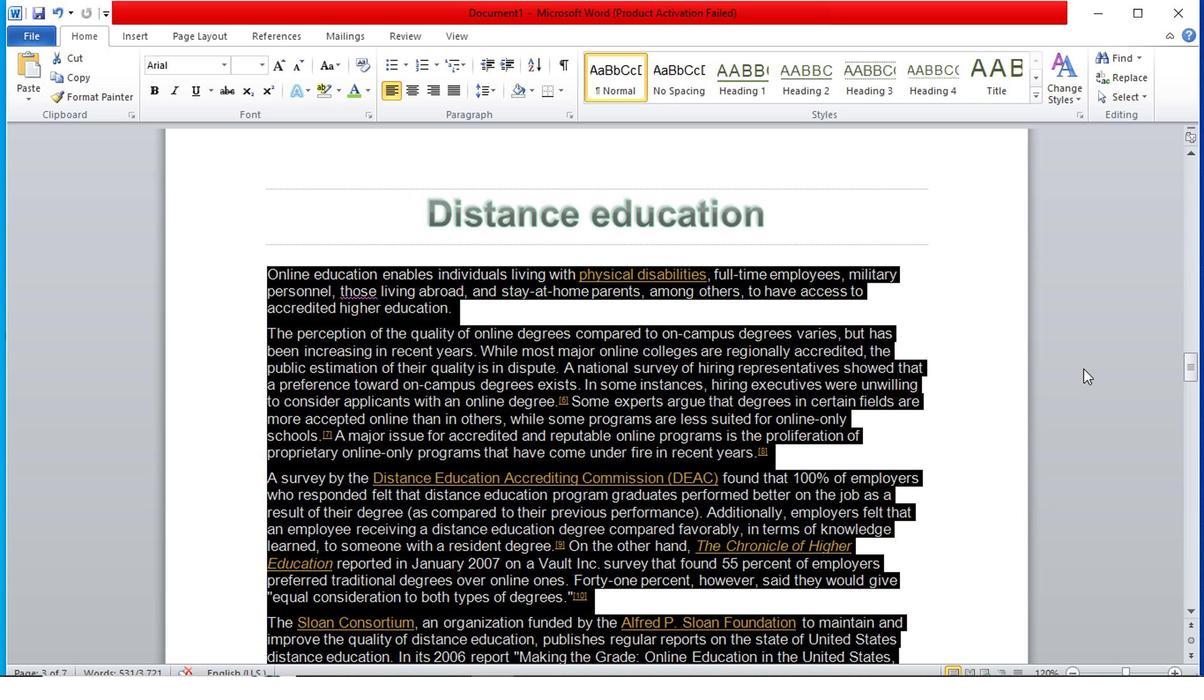 
Action: Mouse scrolled (926, 365) with delta (0, 0)
Screenshot: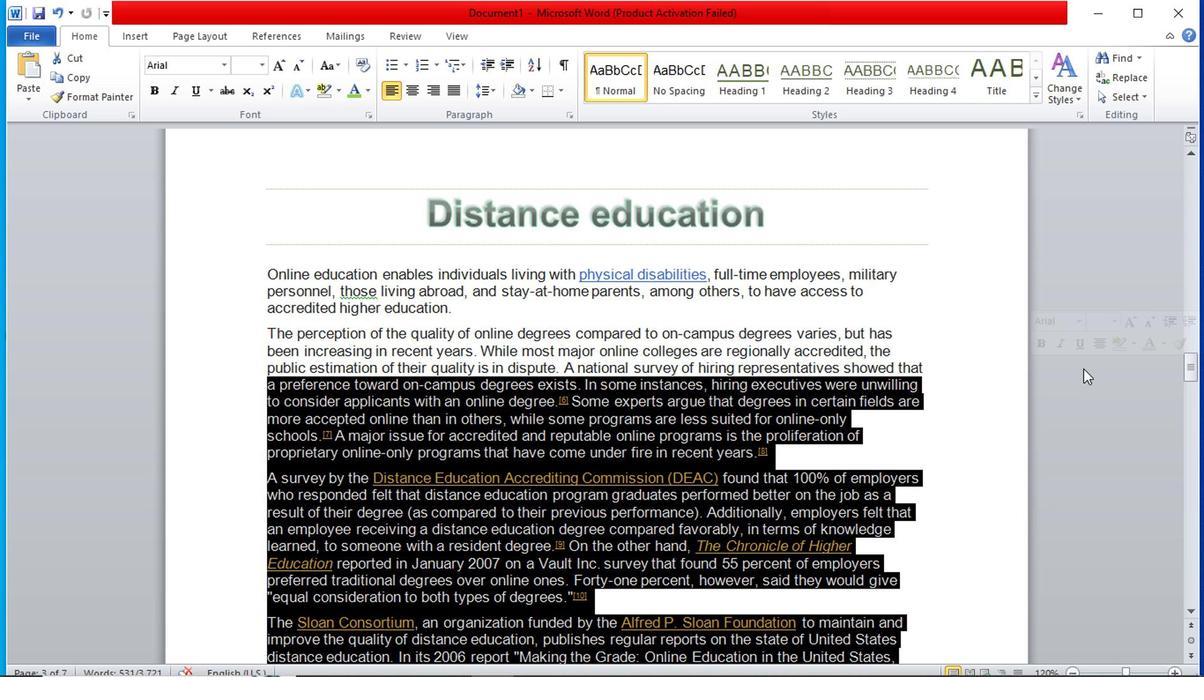 
Action: Mouse scrolled (926, 365) with delta (0, 0)
Screenshot: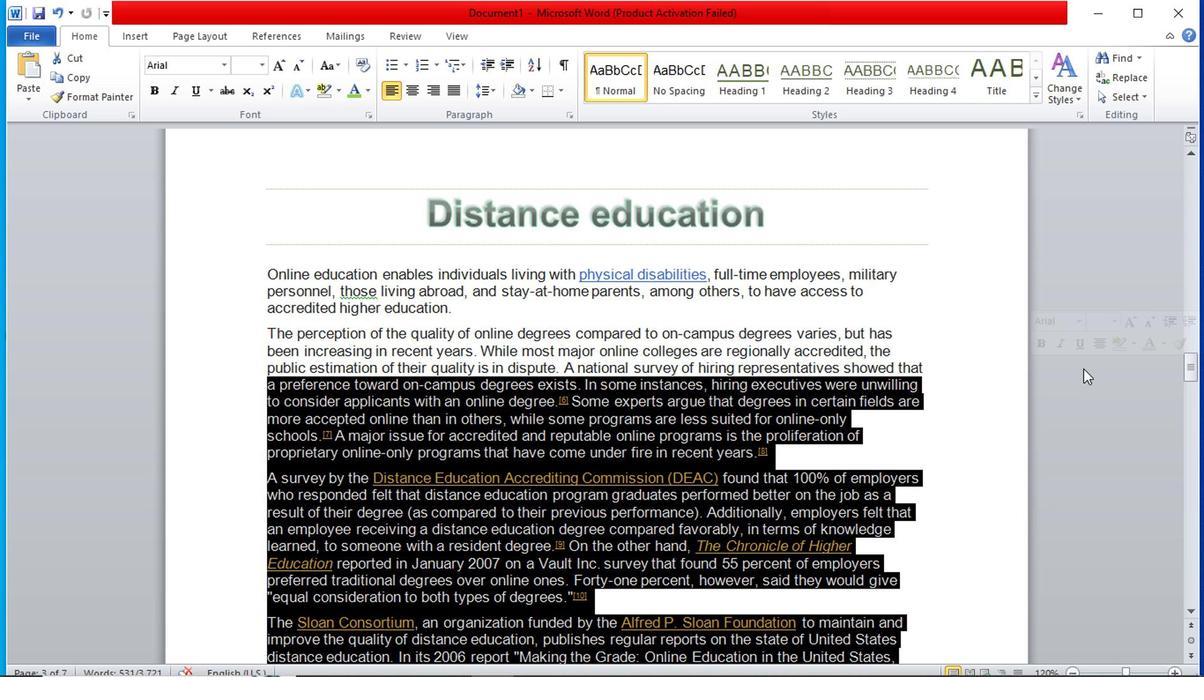 
Action: Mouse scrolled (926, 365) with delta (0, 0)
Screenshot: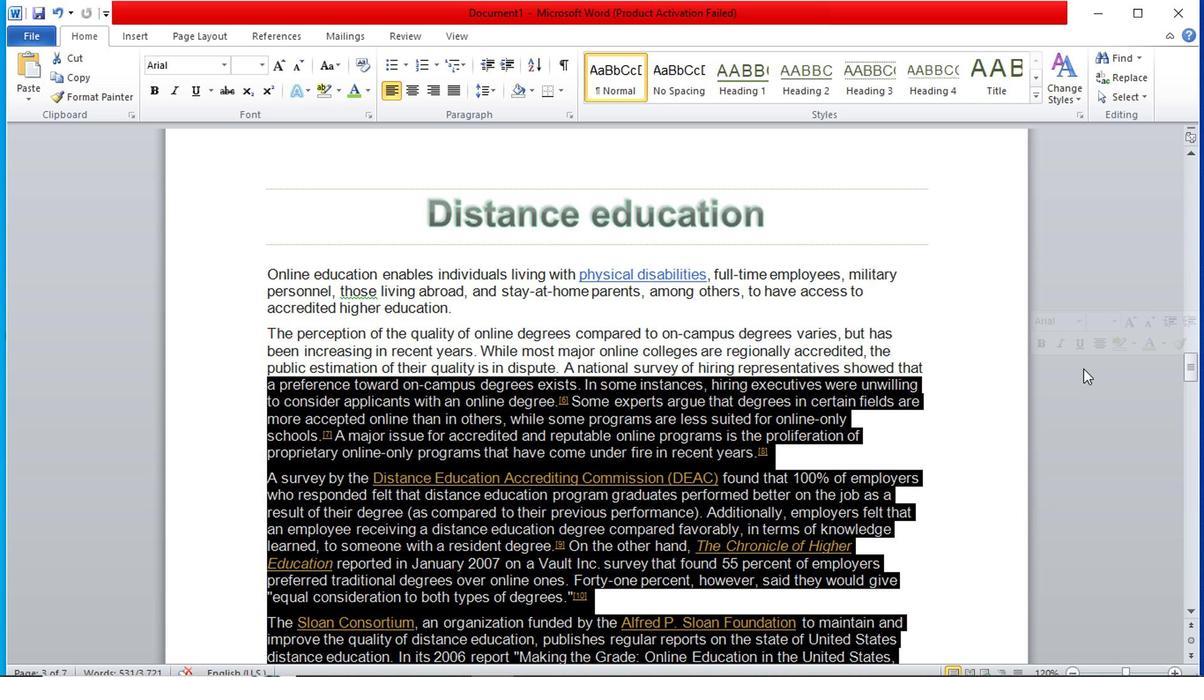 
Action: Mouse scrolled (926, 365) with delta (0, 0)
Screenshot: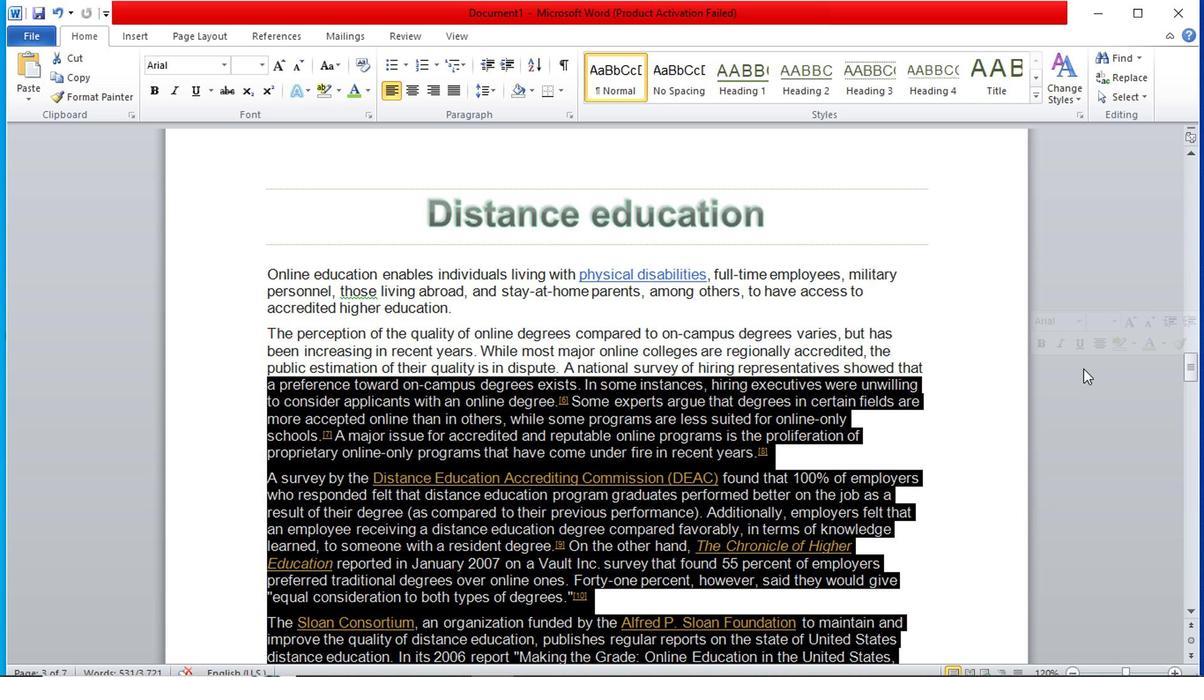 
Action: Mouse scrolled (926, 365) with delta (0, 0)
Screenshot: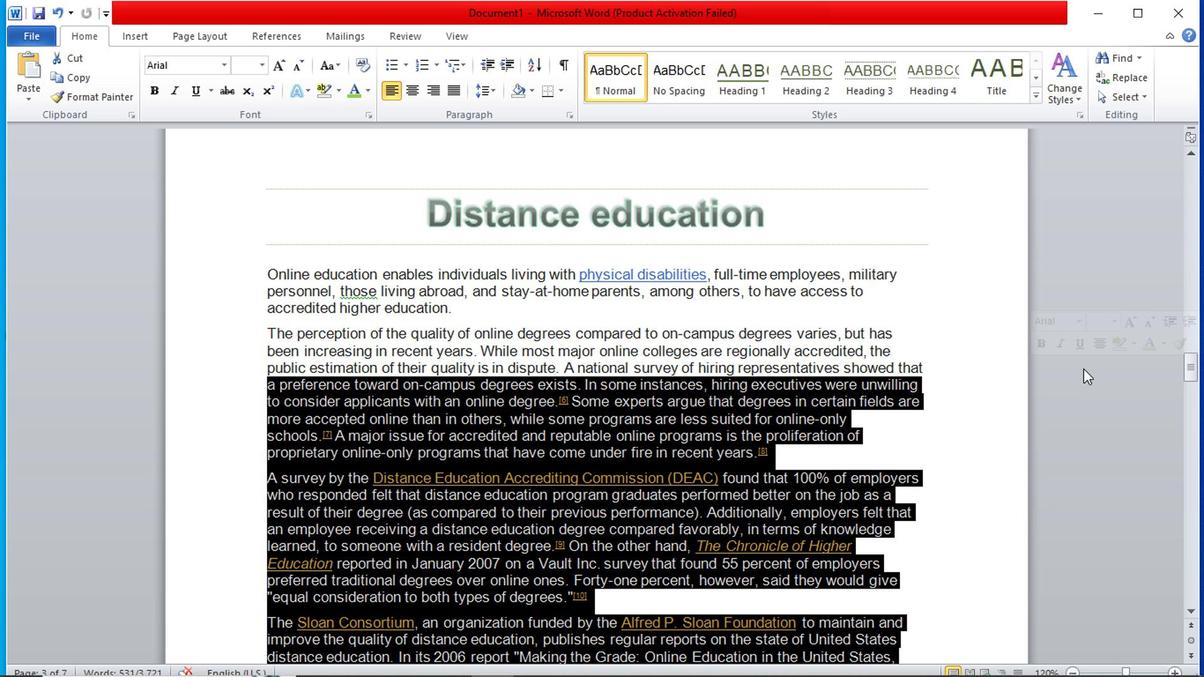 
Action: Mouse scrolled (926, 365) with delta (0, 0)
Screenshot: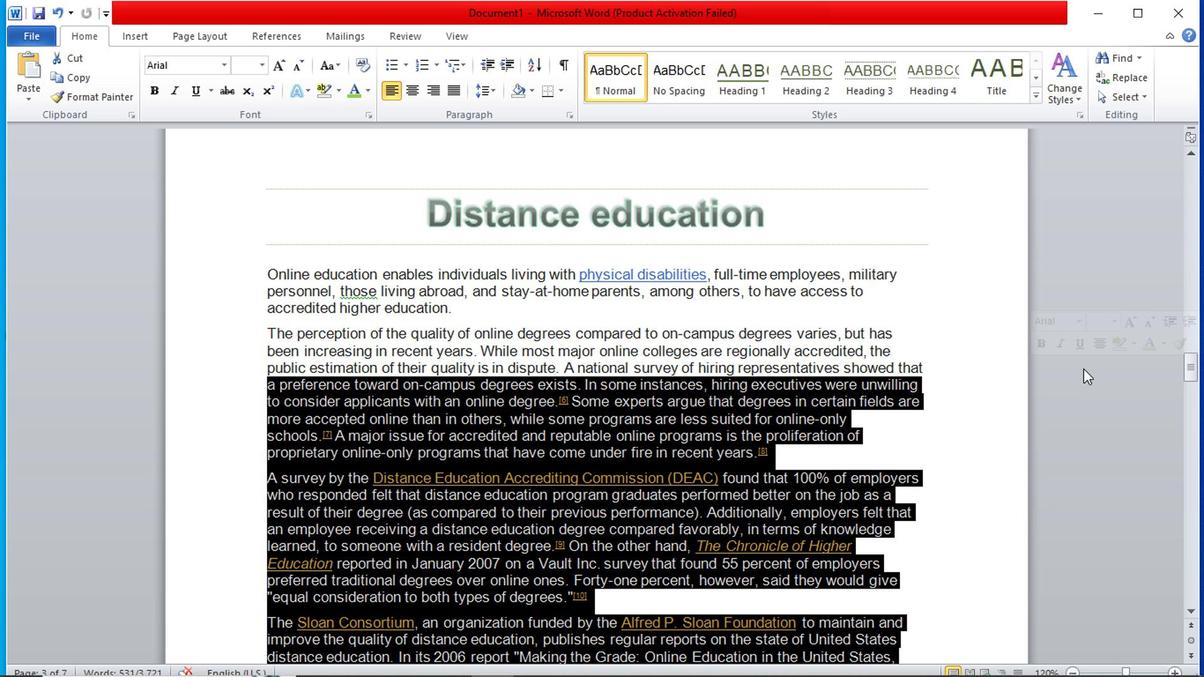 
Action: Mouse moved to (927, 365)
Screenshot: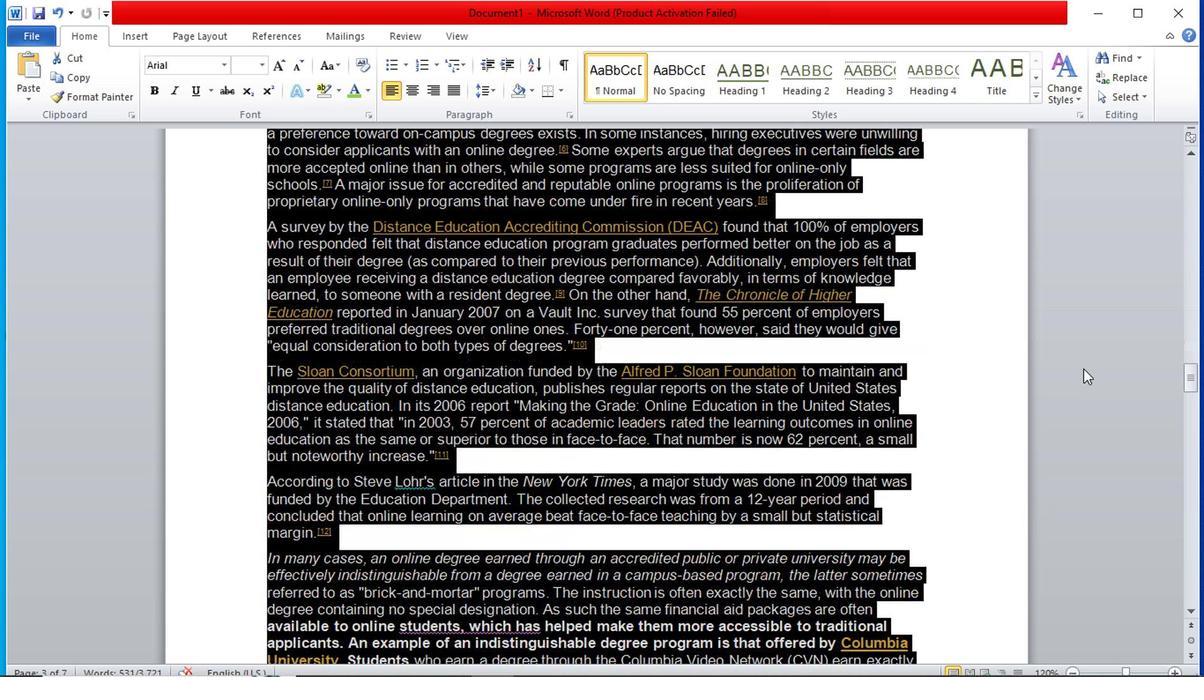 
Action: Mouse pressed left at (927, 365)
Screenshot: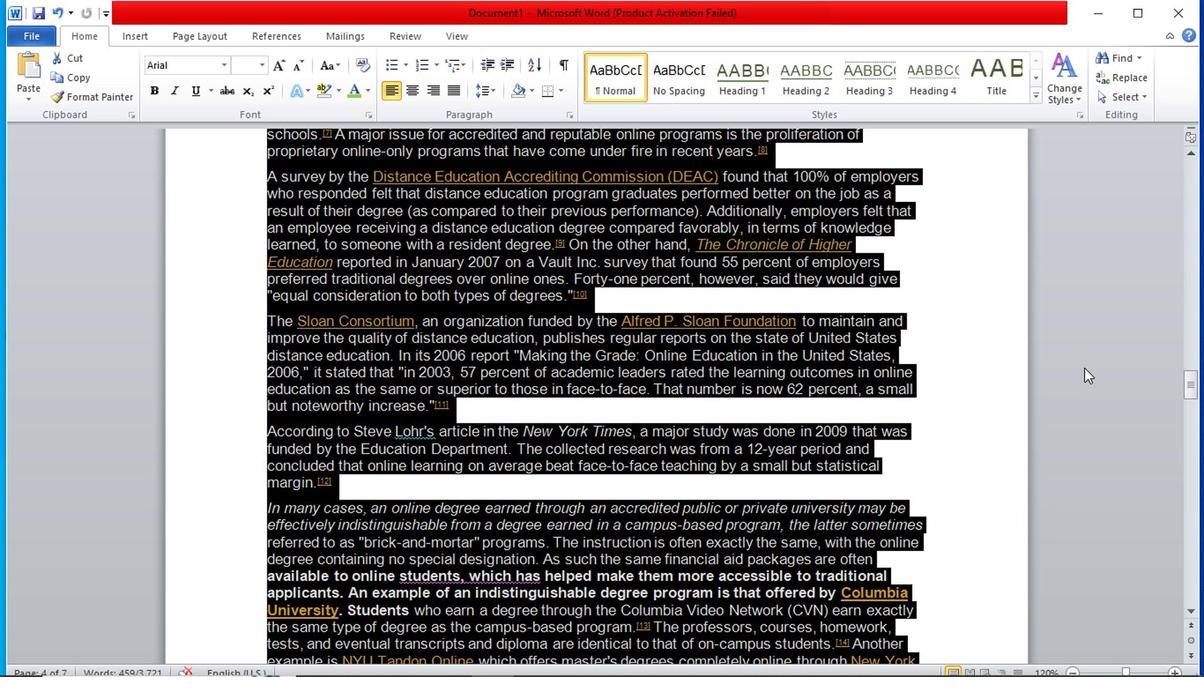 
Action: Mouse moved to (927, 365)
Screenshot: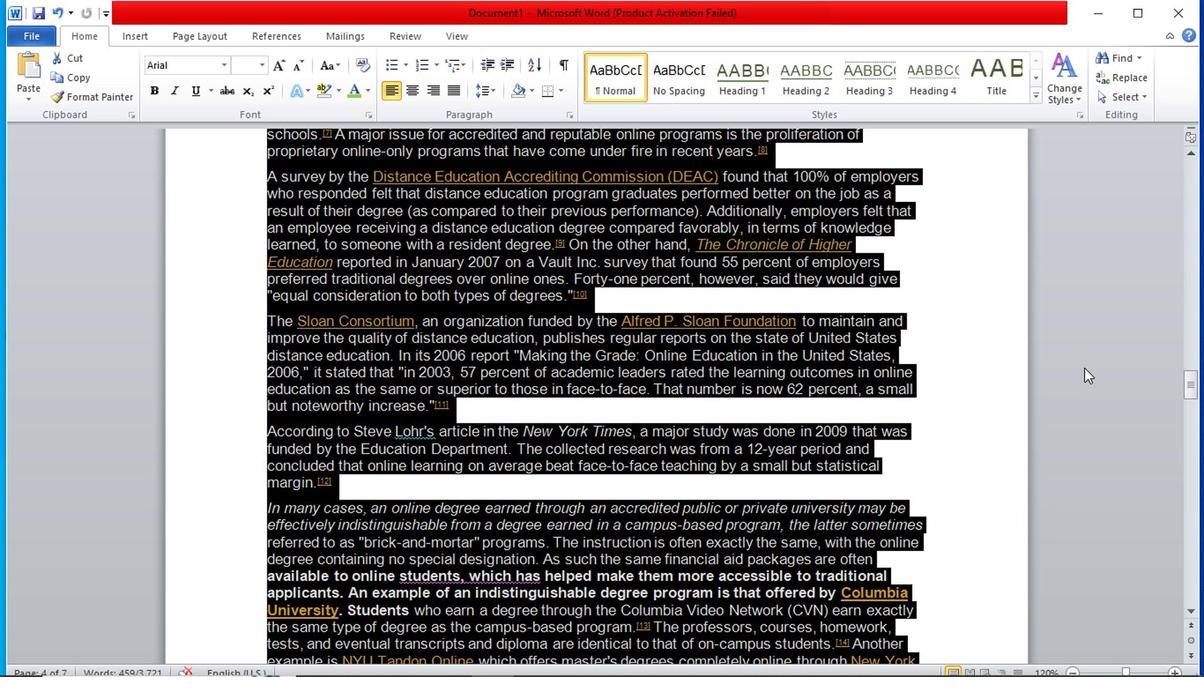 
Action: Mouse scrolled (927, 364) with delta (0, -1)
Screenshot: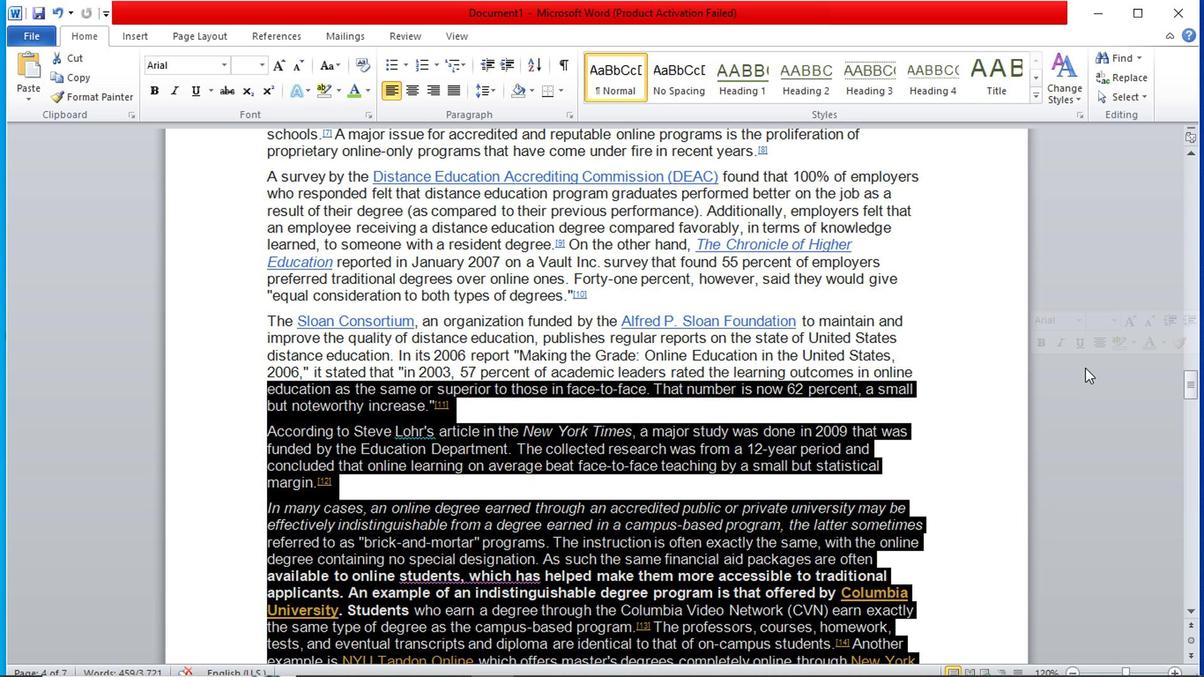 
Action: Mouse scrolled (927, 364) with delta (0, -1)
Screenshot: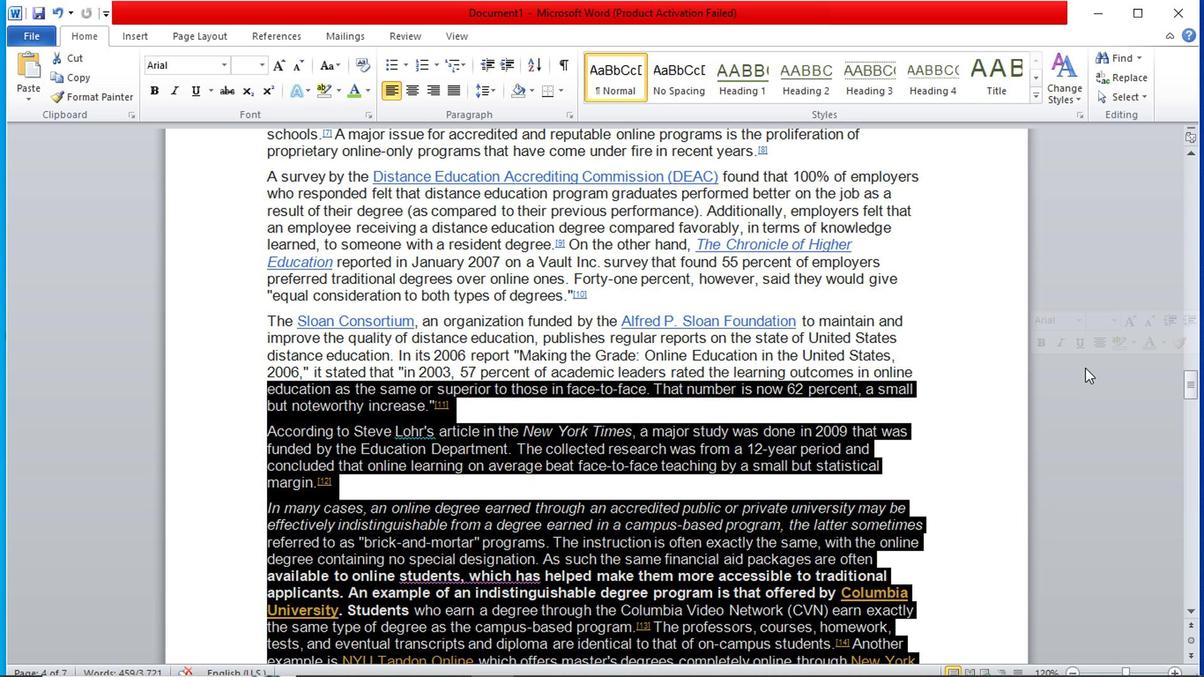 
Action: Mouse scrolled (927, 364) with delta (0, -1)
Screenshot: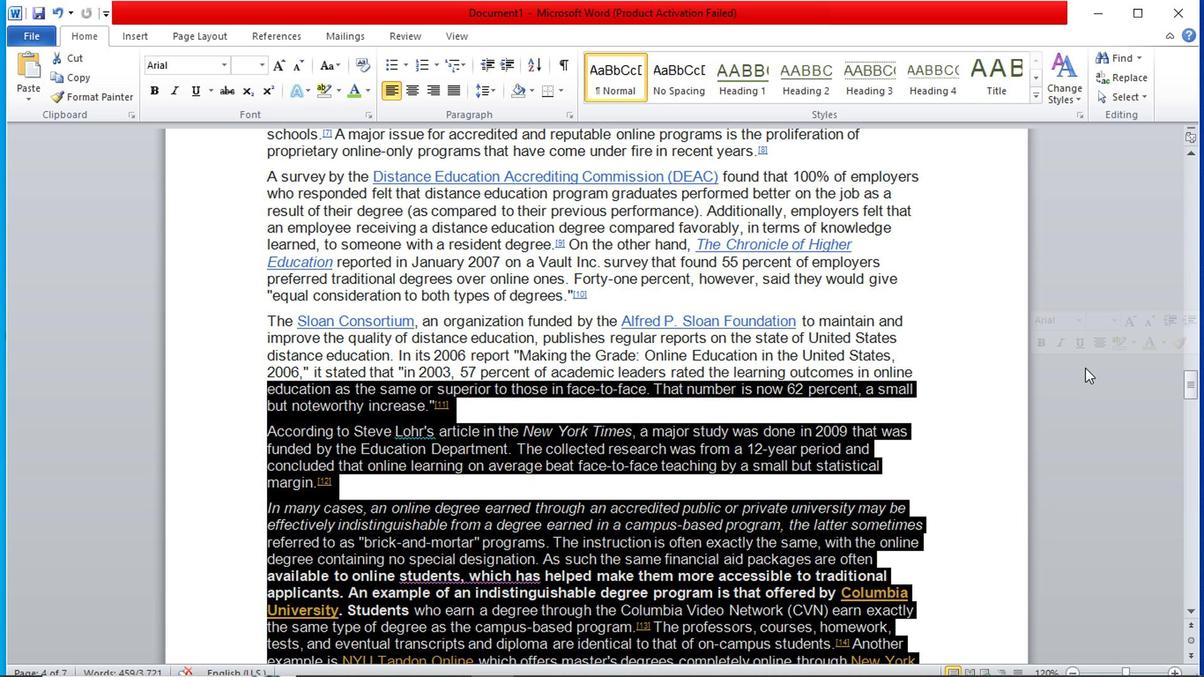 
Action: Mouse scrolled (927, 364) with delta (0, -1)
Screenshot: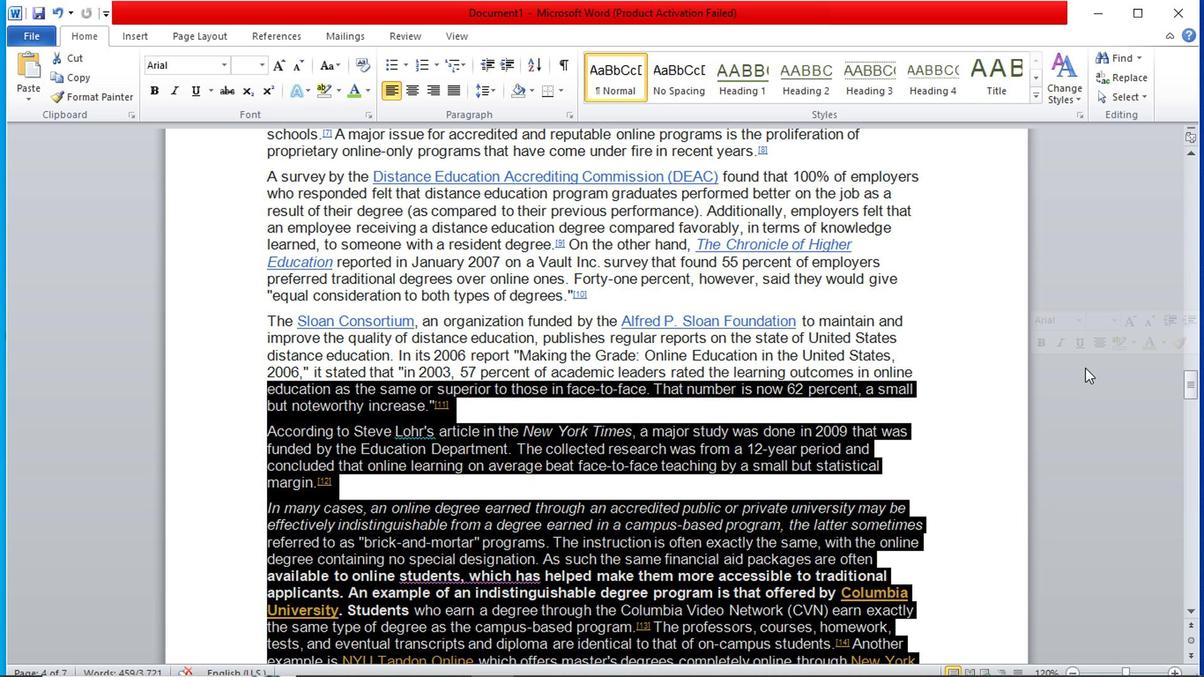 
Action: Mouse scrolled (927, 364) with delta (0, -1)
Screenshot: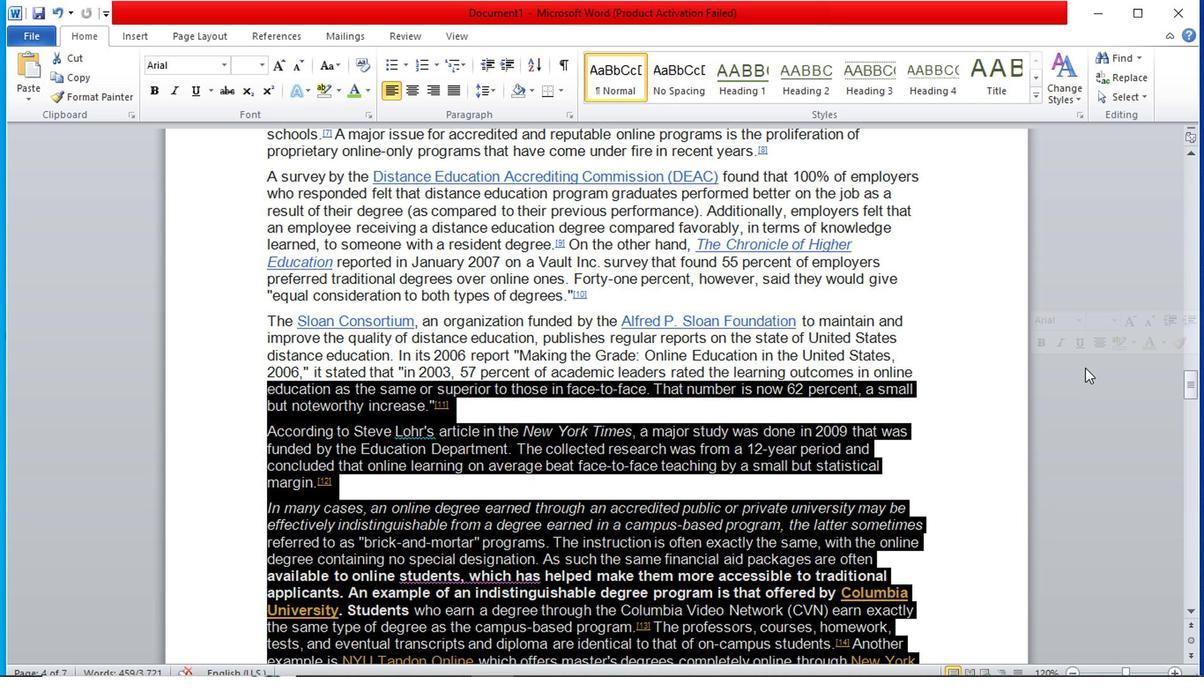 
Action: Mouse scrolled (927, 364) with delta (0, -1)
Screenshot: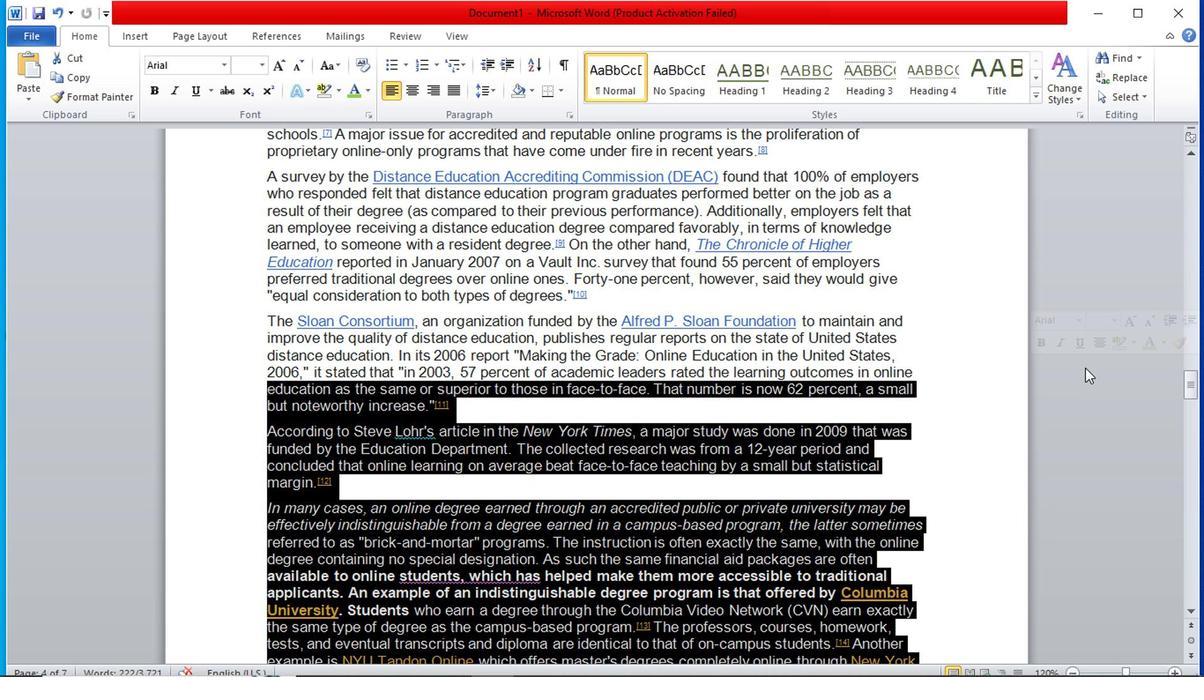 
Action: Mouse moved to (929, 364)
Screenshot: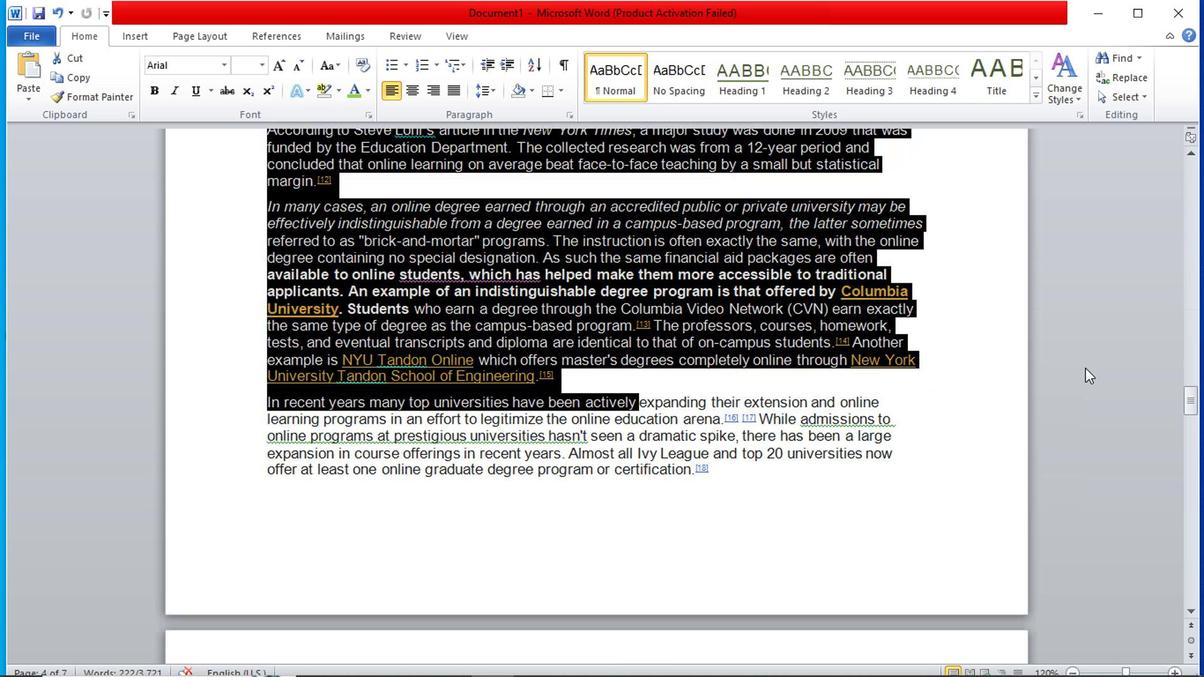 
Action: Mouse pressed left at (929, 364)
Screenshot: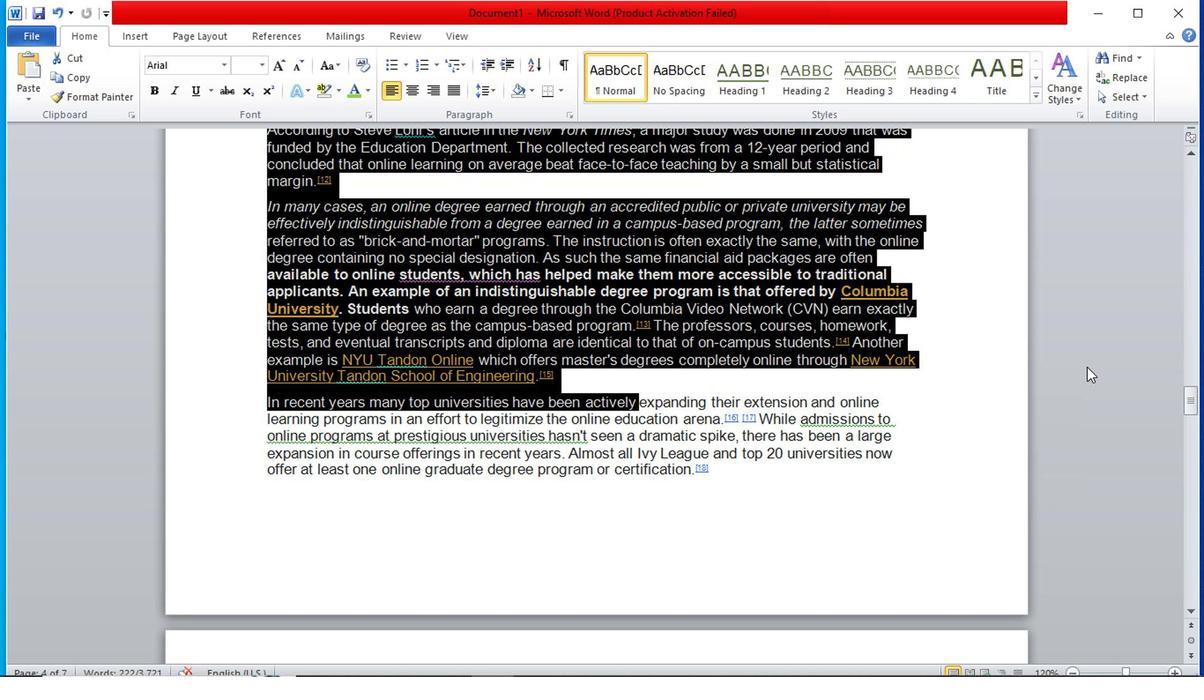 
Action: Mouse scrolled (929, 363) with delta (0, 0)
Screenshot: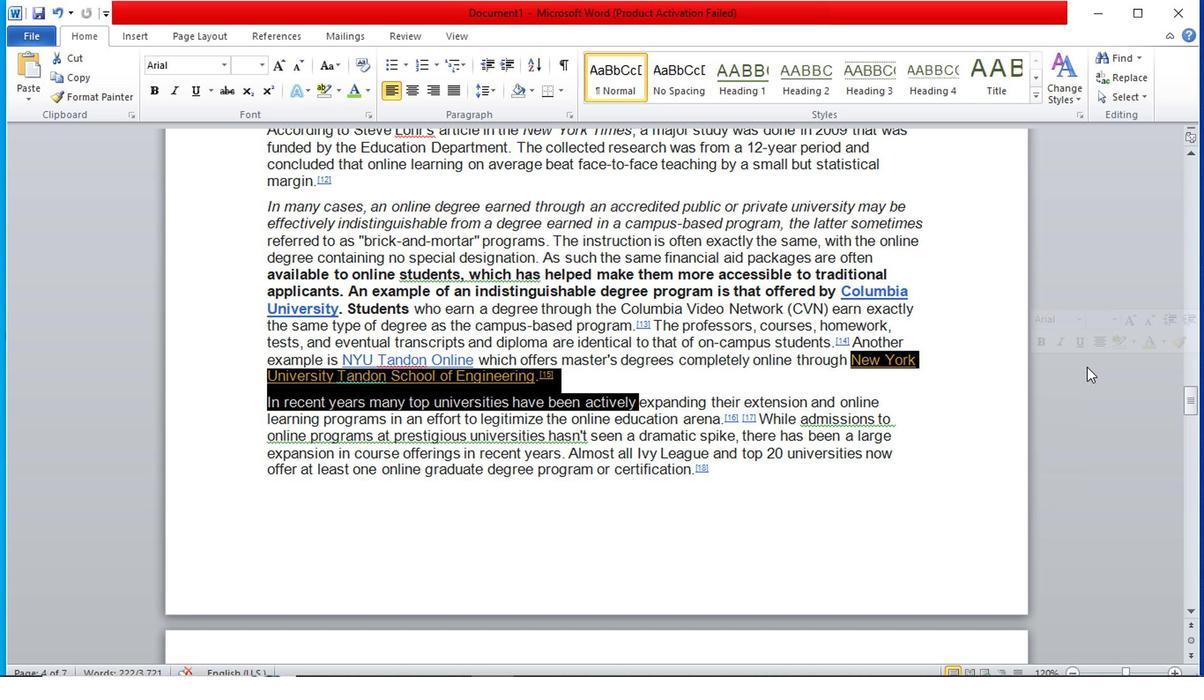 
Action: Mouse scrolled (929, 363) with delta (0, 0)
Screenshot: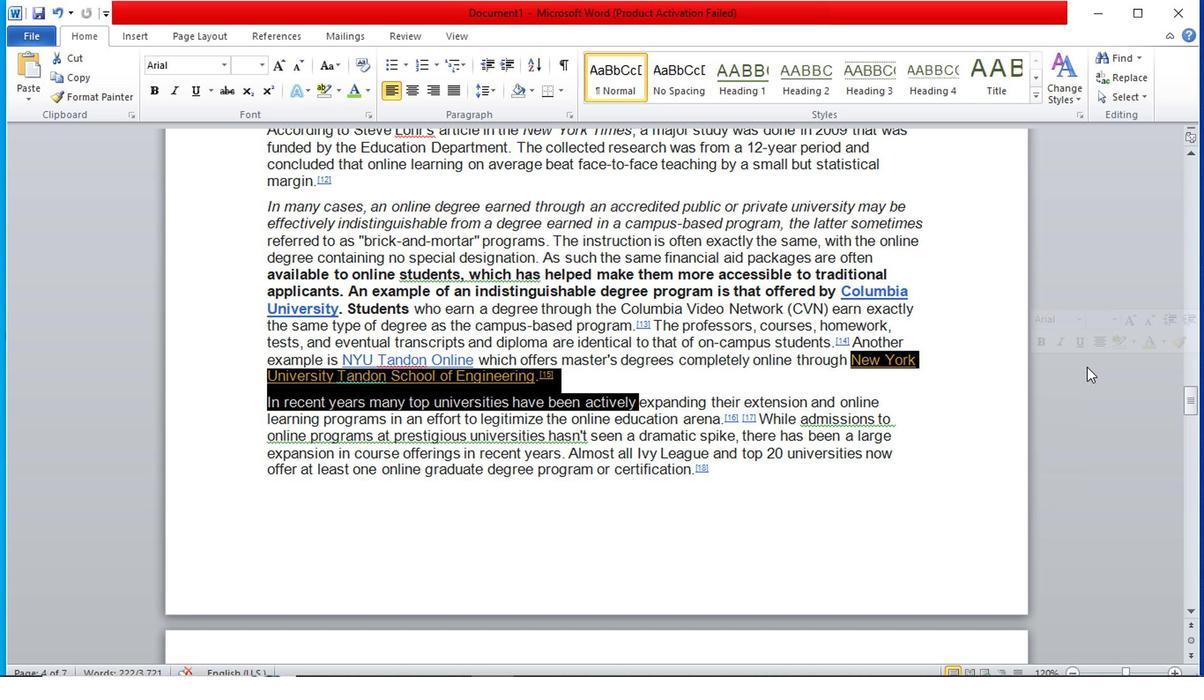 
Action: Mouse scrolled (929, 363) with delta (0, 0)
Screenshot: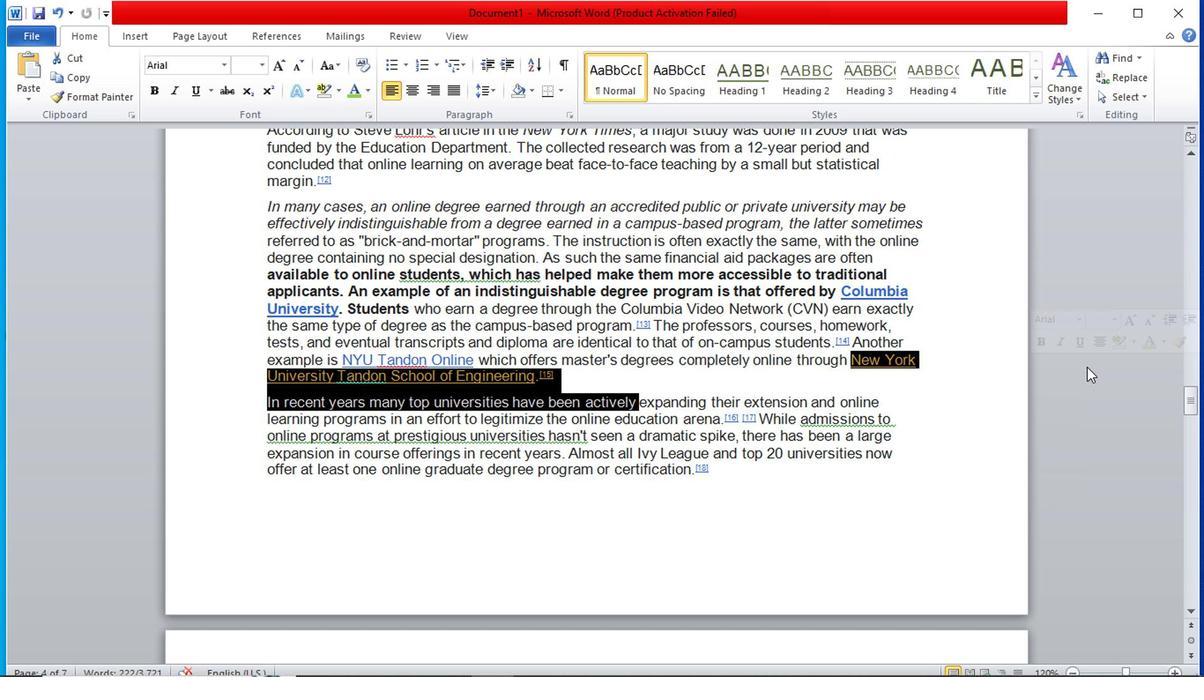 
Action: Mouse scrolled (929, 363) with delta (0, 0)
Screenshot: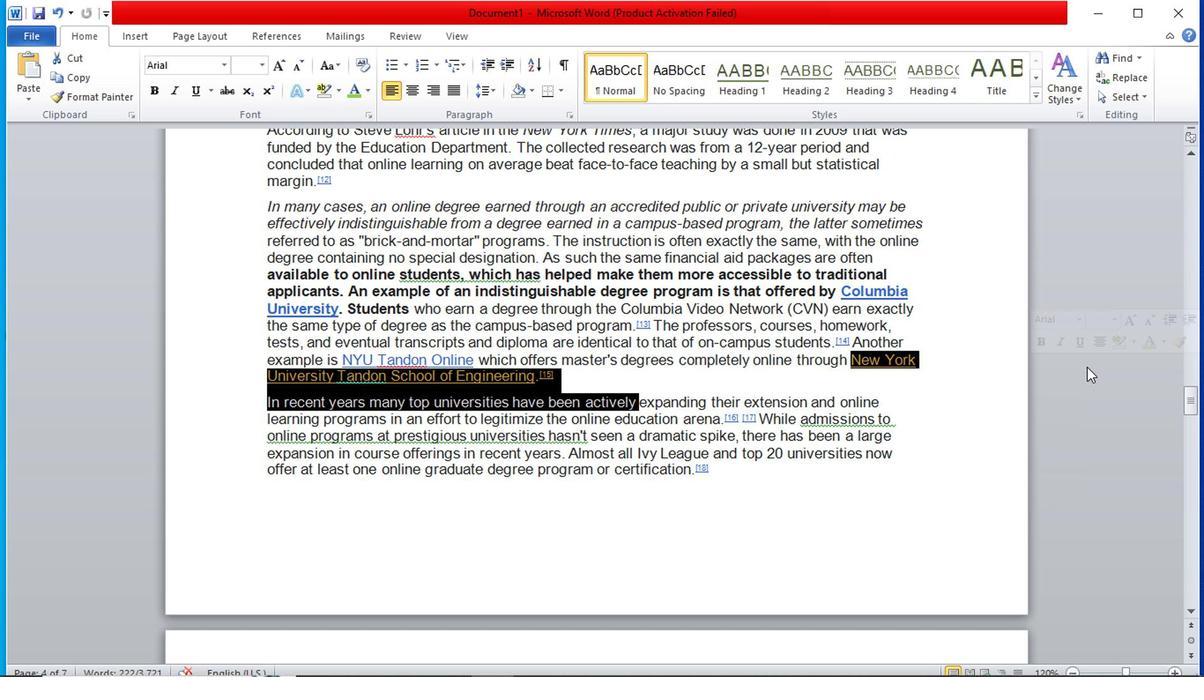 
Action: Mouse scrolled (929, 363) with delta (0, 0)
Screenshot: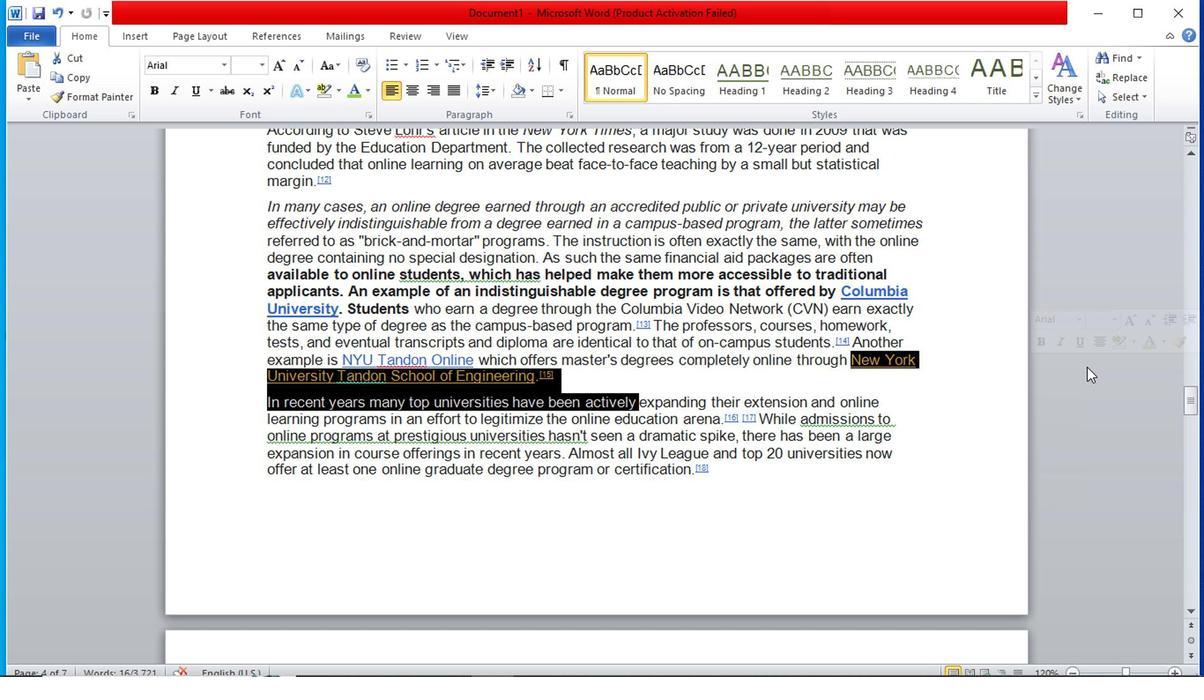 
Action: Mouse scrolled (929, 363) with delta (0, 0)
Screenshot: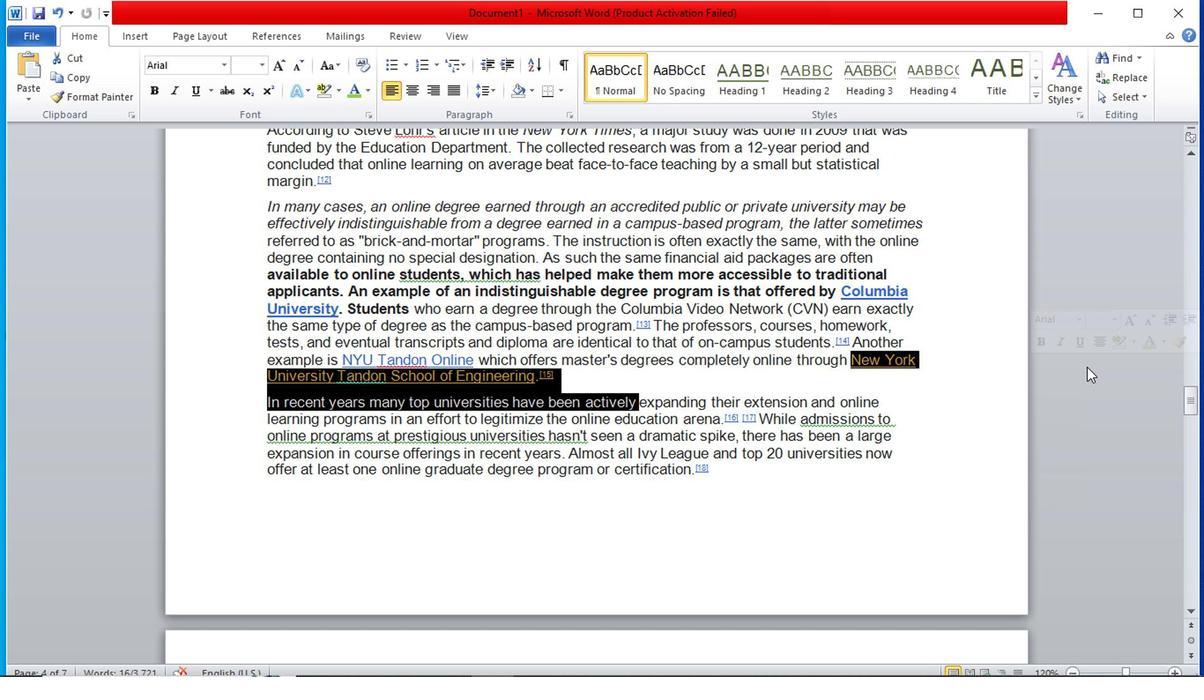 
Action: Mouse pressed left at (929, 364)
Screenshot: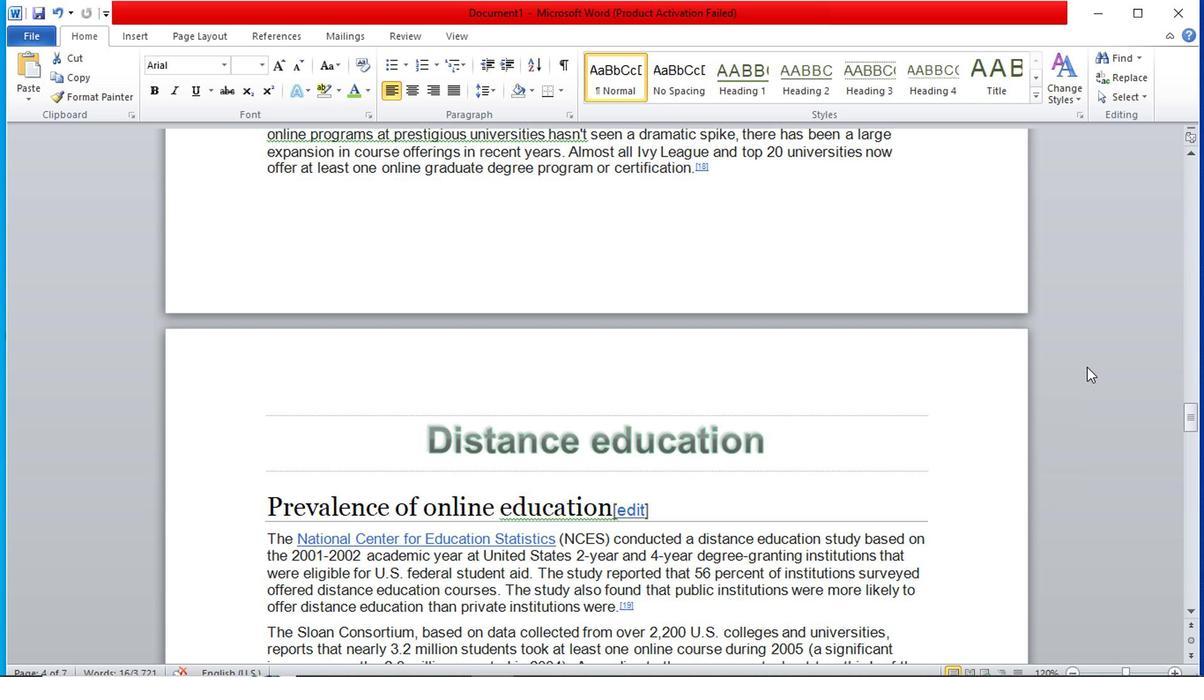 
Action: Mouse scrolled (929, 363) with delta (0, 0)
Screenshot: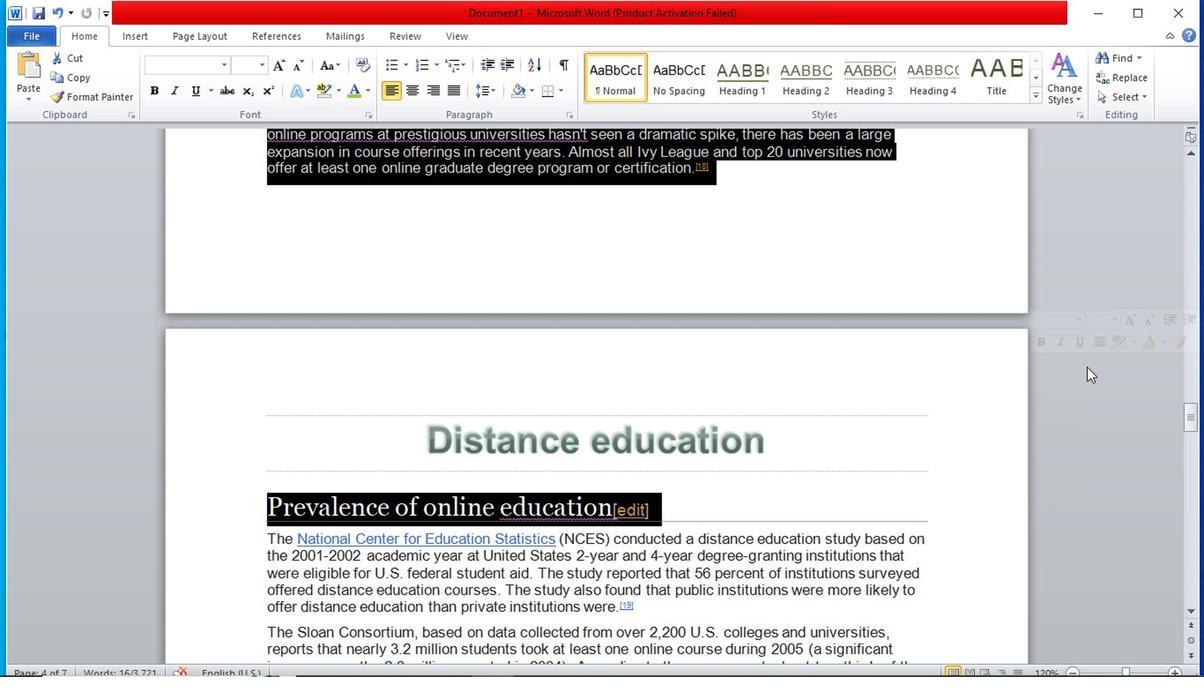 
Action: Mouse scrolled (929, 363) with delta (0, 0)
Screenshot: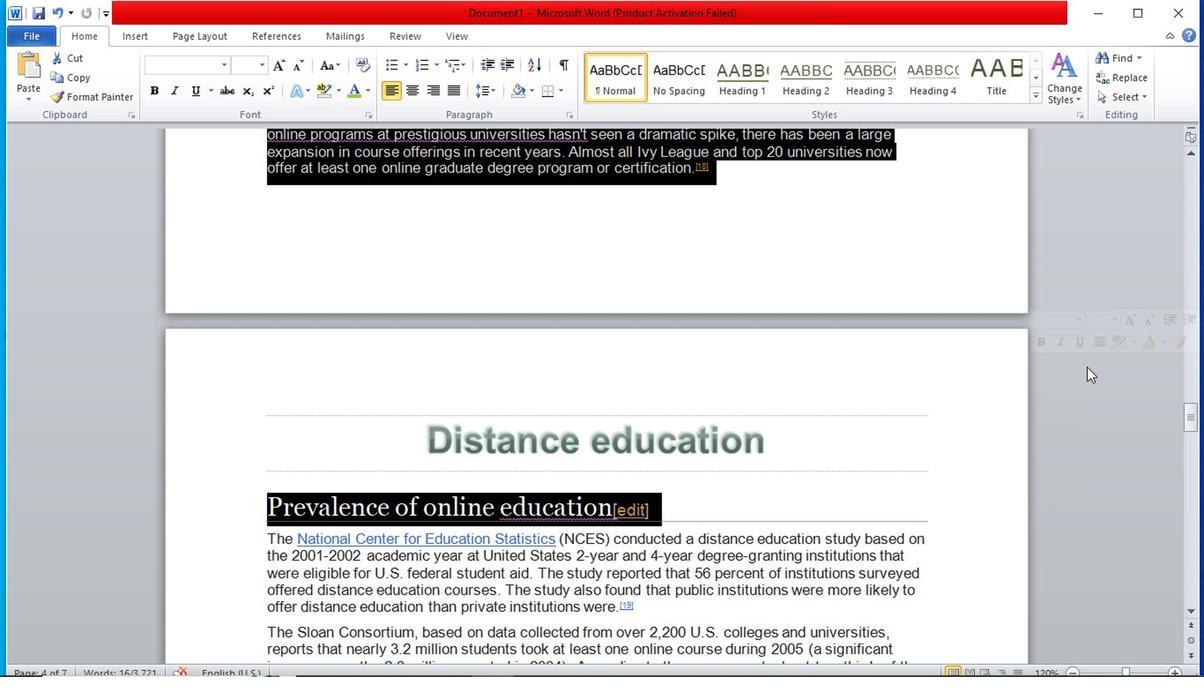 
Action: Mouse scrolled (929, 363) with delta (0, 0)
Screenshot: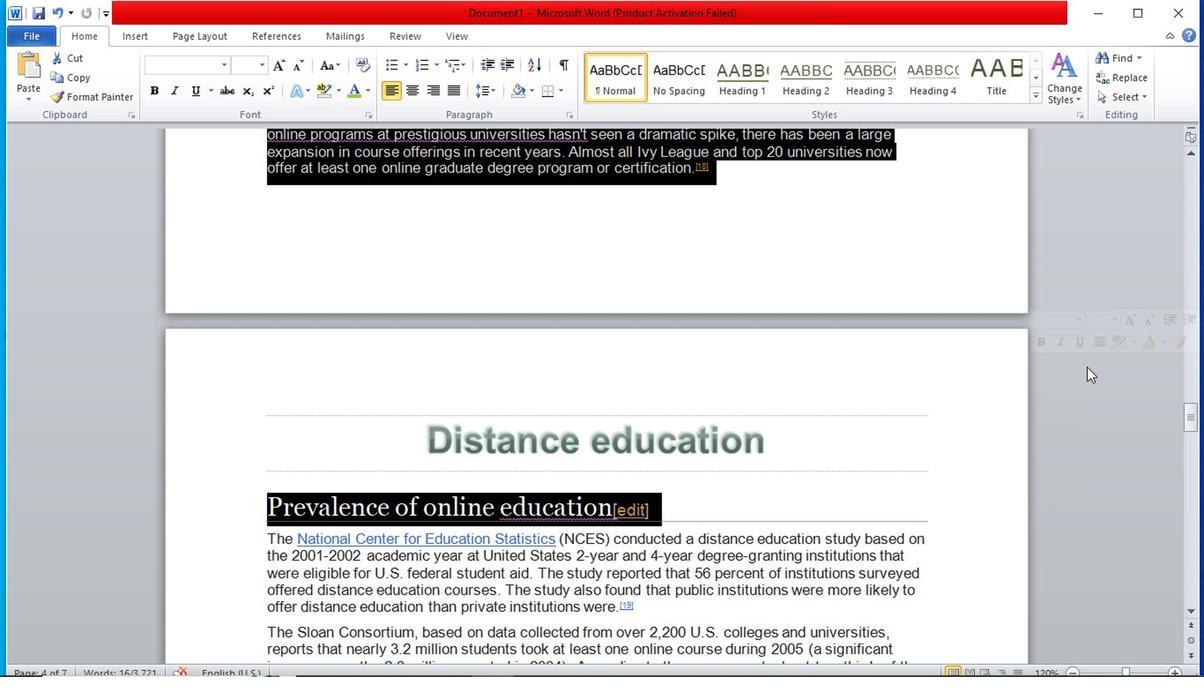 
Action: Mouse scrolled (929, 363) with delta (0, 0)
Screenshot: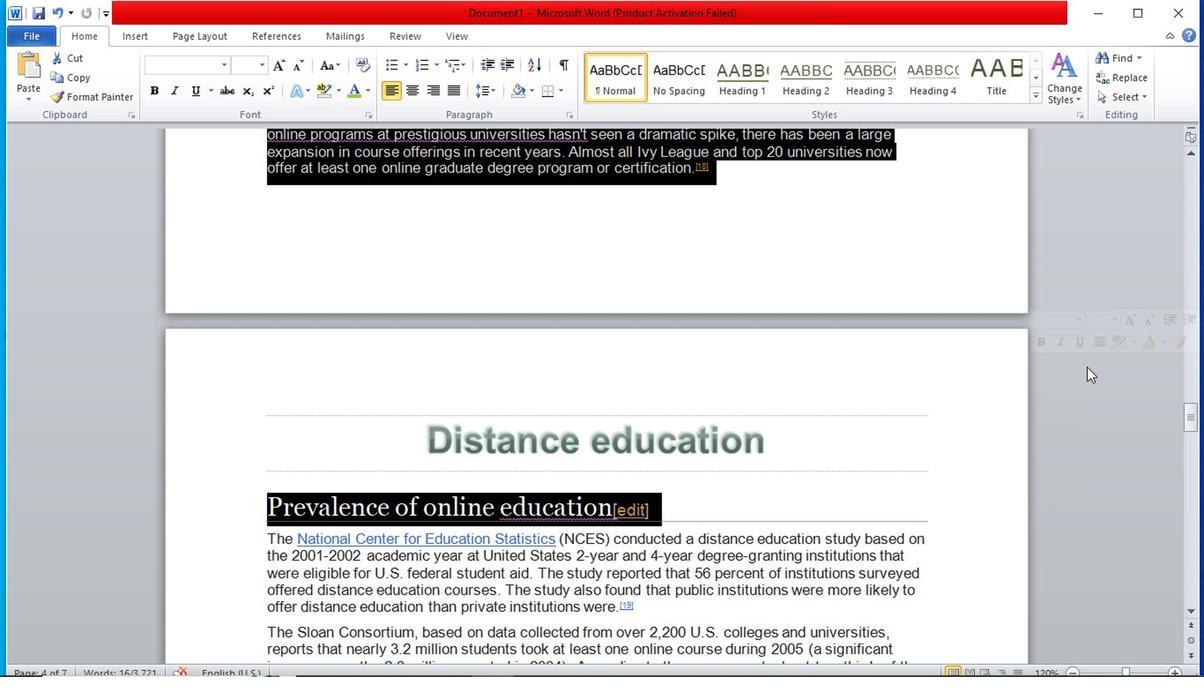 
Action: Mouse scrolled (929, 363) with delta (0, 0)
Screenshot: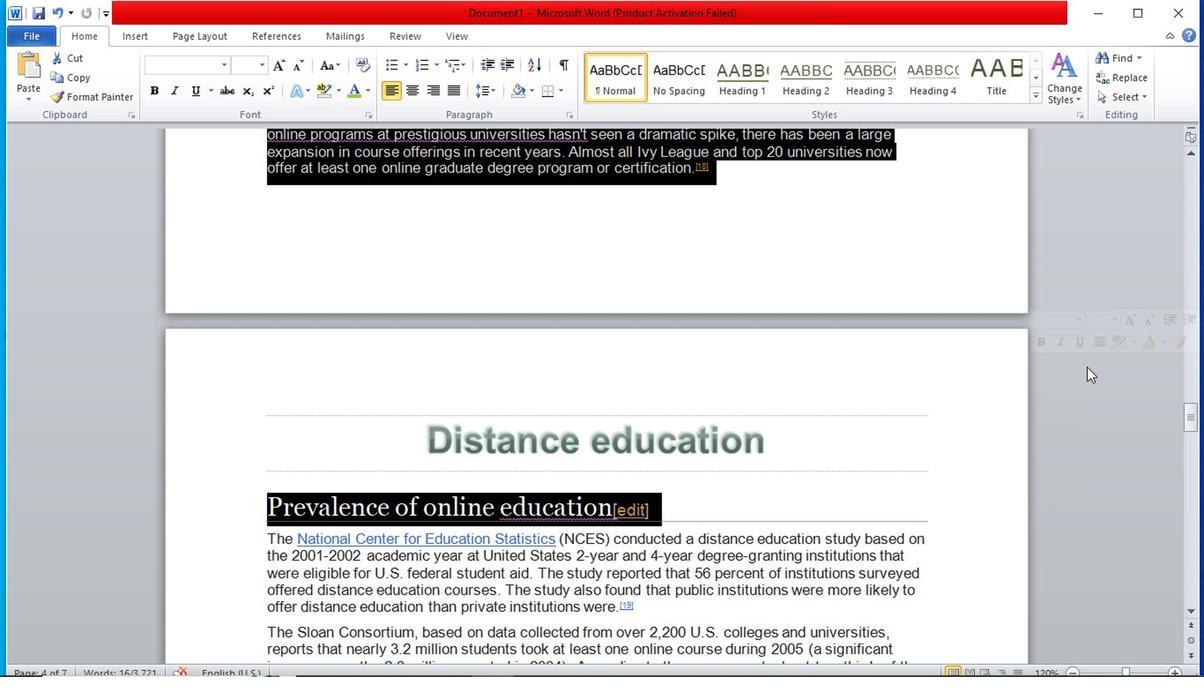 
Action: Mouse scrolled (929, 363) with delta (0, 0)
Screenshot: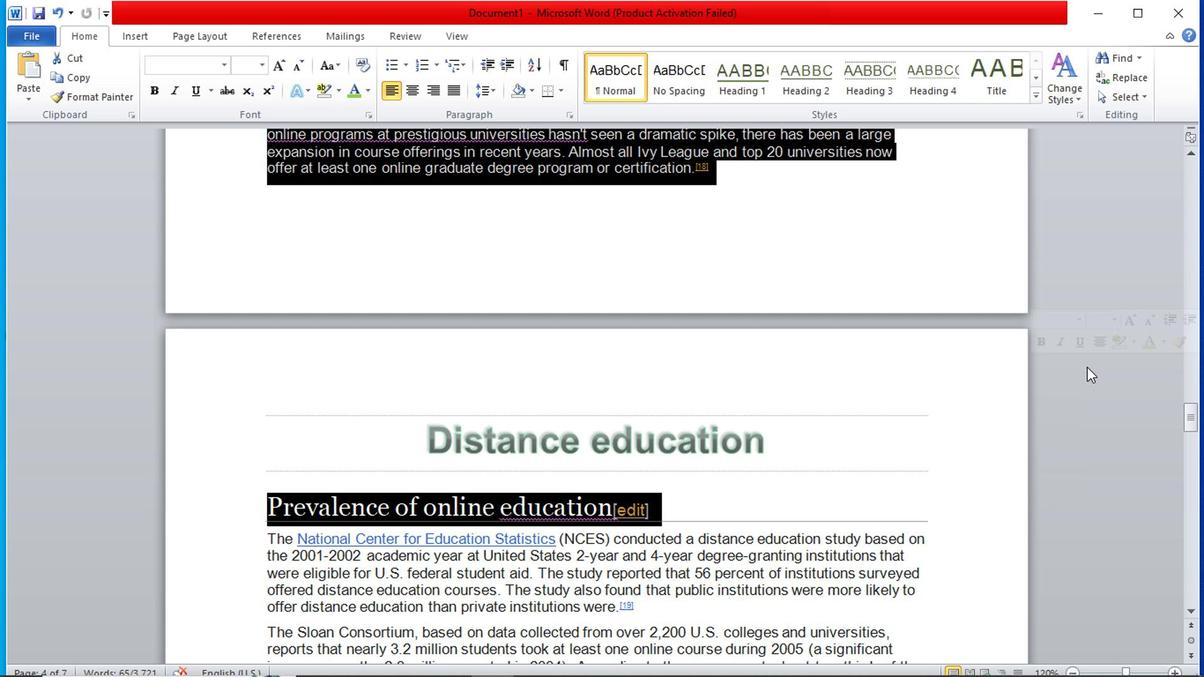 
Action: Mouse moved to (930, 364)
Screenshot: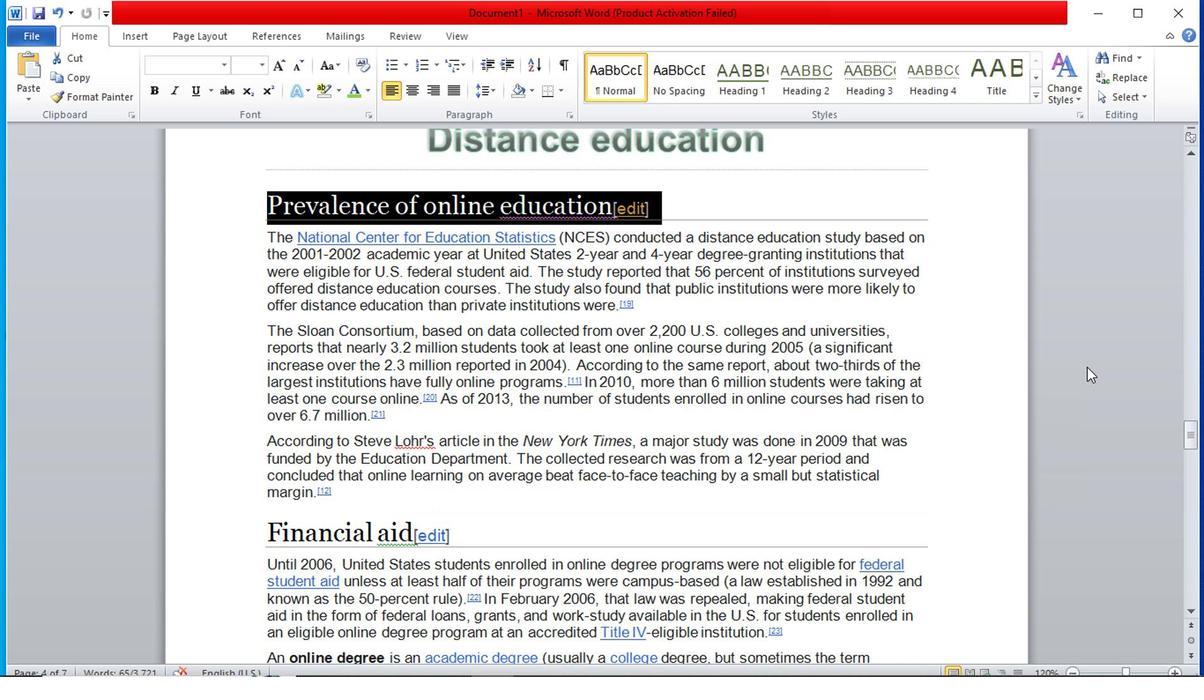
Action: Mouse pressed left at (930, 364)
Screenshot: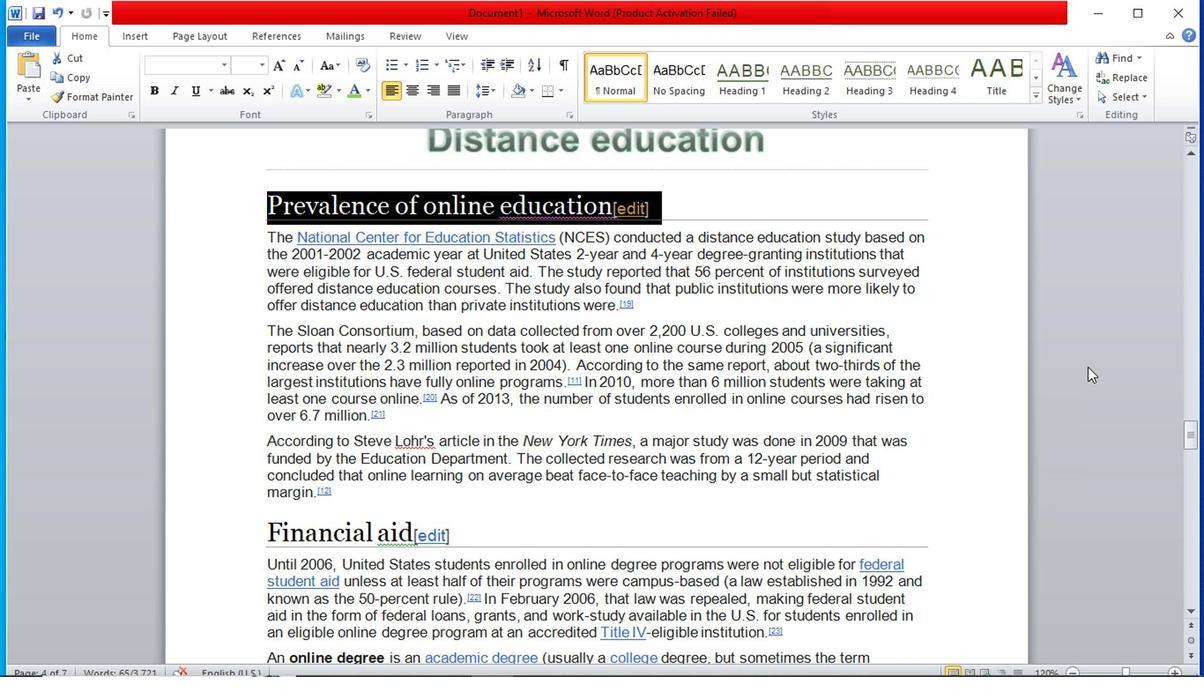 
Action: Mouse moved to (933, 363)
Screenshot: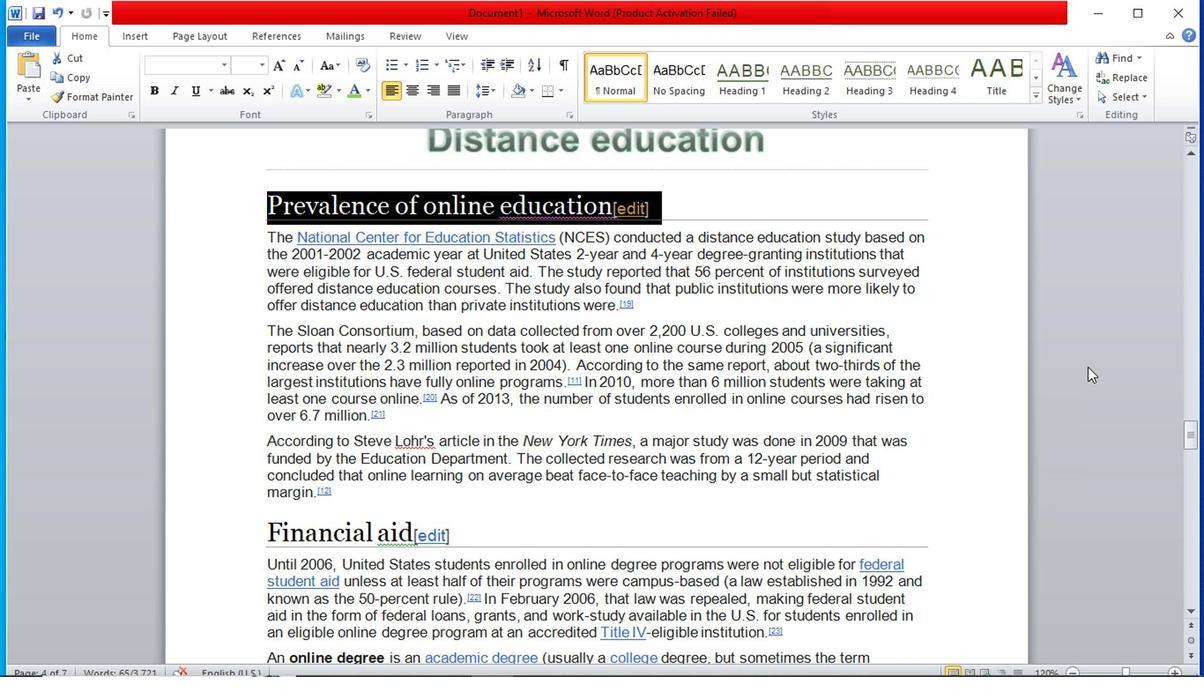 
Action: Mouse scrolled (933, 362) with delta (0, -1)
Screenshot: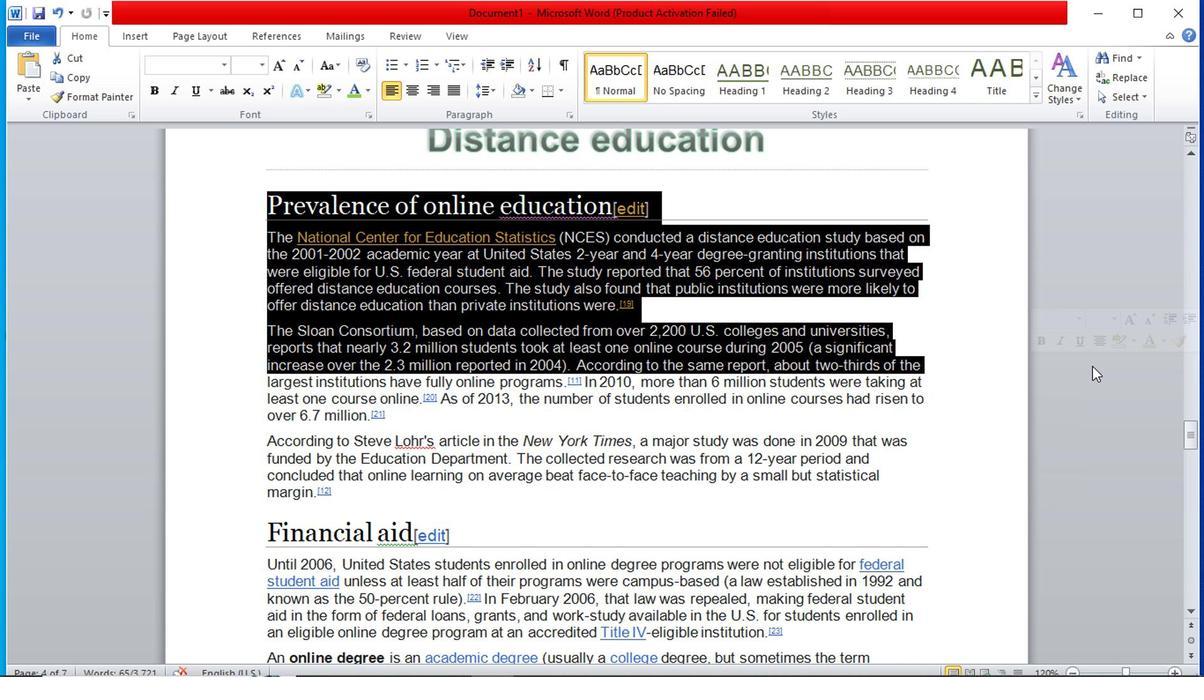 
Action: Mouse scrolled (933, 362) with delta (0, -1)
Screenshot: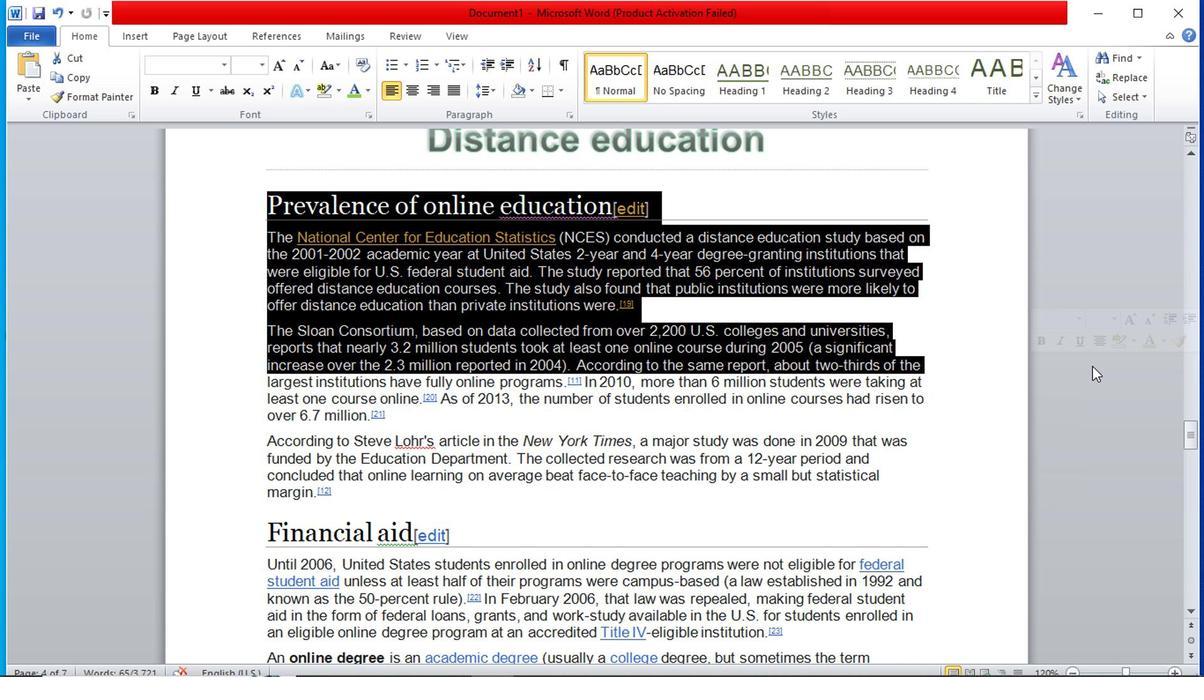 
Action: Mouse scrolled (933, 362) with delta (0, -1)
Screenshot: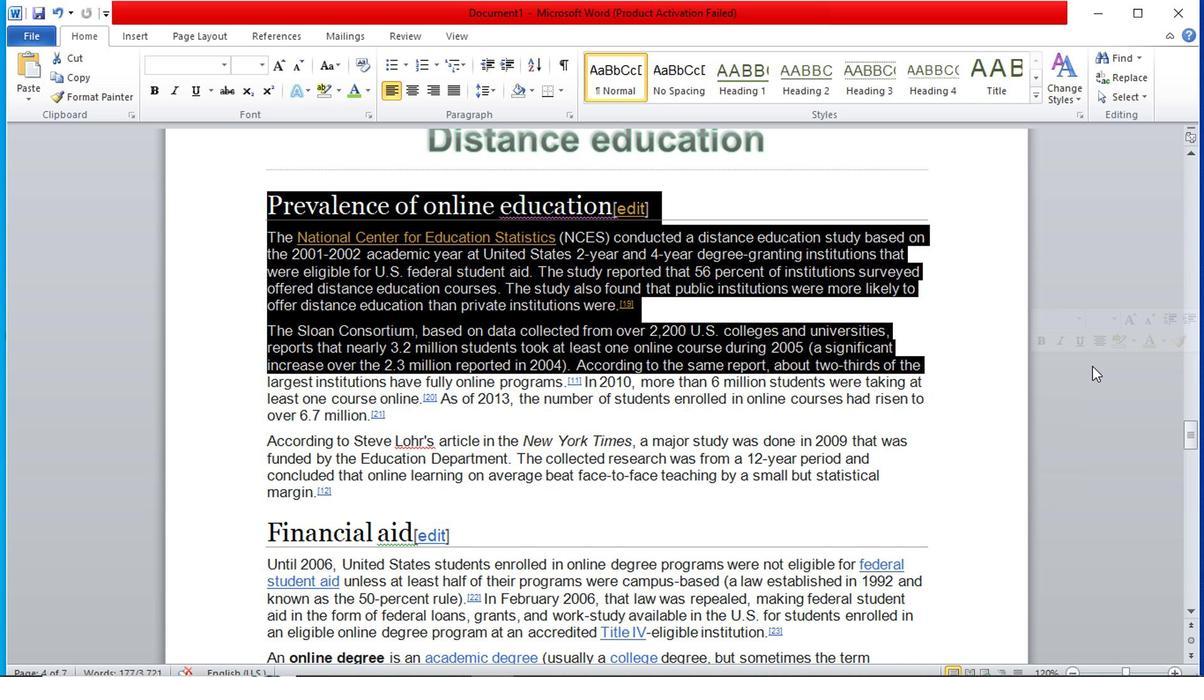 
Action: Mouse moved to (933, 362)
Screenshot: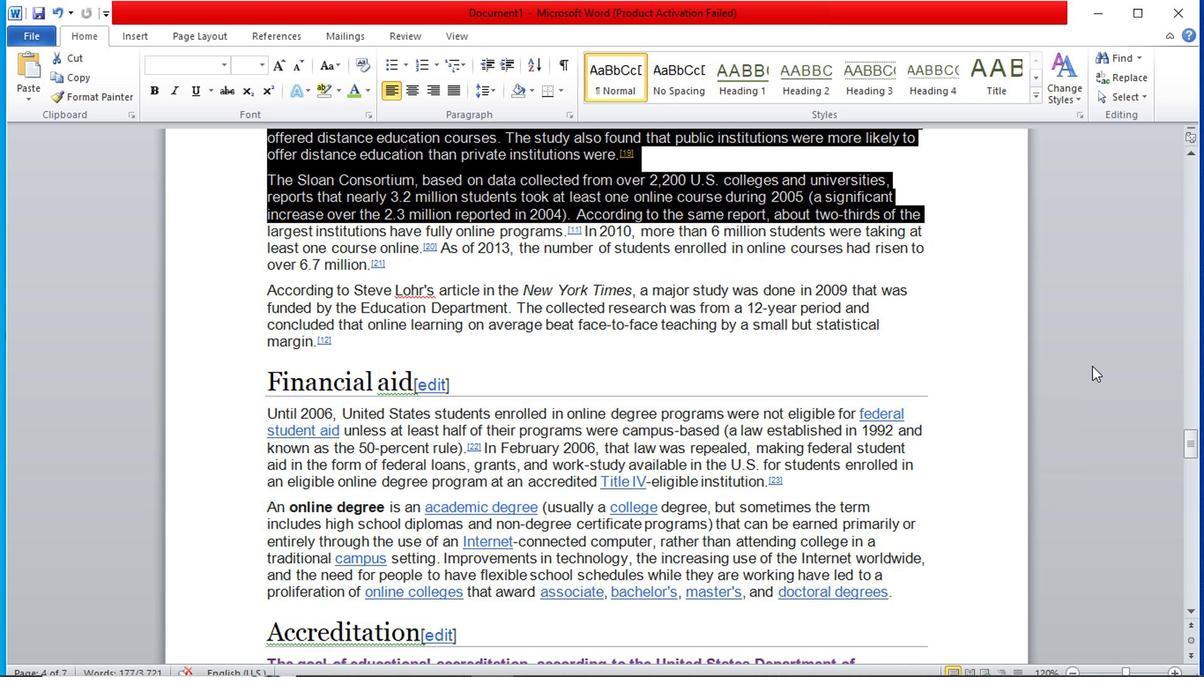 
Action: Mouse scrolled (933, 363) with delta (0, 1)
Screenshot: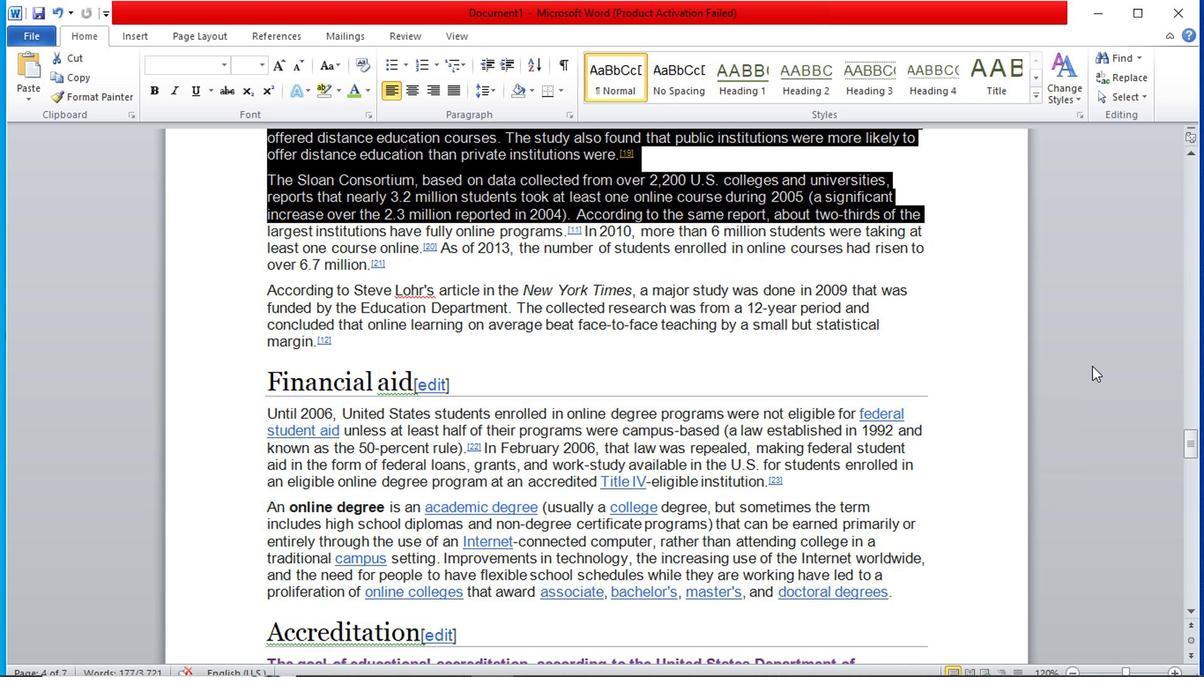 
Action: Mouse scrolled (933, 363) with delta (0, 1)
Screenshot: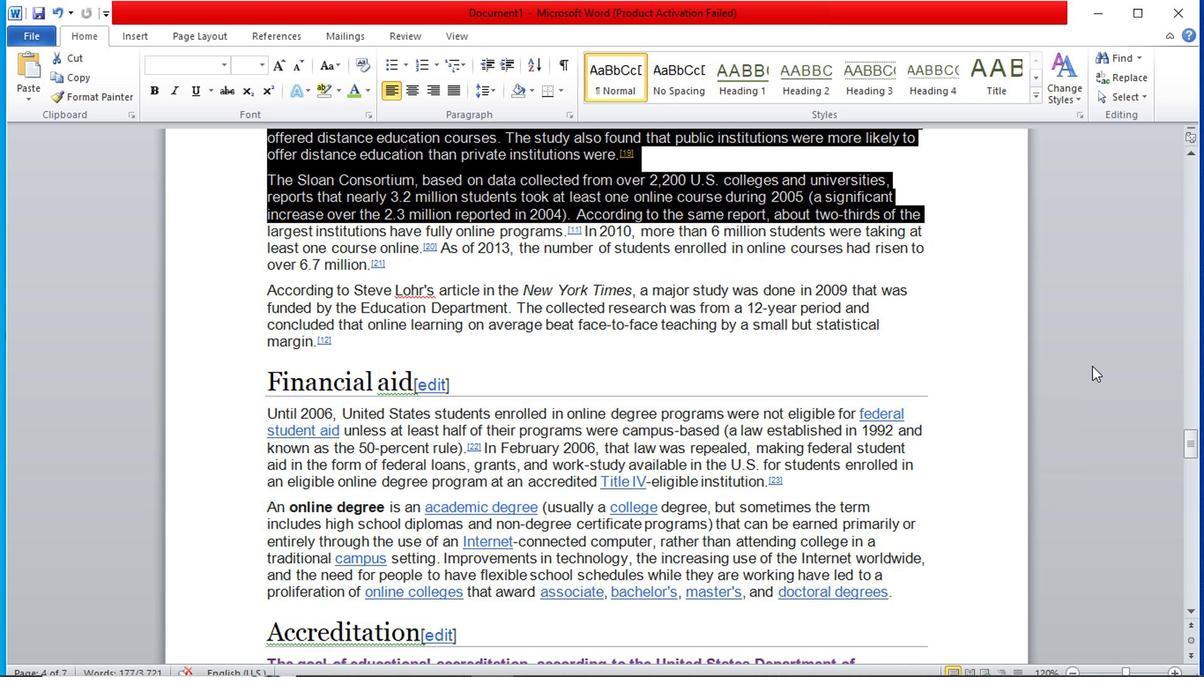 
Action: Mouse scrolled (933, 363) with delta (0, 1)
Screenshot: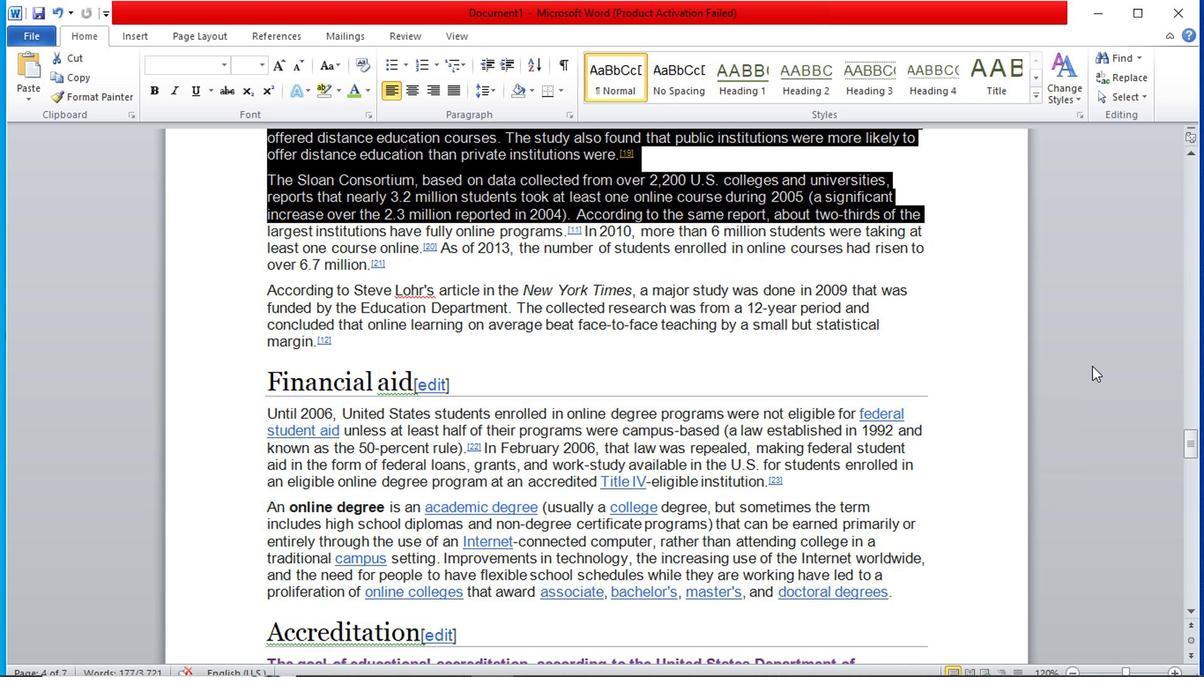 
Action: Mouse scrolled (933, 363) with delta (0, 1)
Screenshot: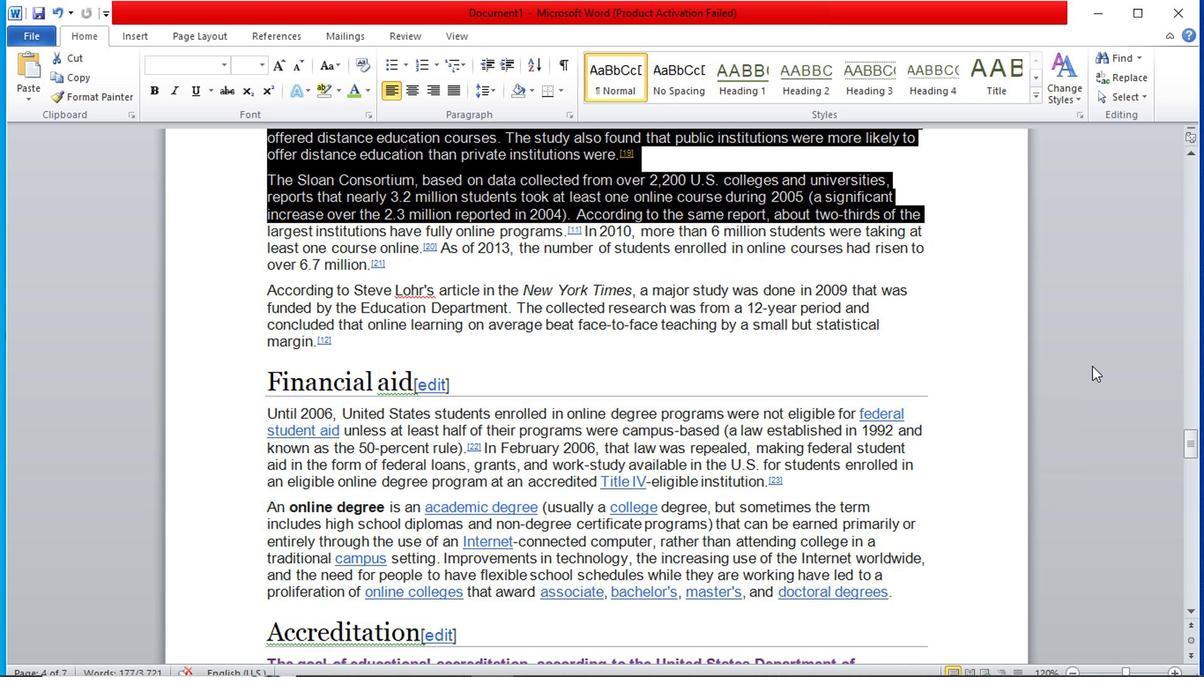 
Action: Mouse scrolled (933, 363) with delta (0, 1)
Screenshot: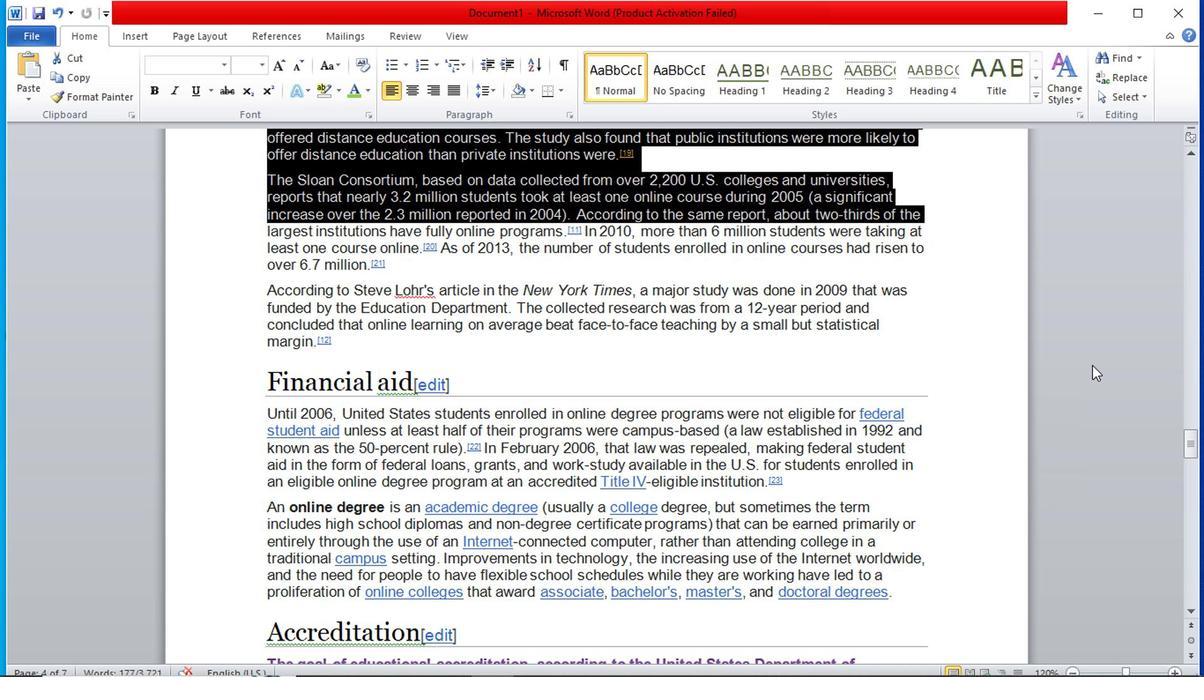 
Action: Mouse pressed left at (933, 362)
Screenshot: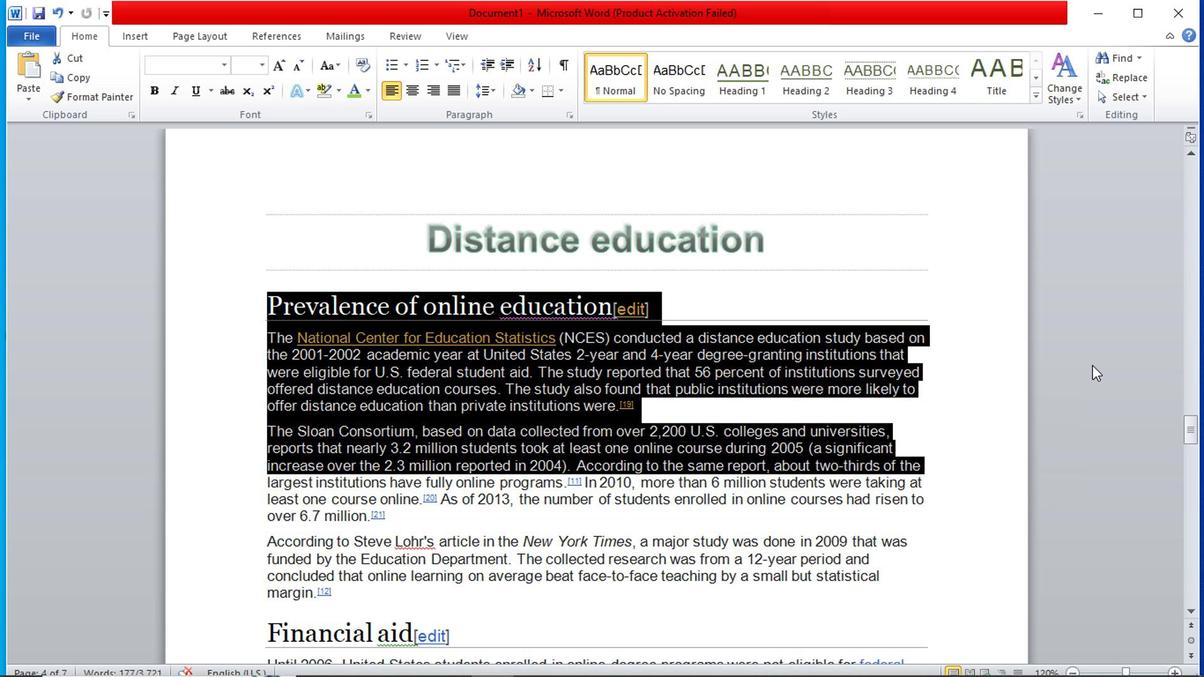 
Action: Mouse moved to (933, 360)
Screenshot: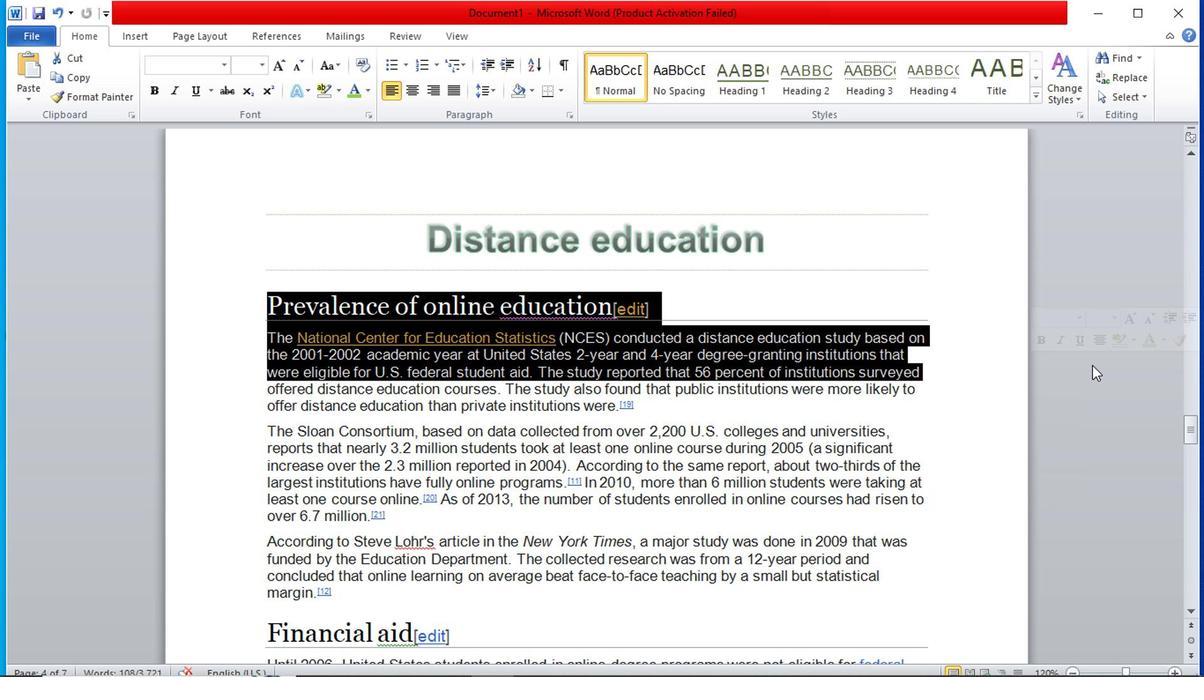 
Action: Mouse scrolled (933, 361) with delta (0, 1)
Screenshot: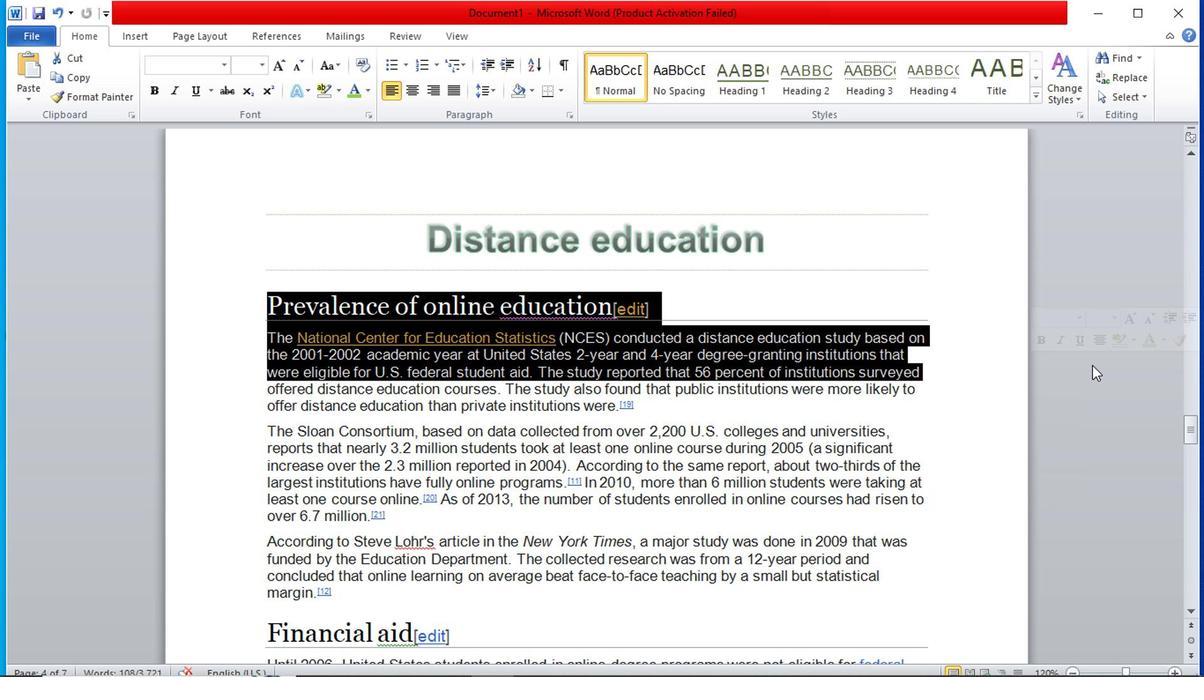 
Action: Mouse scrolled (933, 361) with delta (0, 1)
Screenshot: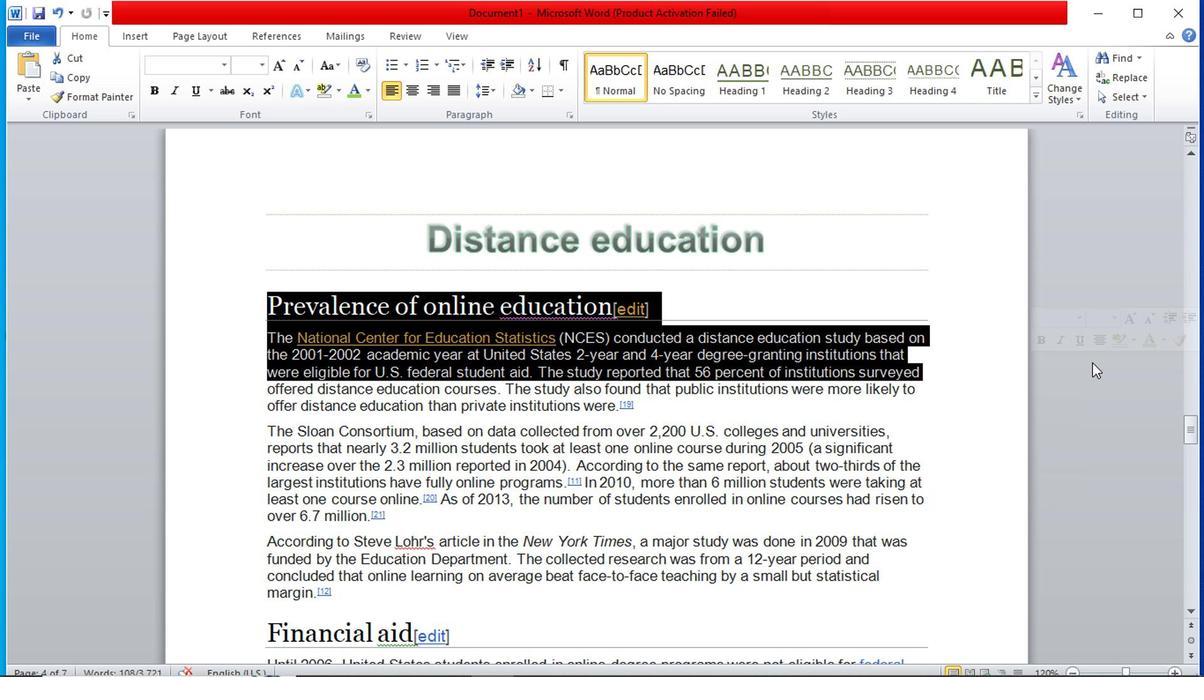 
Action: Mouse moved to (933, 360)
Screenshot: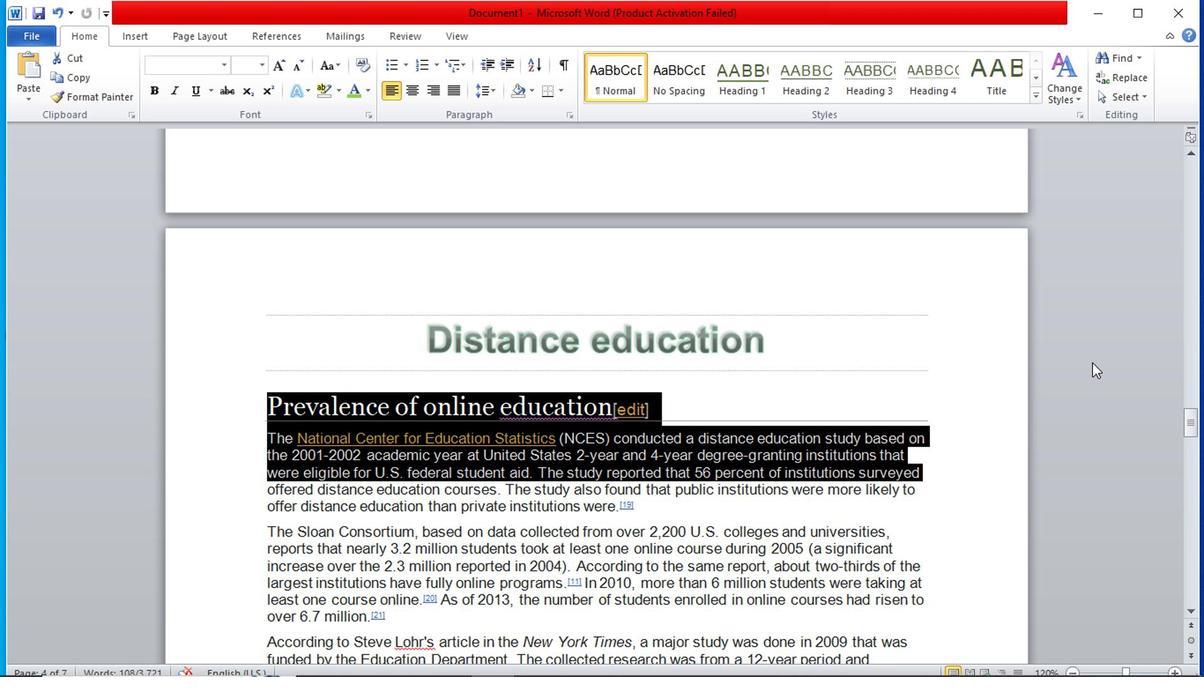 
Action: Mouse pressed left at (933, 360)
Screenshot: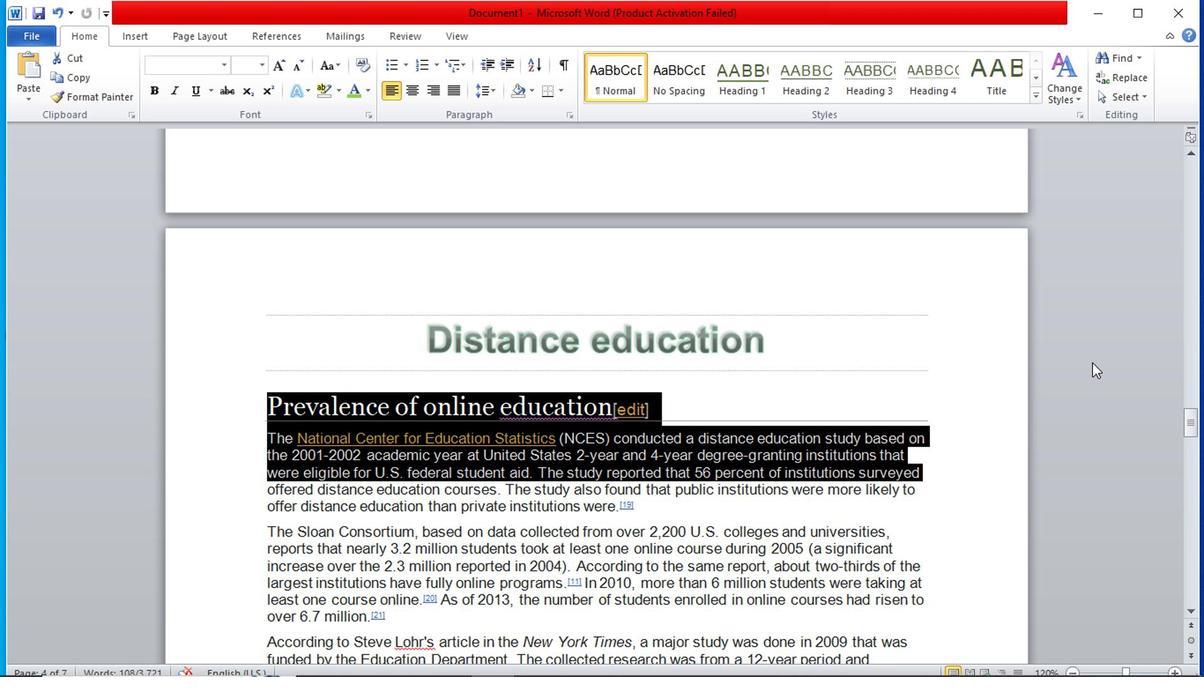 
Action: Mouse moved to (936, 360)
Screenshot: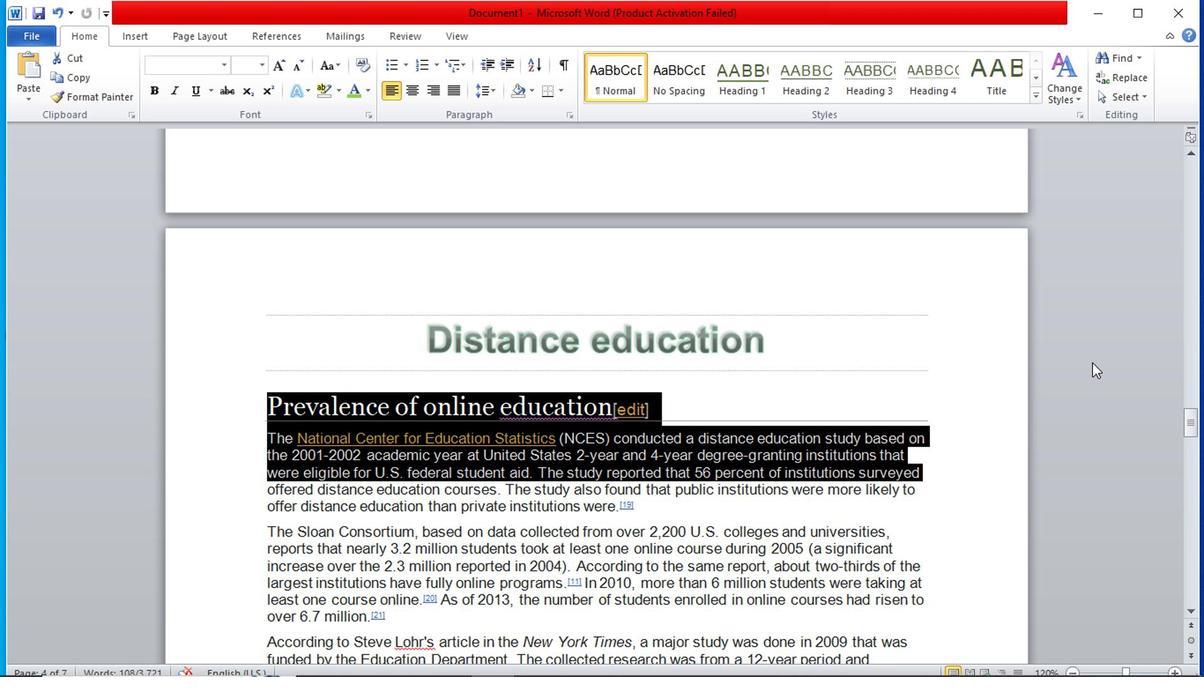 
Action: Mouse scrolled (936, 361) with delta (0, 1)
Screenshot: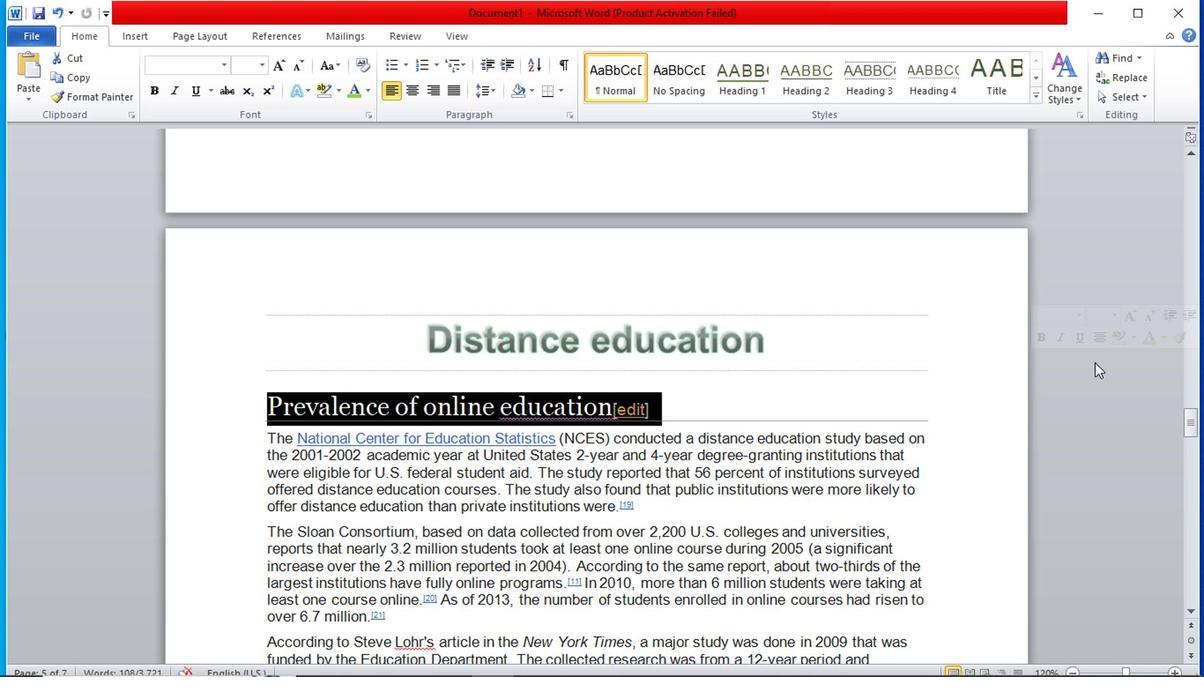 
Action: Mouse scrolled (936, 361) with delta (0, 1)
Screenshot: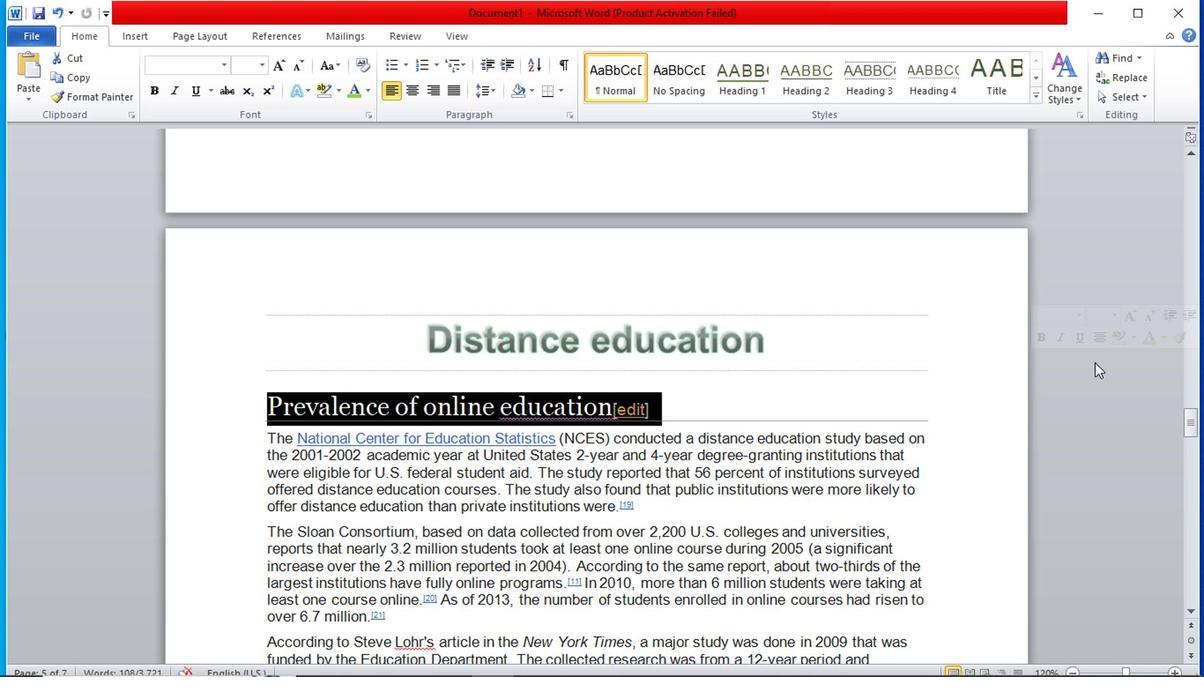 
Action: Mouse moved to (932, 375)
Screenshot: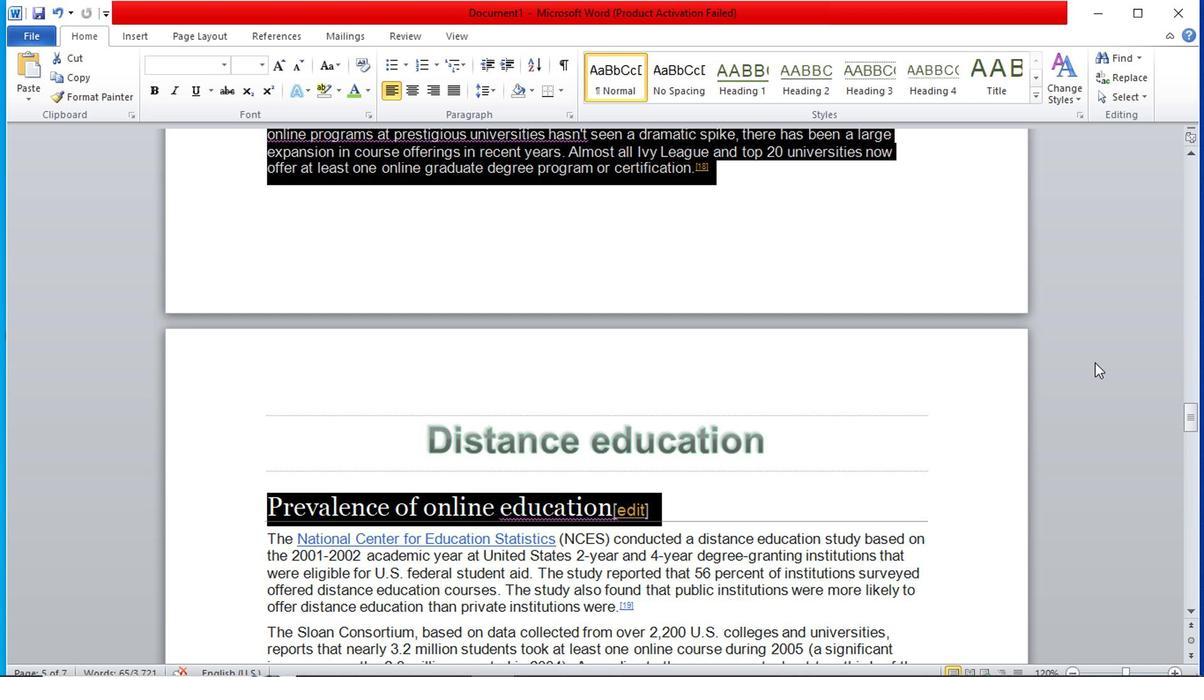 
Action: Mouse pressed left at (932, 375)
Screenshot: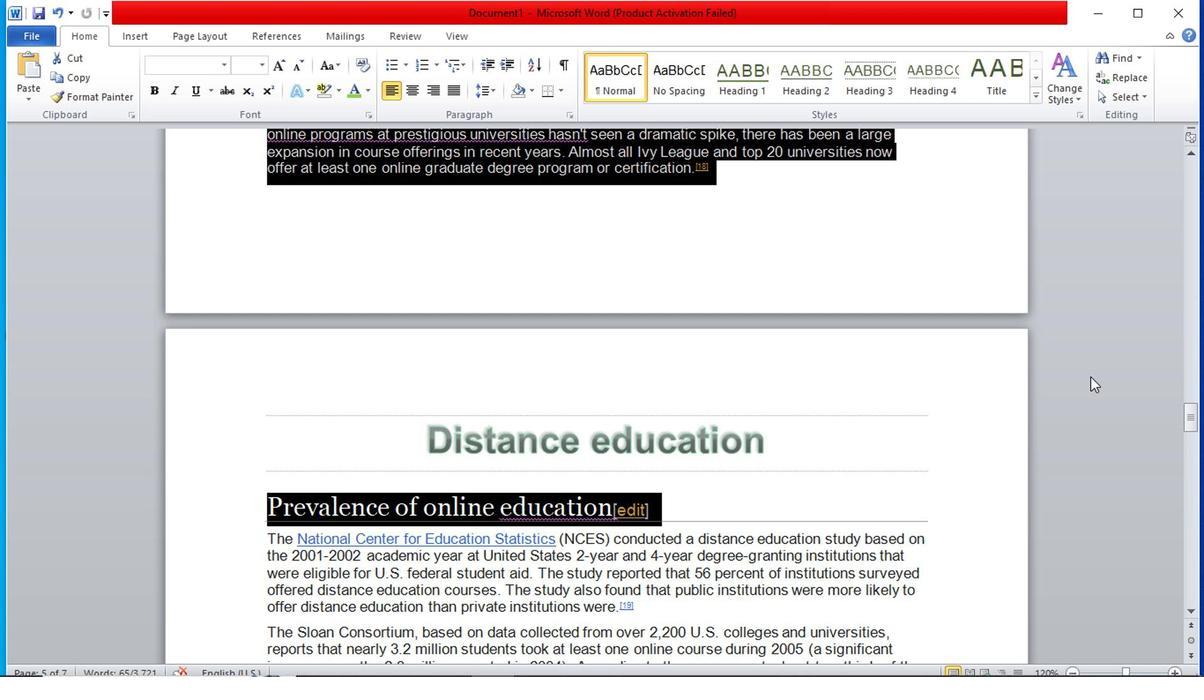 
Action: Mouse moved to (922, 401)
Screenshot: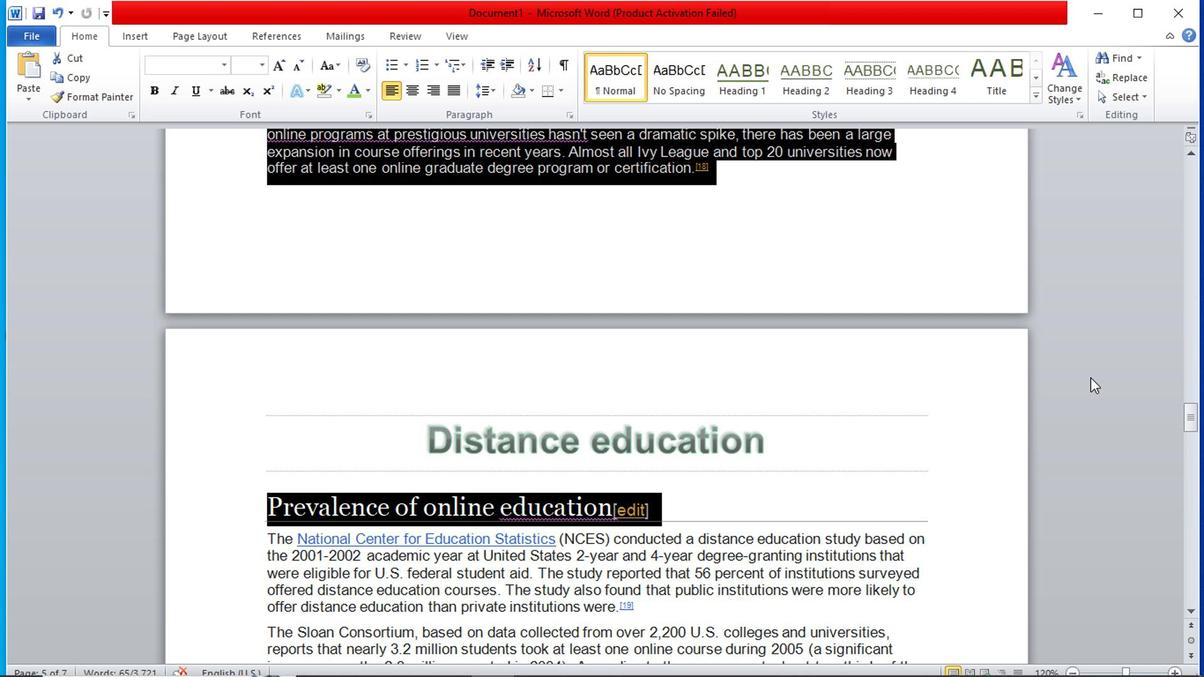 
Action: Mouse pressed left at (922, 401)
Screenshot: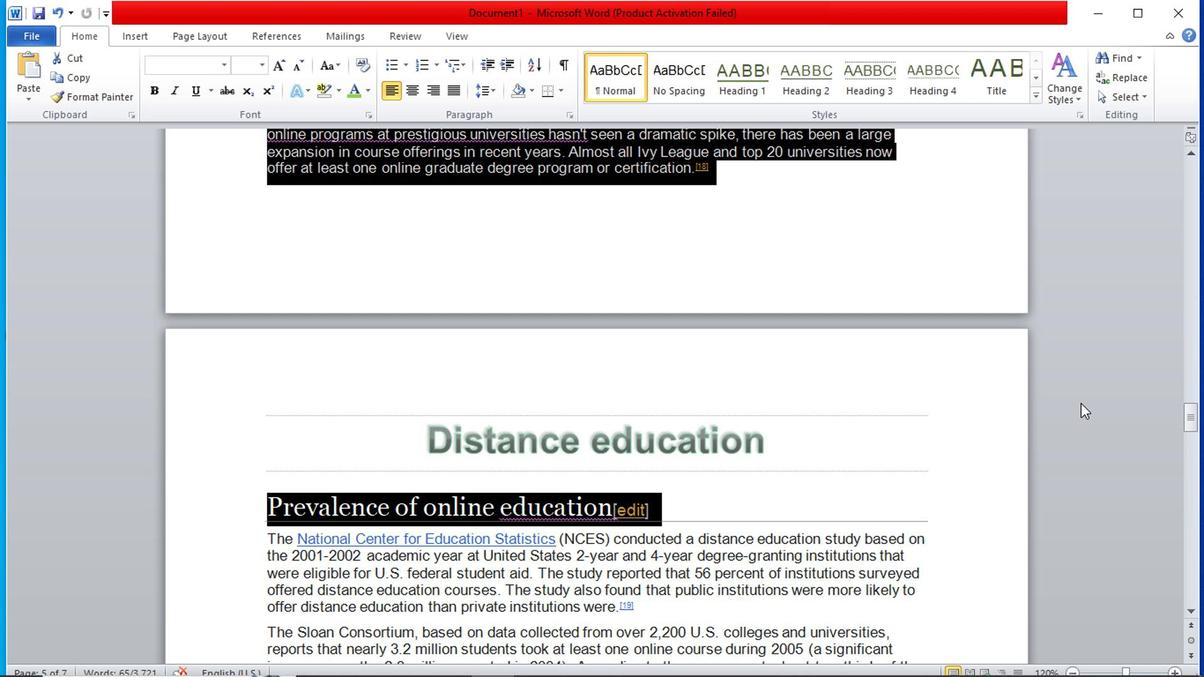 
Action: Mouse moved to (924, 395)
Screenshot: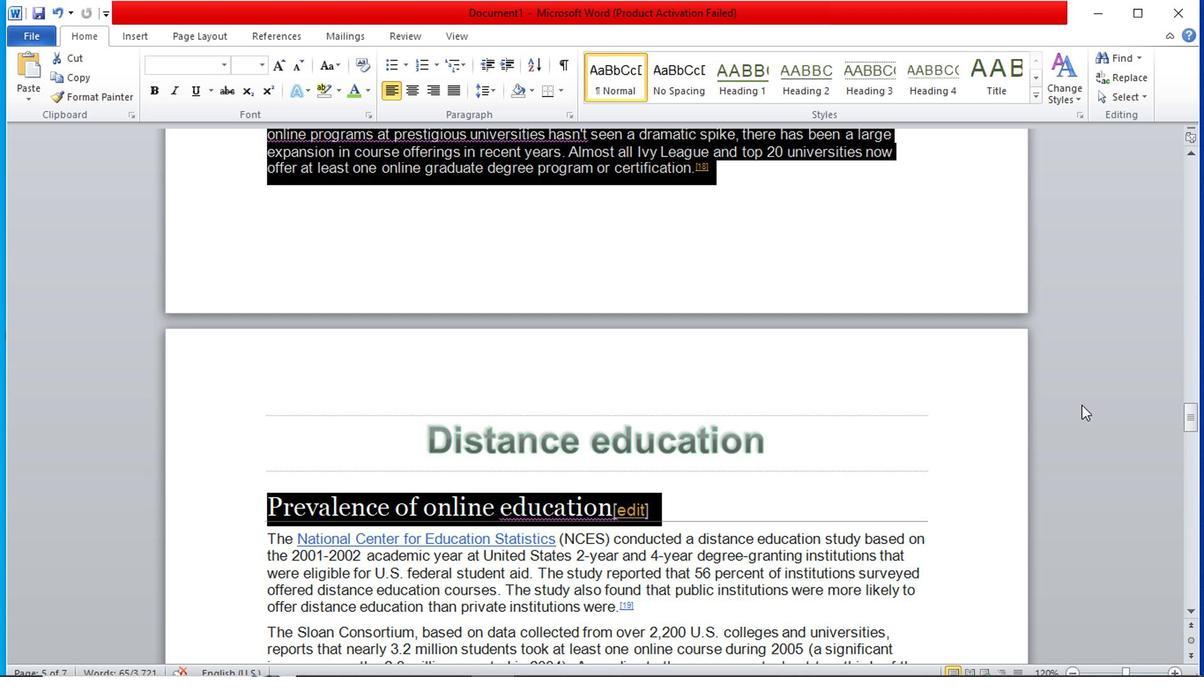 
Action: Mouse scrolled (924, 396) with delta (0, 0)
Screenshot: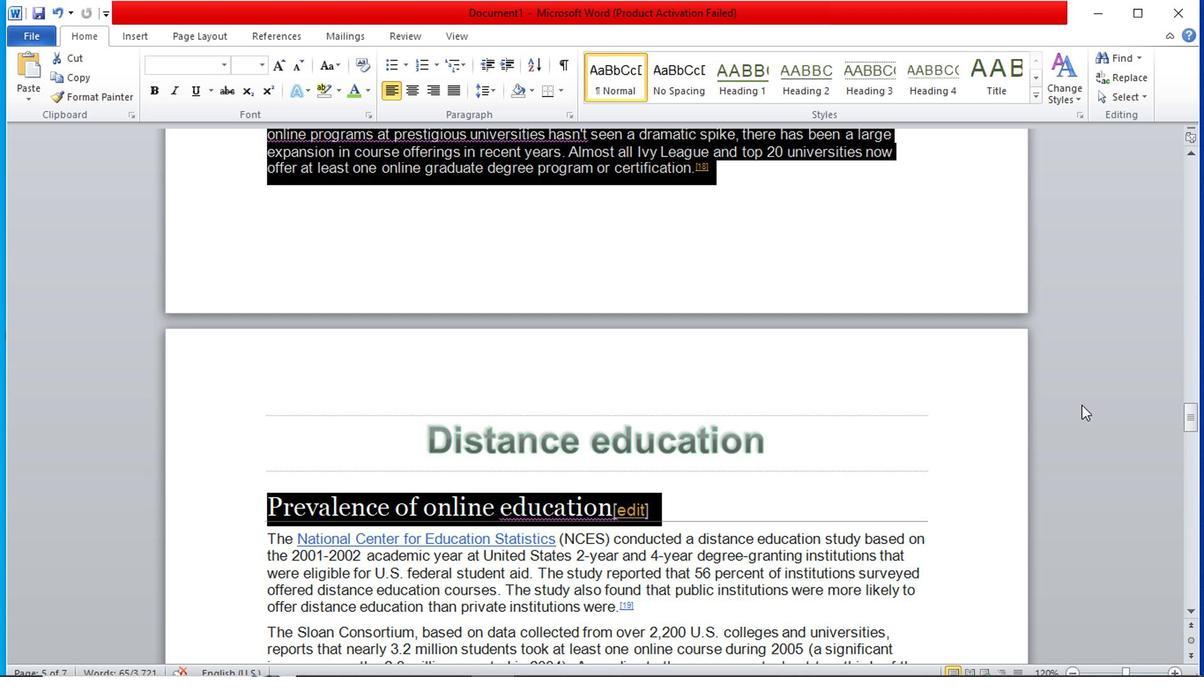 
Action: Mouse scrolled (924, 396) with delta (0, 0)
Screenshot: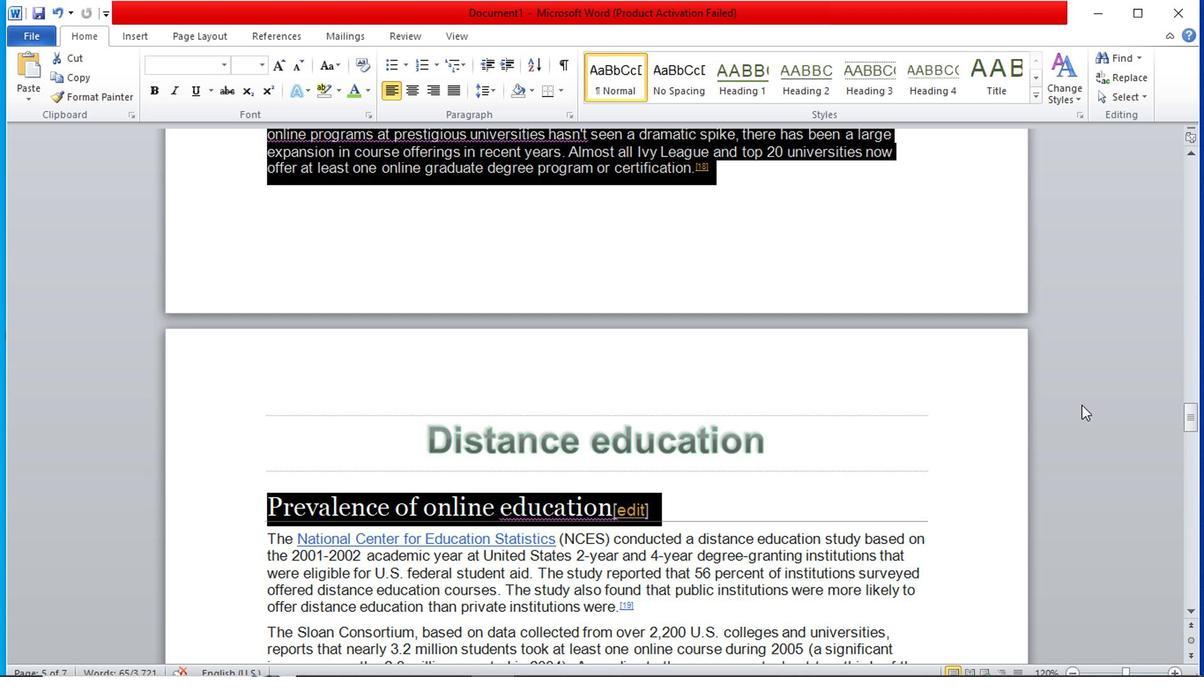 
Action: Mouse scrolled (924, 396) with delta (0, 0)
Screenshot: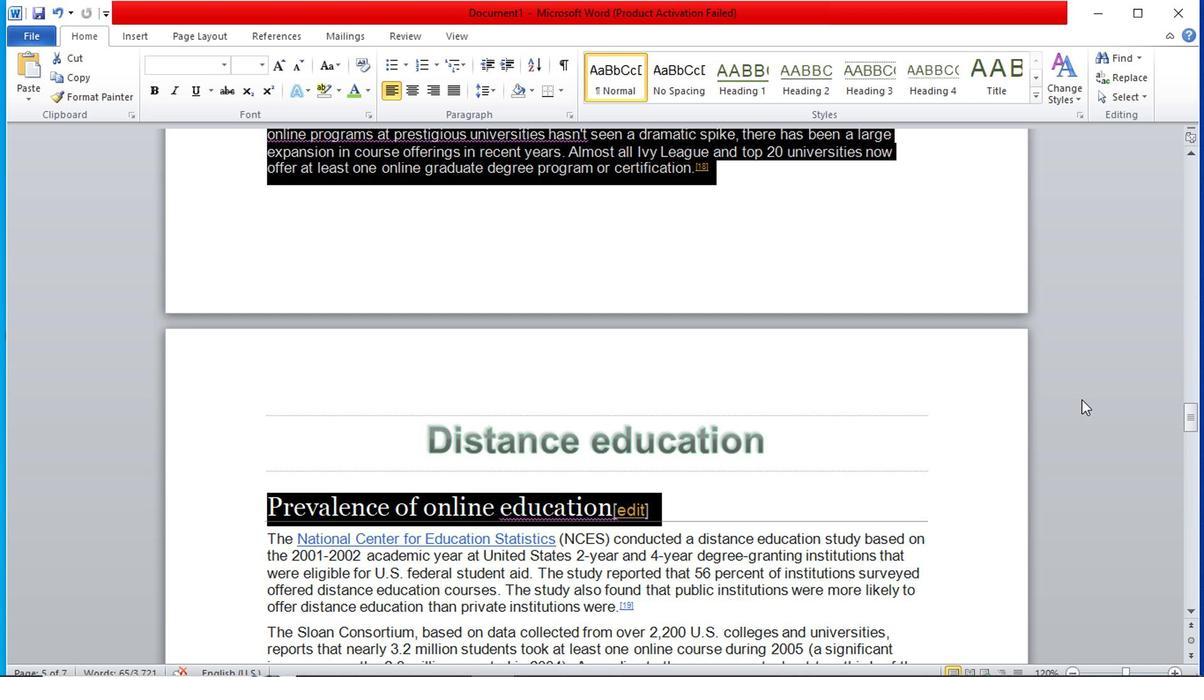 
Action: Mouse moved to (945, 319)
Screenshot: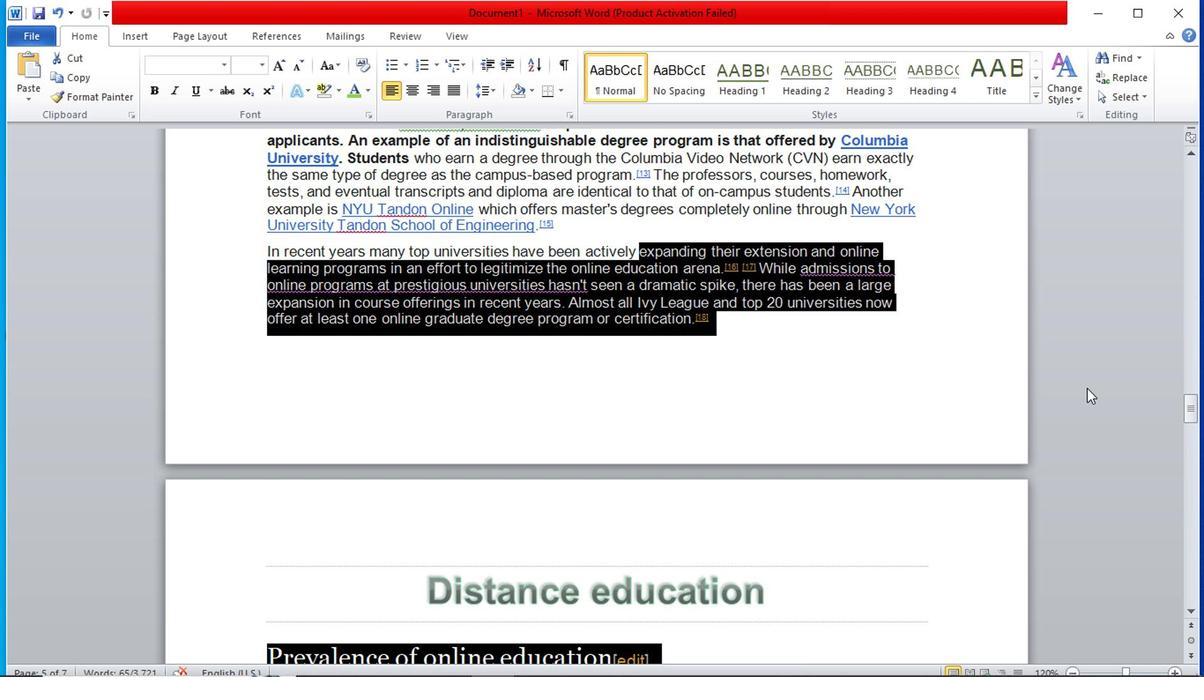 
Action: Mouse pressed left at (945, 319)
Screenshot: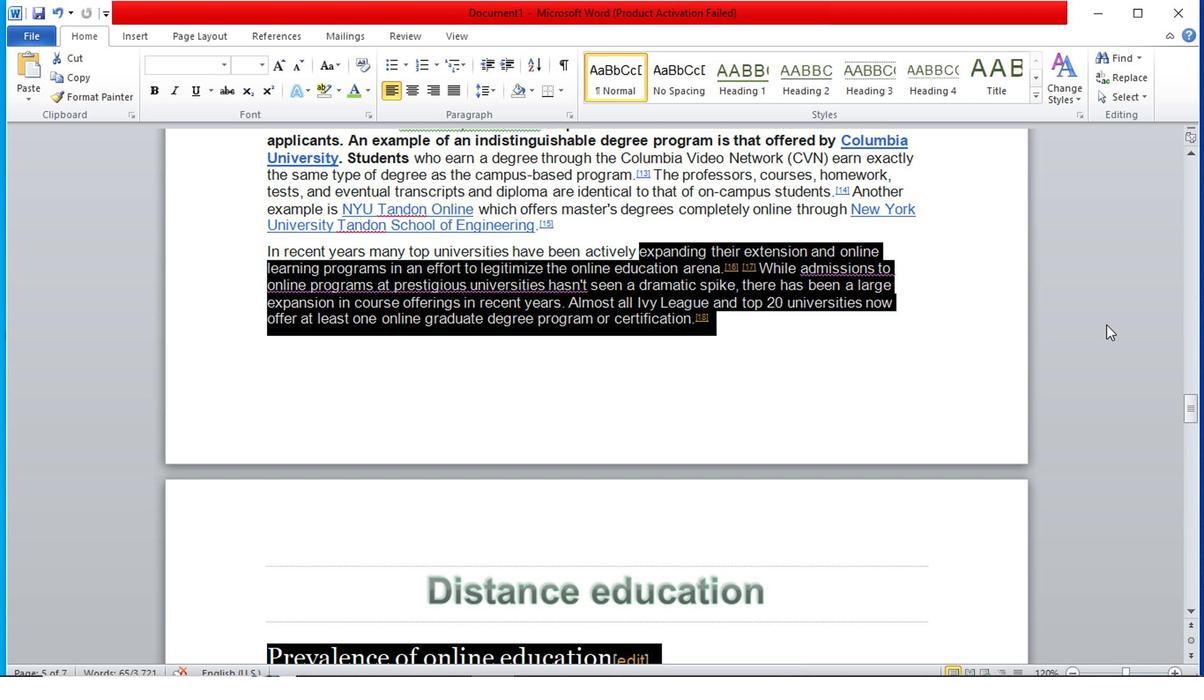 
Action: Mouse moved to (768, 300)
Screenshot: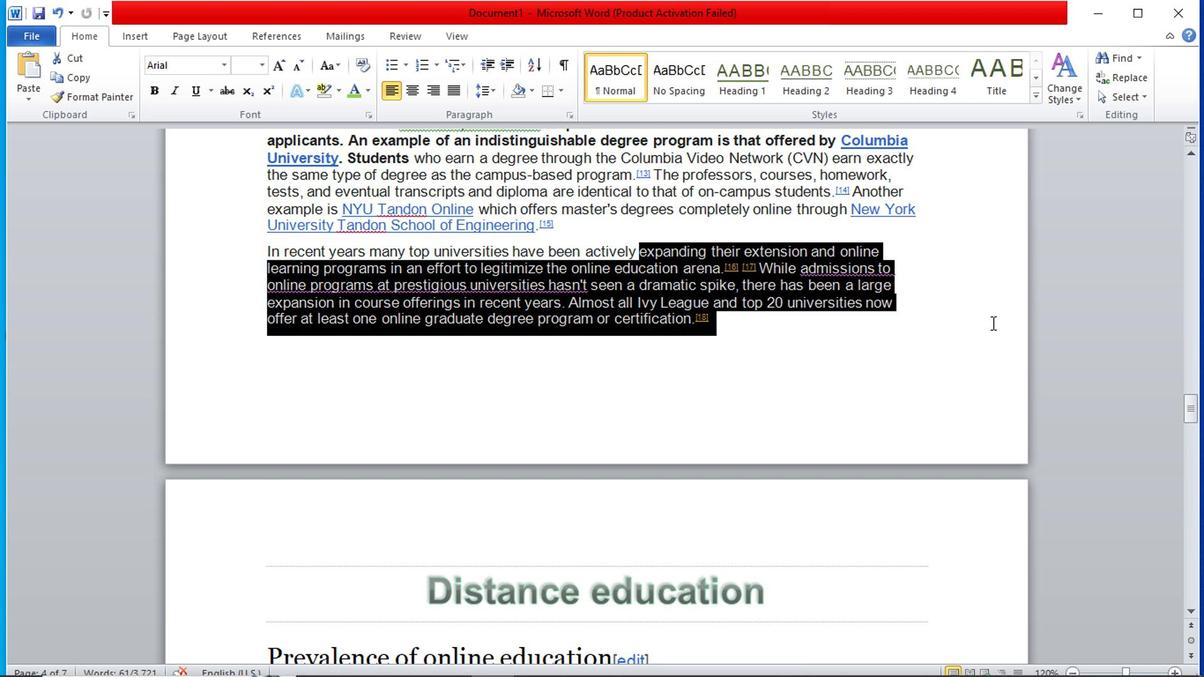 
Action: Mouse pressed left at (768, 300)
Screenshot: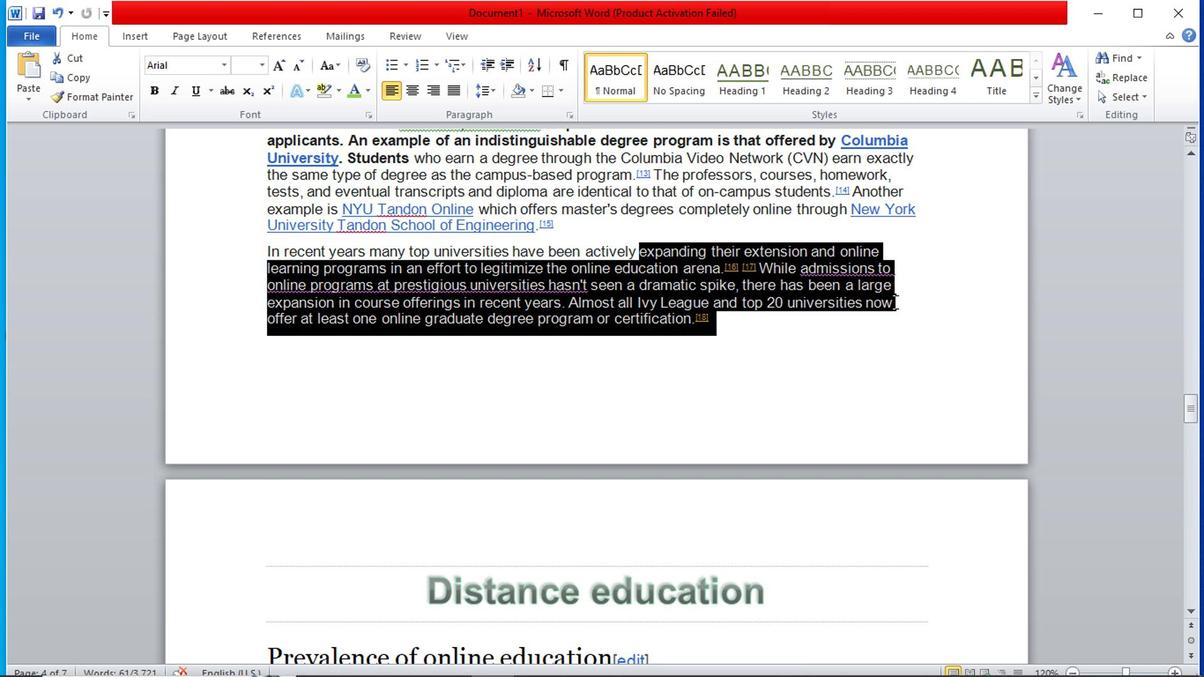 
Action: Mouse moved to (906, 309)
Screenshot: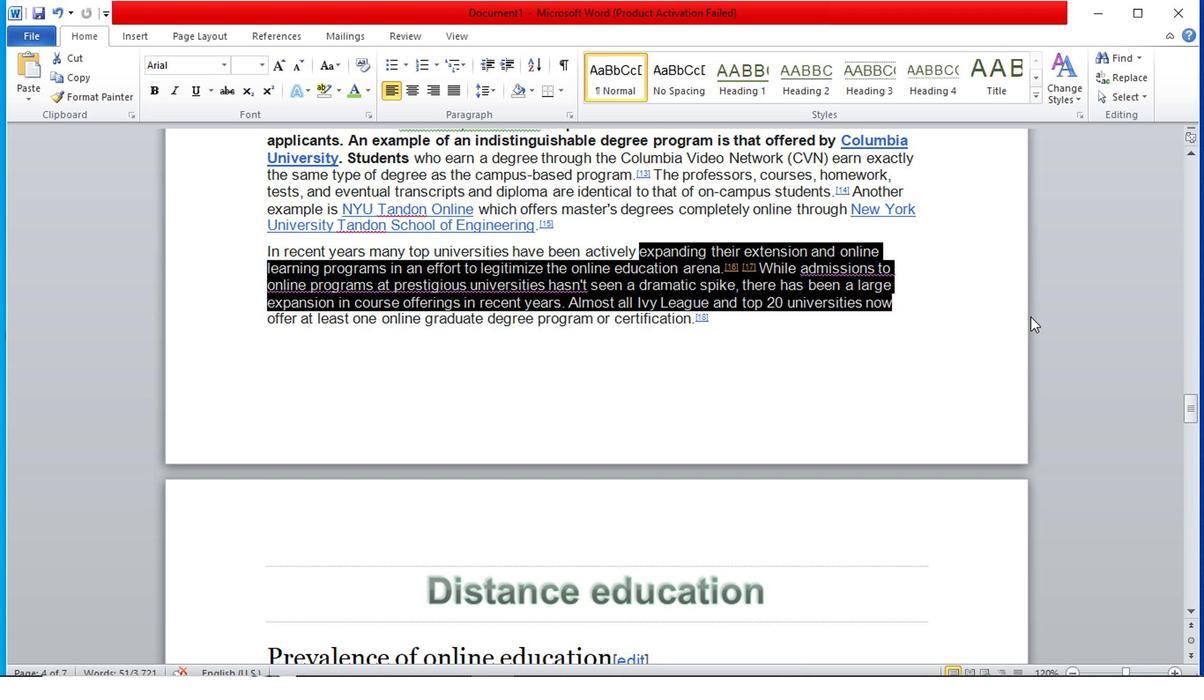 
Action: Mouse pressed left at (906, 309)
Screenshot: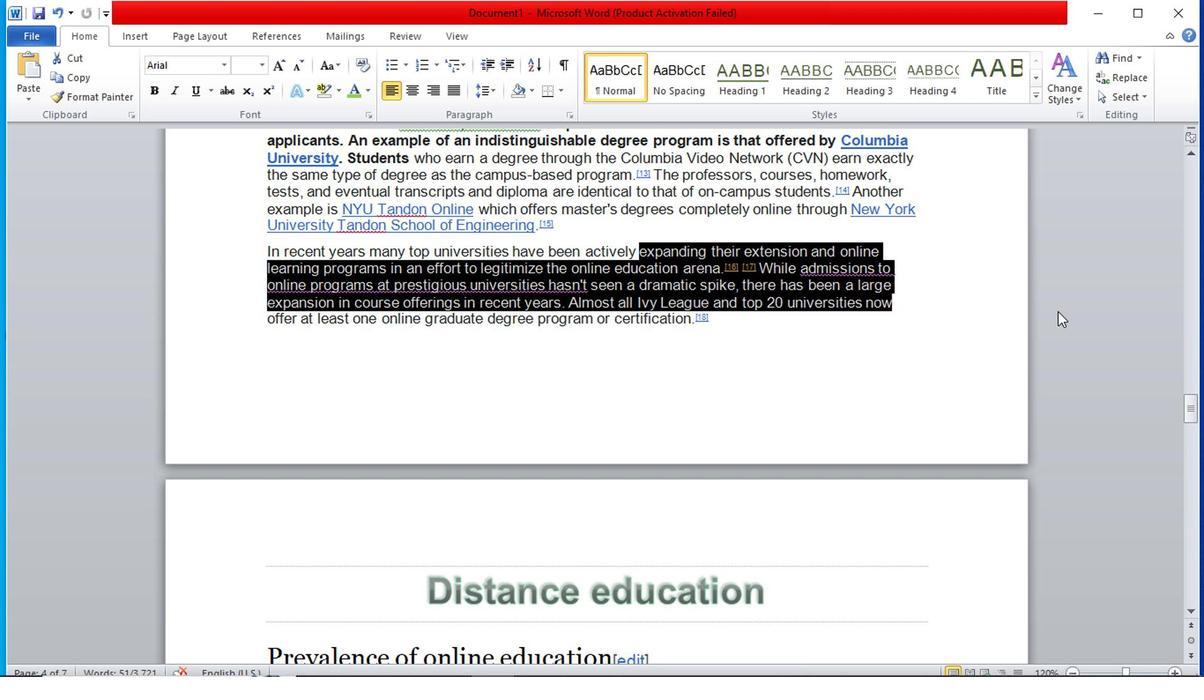 
Action: Mouse moved to (792, 279)
Screenshot: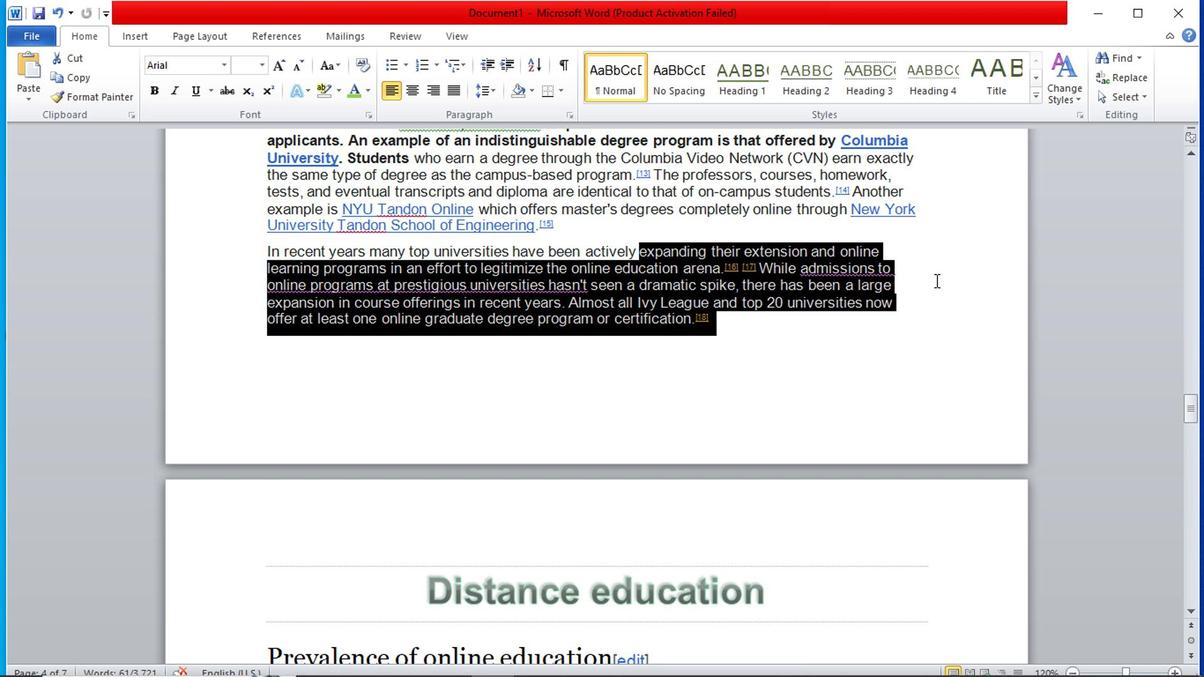 
Action: Mouse pressed left at (792, 279)
Screenshot: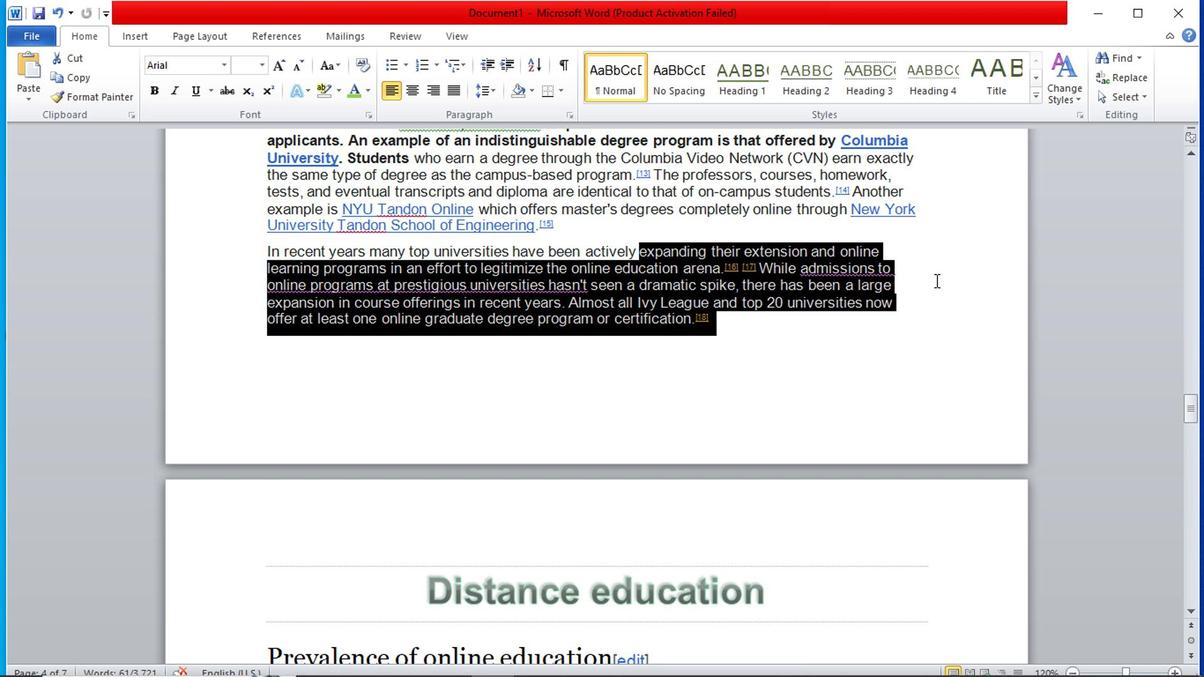
Action: Mouse moved to (752, 286)
Screenshot: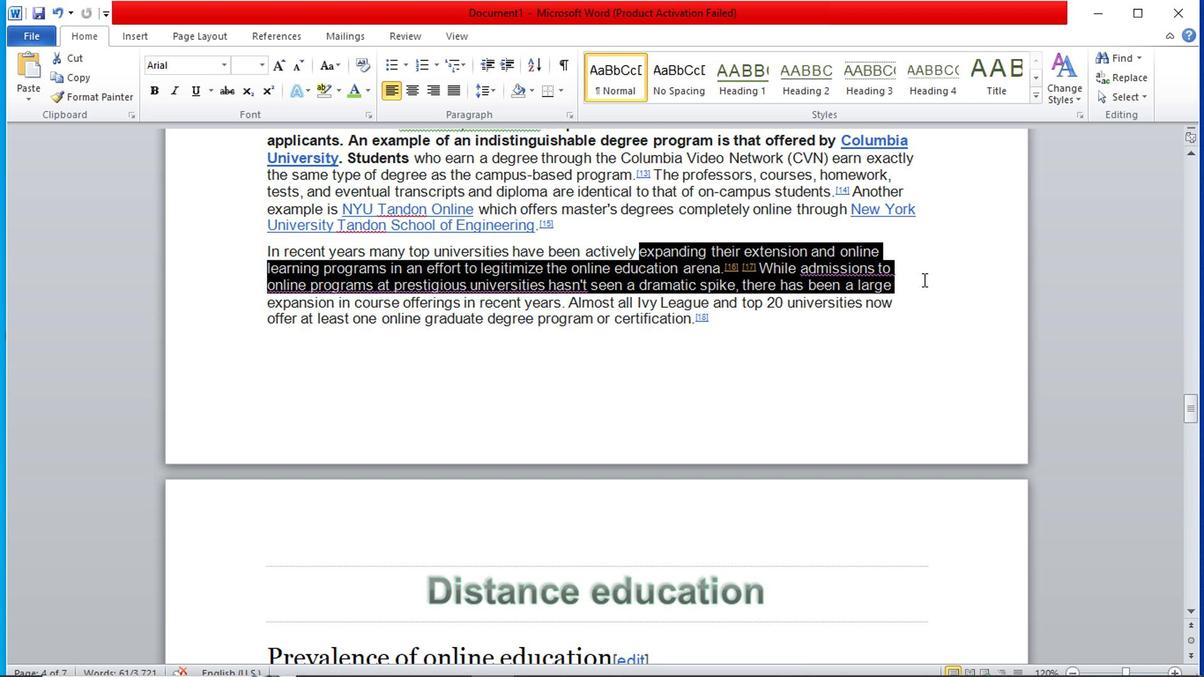 
Action: Mouse pressed left at (752, 286)
Screenshot: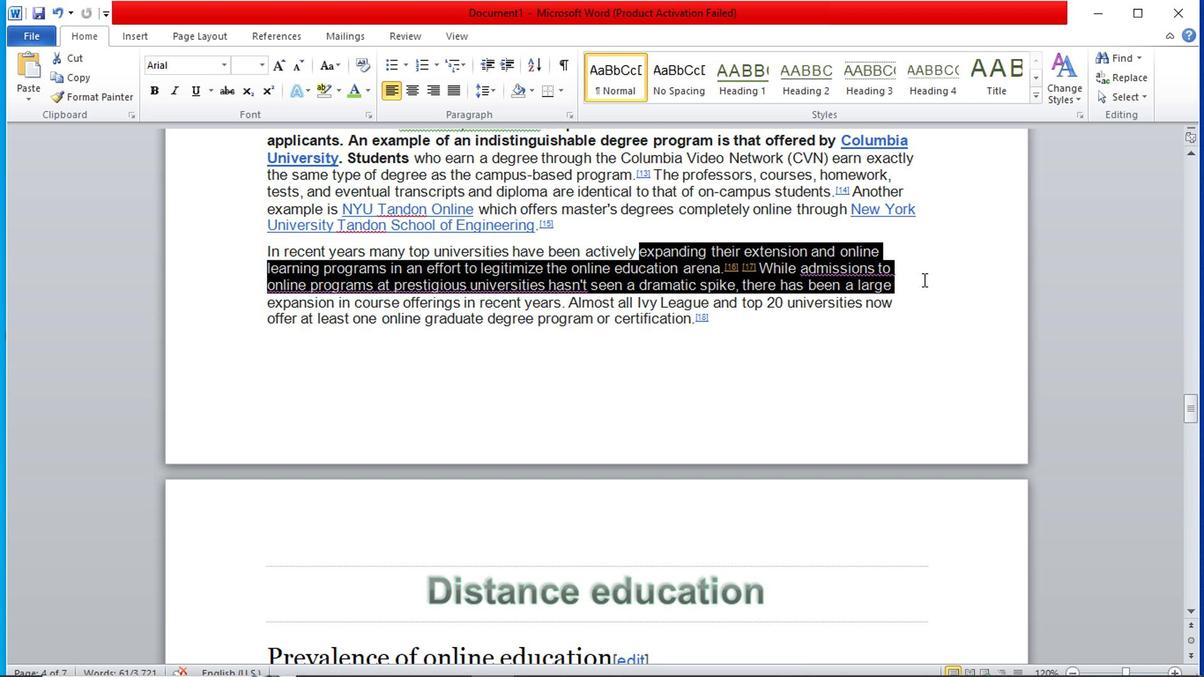 
Action: Mouse moved to (796, 247)
Screenshot: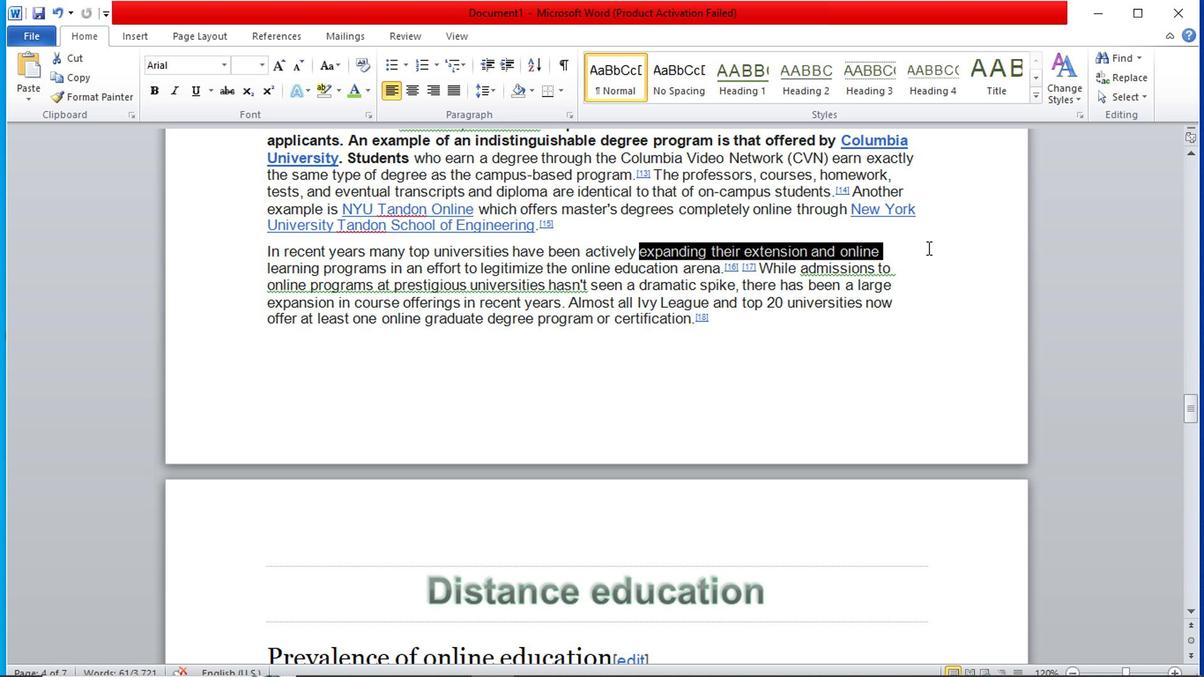 
Action: Mouse pressed left at (796, 247)
Screenshot: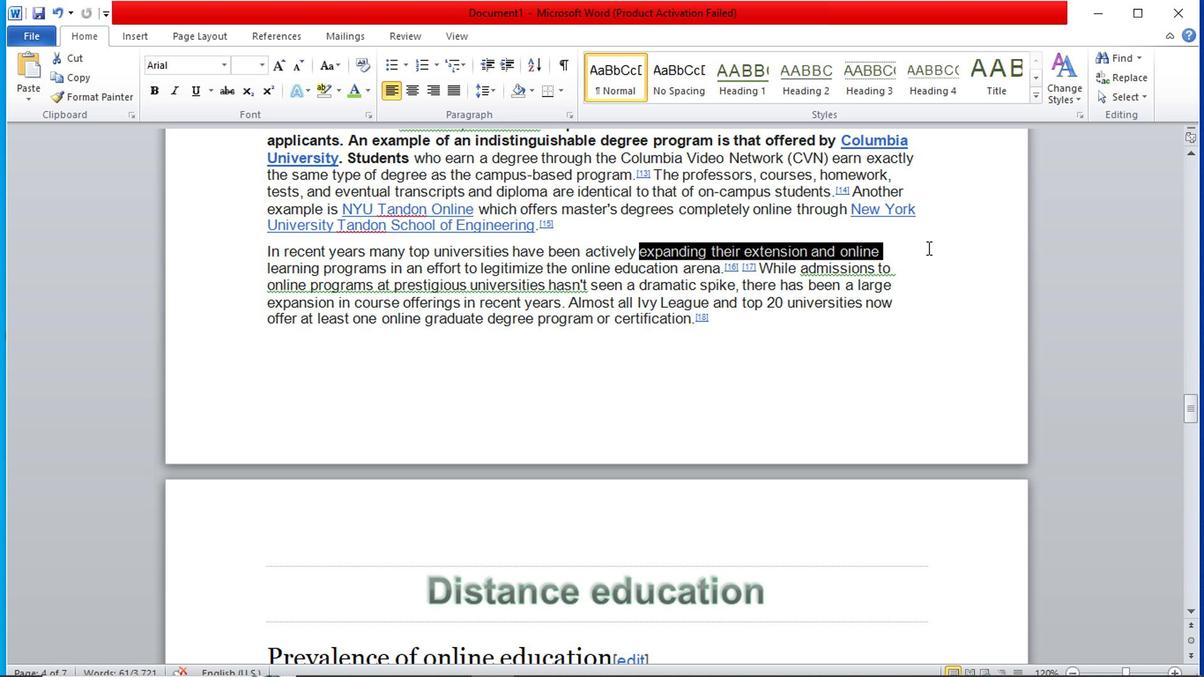 
Action: Mouse moved to (849, 267)
Screenshot: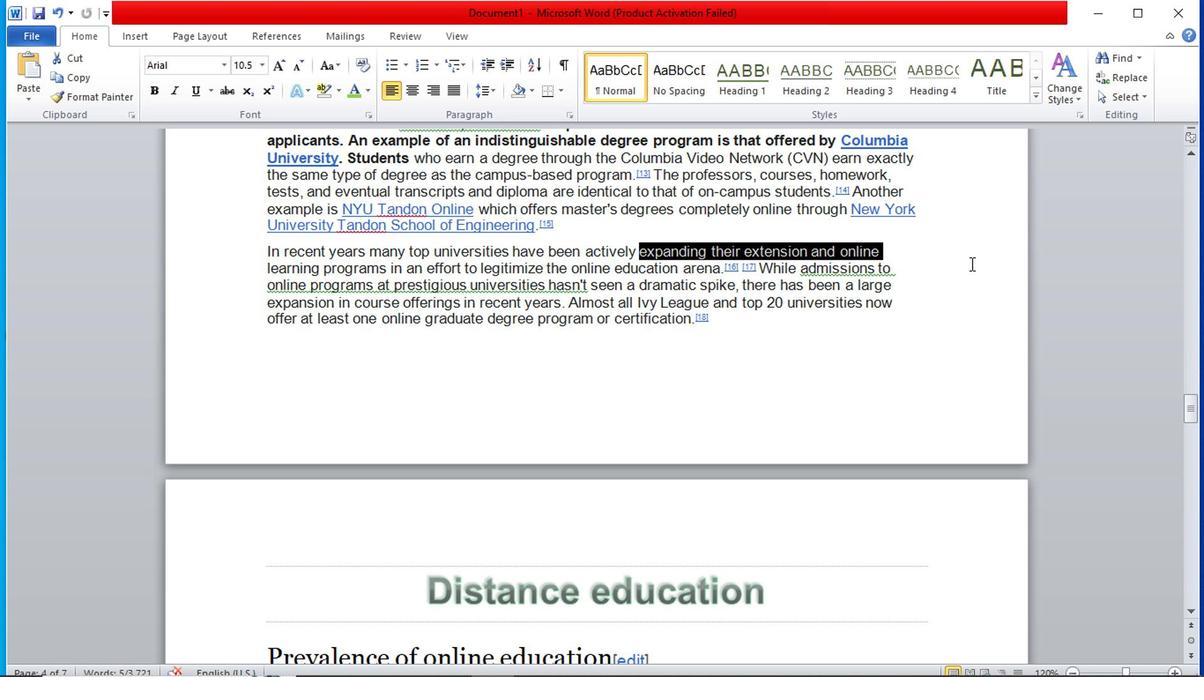 
Action: Mouse pressed left at (849, 267)
Screenshot: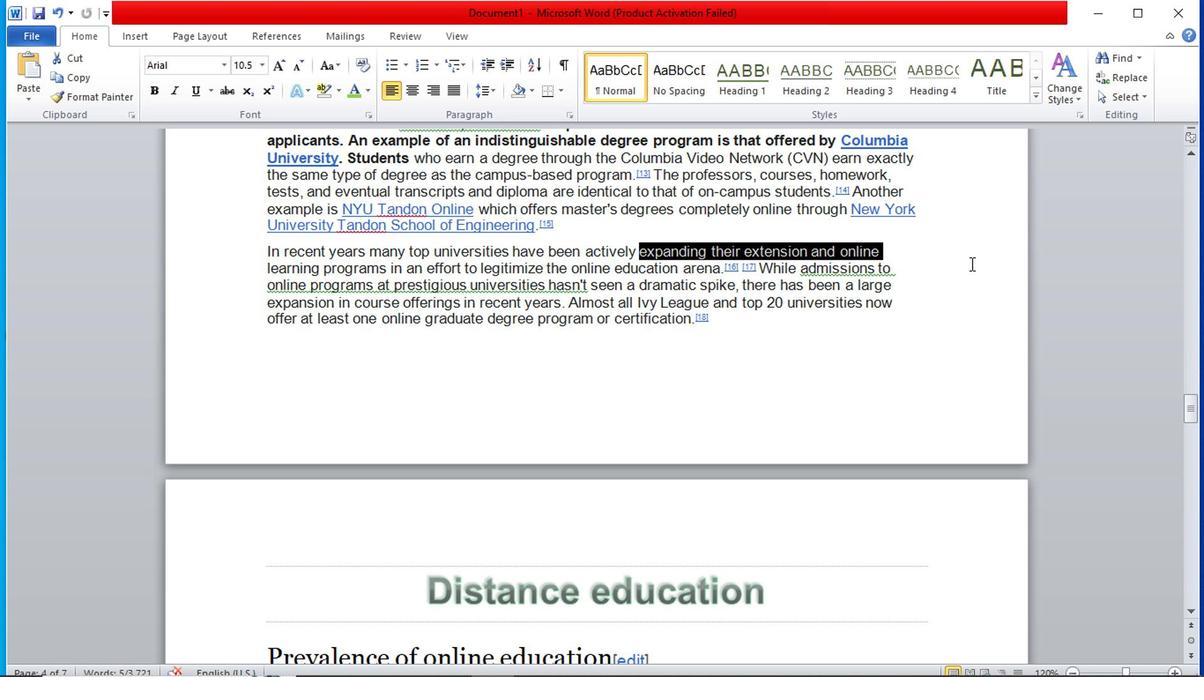 
Action: Mouse moved to (910, 261)
Screenshot: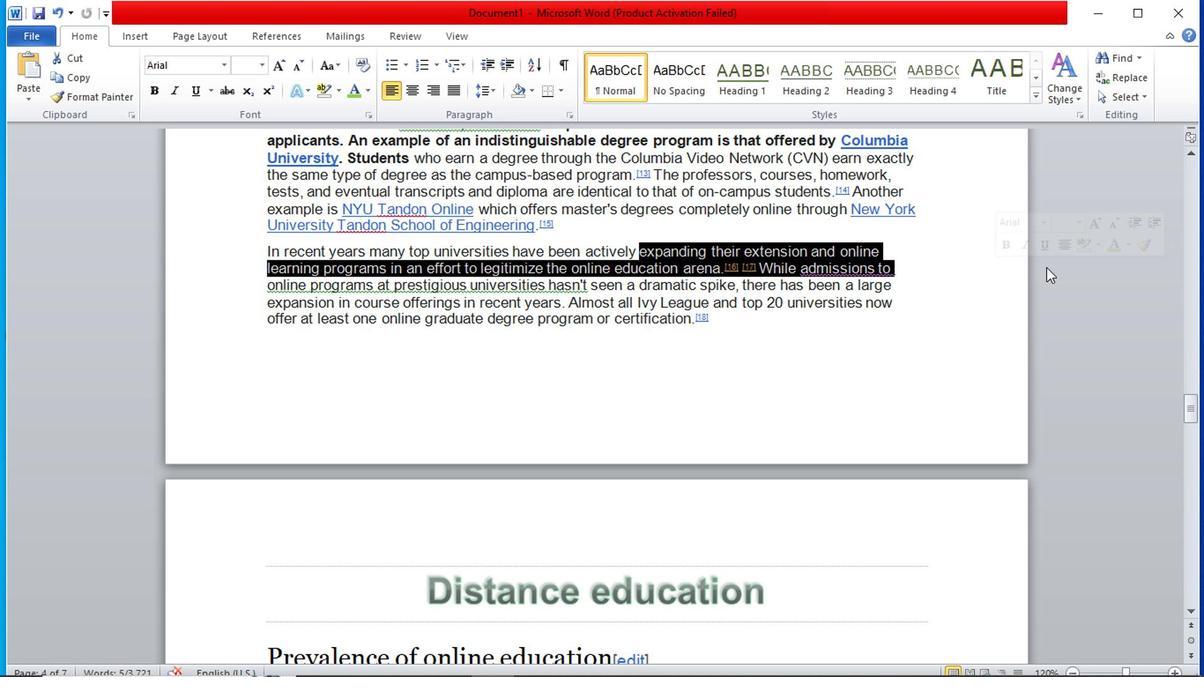 
Action: Mouse pressed left at (910, 261)
Screenshot: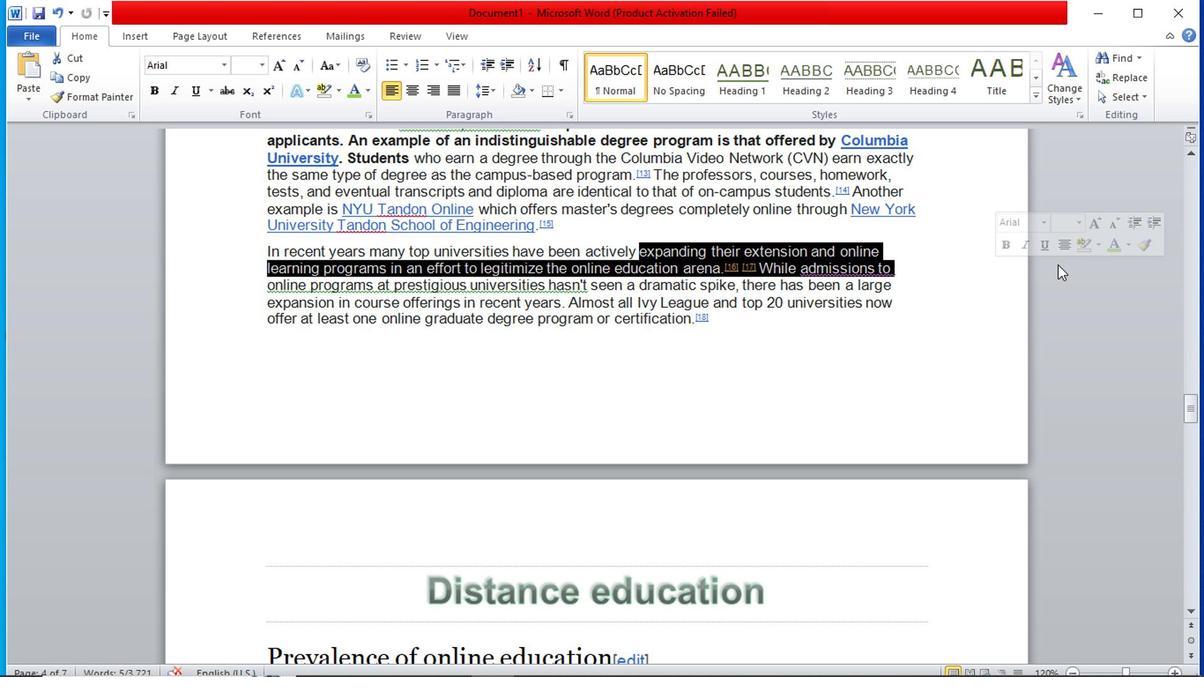 
Action: Mouse pressed left at (910, 261)
Screenshot: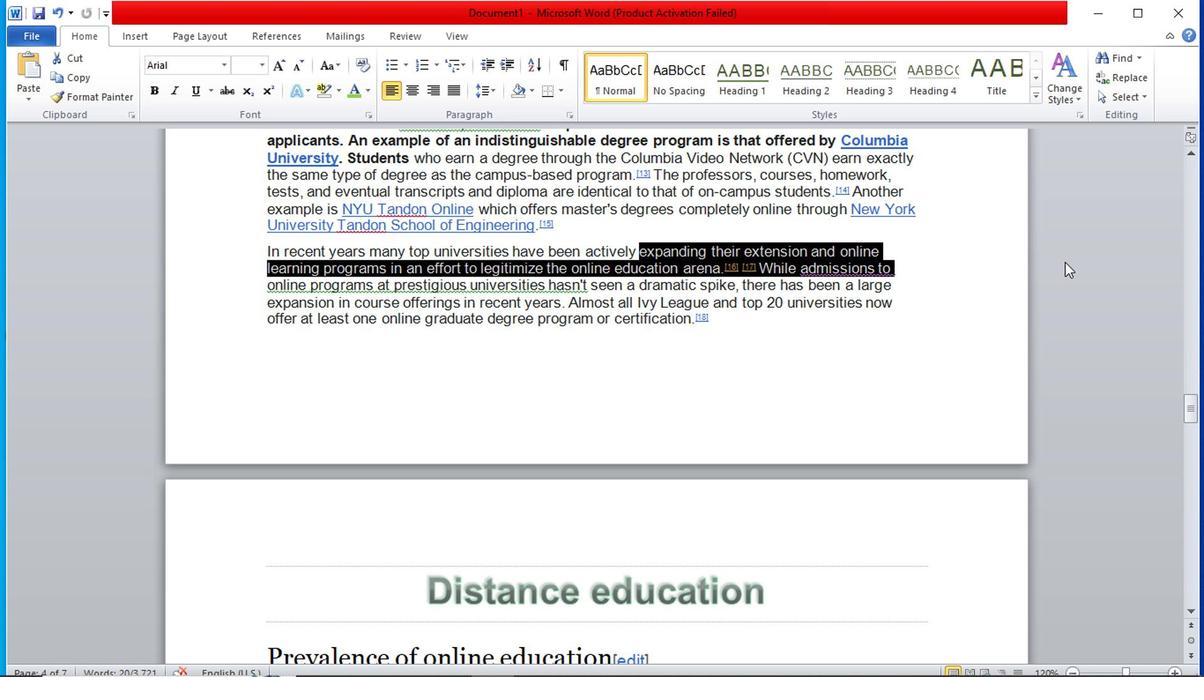 
Action: Mouse moved to (835, 259)
Screenshot: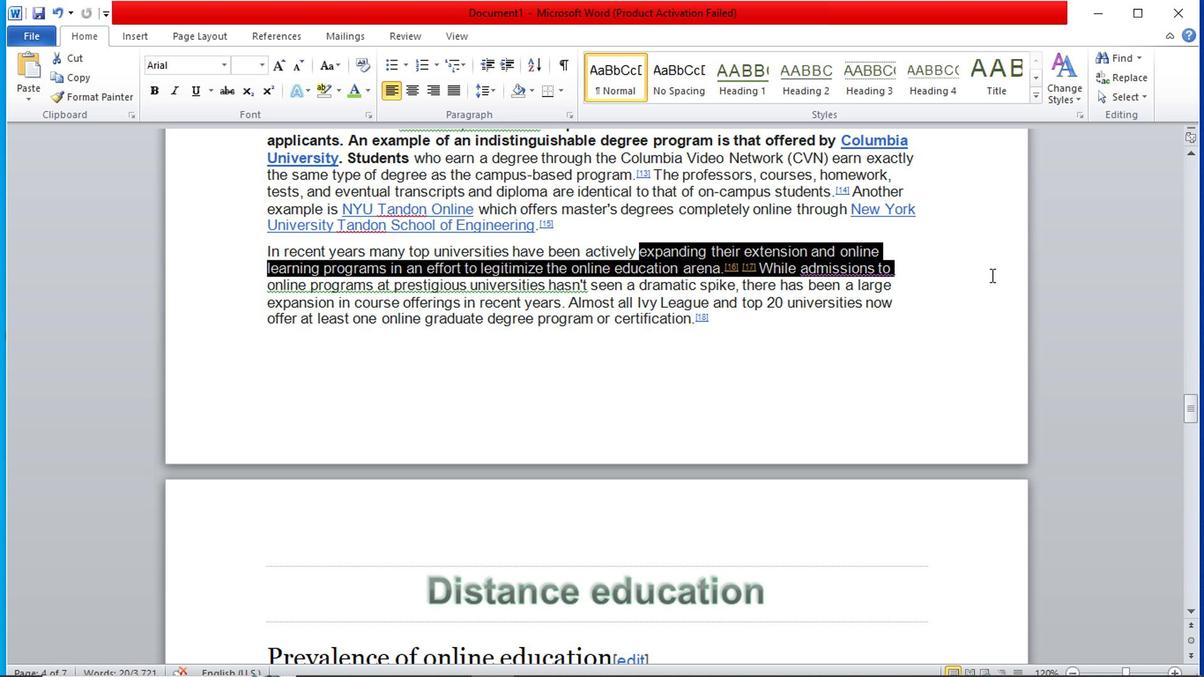 
Action: Mouse pressed left at (835, 259)
Screenshot: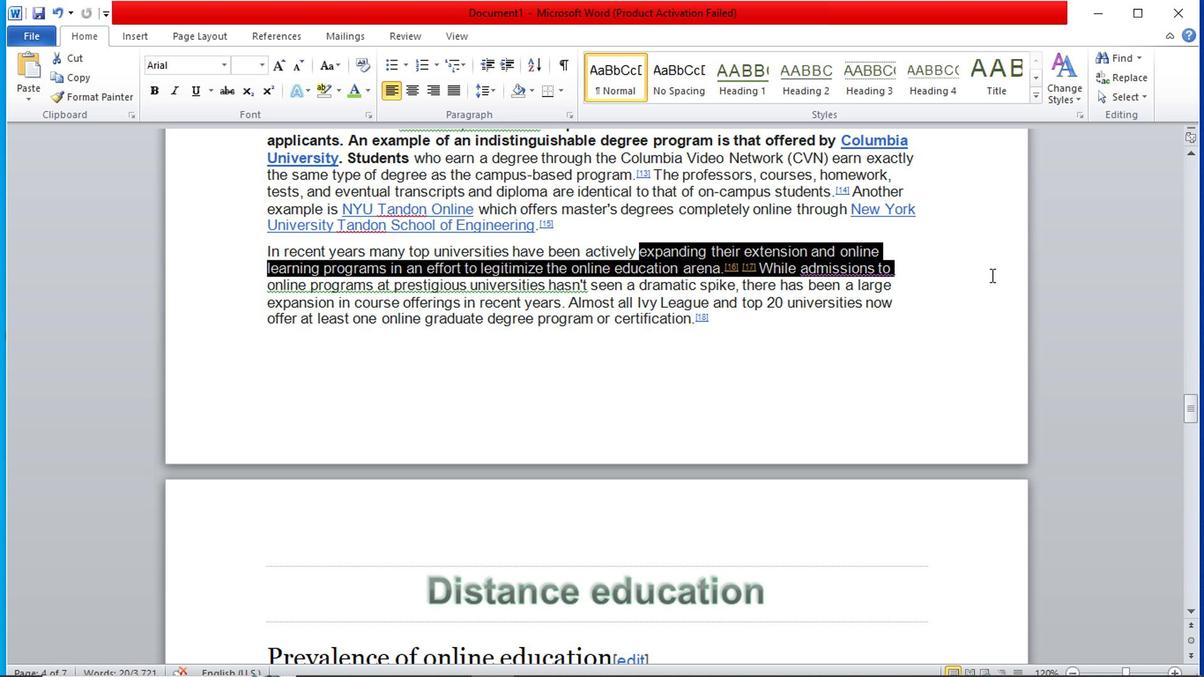 
Action: Mouse moved to (884, 268)
Screenshot: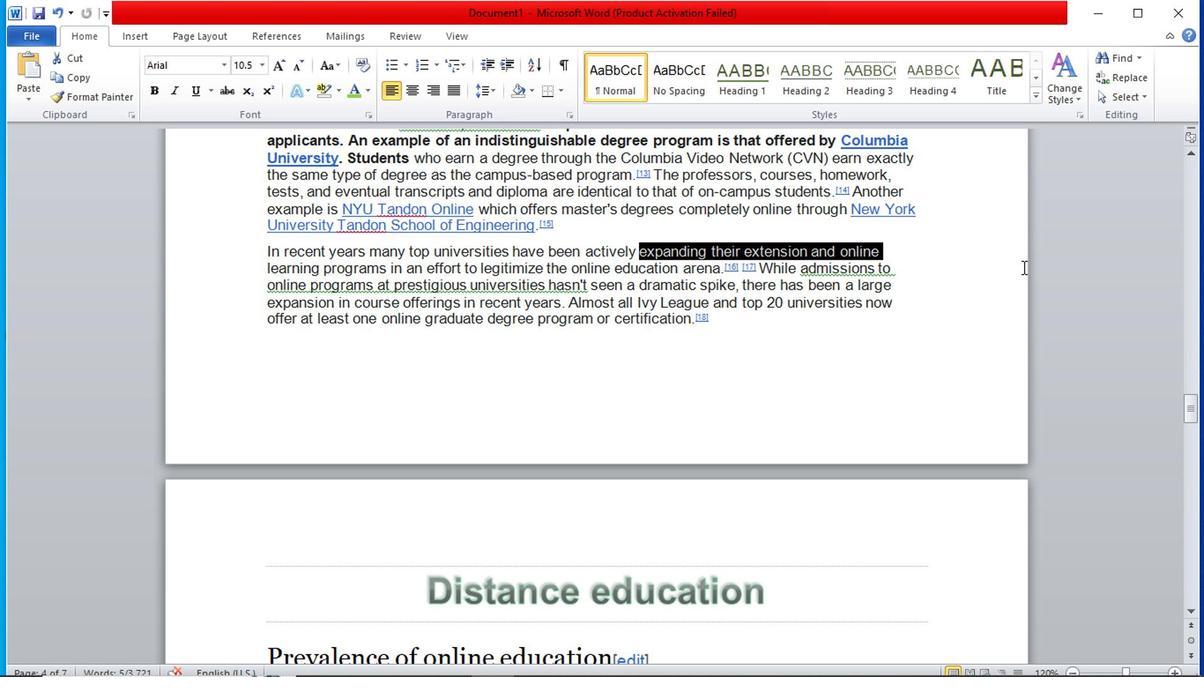 
Action: Mouse pressed left at (884, 268)
Screenshot: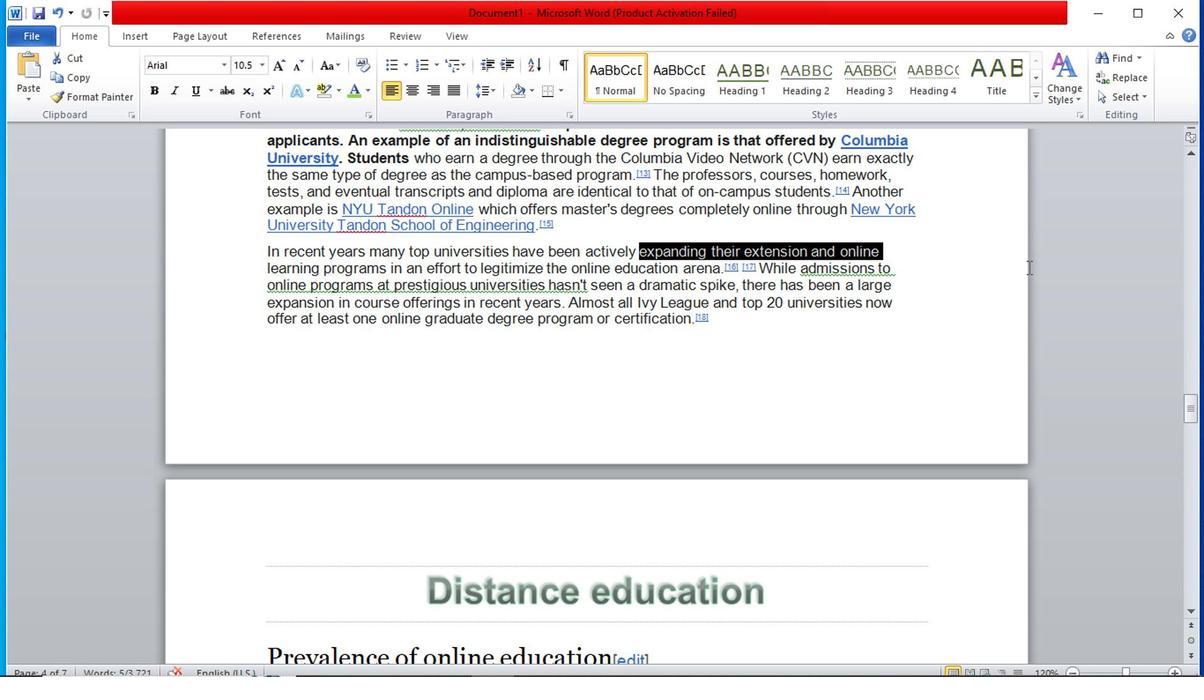 
Action: Mouse pressed left at (884, 268)
Screenshot: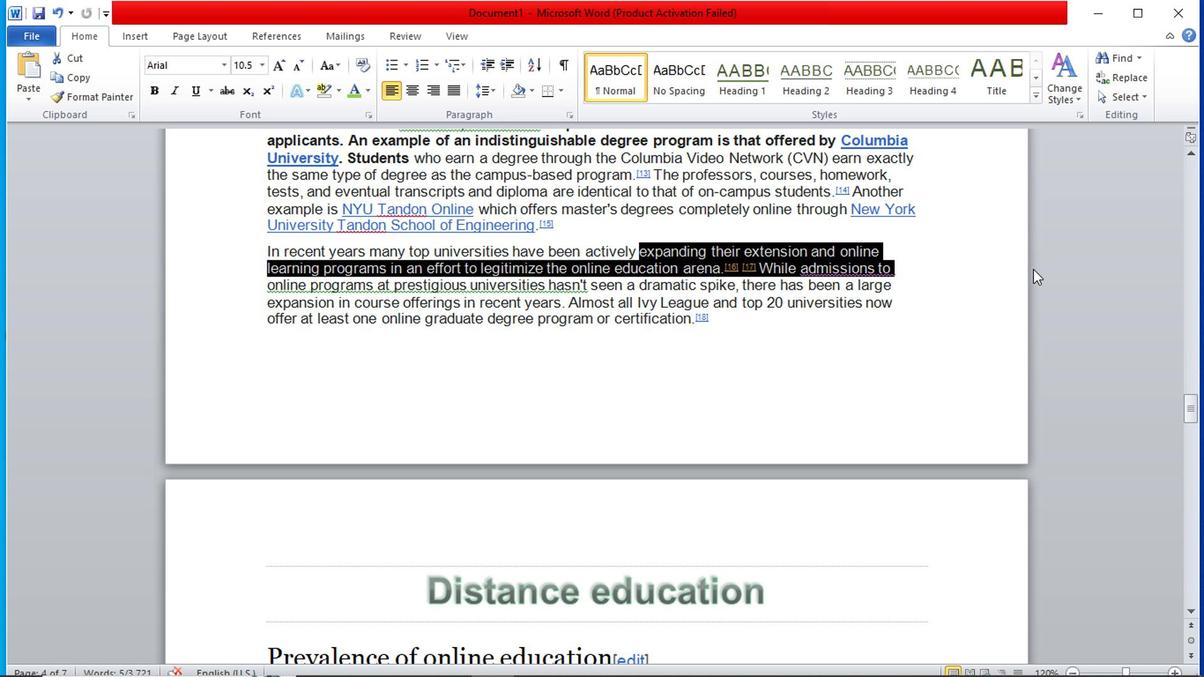 
Action: Mouse moved to (884, 272)
Screenshot: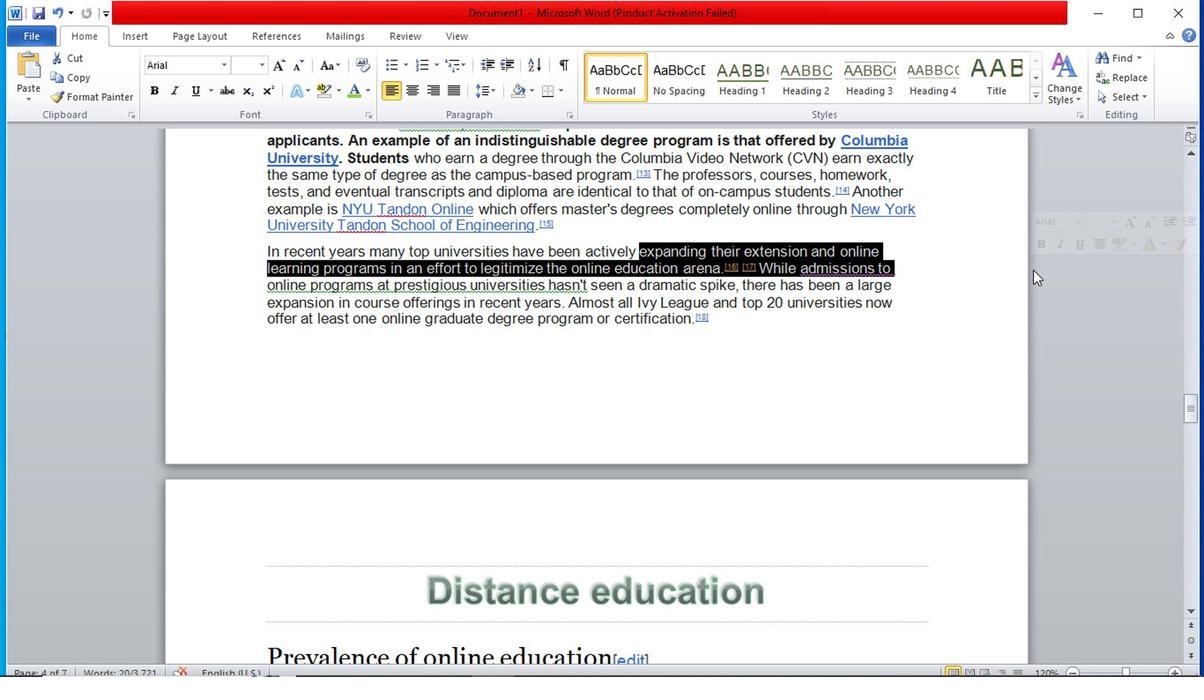 
Action: Mouse pressed left at (884, 272)
